 Task: Play online Dominion games.
Action: Mouse moved to (695, 531)
Screenshot: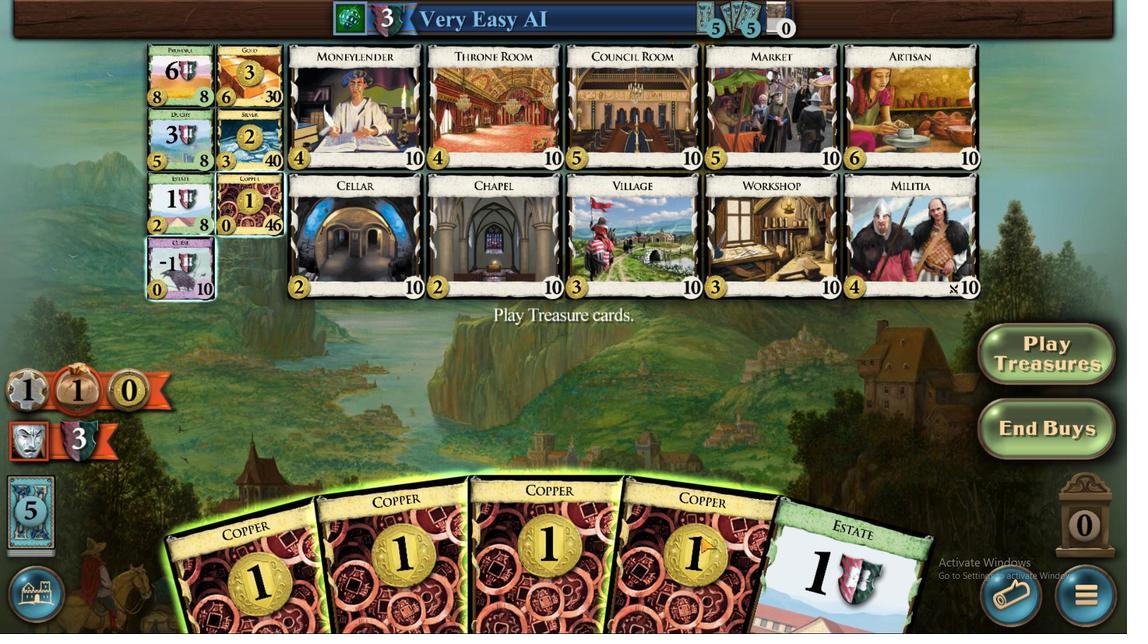 
Action: Mouse pressed left at (695, 531)
Screenshot: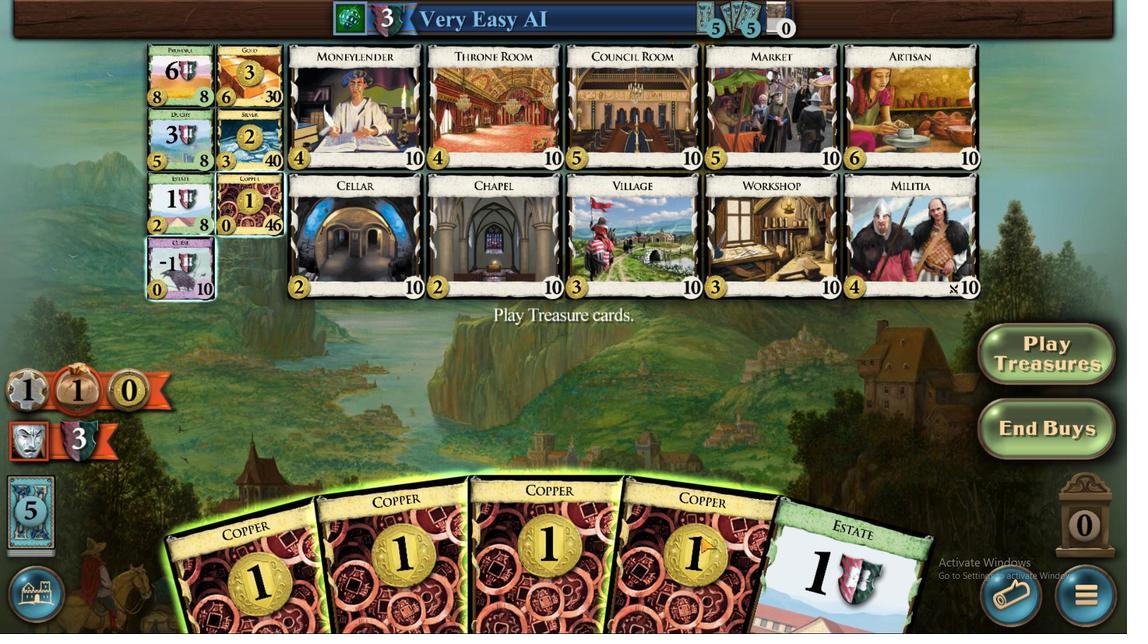 
Action: Mouse moved to (640, 531)
Screenshot: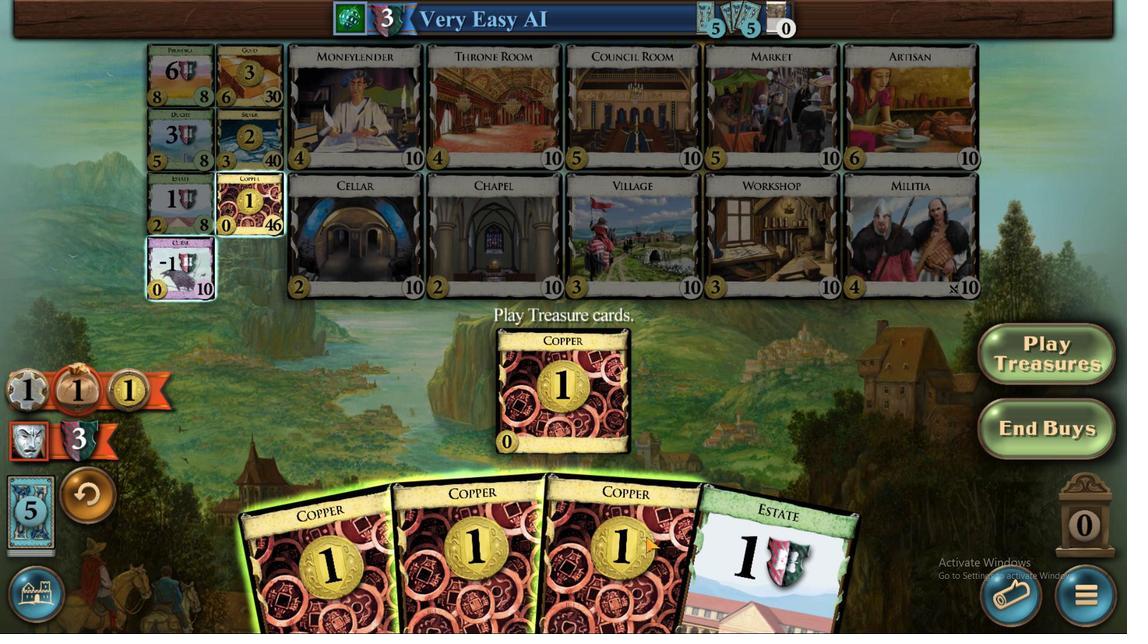 
Action: Mouse pressed left at (640, 531)
Screenshot: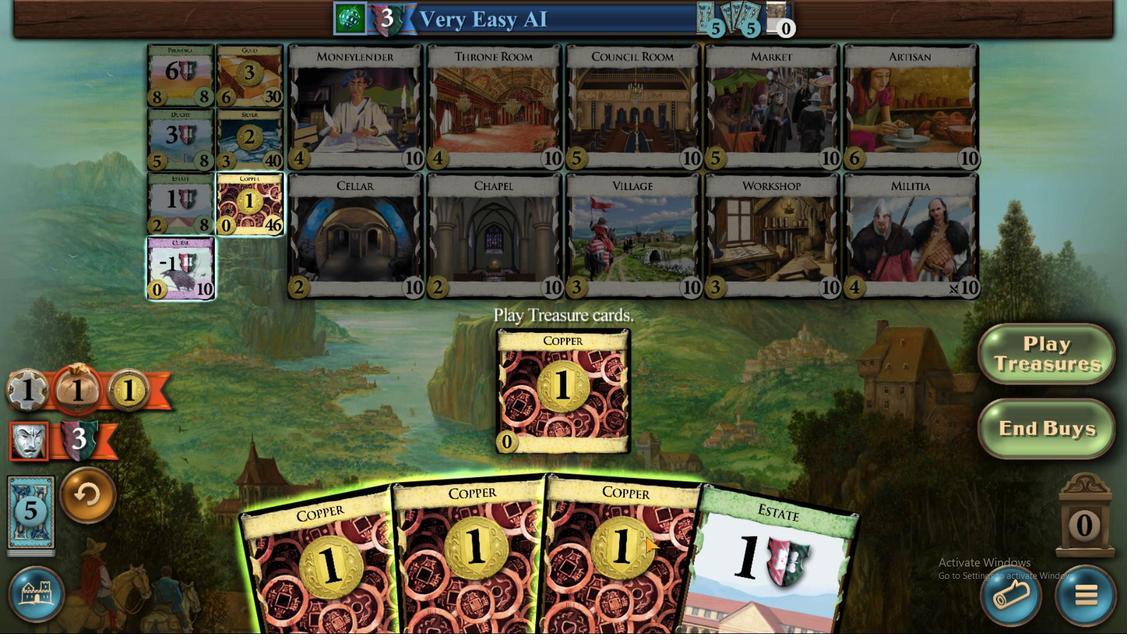 
Action: Mouse moved to (379, 244)
Screenshot: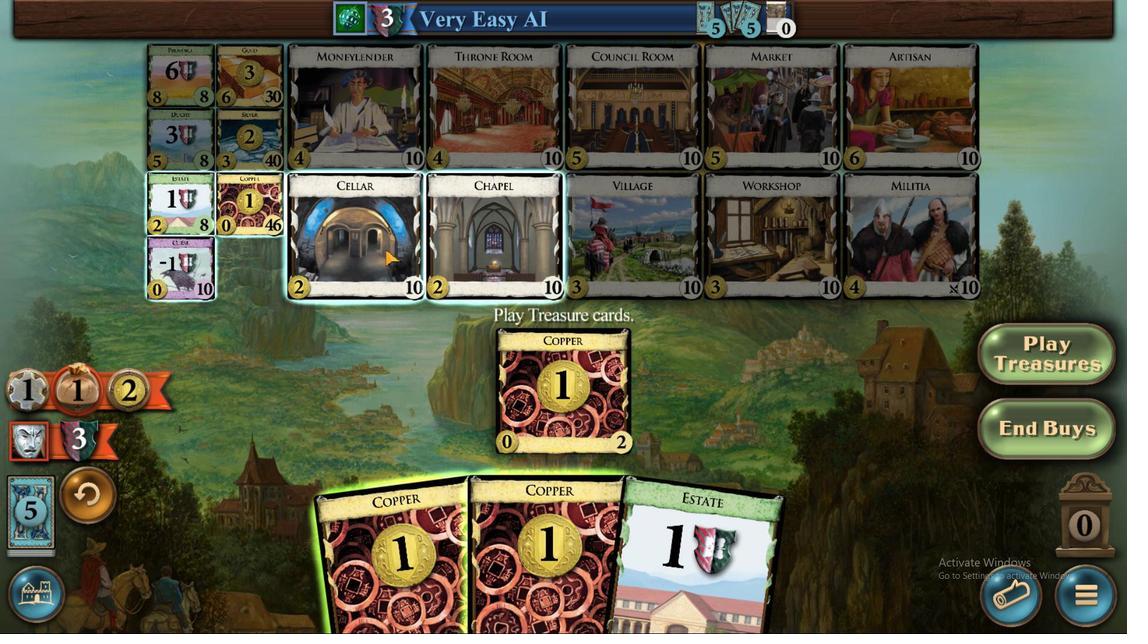 
Action: Mouse pressed left at (379, 244)
Screenshot: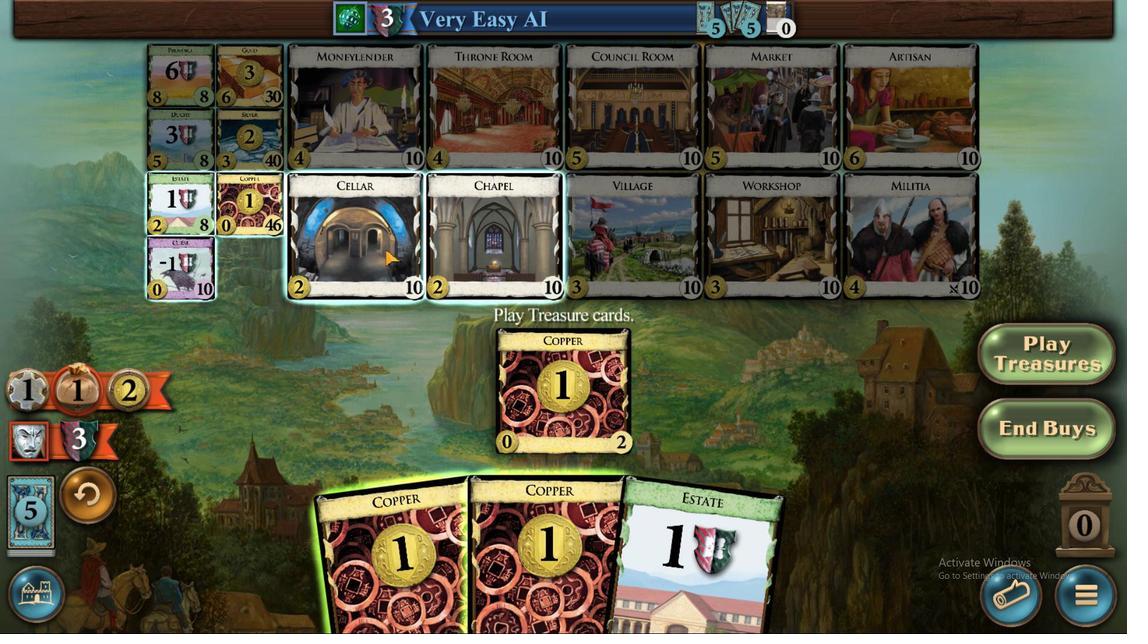 
Action: Mouse moved to (273, 351)
Screenshot: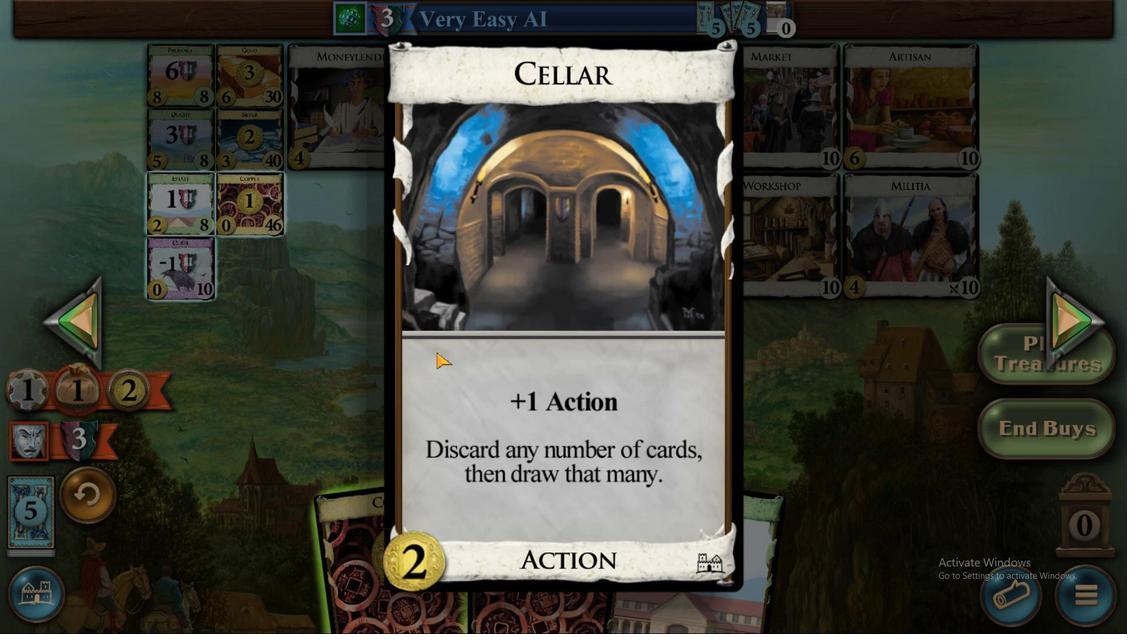 
Action: Mouse pressed left at (273, 351)
Screenshot: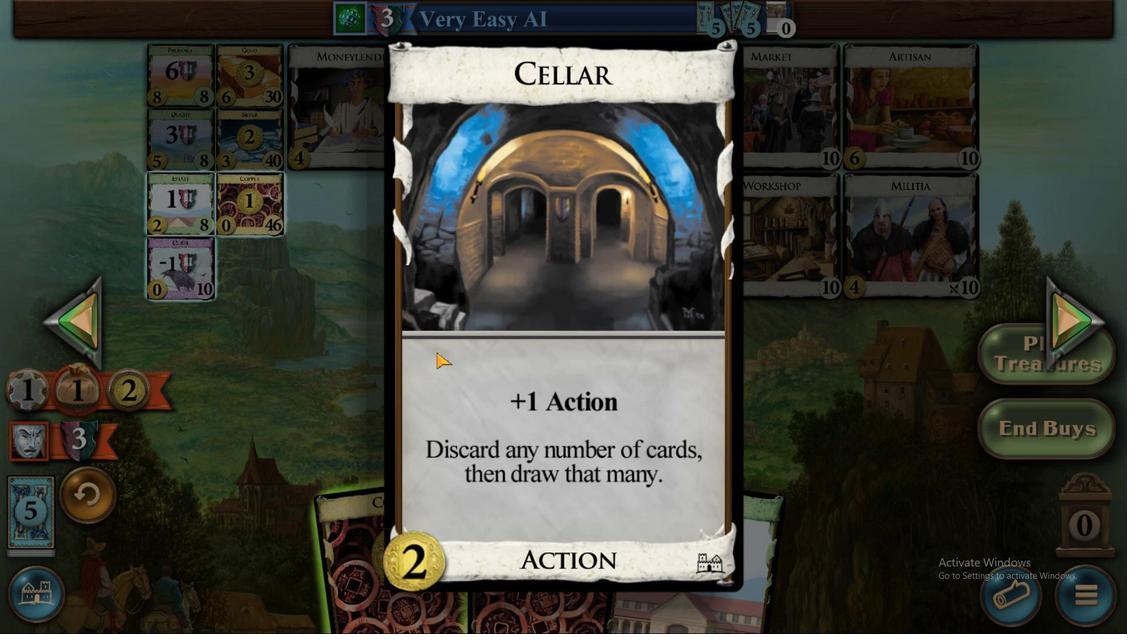 
Action: Mouse moved to (328, 240)
Screenshot: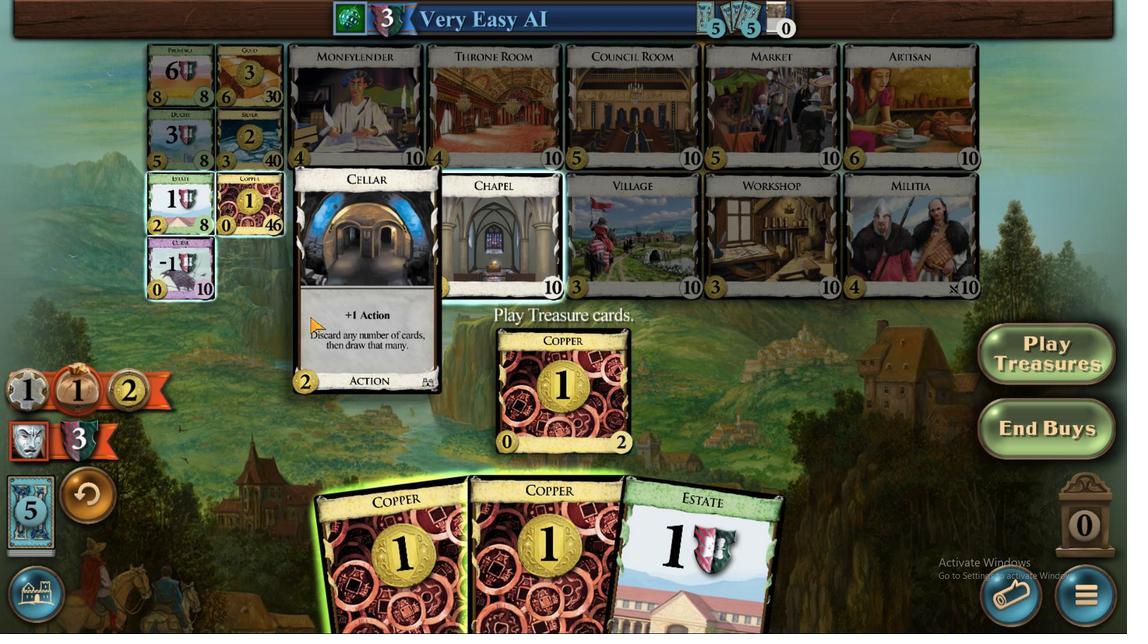 
Action: Mouse pressed left at (328, 240)
Screenshot: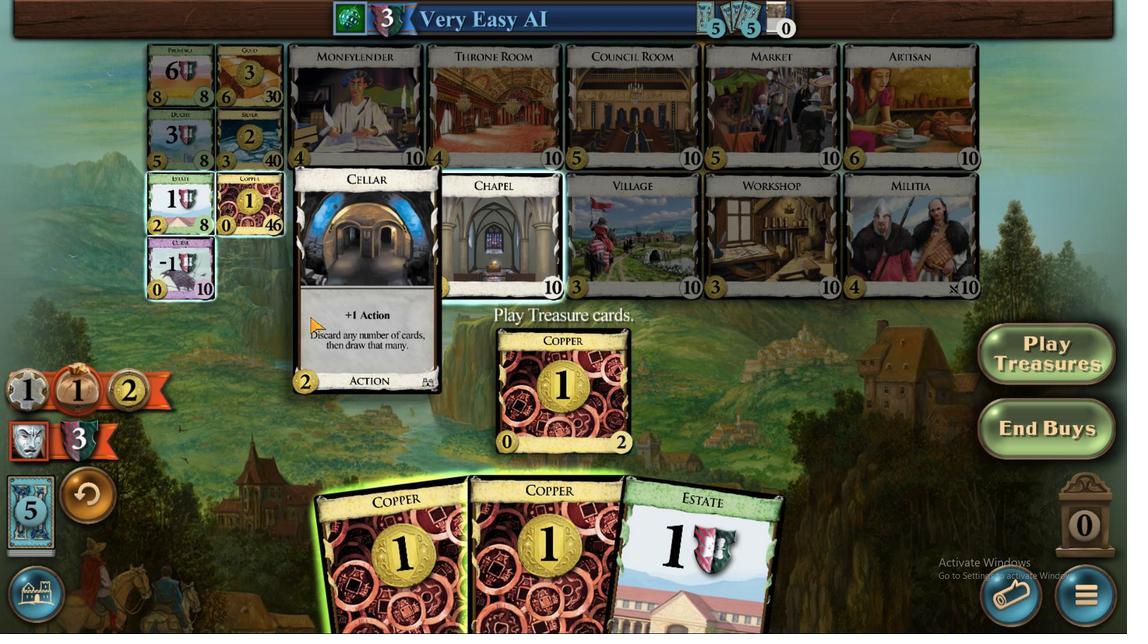 
Action: Mouse moved to (540, 524)
Screenshot: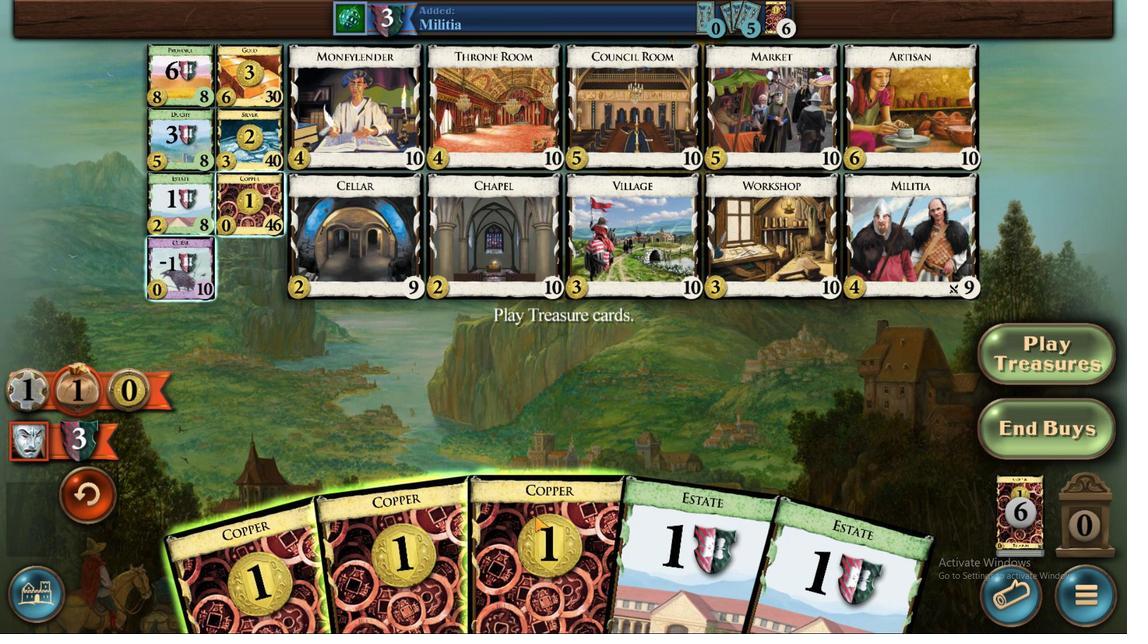
Action: Mouse pressed left at (540, 524)
Screenshot: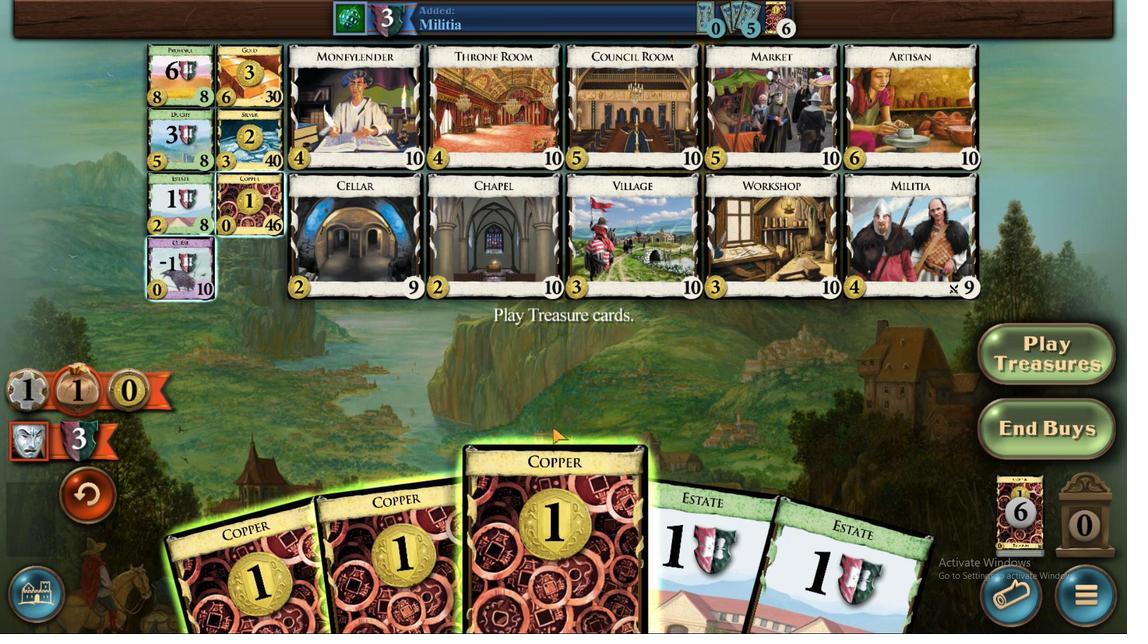 
Action: Mouse moved to (505, 520)
Screenshot: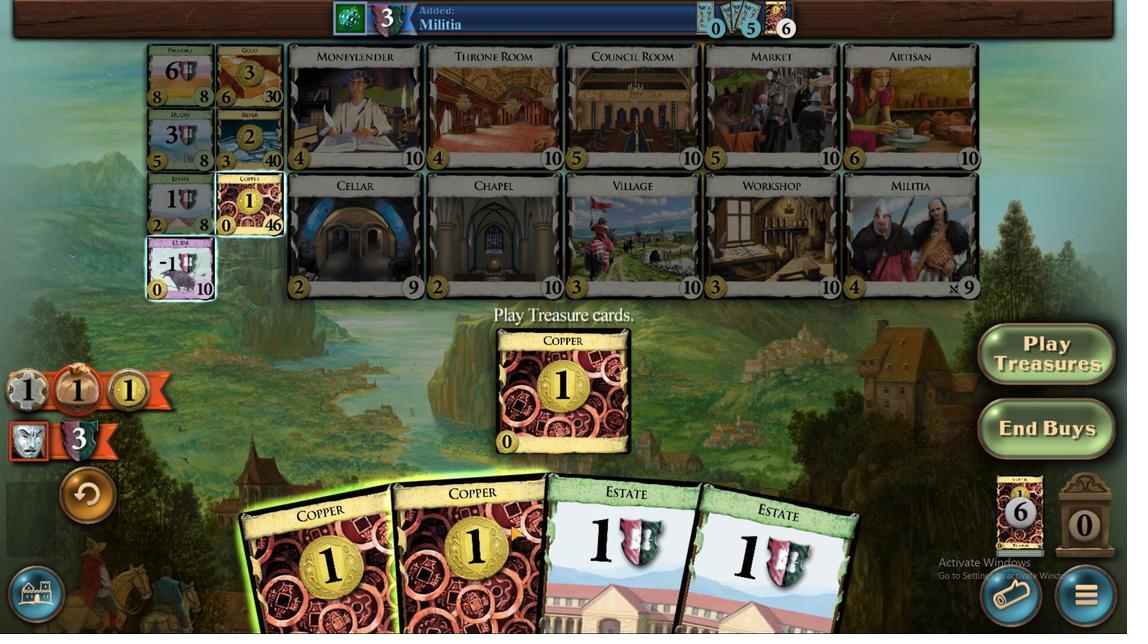 
Action: Mouse pressed left at (505, 520)
Screenshot: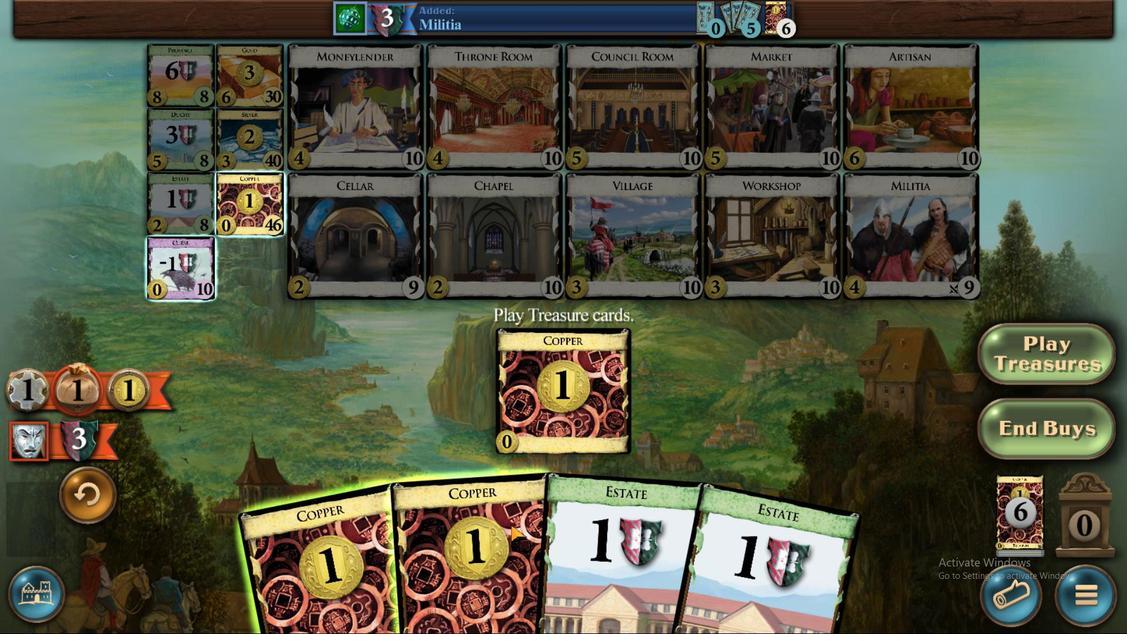 
Action: Mouse moved to (418, 493)
Screenshot: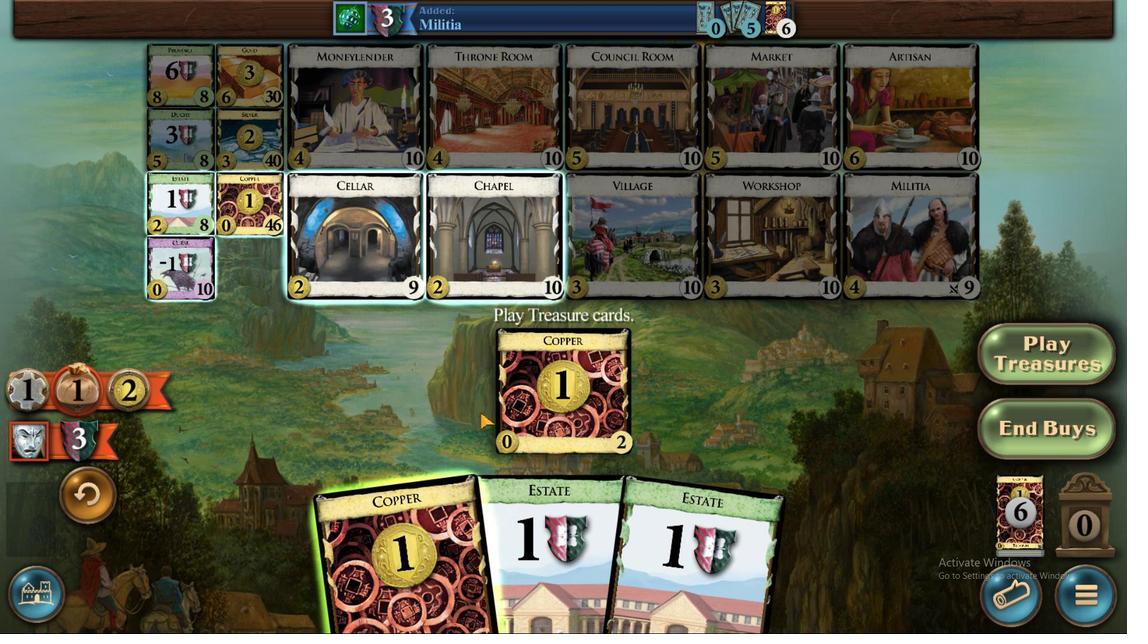 
Action: Mouse pressed left at (409, 509)
Screenshot: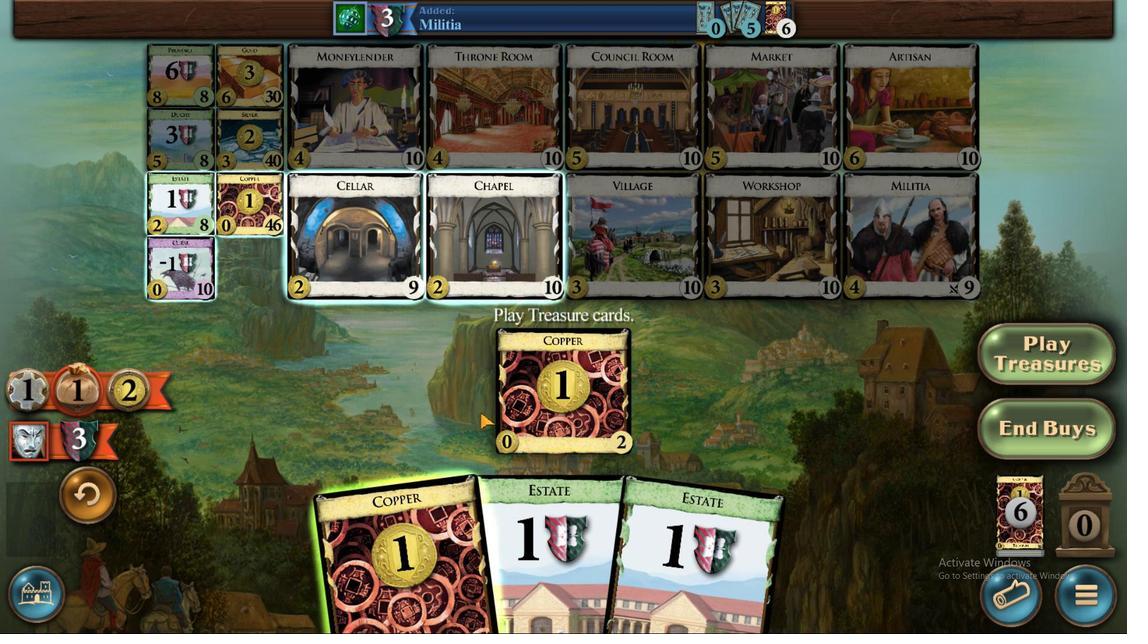 
Action: Mouse moved to (649, 244)
Screenshot: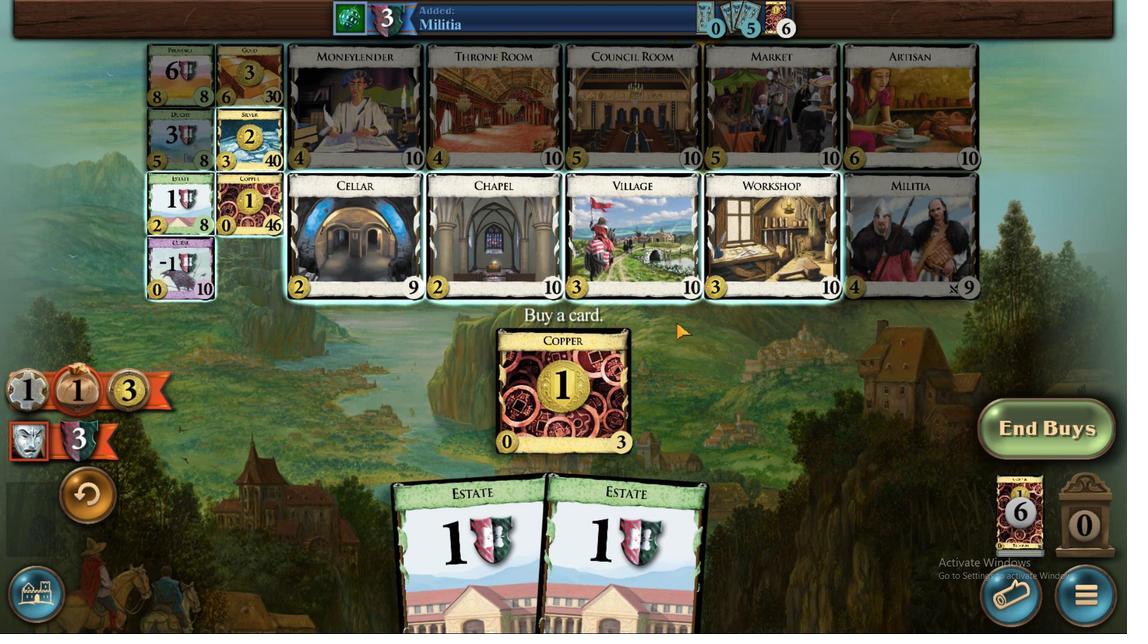
Action: Mouse pressed left at (649, 244)
Screenshot: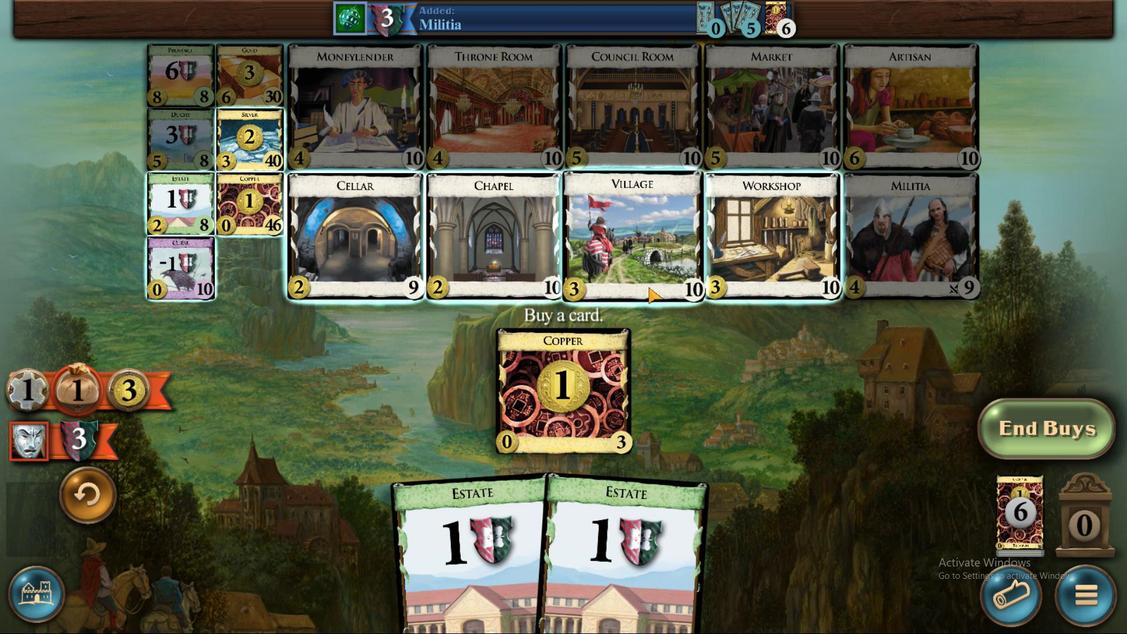 
Action: Mouse moved to (272, 554)
Screenshot: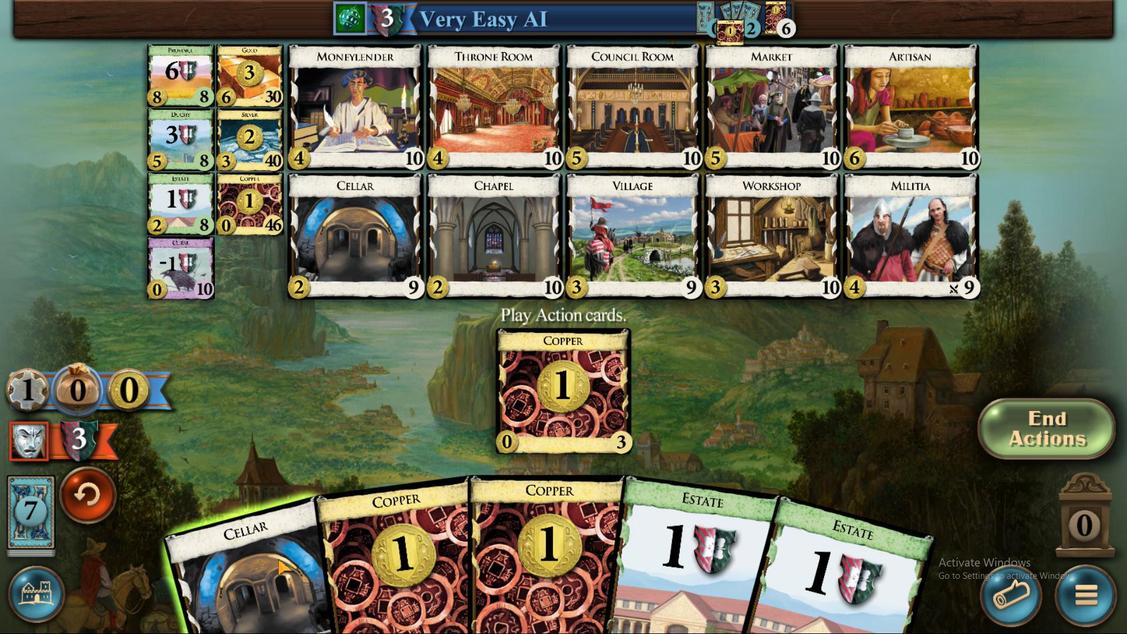 
Action: Mouse pressed left at (272, 554)
Screenshot: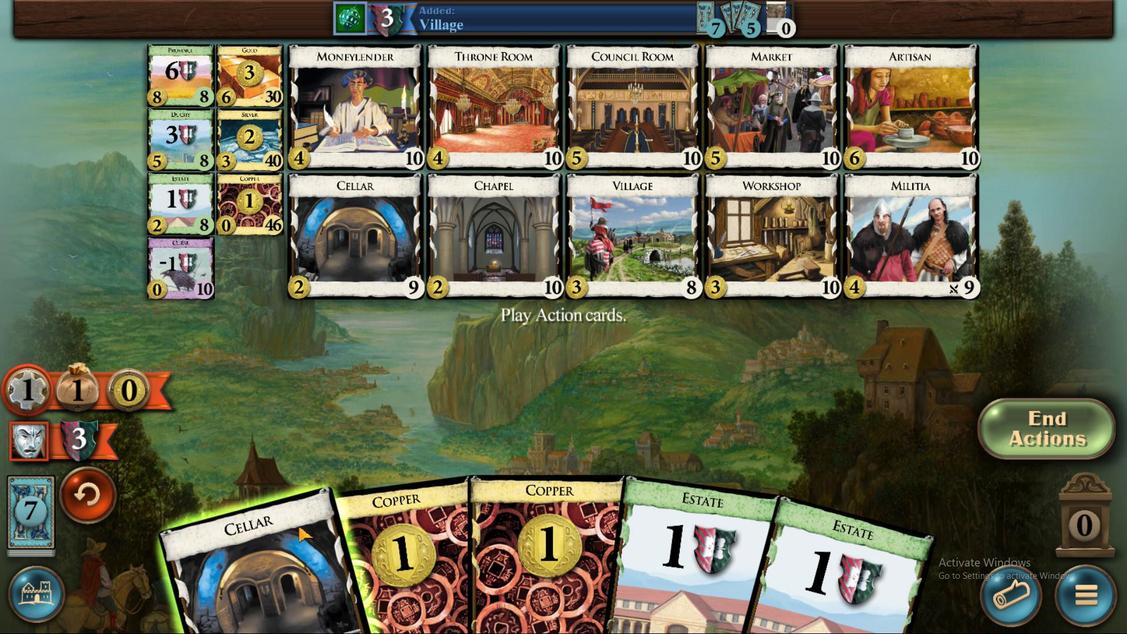 
Action: Mouse moved to (593, 538)
Screenshot: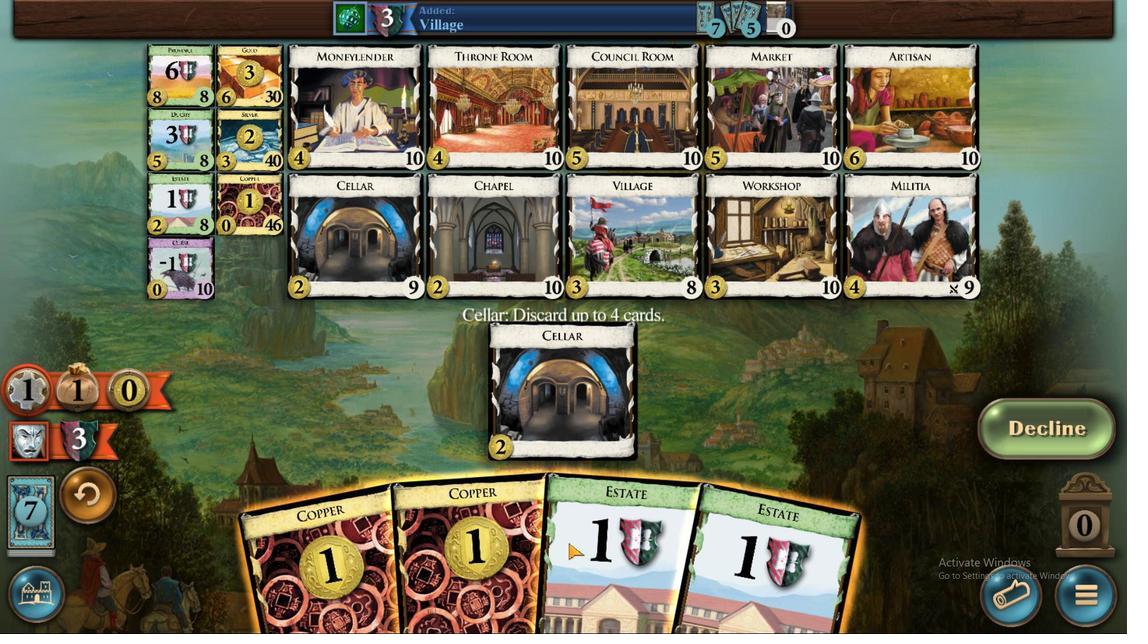 
Action: Mouse pressed left at (593, 538)
Screenshot: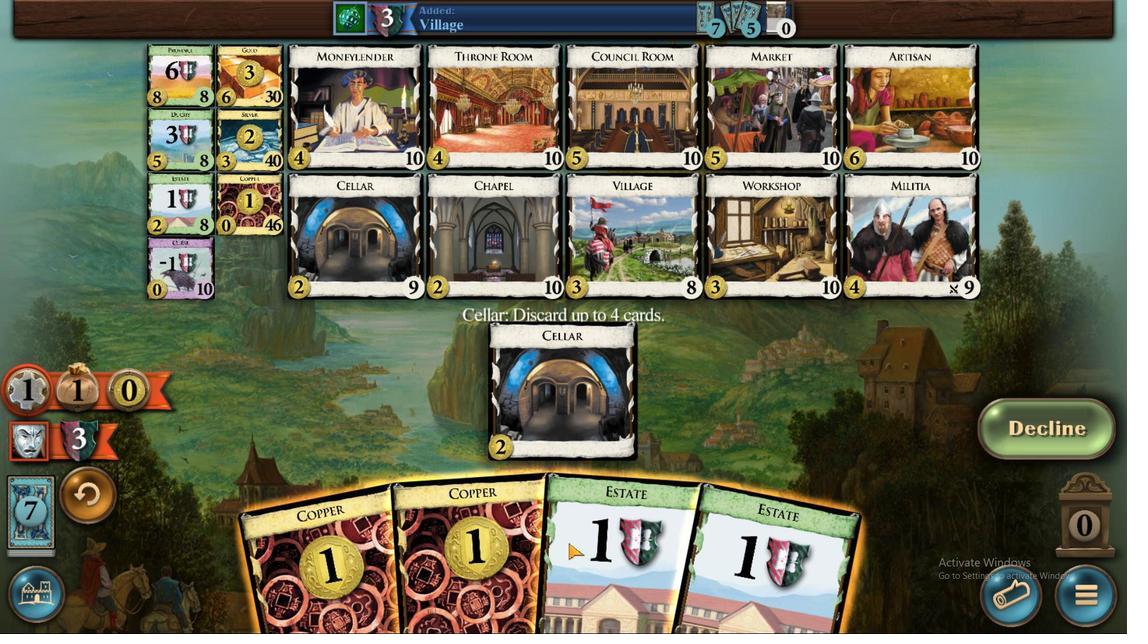 
Action: Mouse moved to (772, 552)
Screenshot: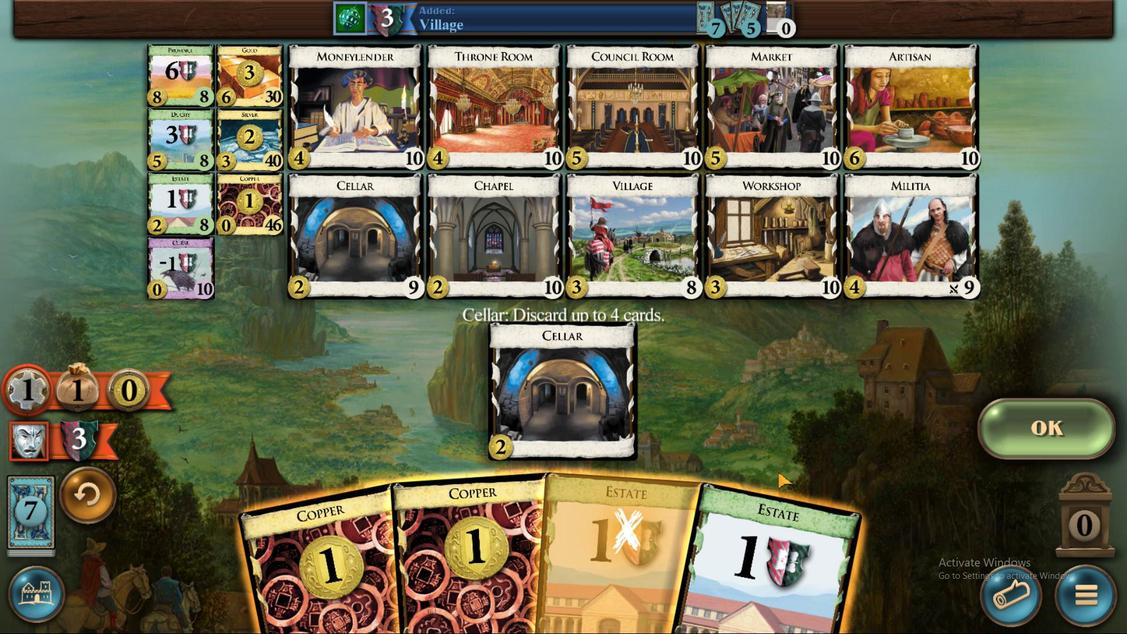 
Action: Mouse pressed left at (772, 568)
Screenshot: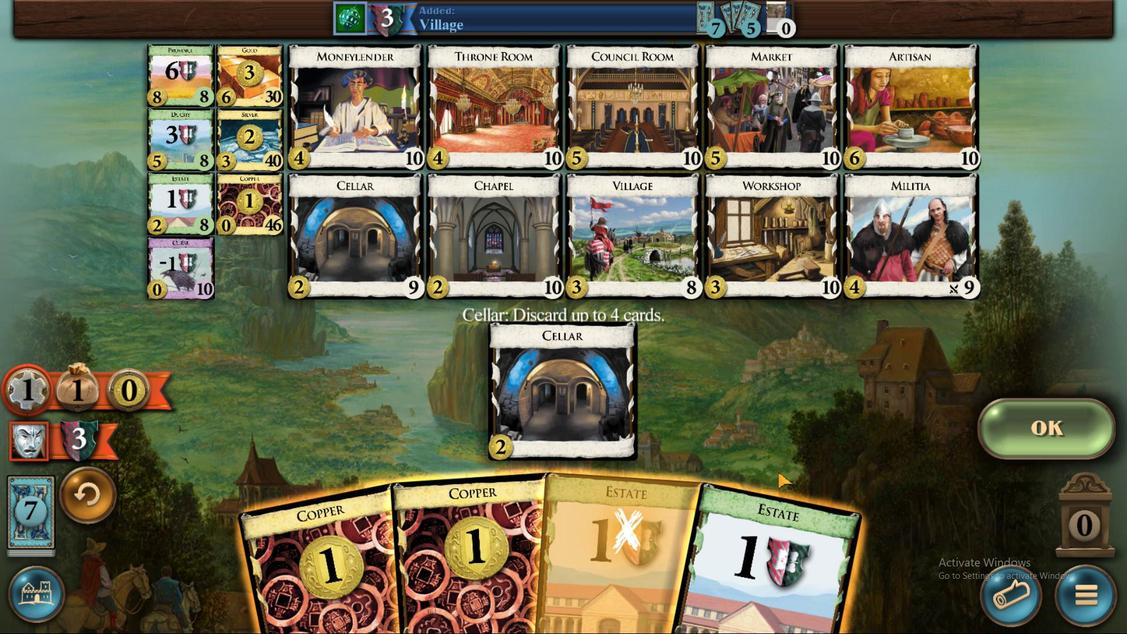 
Action: Mouse moved to (474, 581)
Screenshot: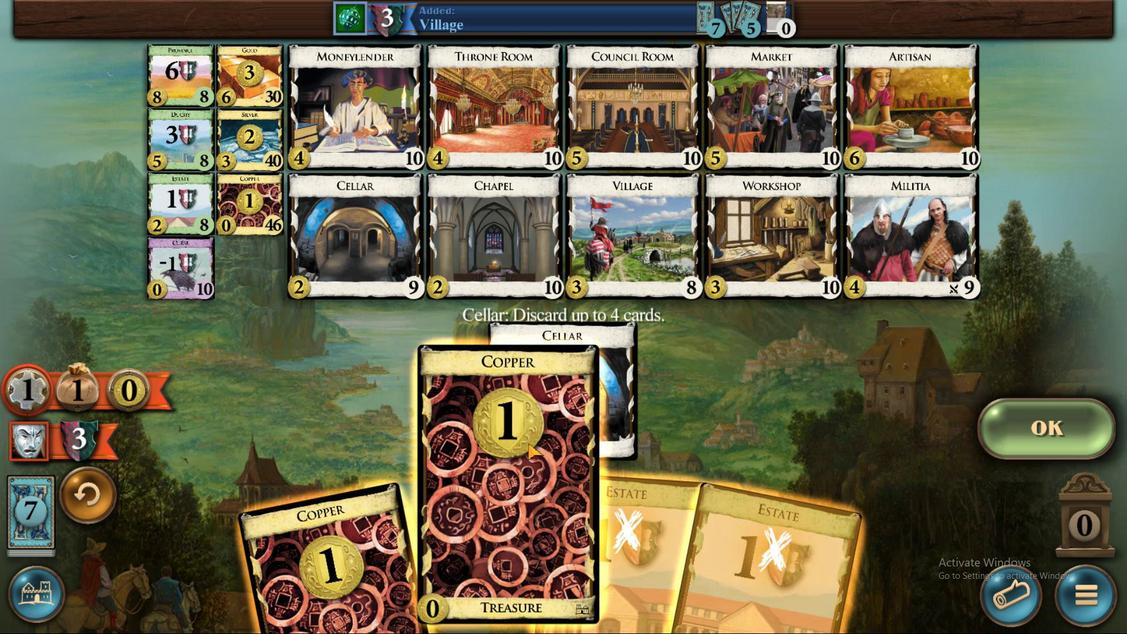 
Action: Mouse pressed left at (466, 599)
Screenshot: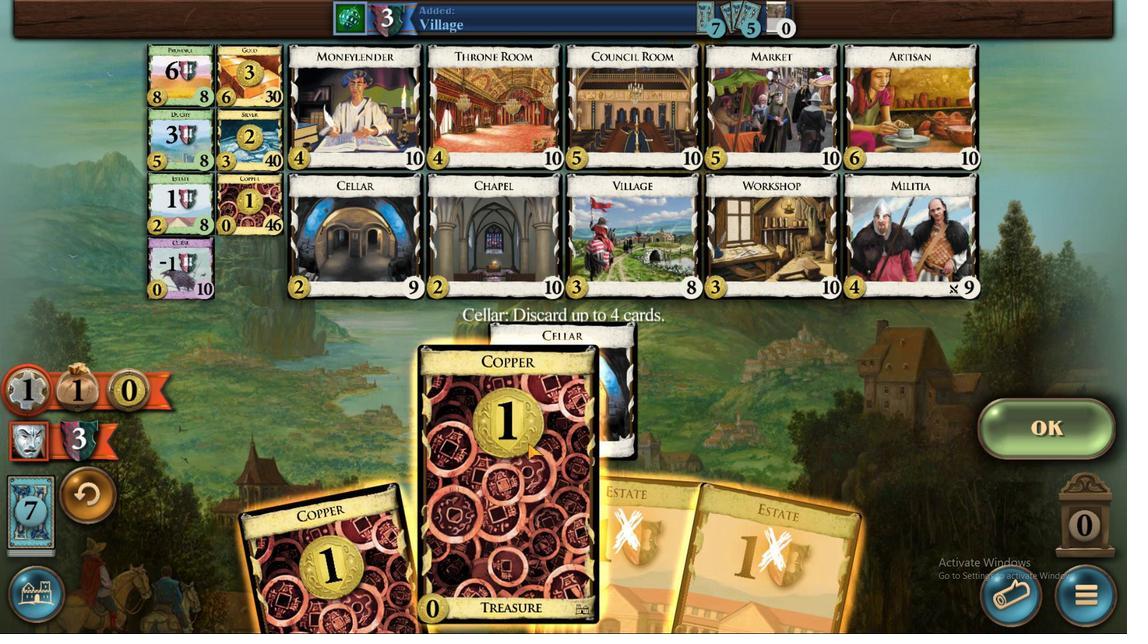 
Action: Mouse moved to (379, 563)
Screenshot: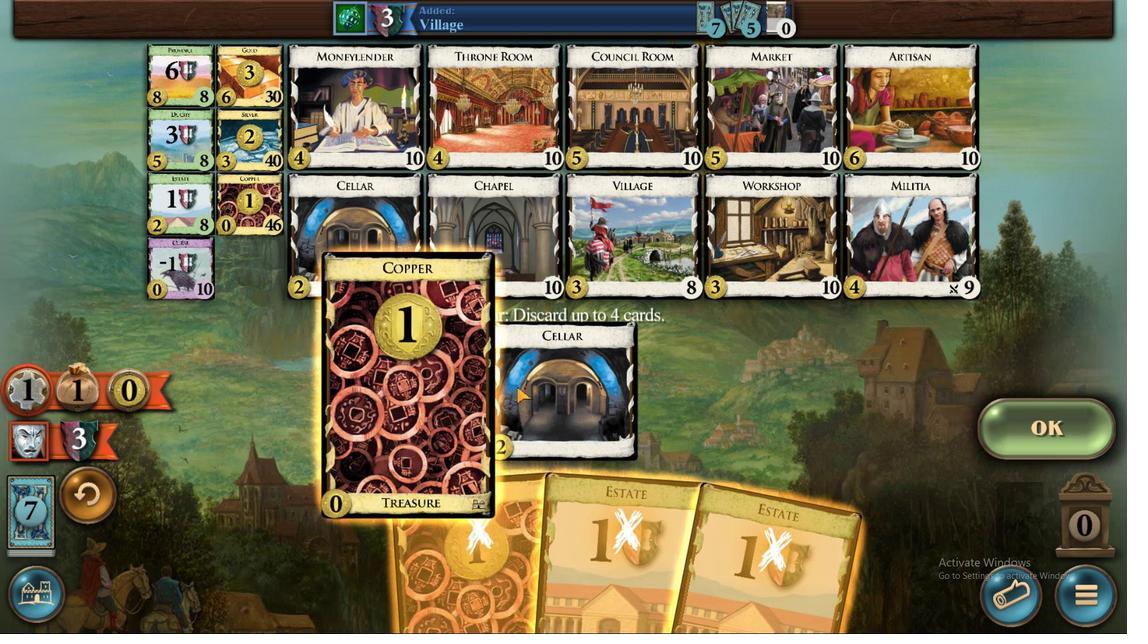 
Action: Mouse pressed left at (371, 581)
Screenshot: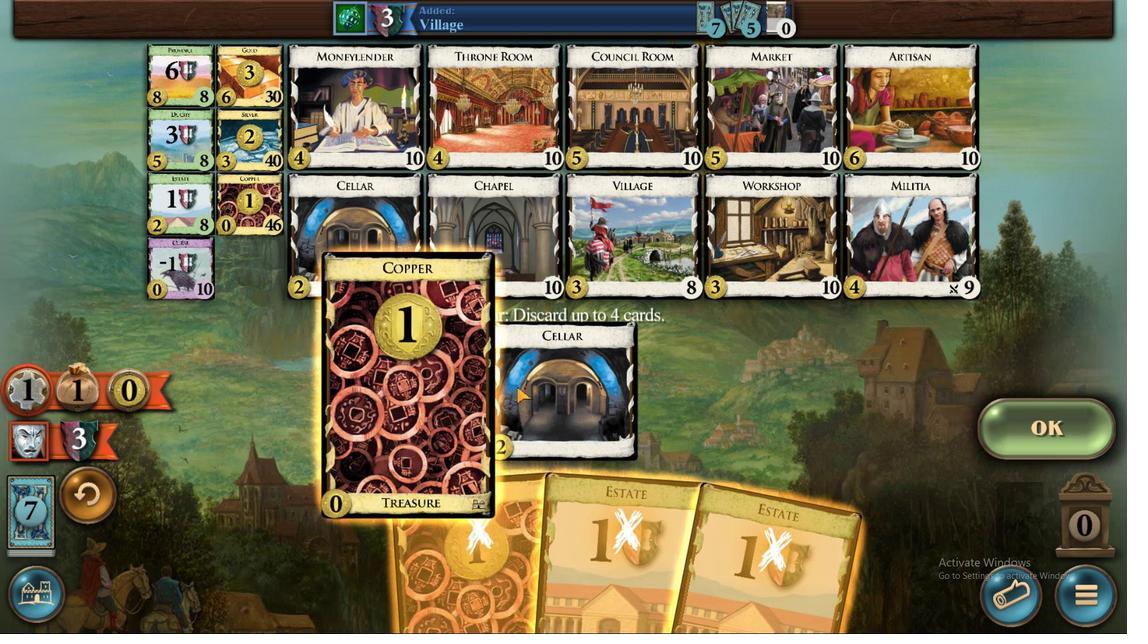
Action: Mouse moved to (995, 408)
Screenshot: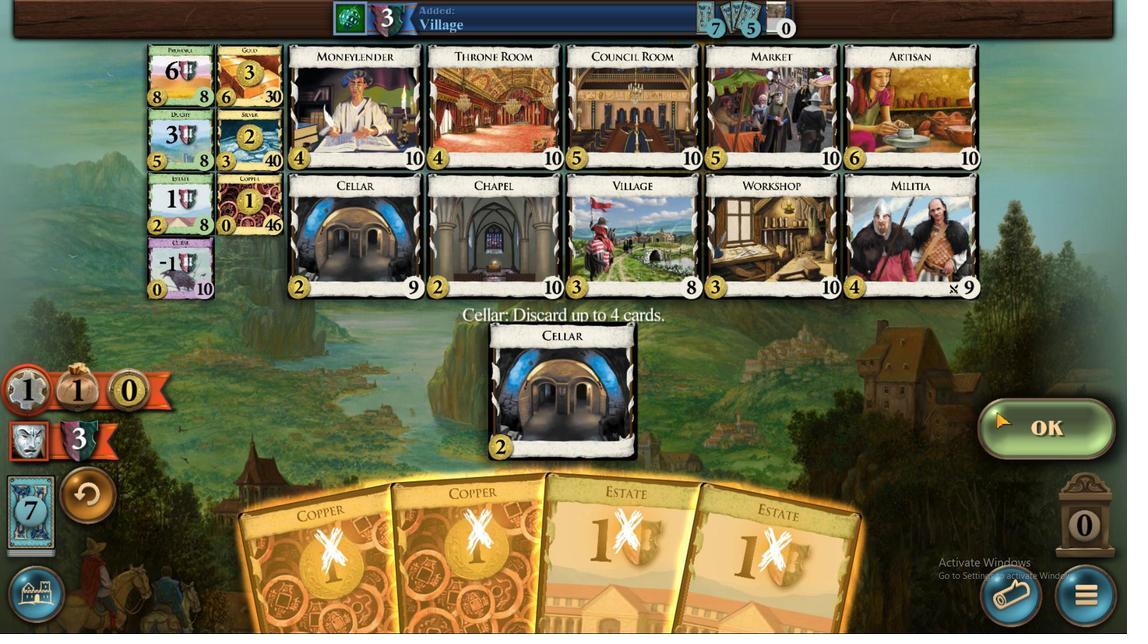 
Action: Mouse pressed left at (995, 408)
Screenshot: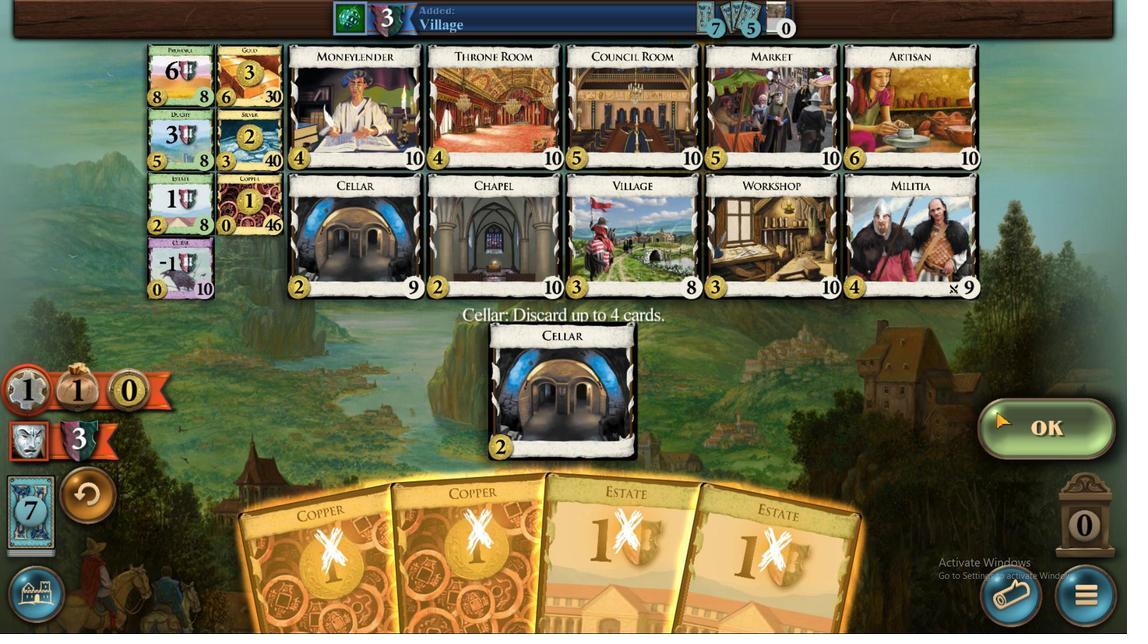 
Action: Mouse moved to (641, 510)
Screenshot: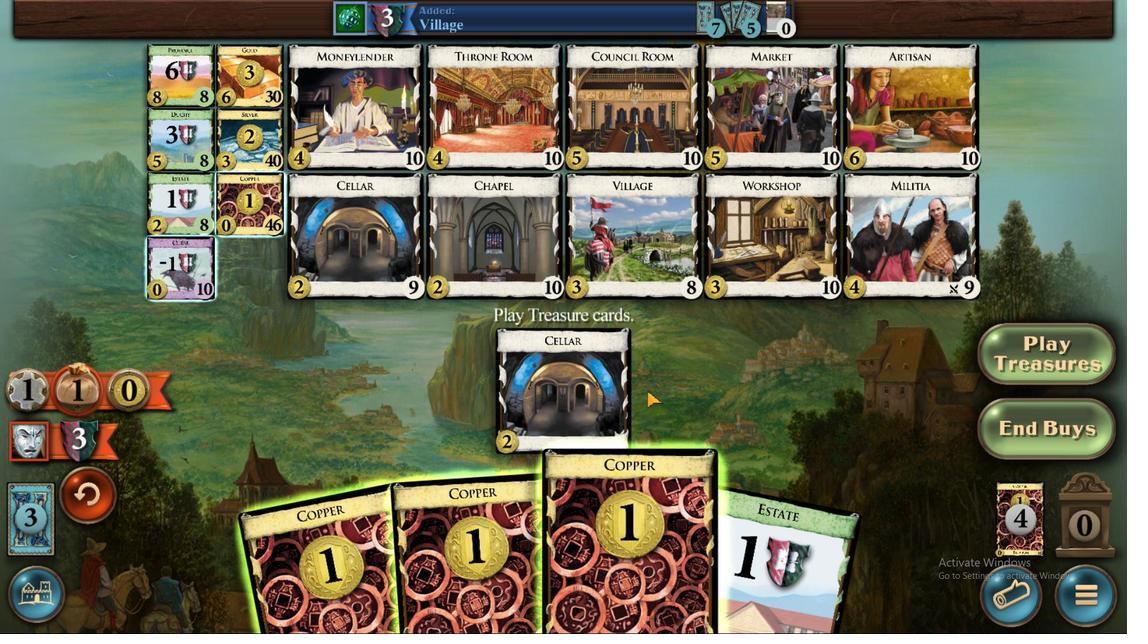 
Action: Mouse pressed left at (642, 516)
Screenshot: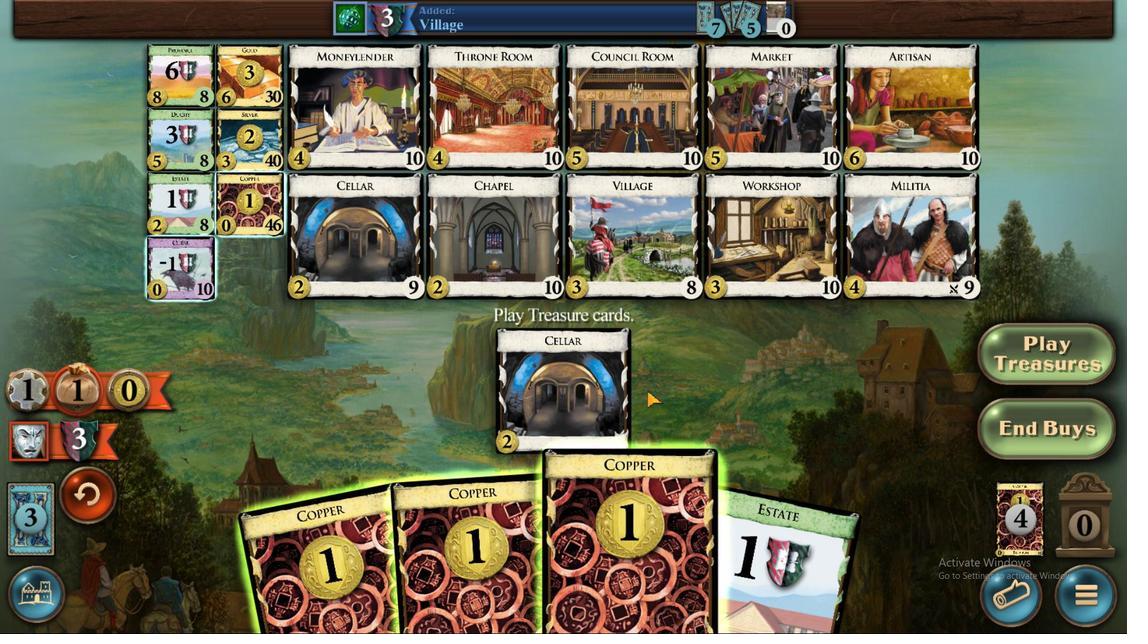 
Action: Mouse moved to (536, 518)
Screenshot: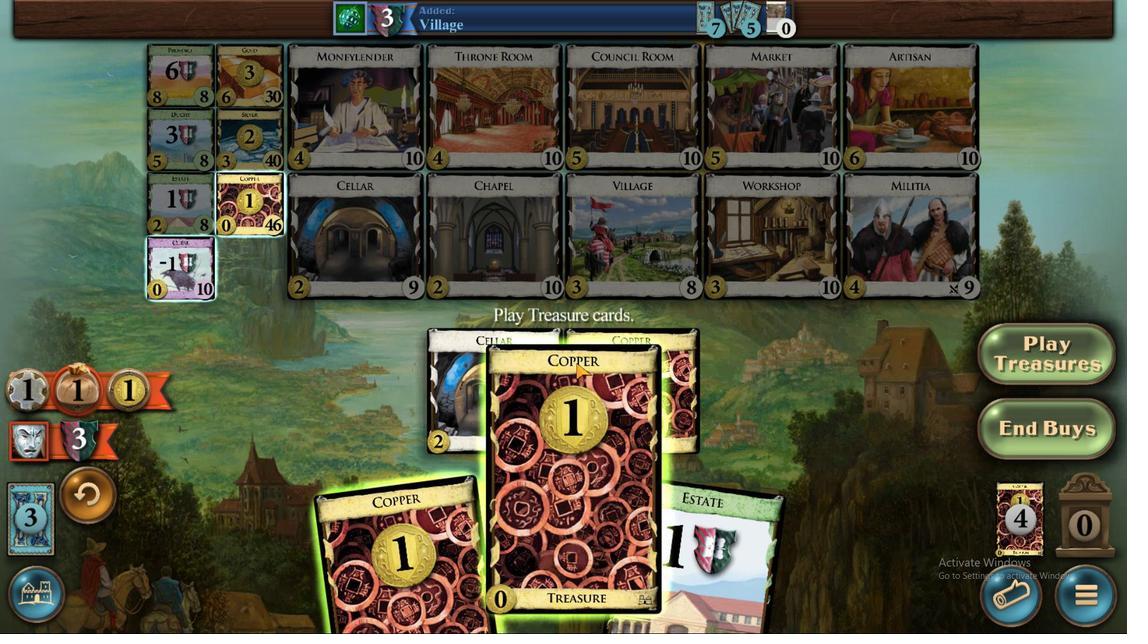 
Action: Mouse pressed left at (533, 527)
Screenshot: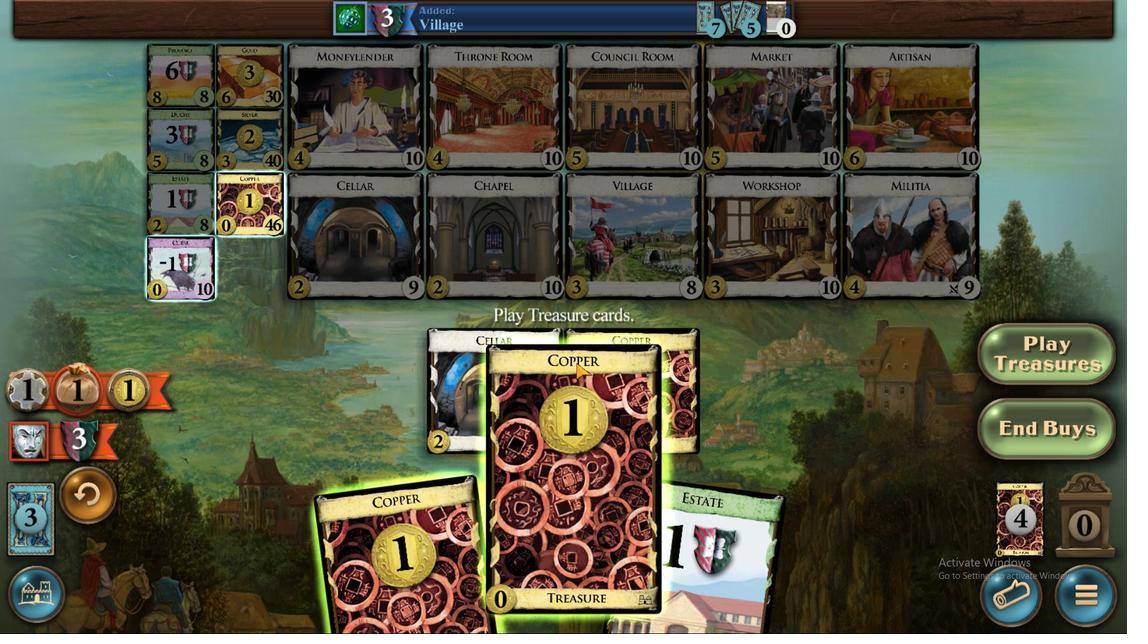 
Action: Mouse moved to (439, 534)
Screenshot: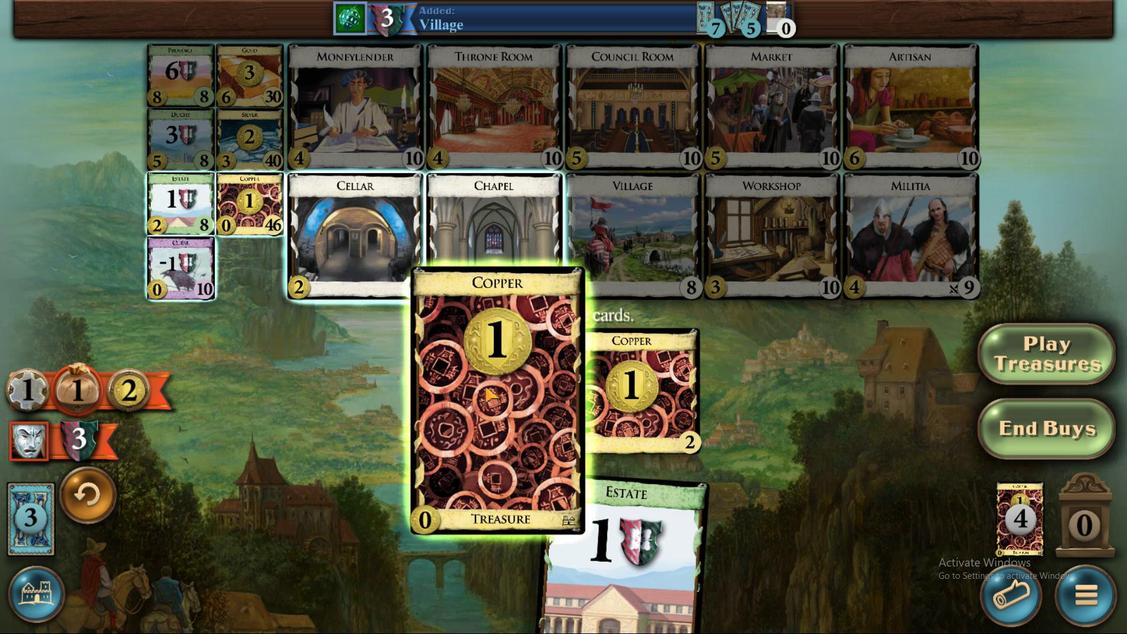 
Action: Mouse pressed left at (439, 534)
Screenshot: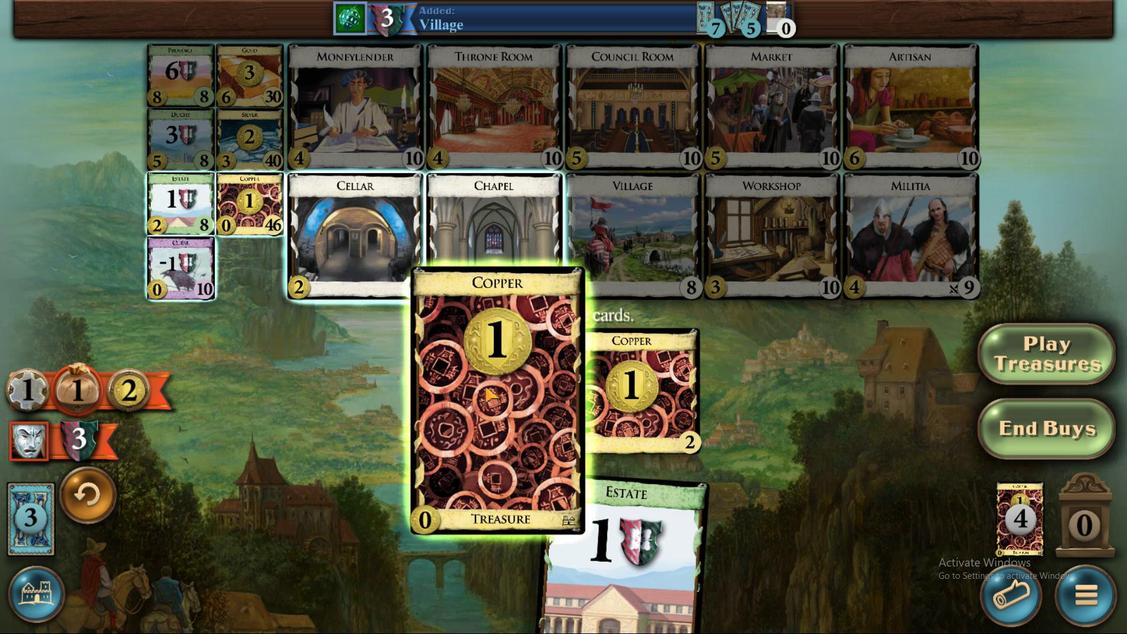 
Action: Mouse moved to (151, 204)
Screenshot: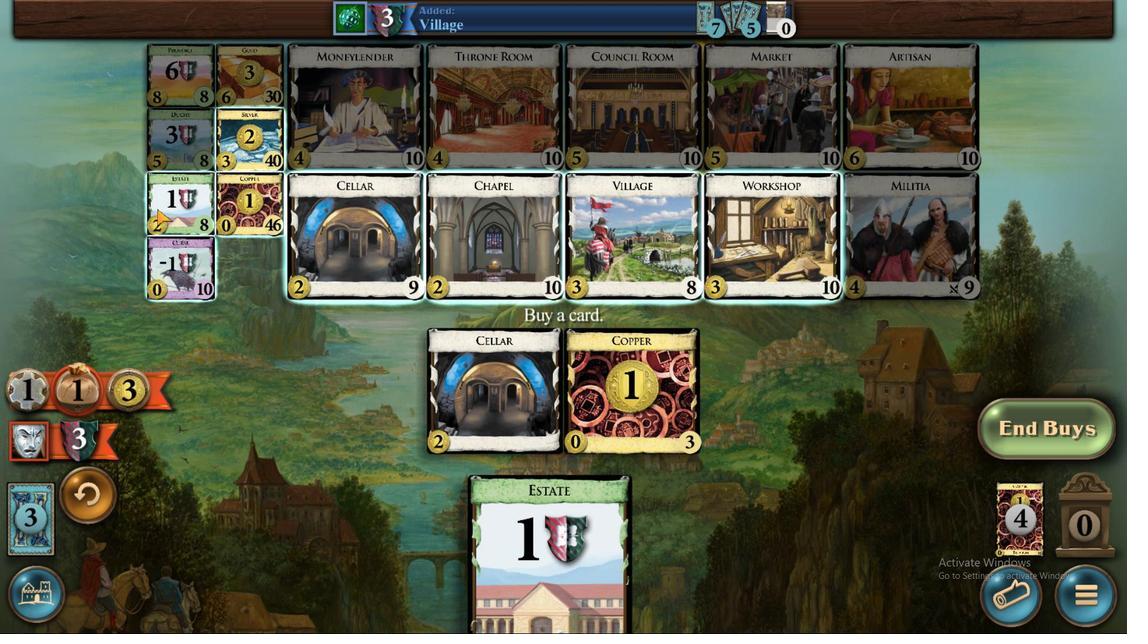 
Action: Mouse pressed left at (151, 204)
Screenshot: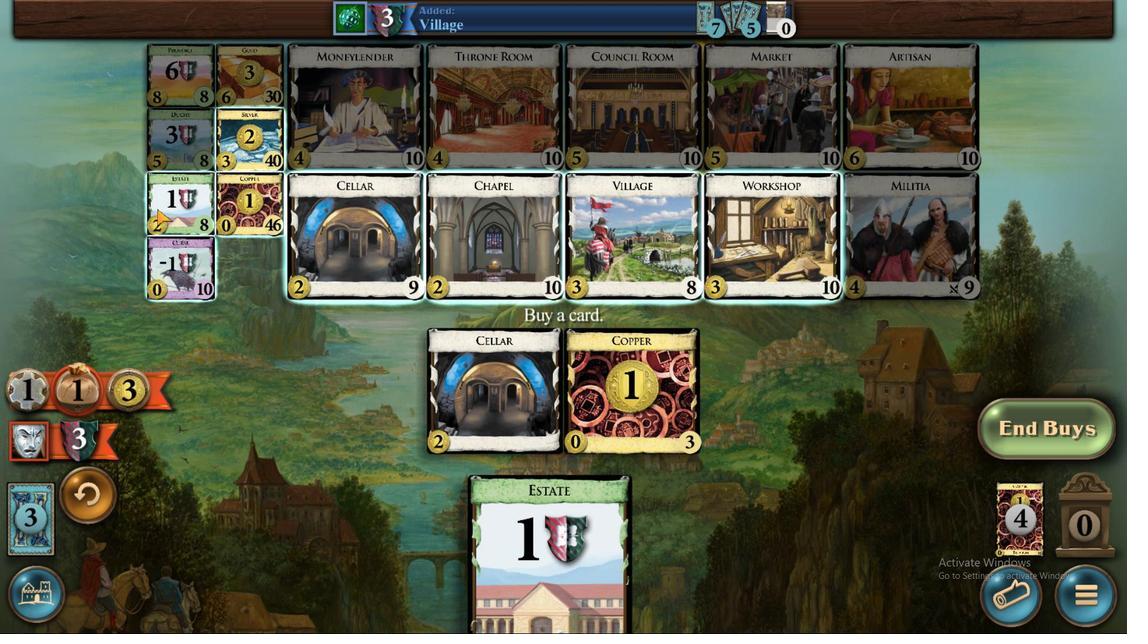 
Action: Mouse moved to (760, 592)
Screenshot: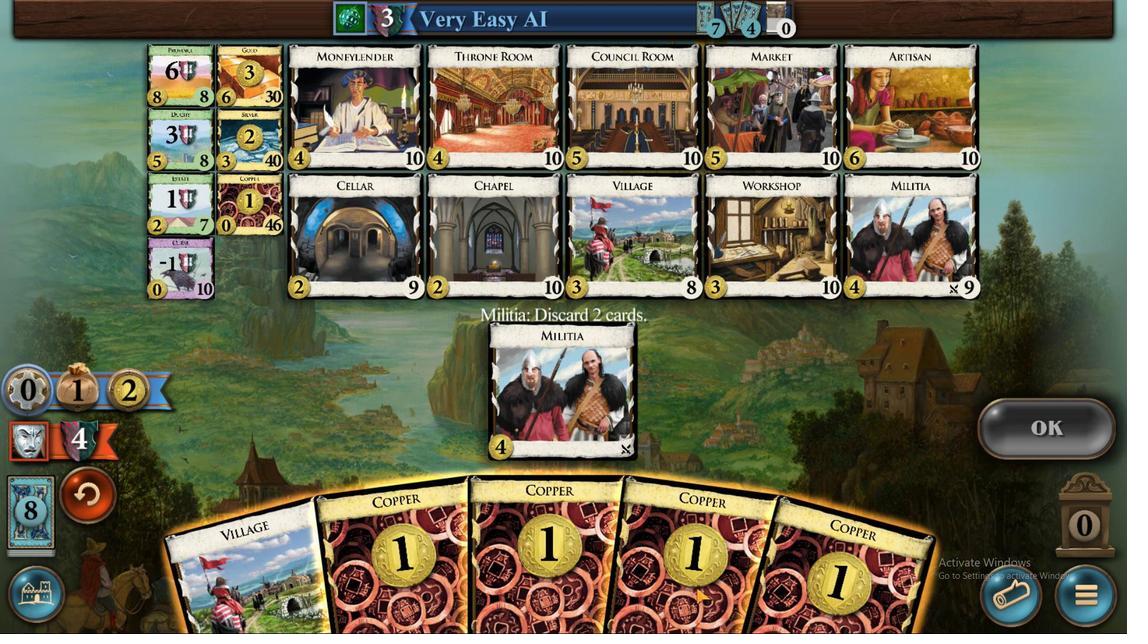 
Action: Mouse pressed left at (760, 592)
Screenshot: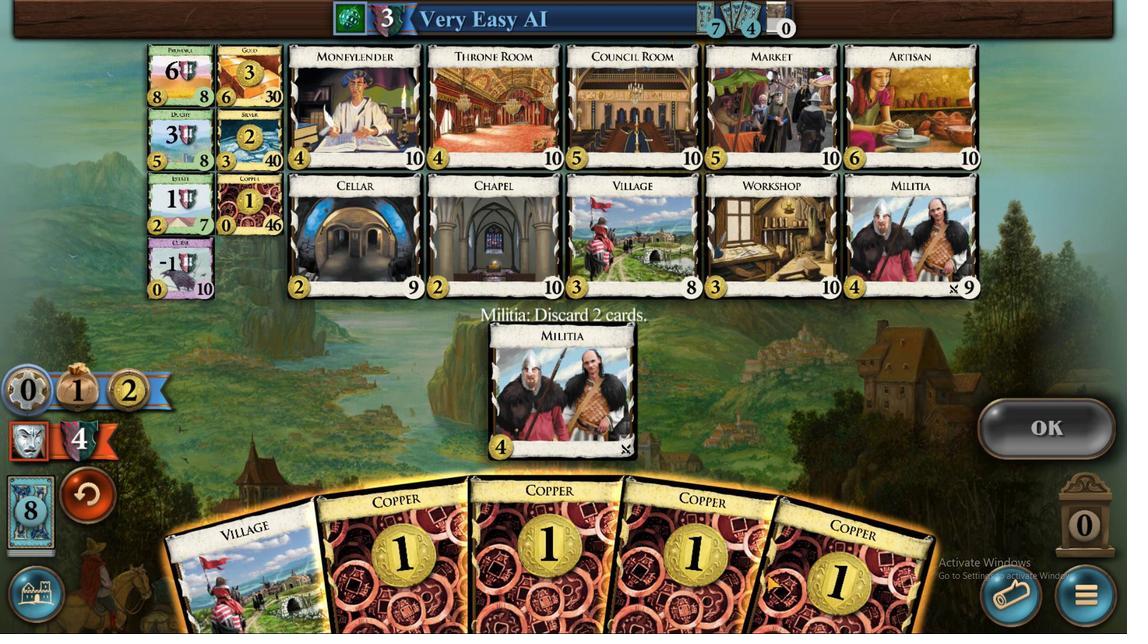 
Action: Mouse moved to (714, 569)
Screenshot: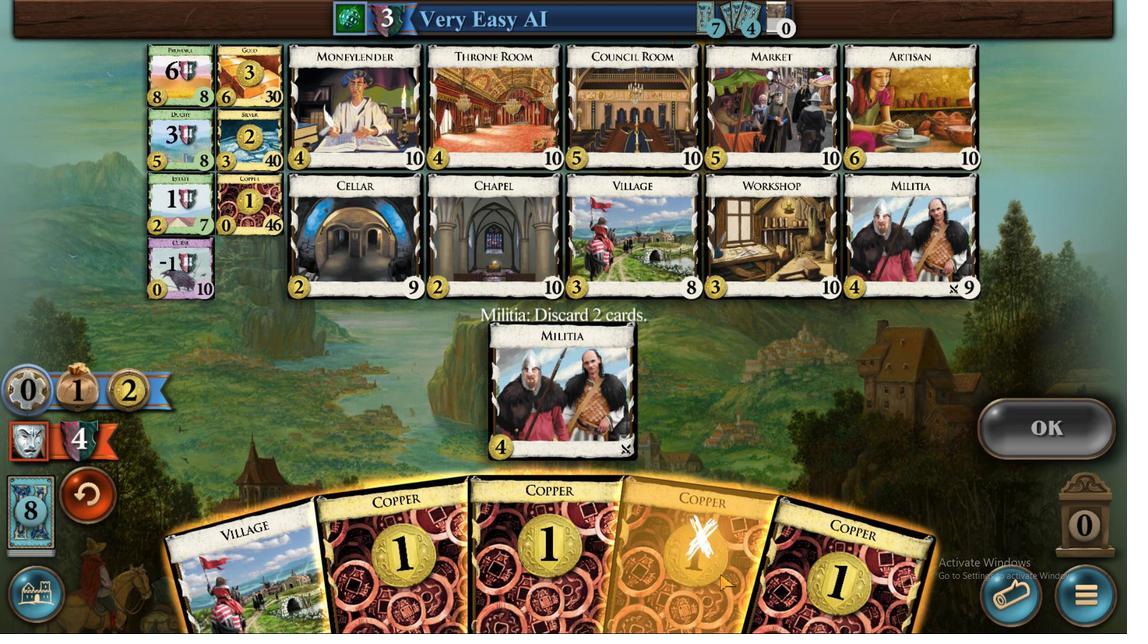 
Action: Mouse pressed left at (714, 569)
Screenshot: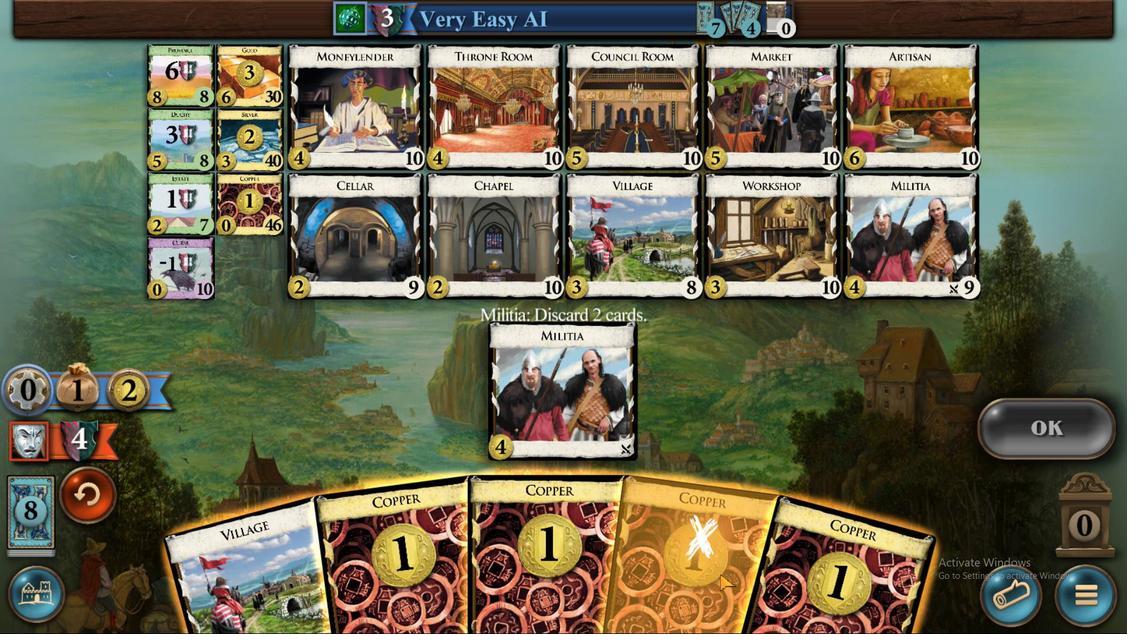 
Action: Mouse moved to (261, 581)
Screenshot: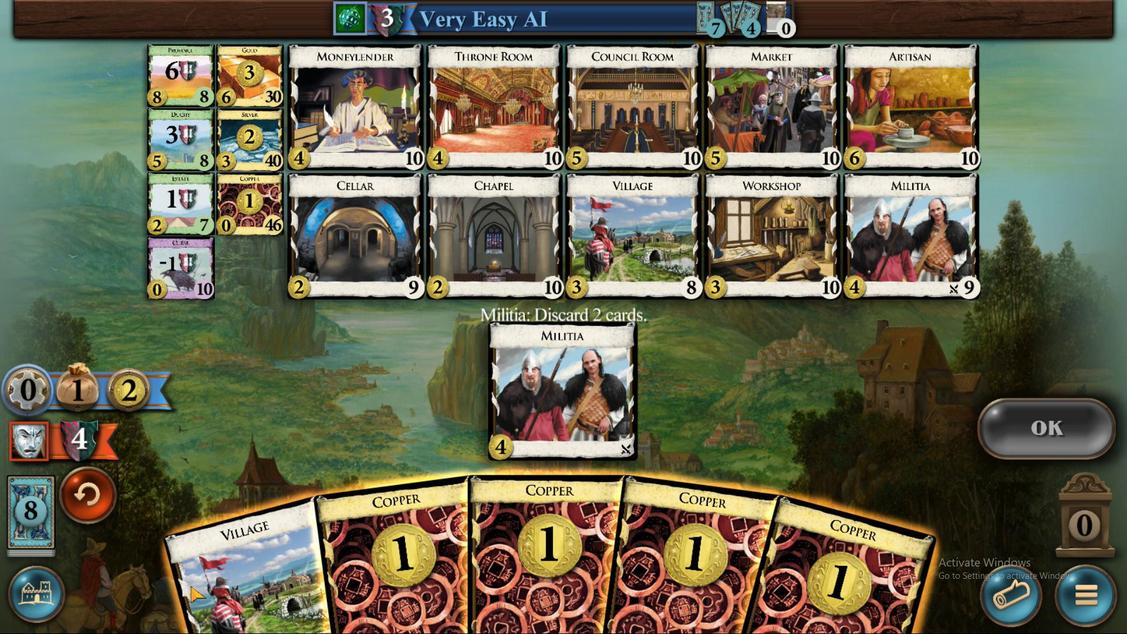 
Action: Mouse pressed left at (261, 581)
Screenshot: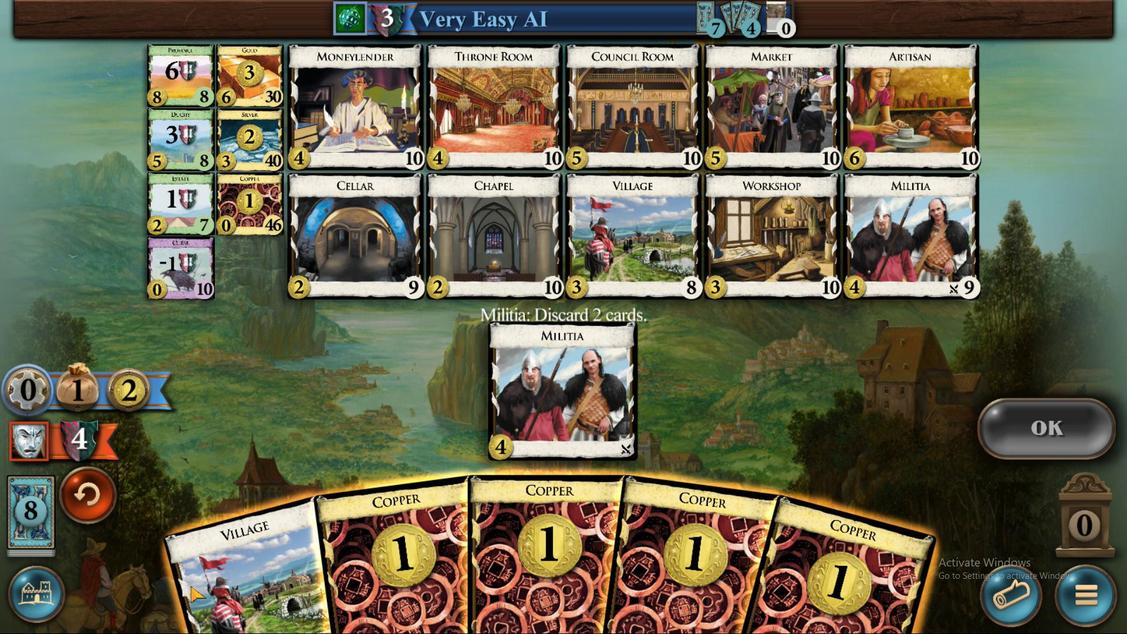
Action: Mouse moved to (739, 562)
Screenshot: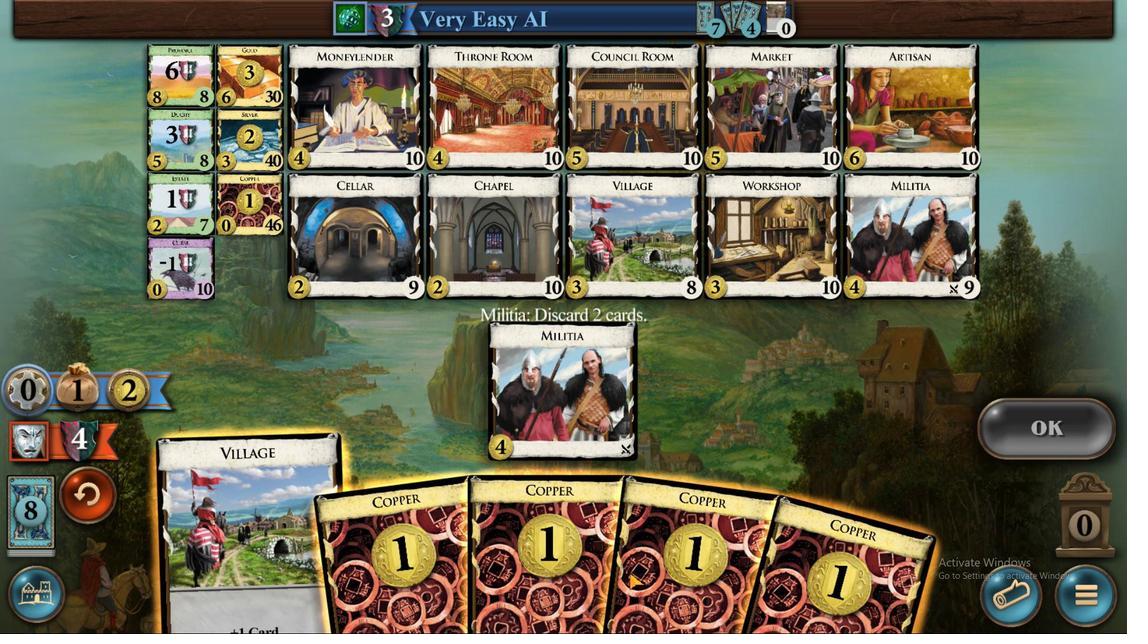 
Action: Mouse pressed left at (739, 562)
Screenshot: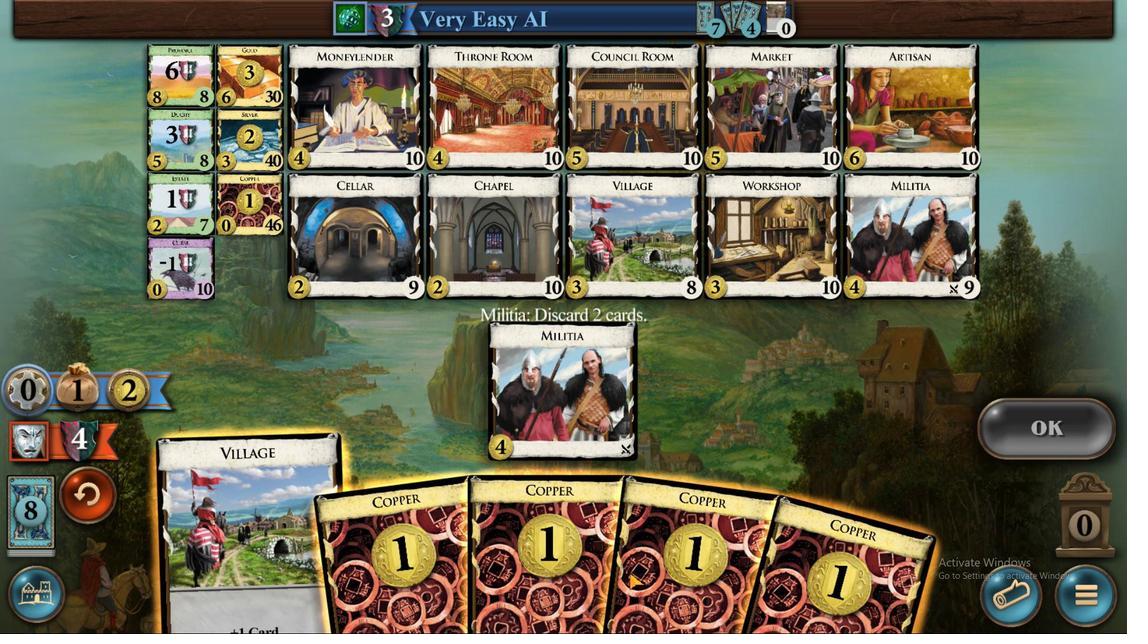 
Action: Mouse moved to (813, 549)
Screenshot: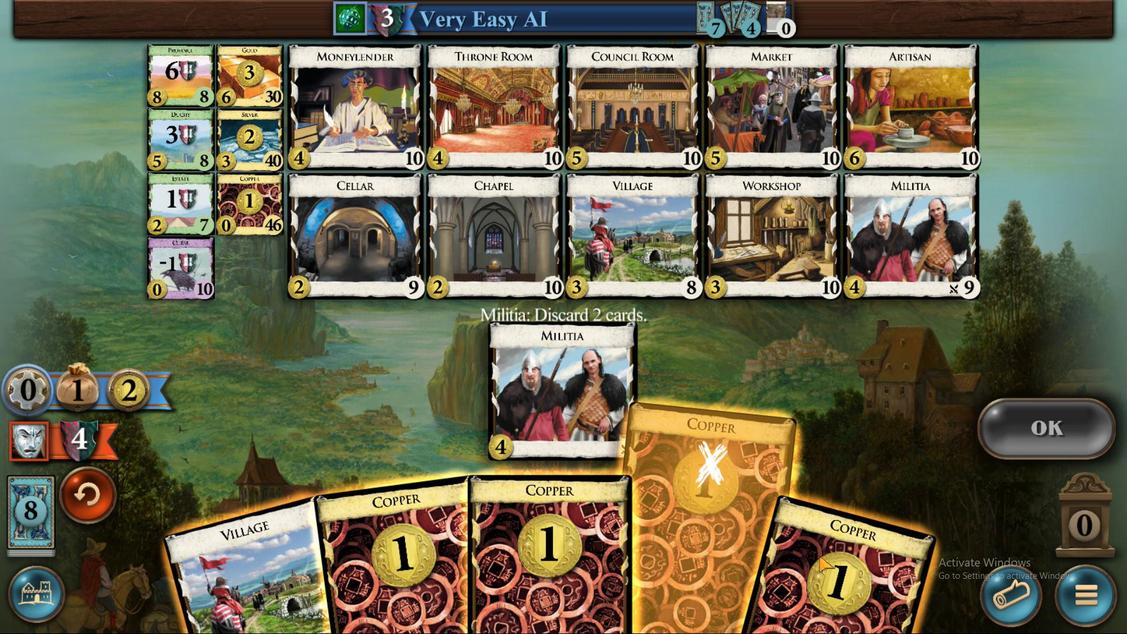 
Action: Mouse pressed left at (813, 551)
Screenshot: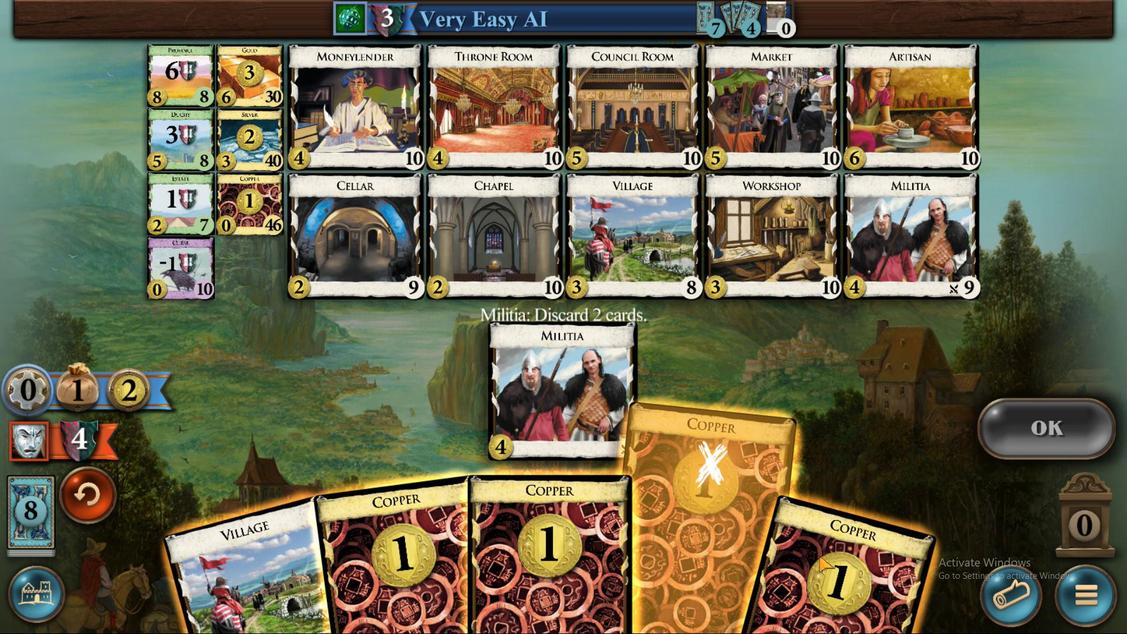 
Action: Mouse moved to (1042, 420)
Screenshot: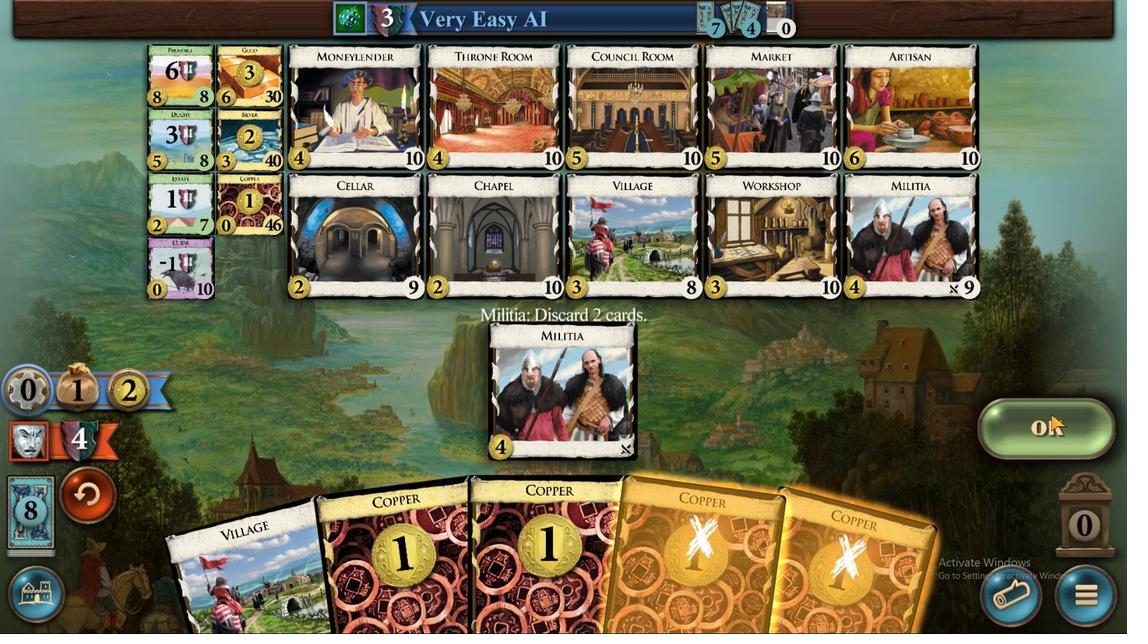 
Action: Mouse pressed left at (1042, 420)
Screenshot: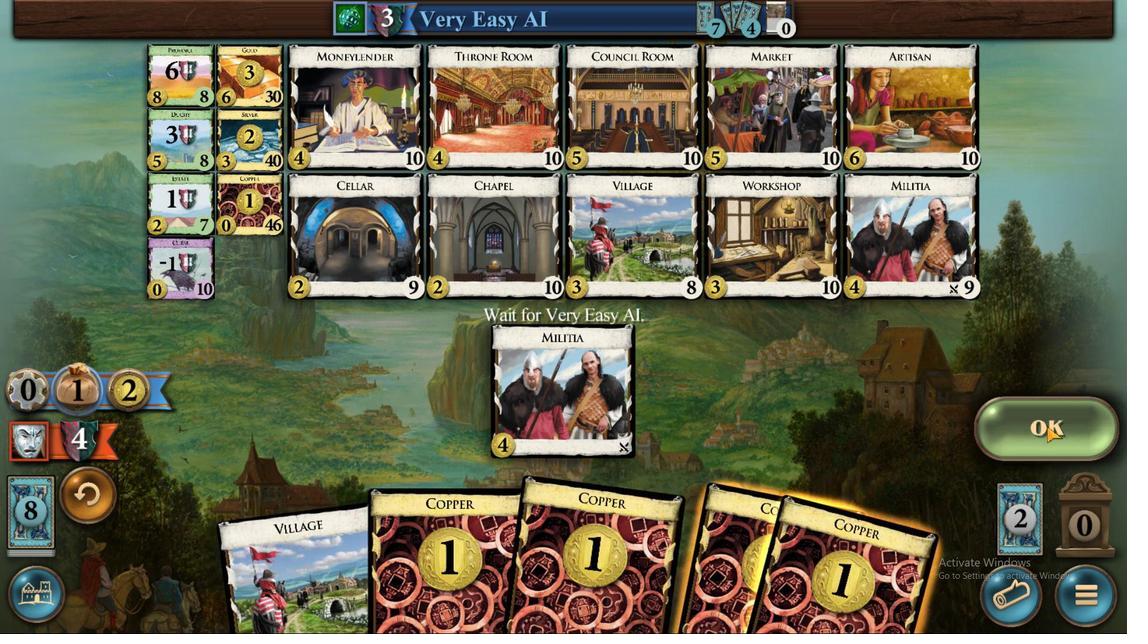 
Action: Mouse moved to (451, 559)
Screenshot: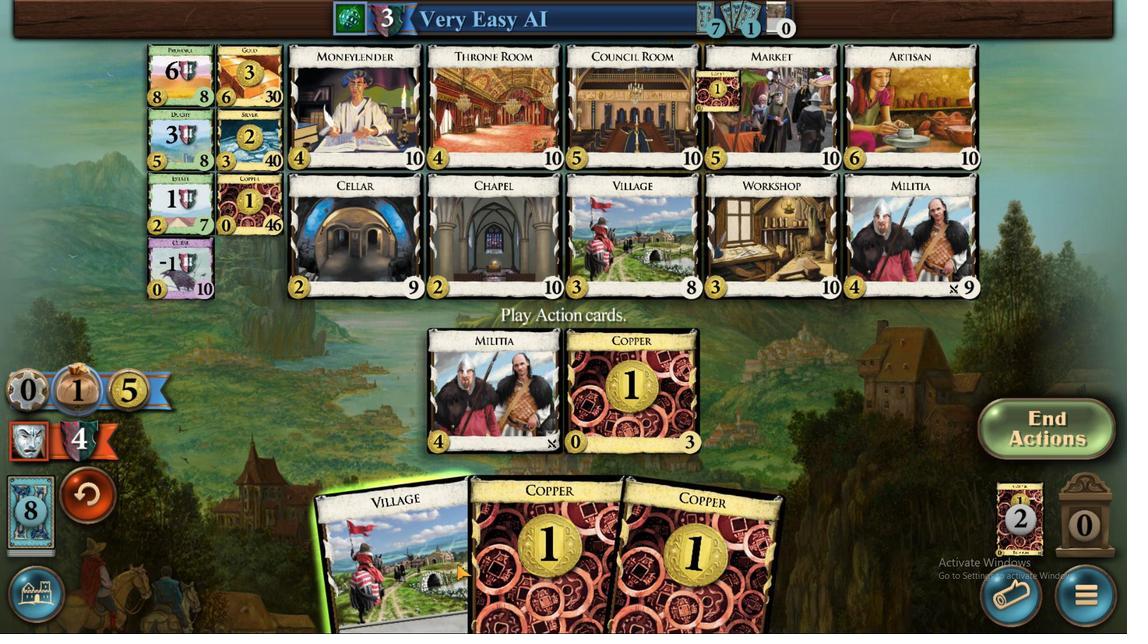 
Action: Mouse pressed left at (451, 559)
Screenshot: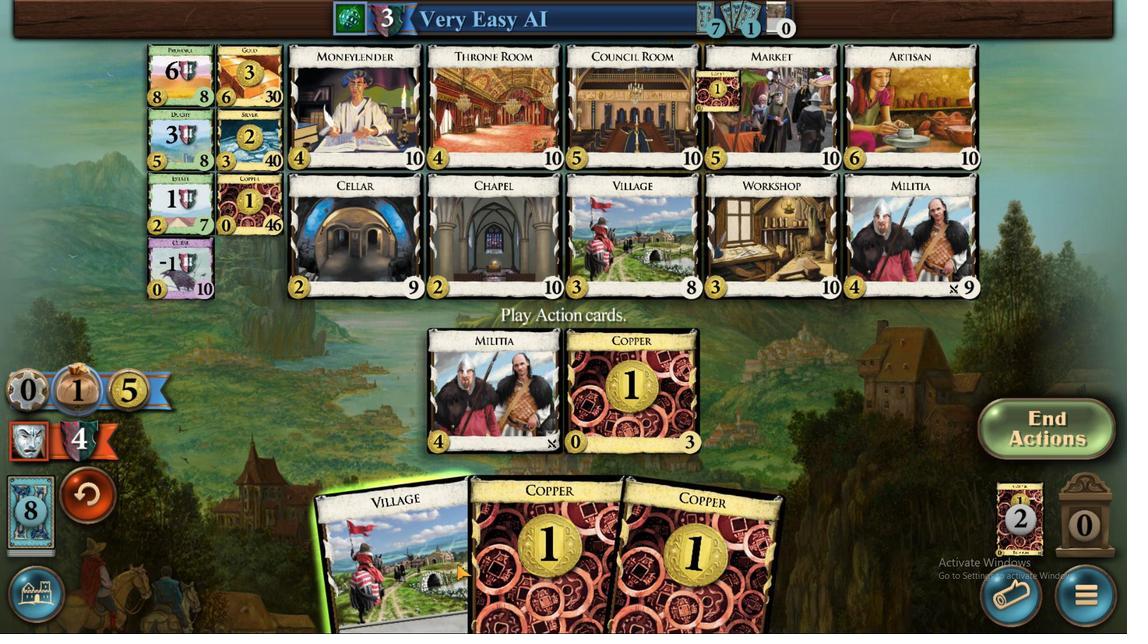 
Action: Mouse moved to (518, 524)
Screenshot: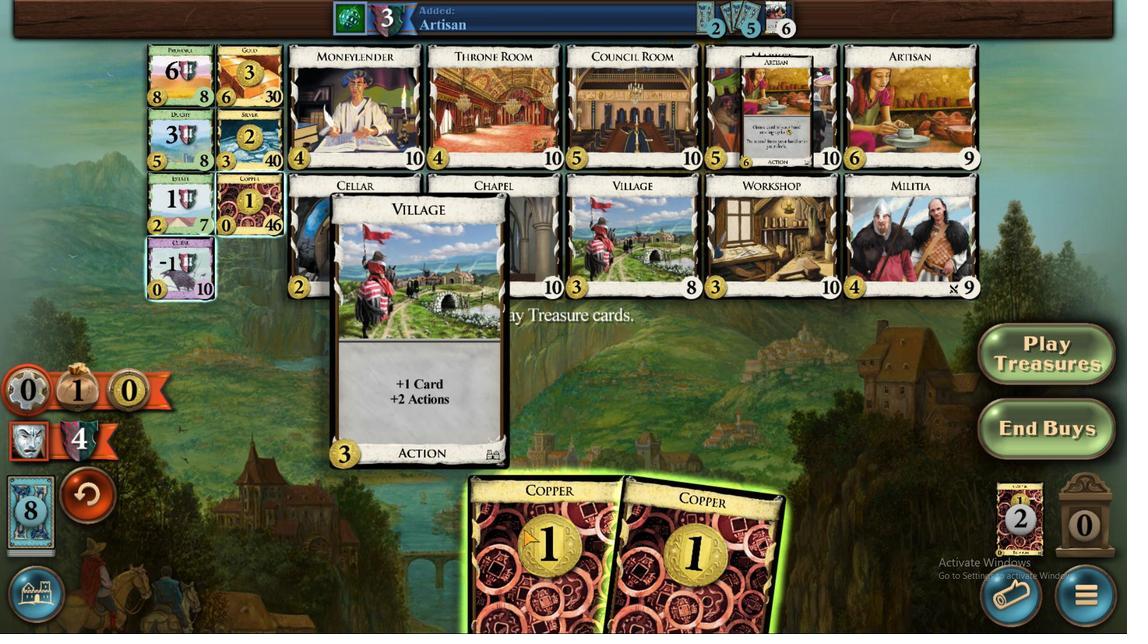 
Action: Mouse pressed left at (518, 524)
Screenshot: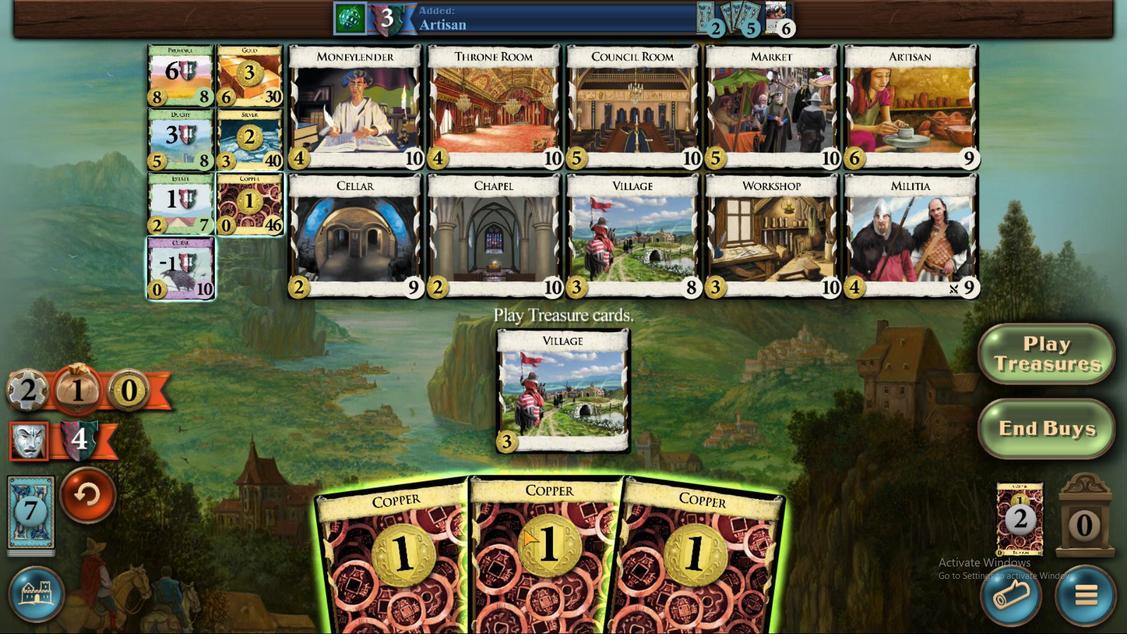 
Action: Mouse moved to (627, 539)
Screenshot: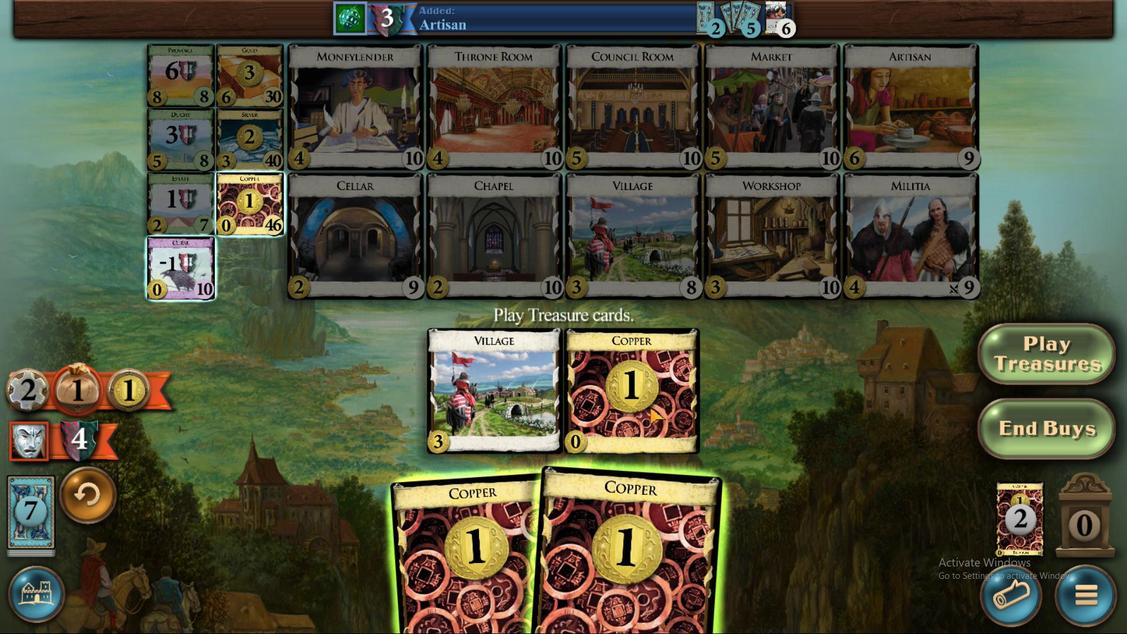 
Action: Mouse pressed left at (626, 540)
Screenshot: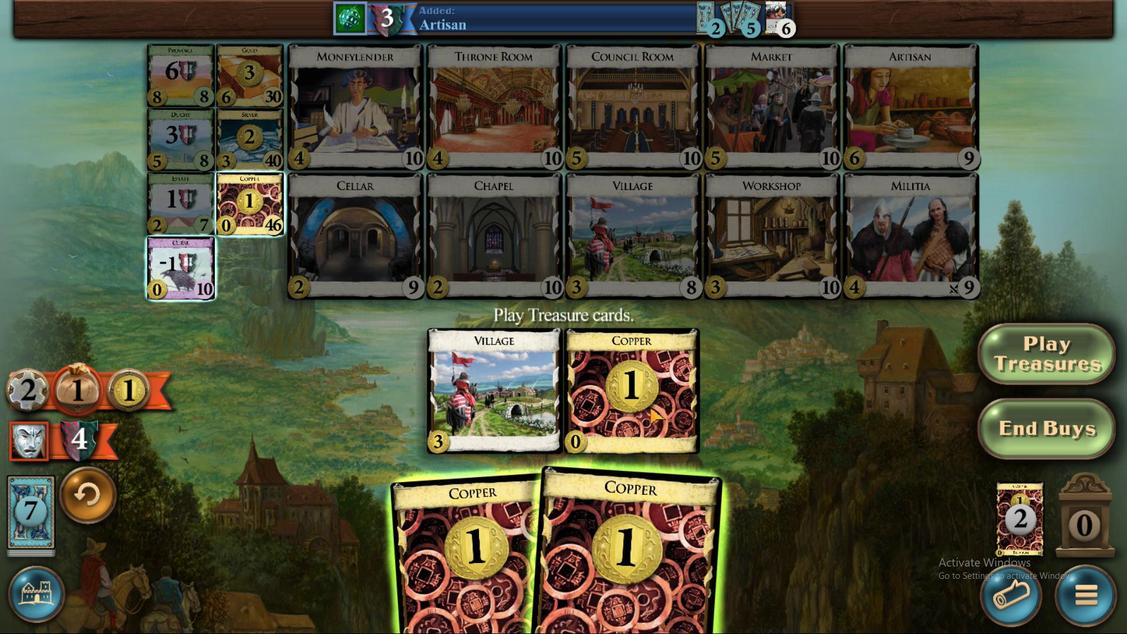 
Action: Mouse moved to (555, 537)
Screenshot: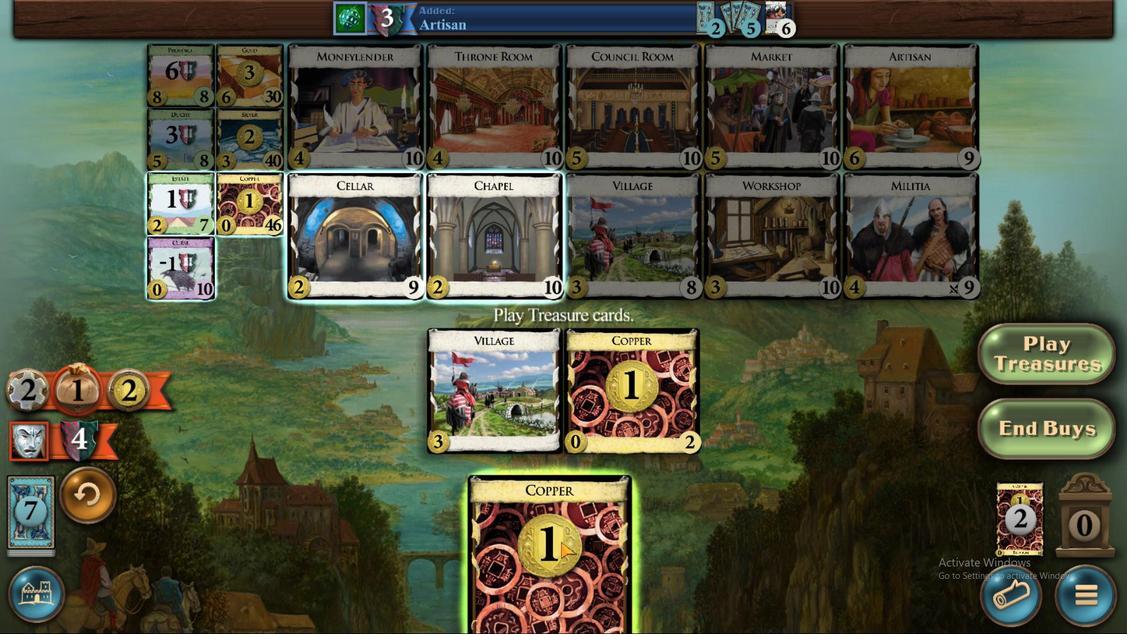 
Action: Mouse pressed left at (555, 537)
Screenshot: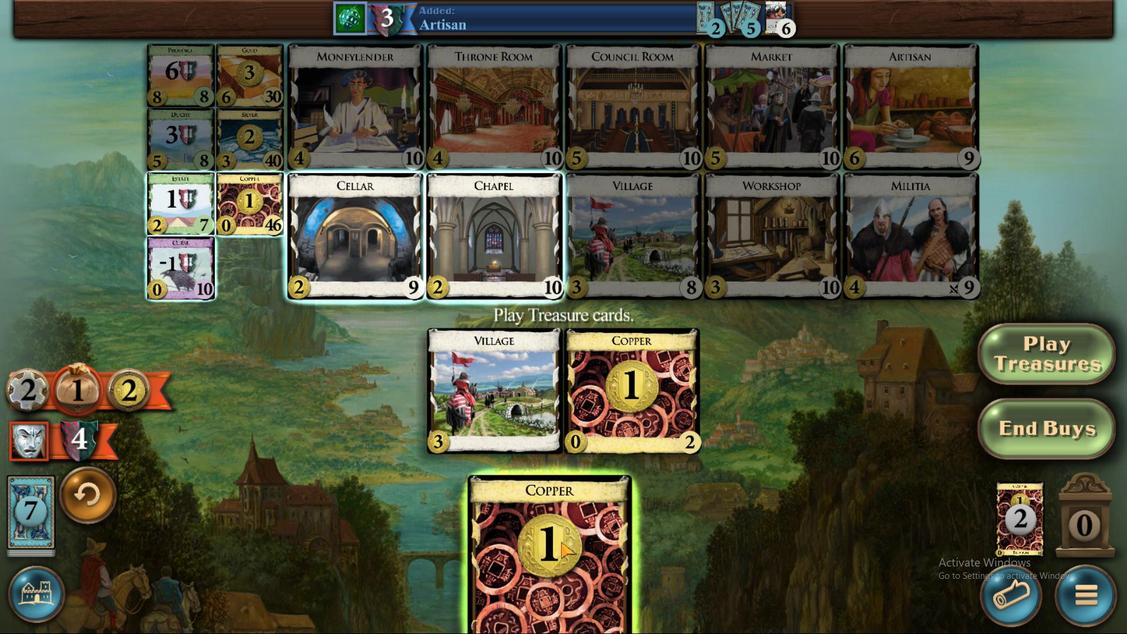 
Action: Mouse moved to (641, 250)
Screenshot: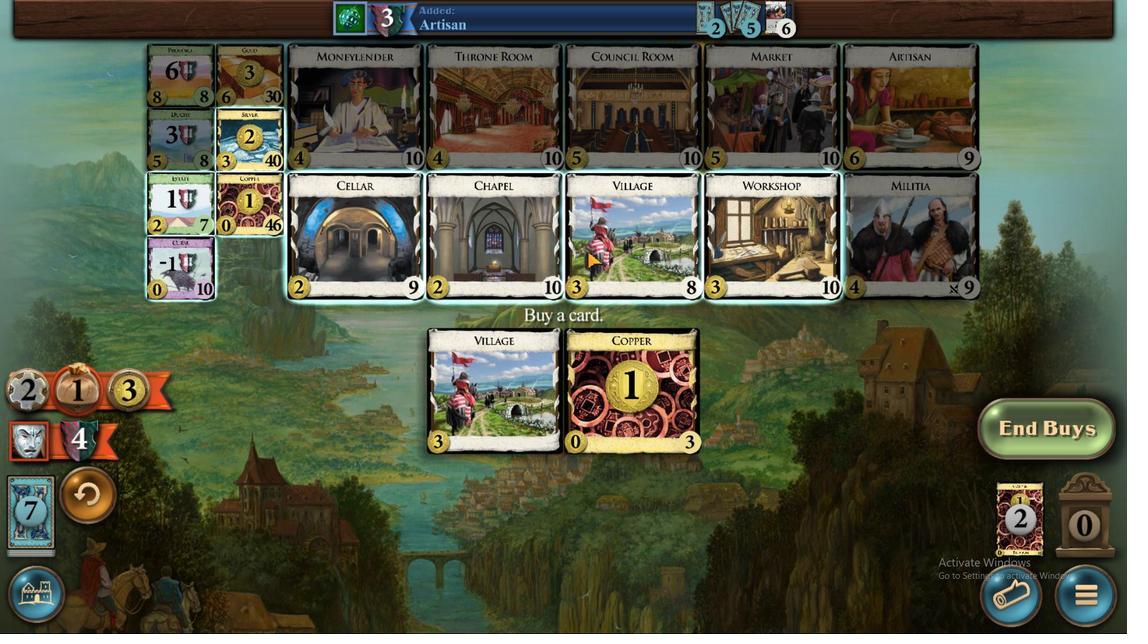 
Action: Mouse pressed left at (641, 250)
Screenshot: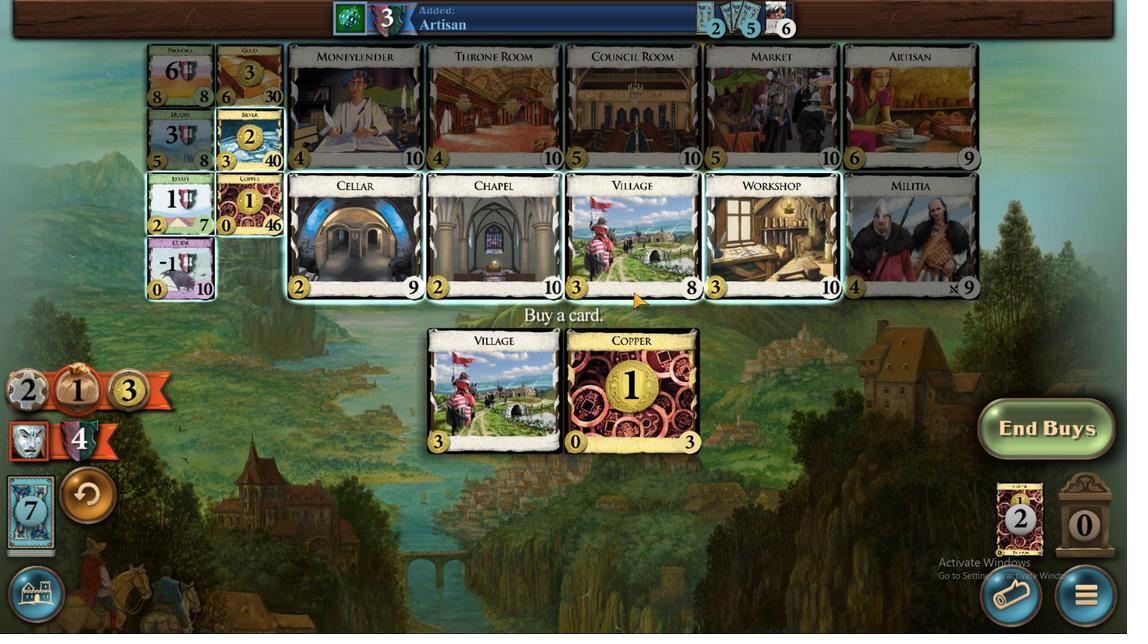 
Action: Mouse moved to (298, 547)
Screenshot: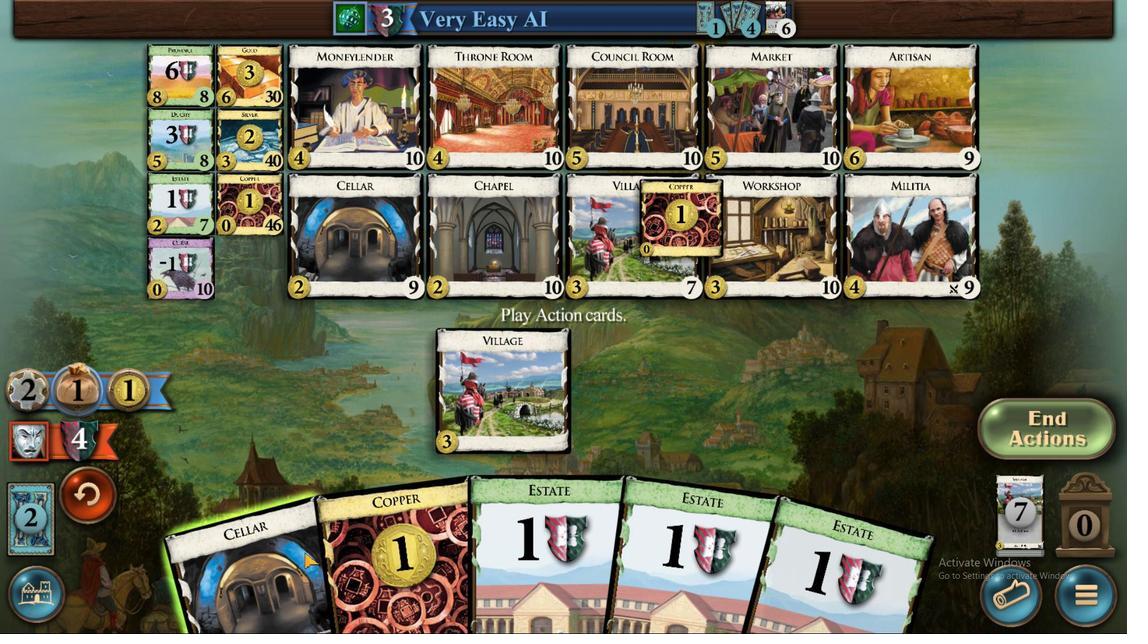
Action: Mouse pressed left at (298, 547)
Screenshot: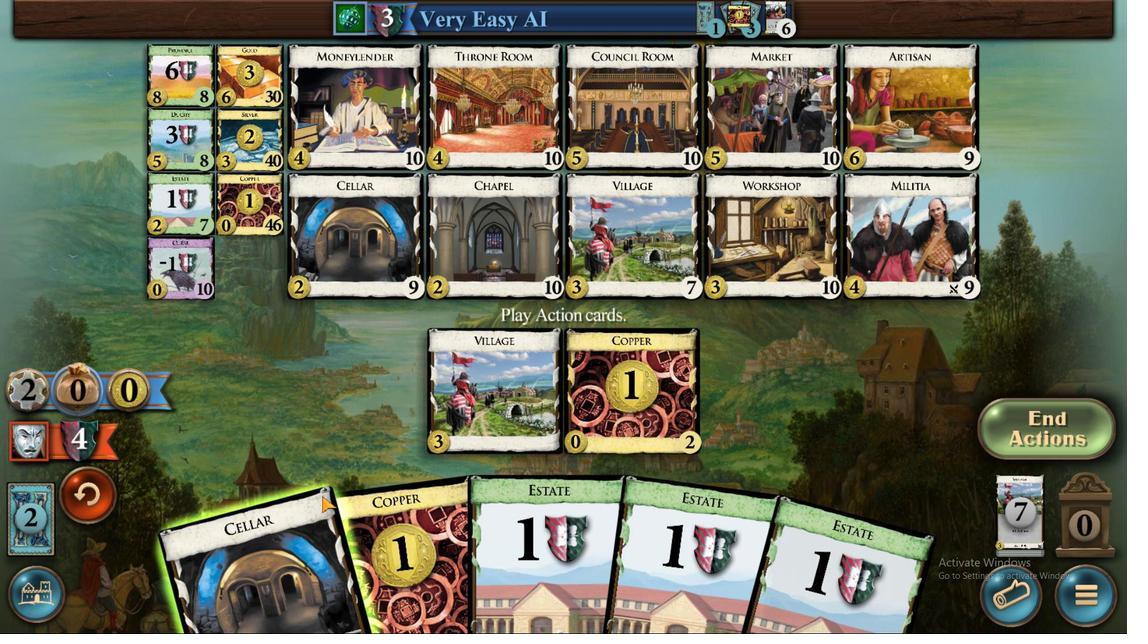 
Action: Mouse moved to (609, 507)
Screenshot: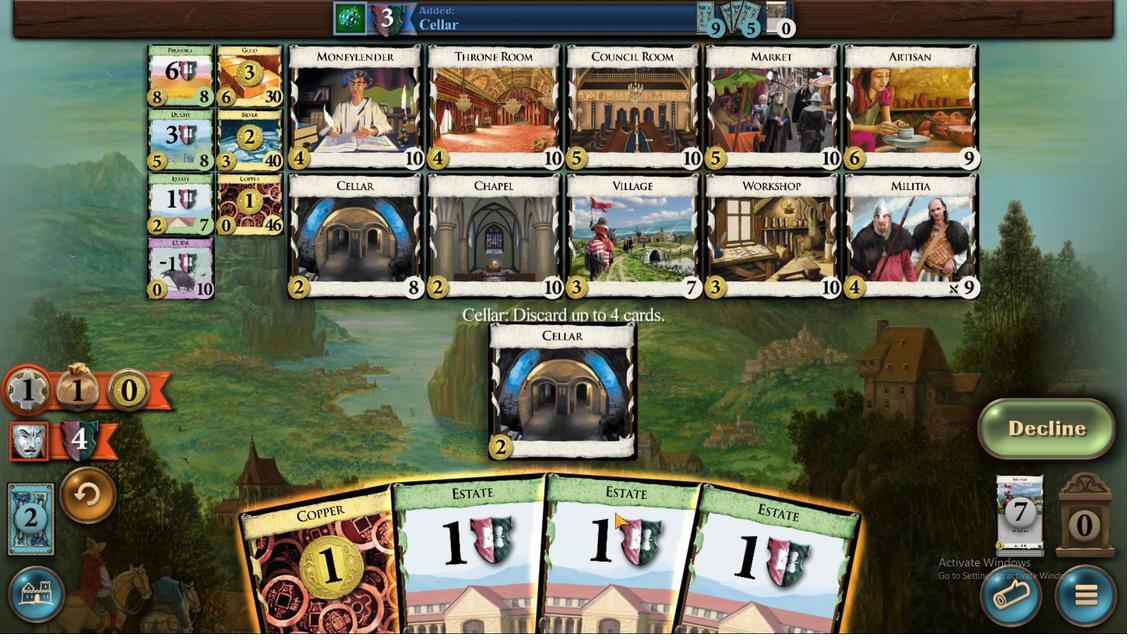 
Action: Mouse pressed left at (609, 507)
Screenshot: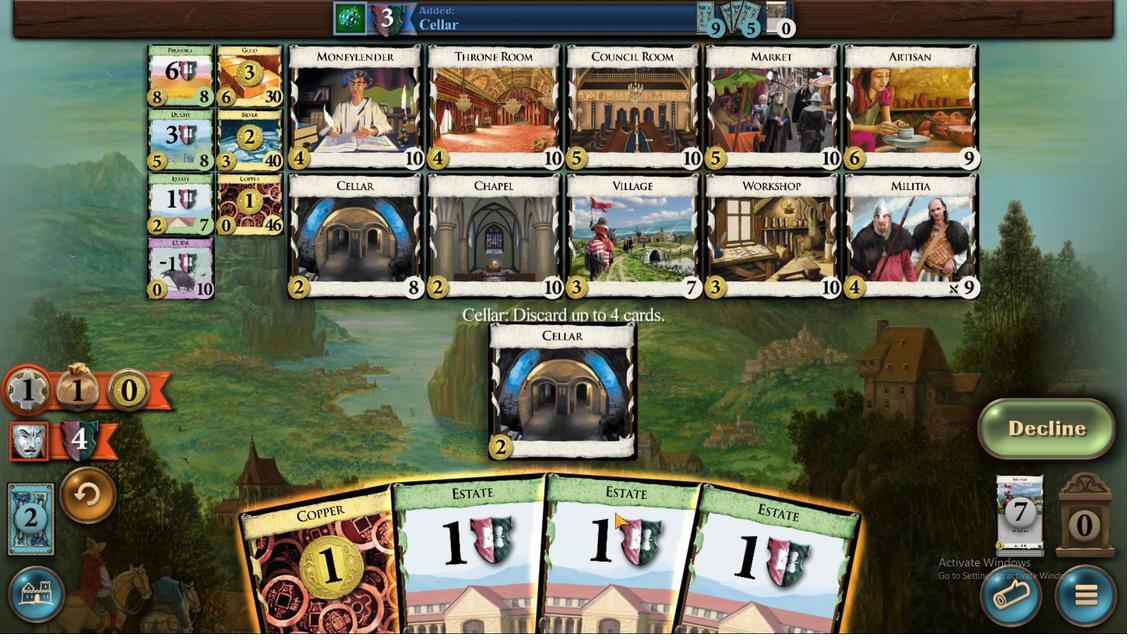 
Action: Mouse moved to (749, 574)
Screenshot: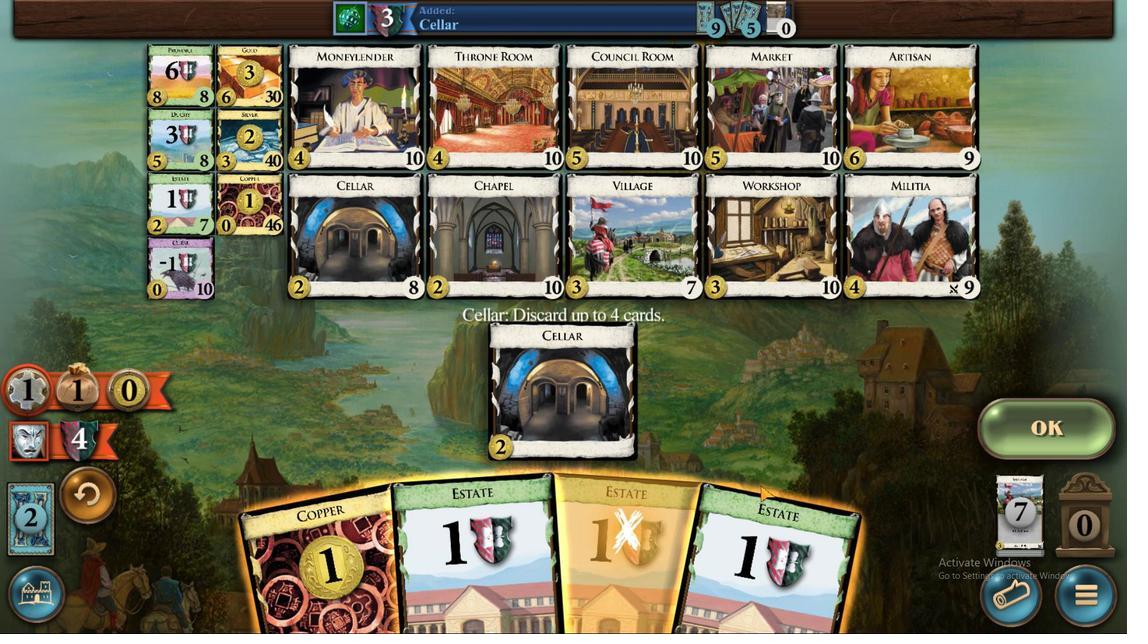 
Action: Mouse pressed left at (749, 577)
Screenshot: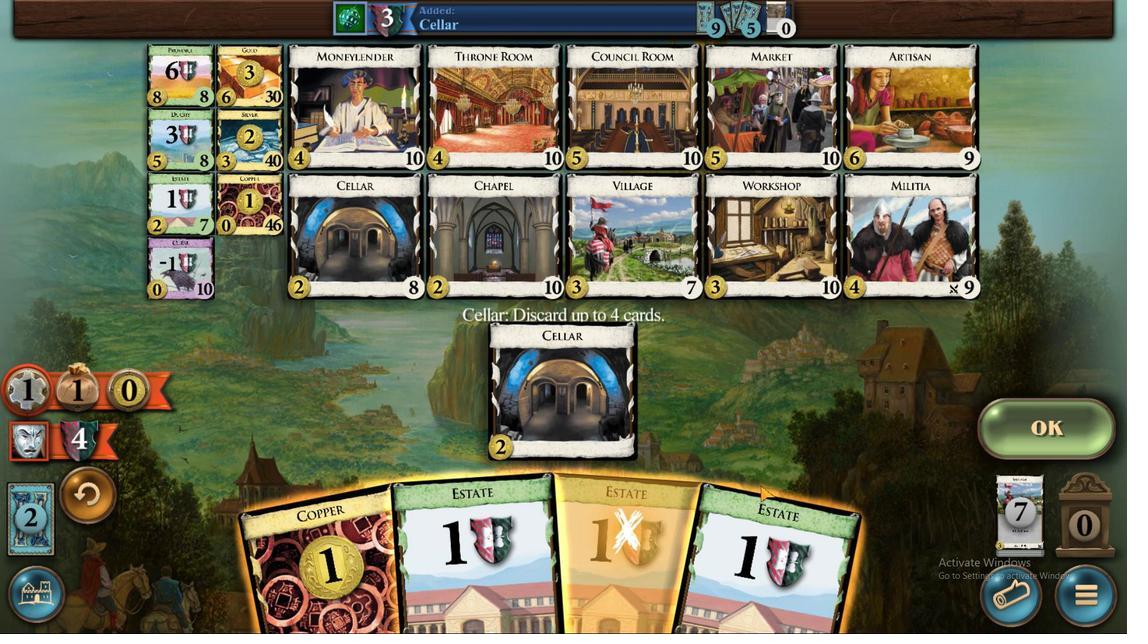 
Action: Mouse moved to (480, 560)
Screenshot: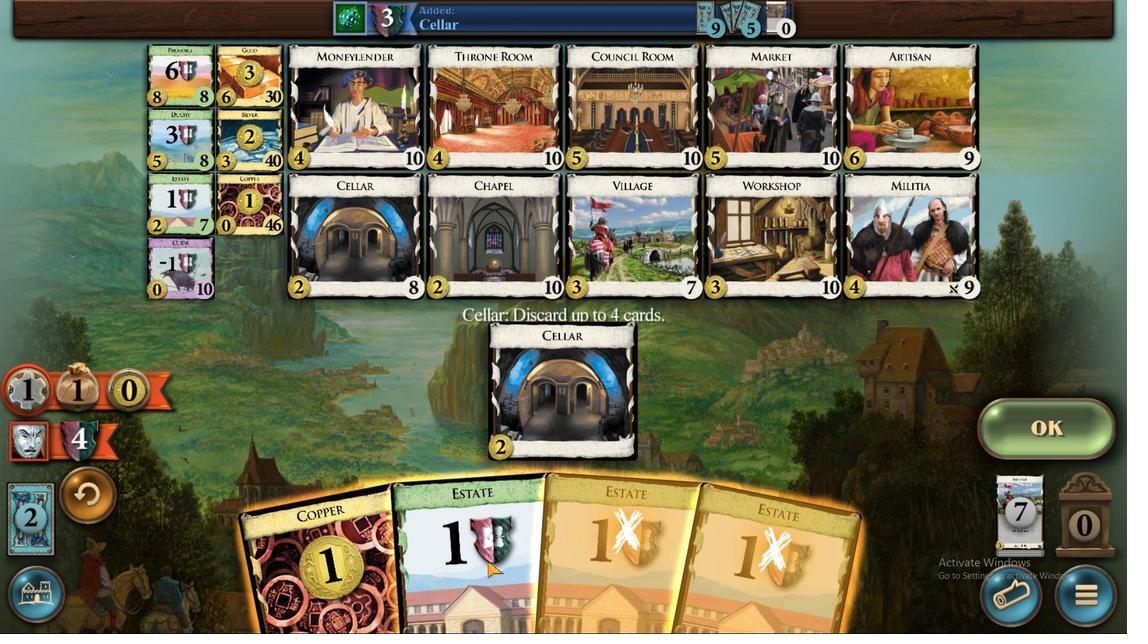 
Action: Mouse pressed left at (480, 560)
Screenshot: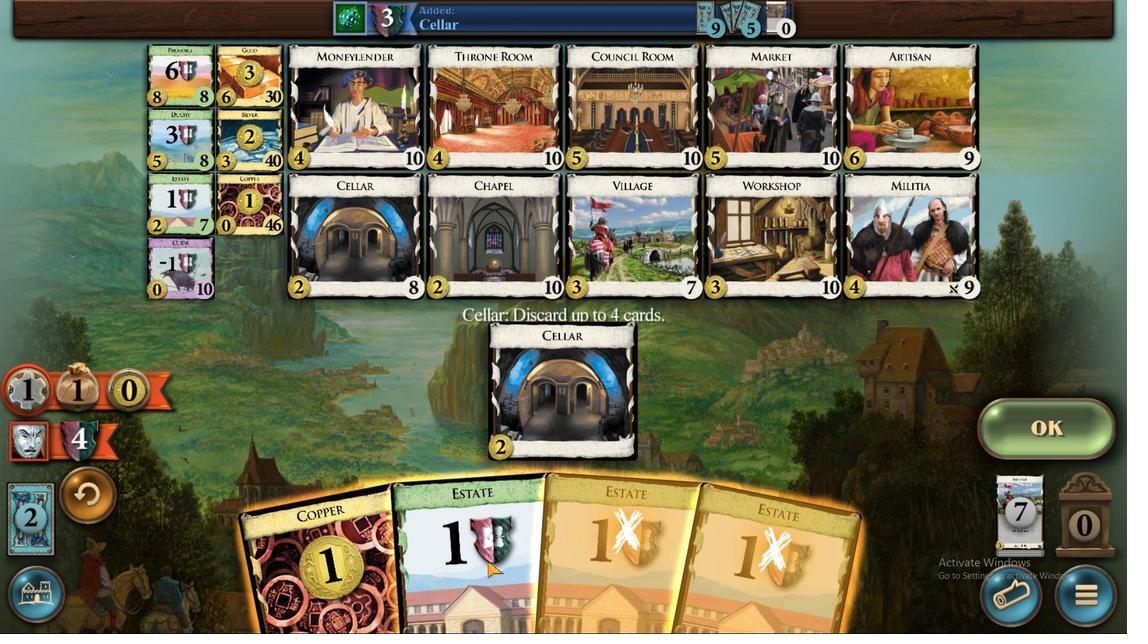 
Action: Mouse moved to (268, 571)
Screenshot: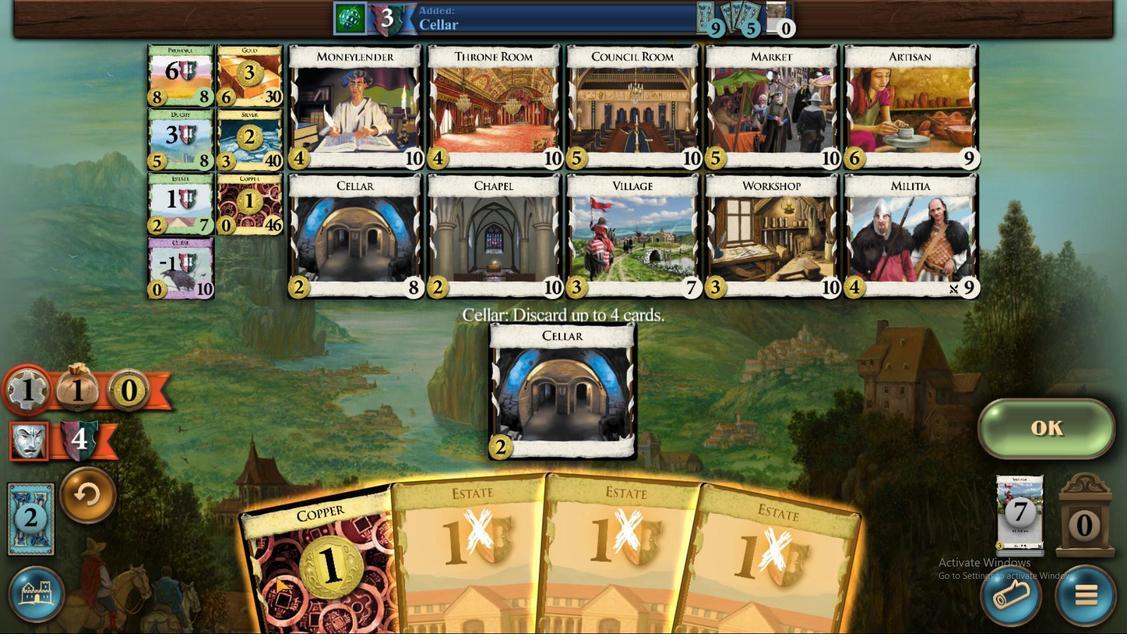 
Action: Mouse pressed left at (267, 573)
Screenshot: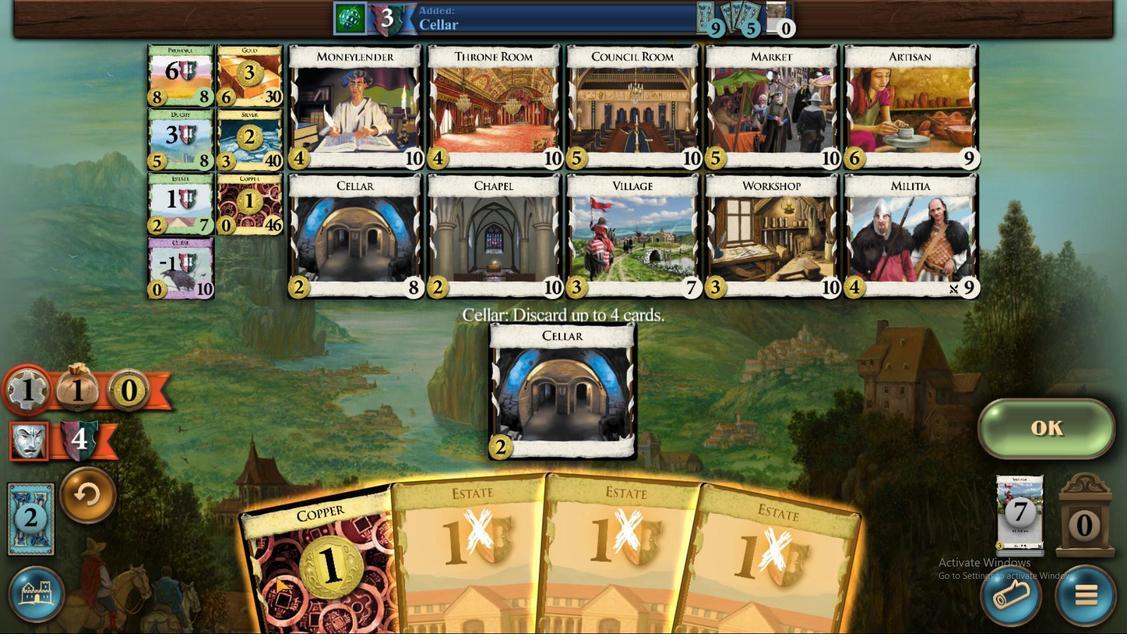 
Action: Mouse moved to (1048, 432)
Screenshot: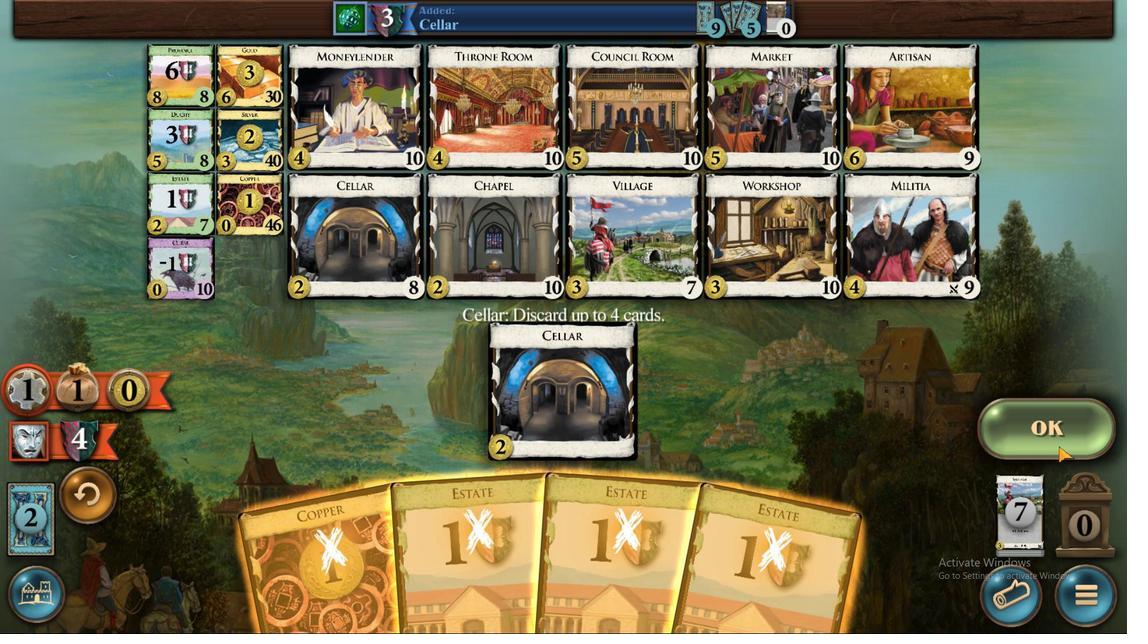 
Action: Mouse pressed left at (1048, 432)
Screenshot: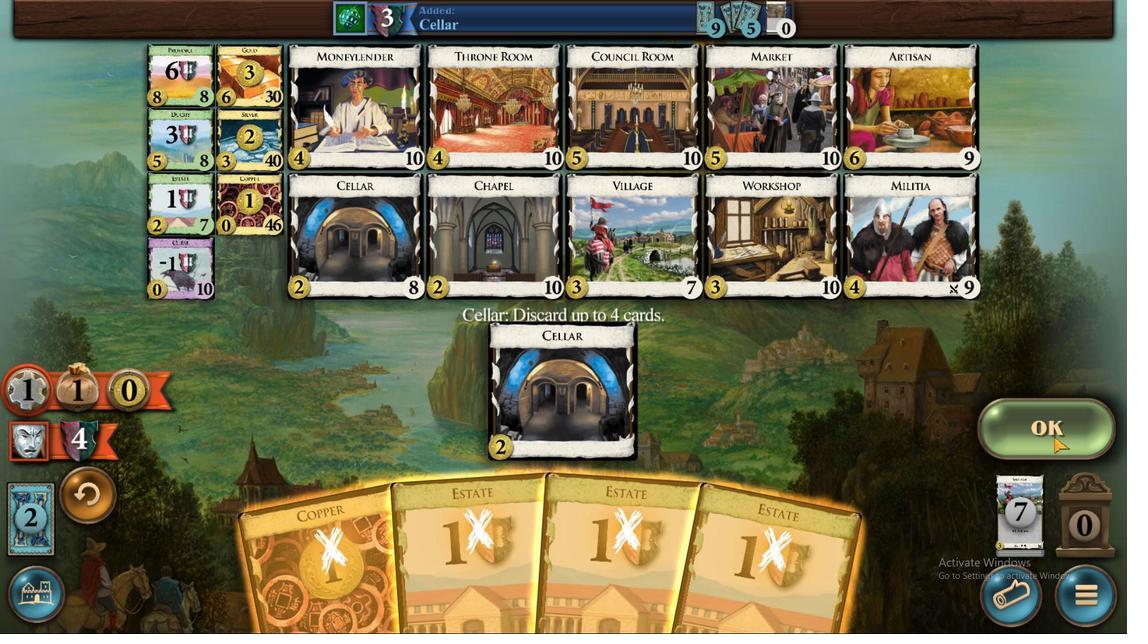 
Action: Mouse moved to (658, 568)
Screenshot: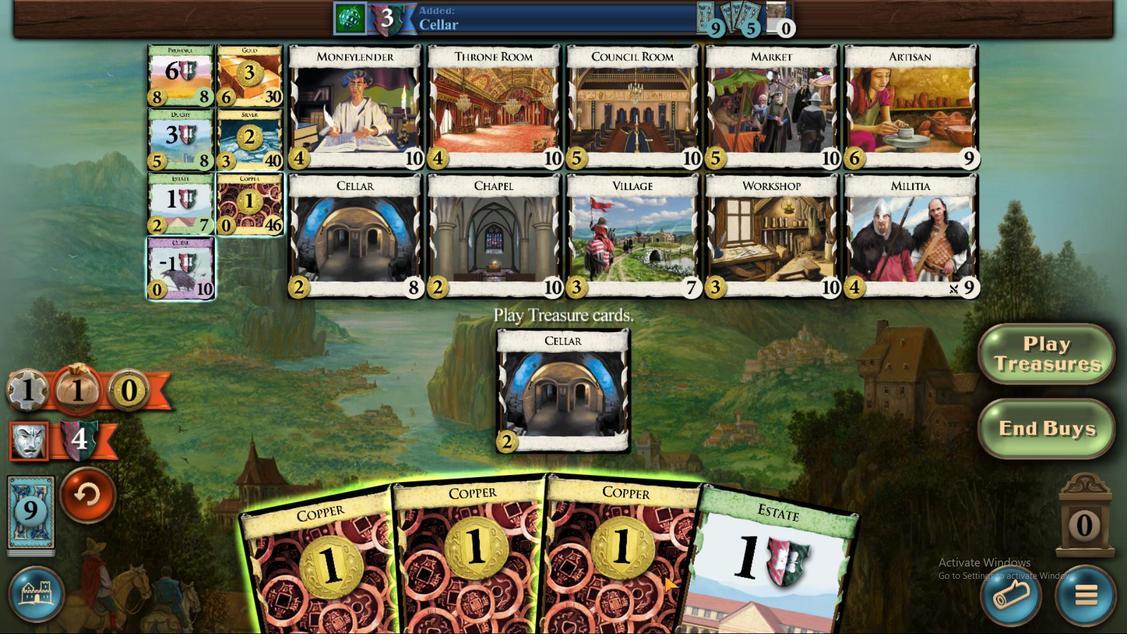 
Action: Mouse pressed left at (658, 568)
Screenshot: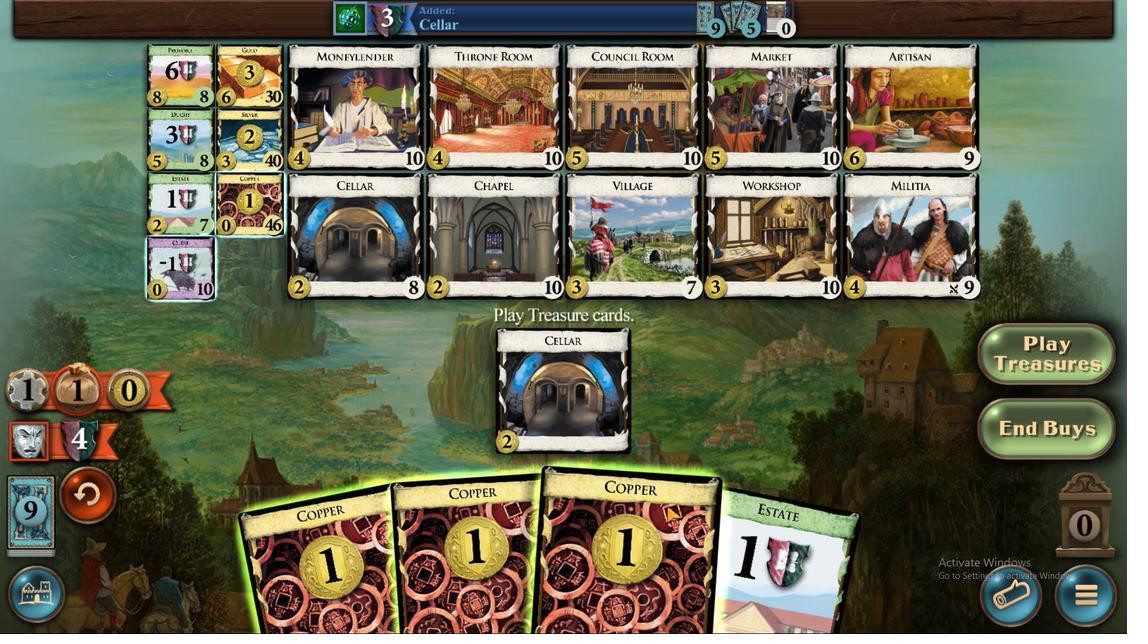 
Action: Mouse moved to (583, 551)
Screenshot: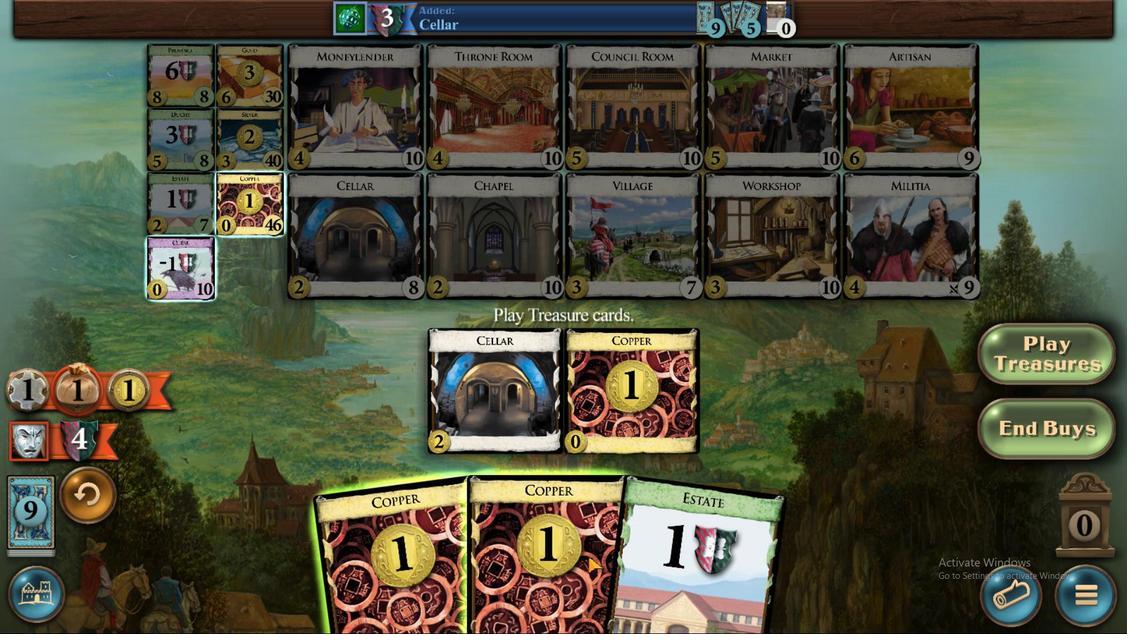 
Action: Mouse pressed left at (583, 551)
Screenshot: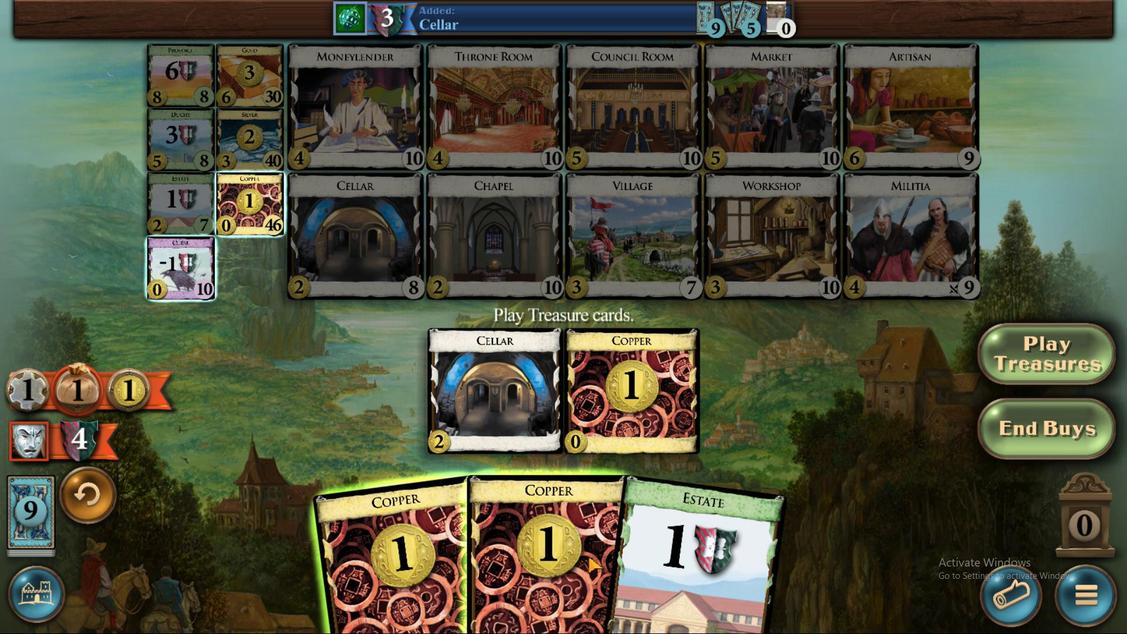
Action: Mouse moved to (500, 530)
Screenshot: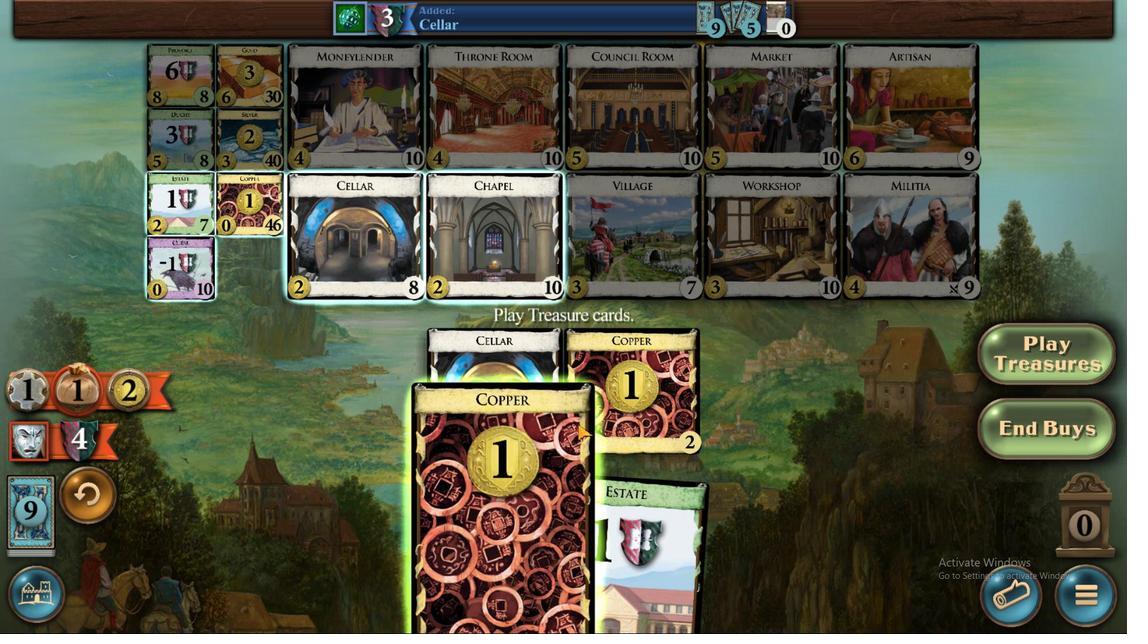 
Action: Mouse pressed left at (499, 531)
Screenshot: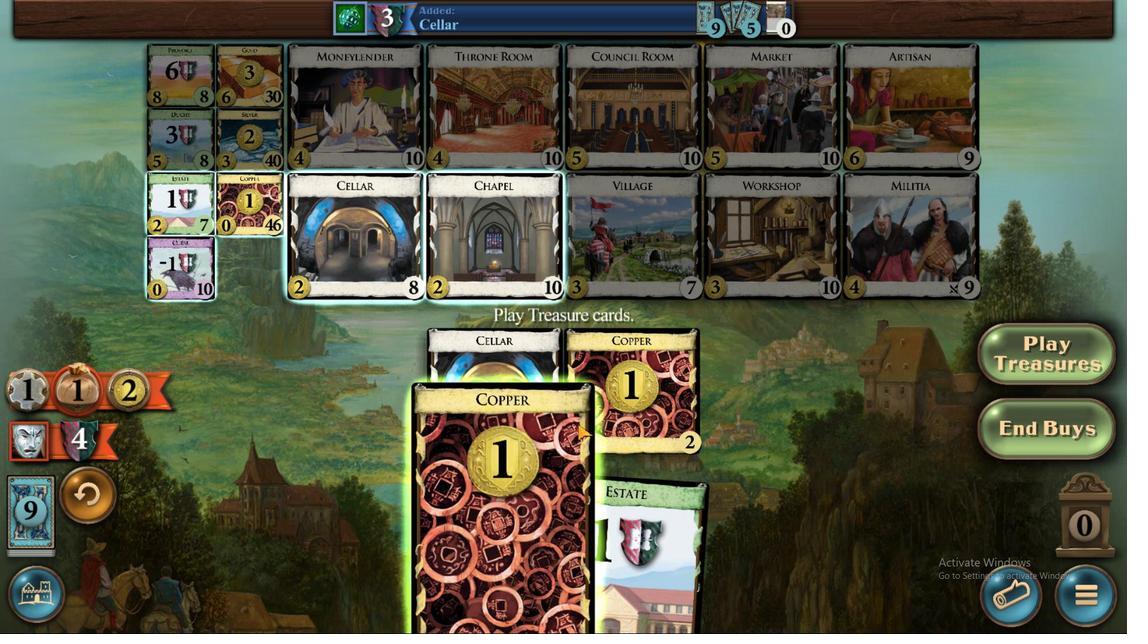 
Action: Mouse moved to (661, 227)
Screenshot: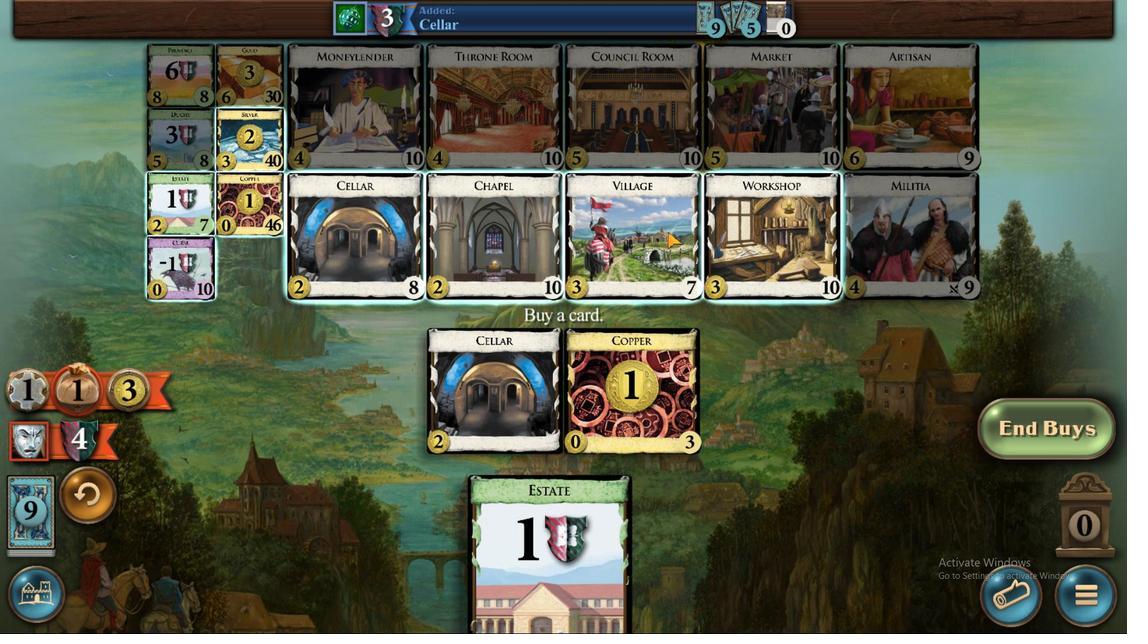 
Action: Mouse pressed left at (661, 227)
Screenshot: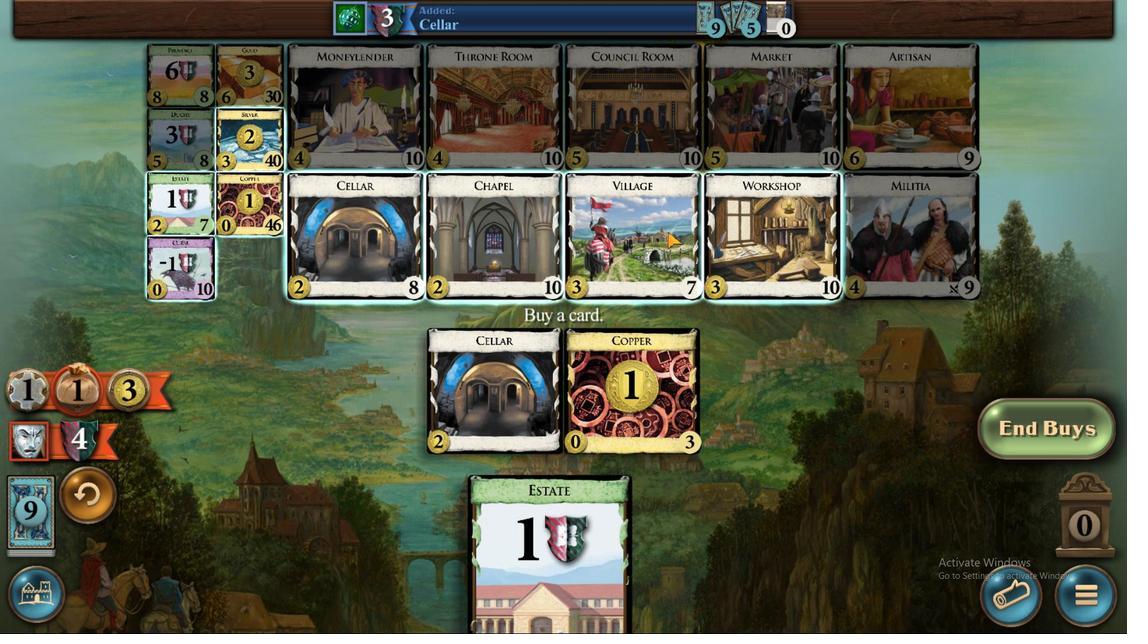
Action: Mouse moved to (688, 523)
Screenshot: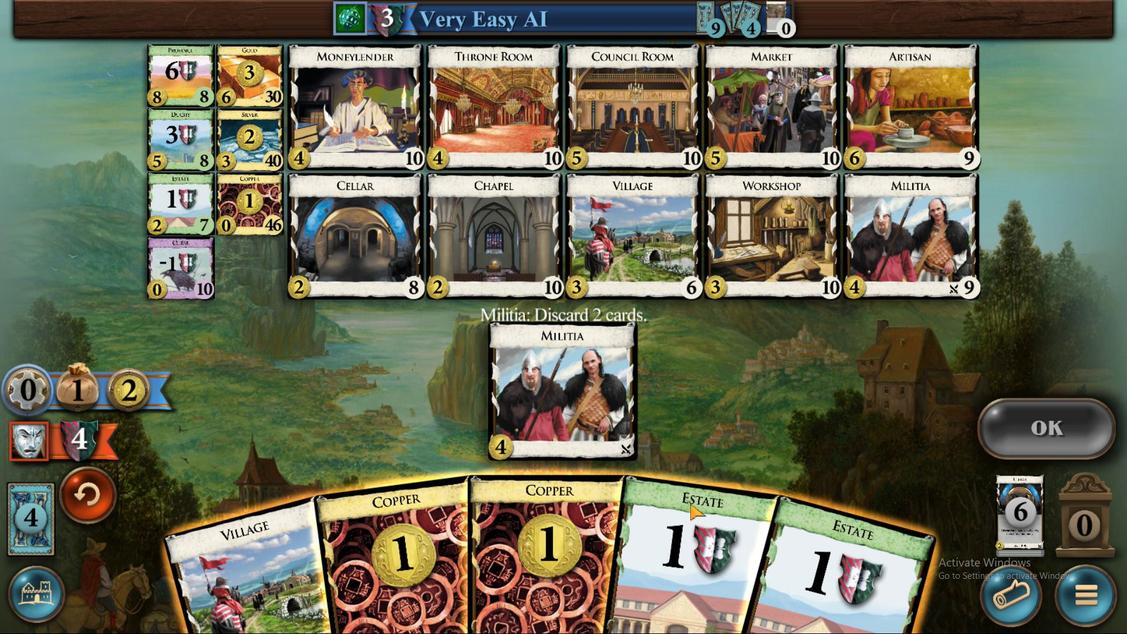 
Action: Mouse pressed left at (688, 523)
Screenshot: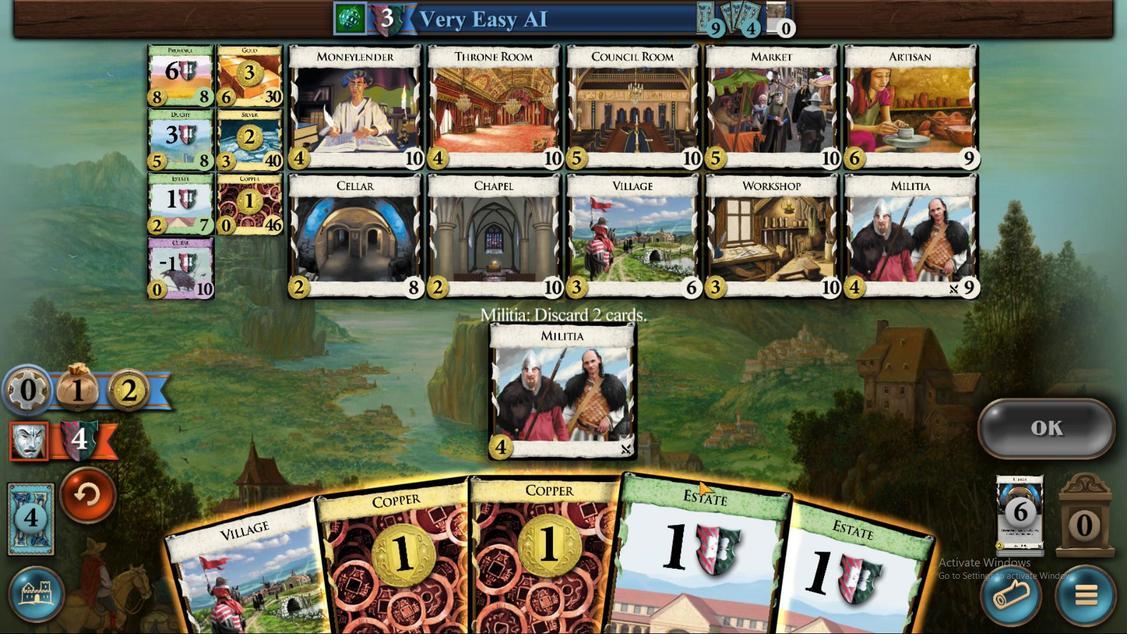 
Action: Mouse moved to (802, 550)
Screenshot: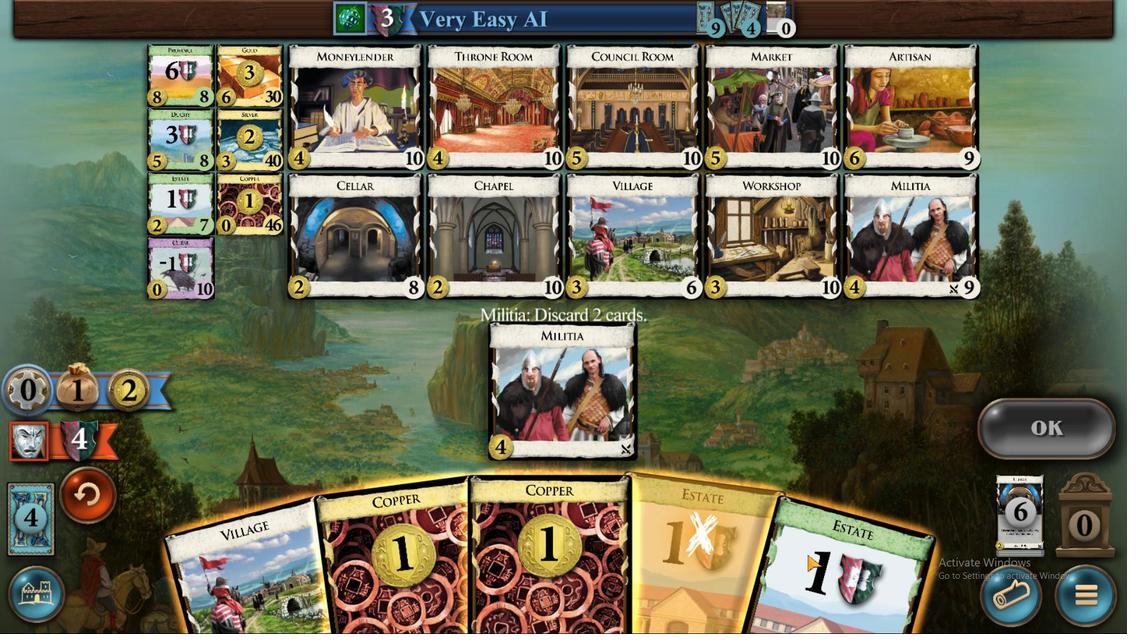 
Action: Mouse pressed left at (802, 550)
Screenshot: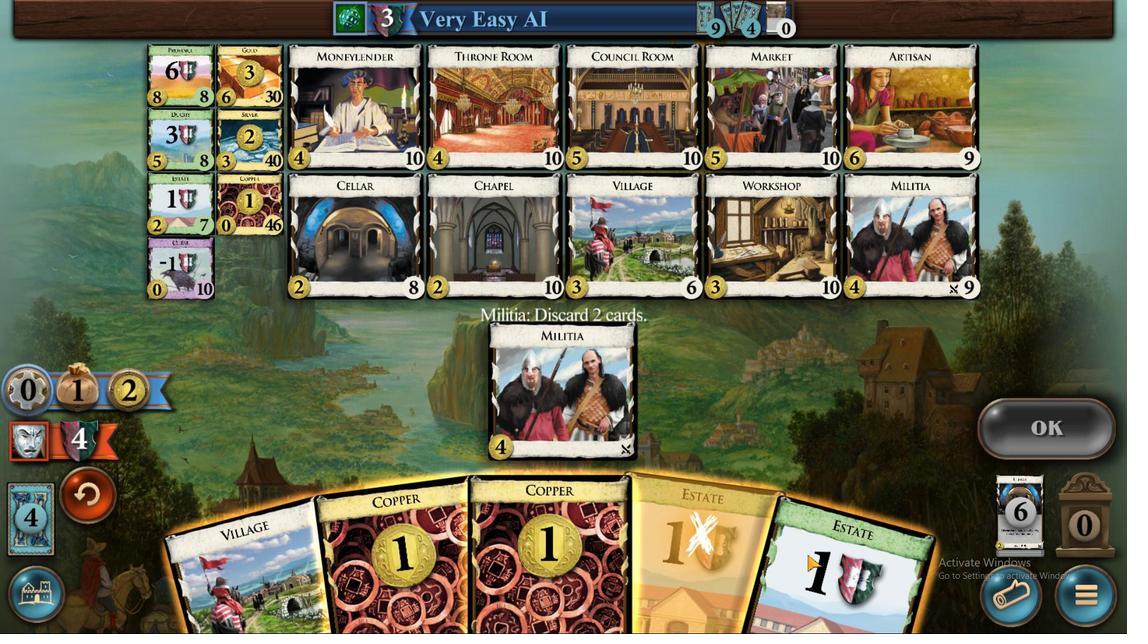 
Action: Mouse moved to (1057, 428)
Screenshot: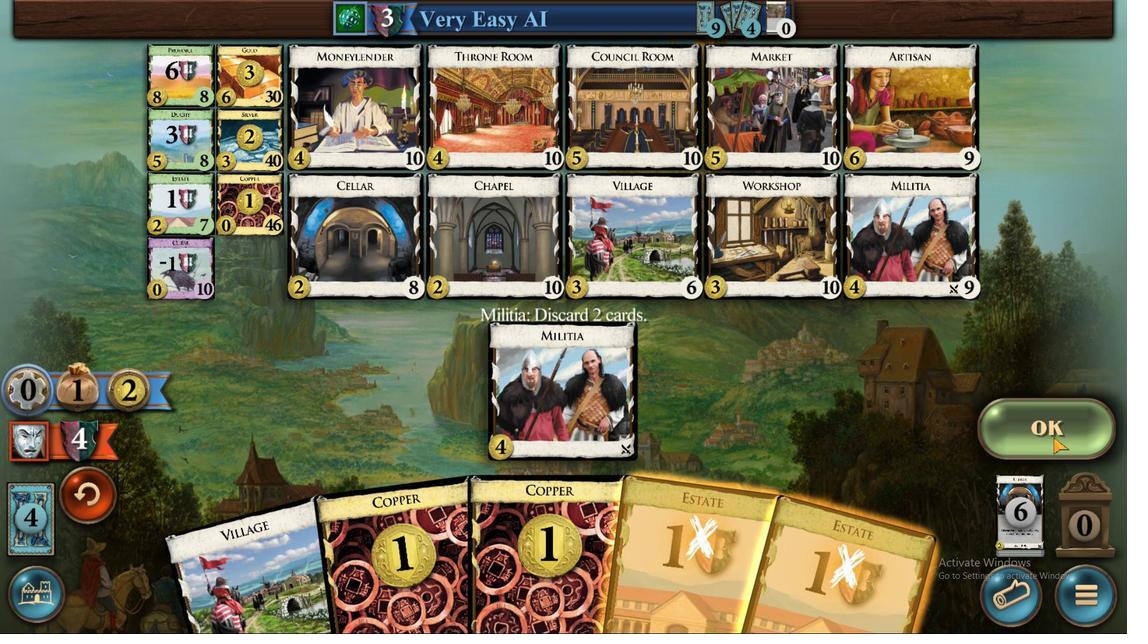 
Action: Mouse pressed left at (1057, 428)
Screenshot: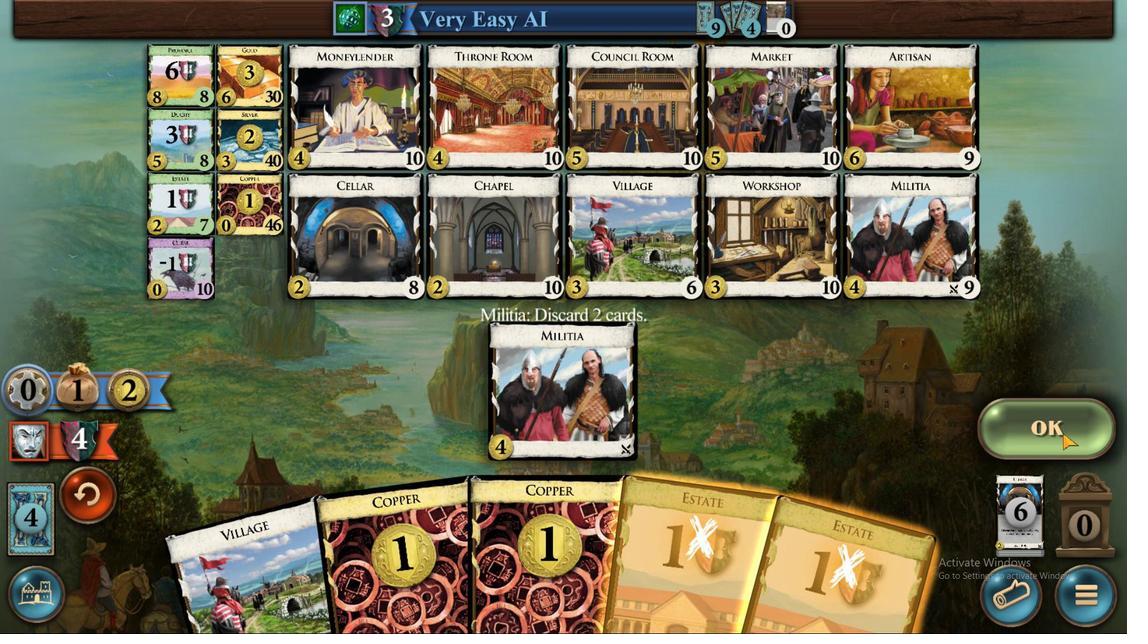 
Action: Mouse moved to (393, 561)
Screenshot: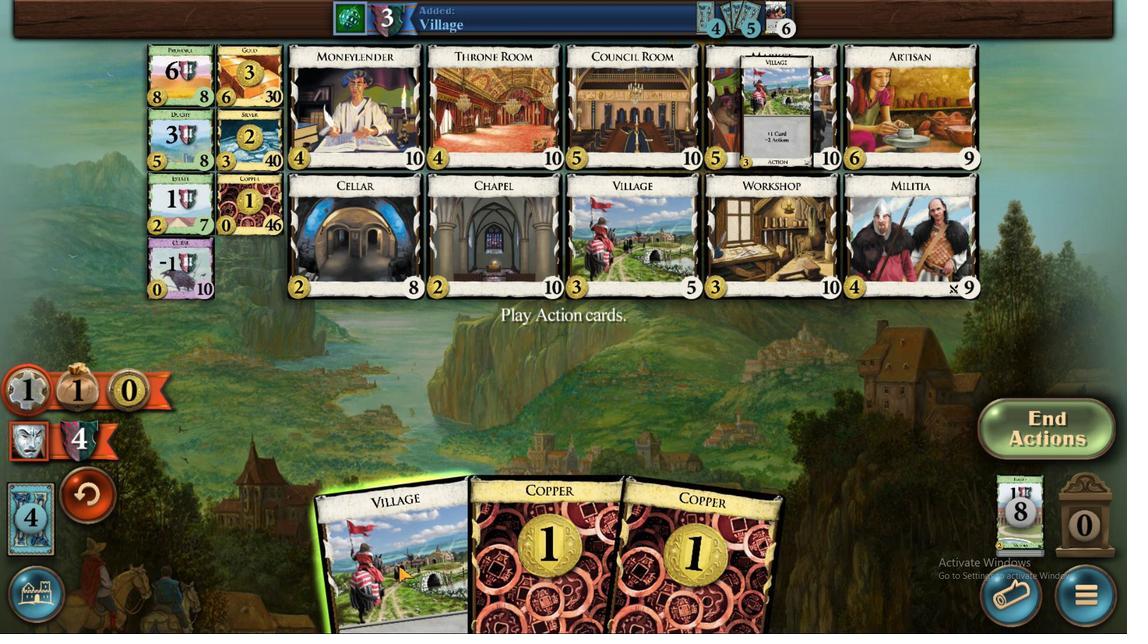 
Action: Mouse pressed left at (393, 561)
Screenshot: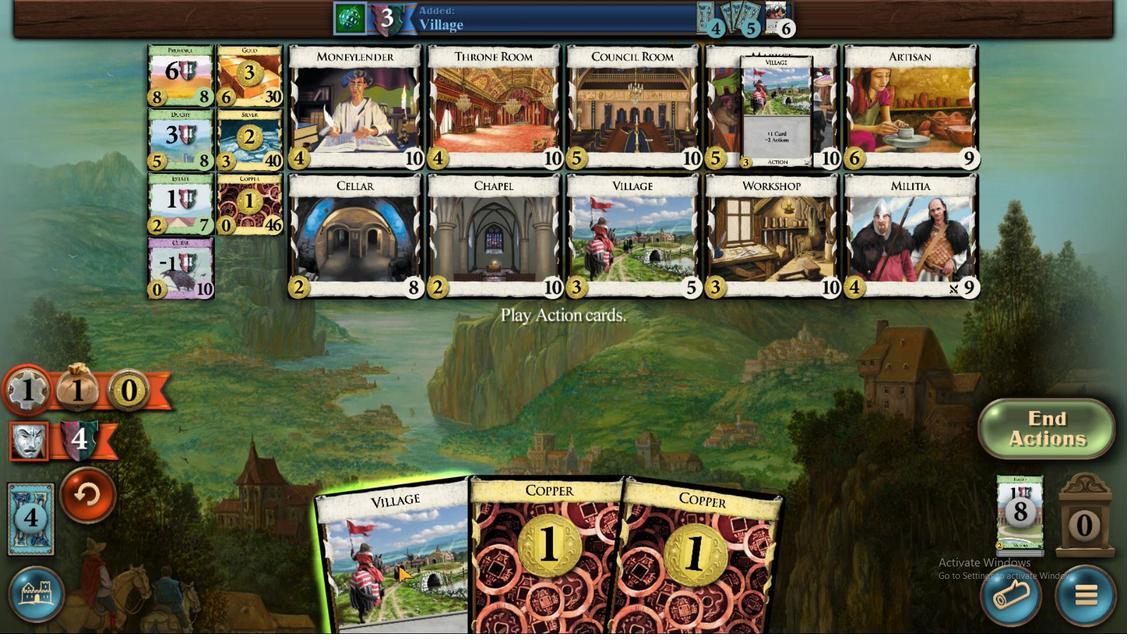 
Action: Mouse moved to (570, 513)
Screenshot: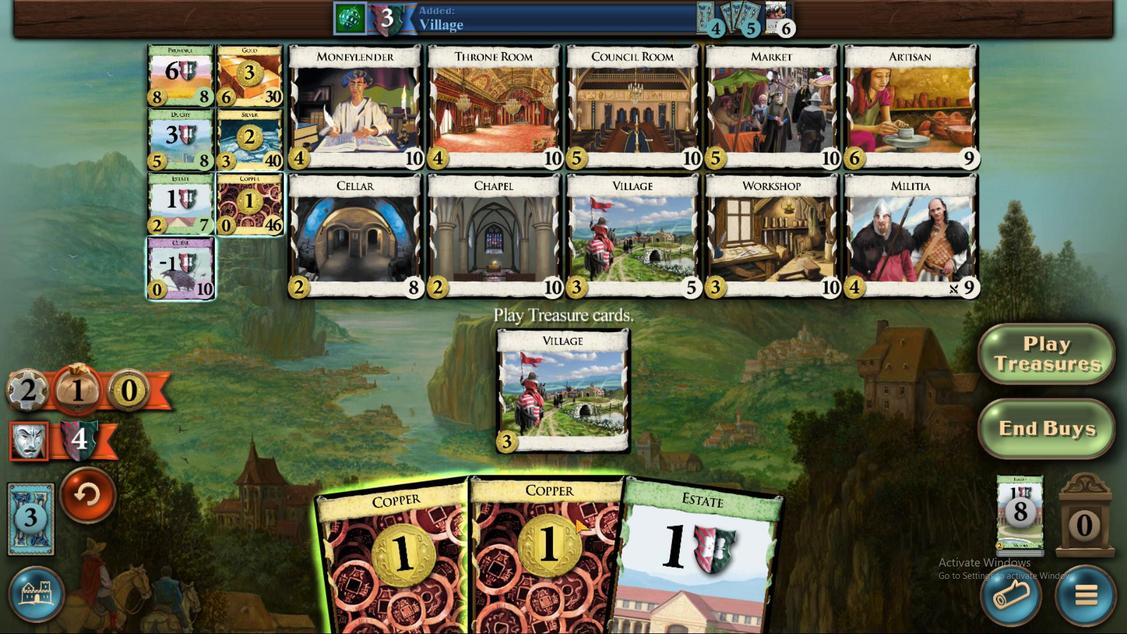 
Action: Mouse pressed left at (570, 513)
Screenshot: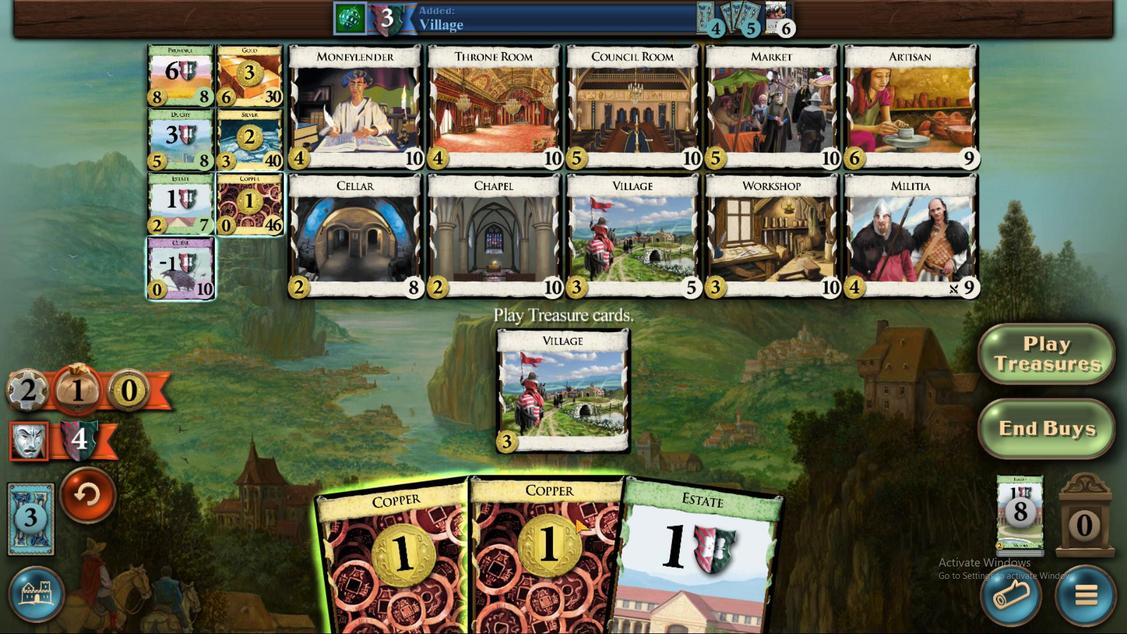 
Action: Mouse moved to (466, 550)
Screenshot: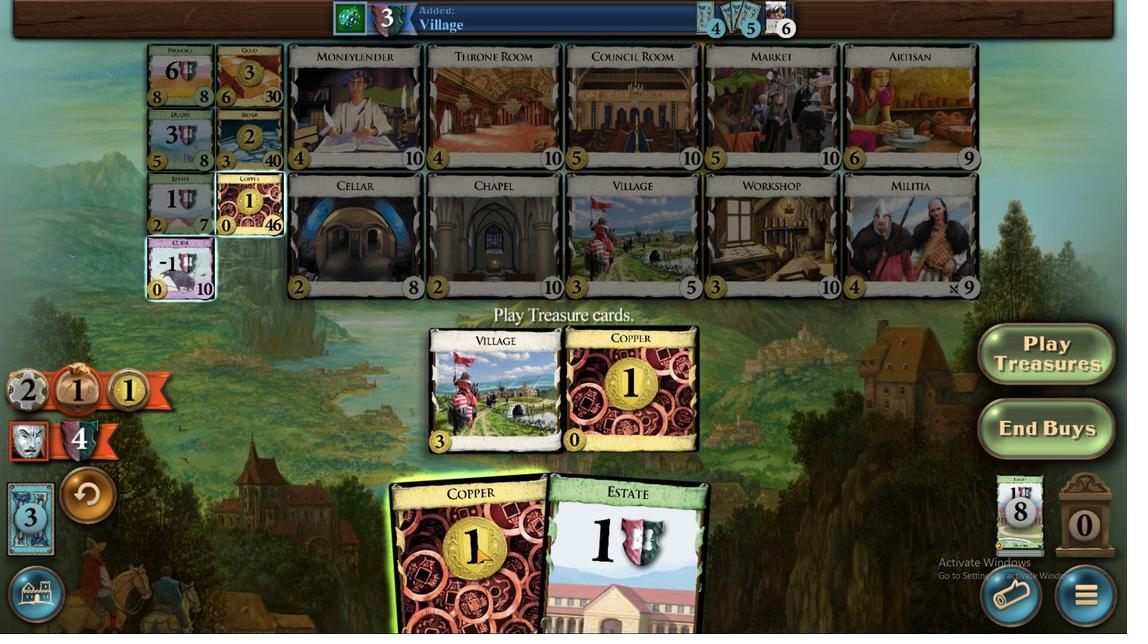 
Action: Mouse pressed left at (466, 550)
Screenshot: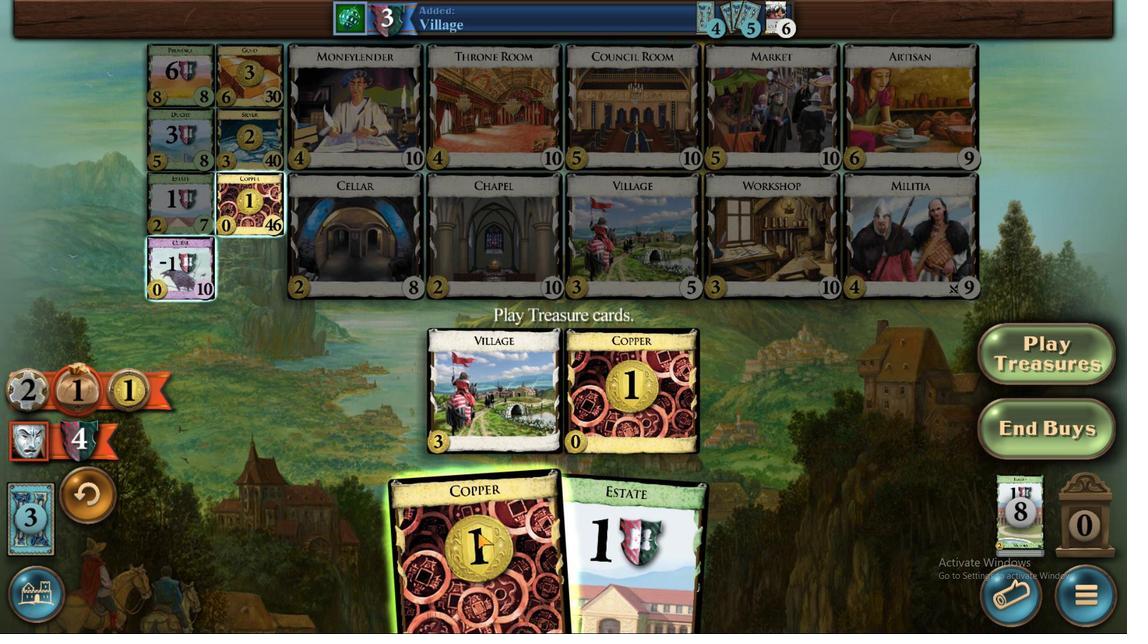 
Action: Mouse moved to (199, 196)
Screenshot: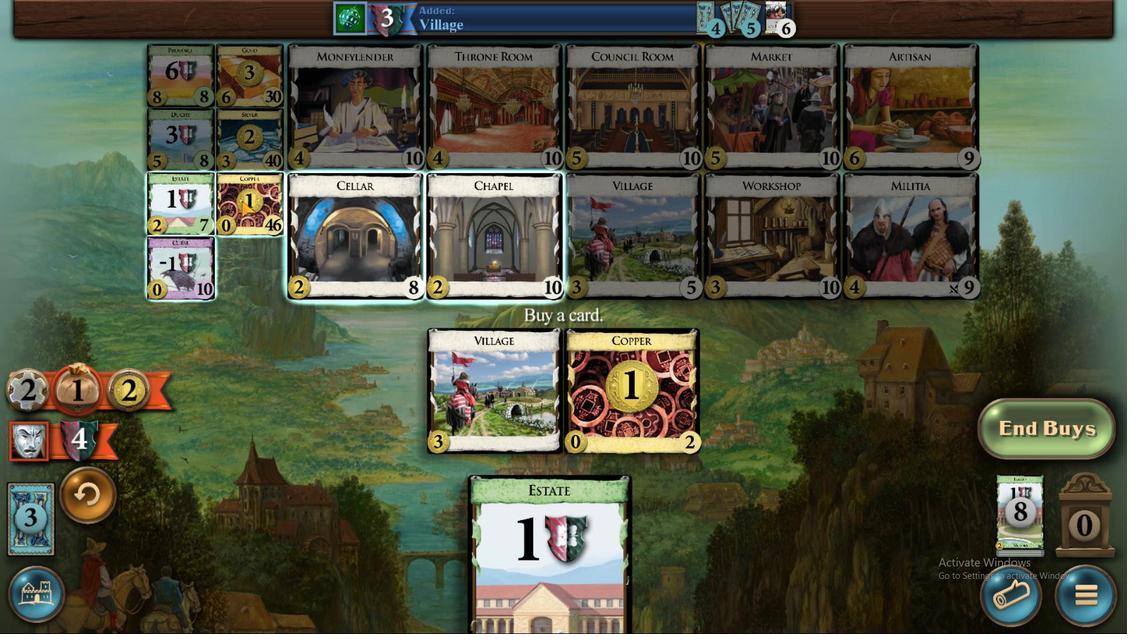 
Action: Mouse pressed left at (199, 196)
Screenshot: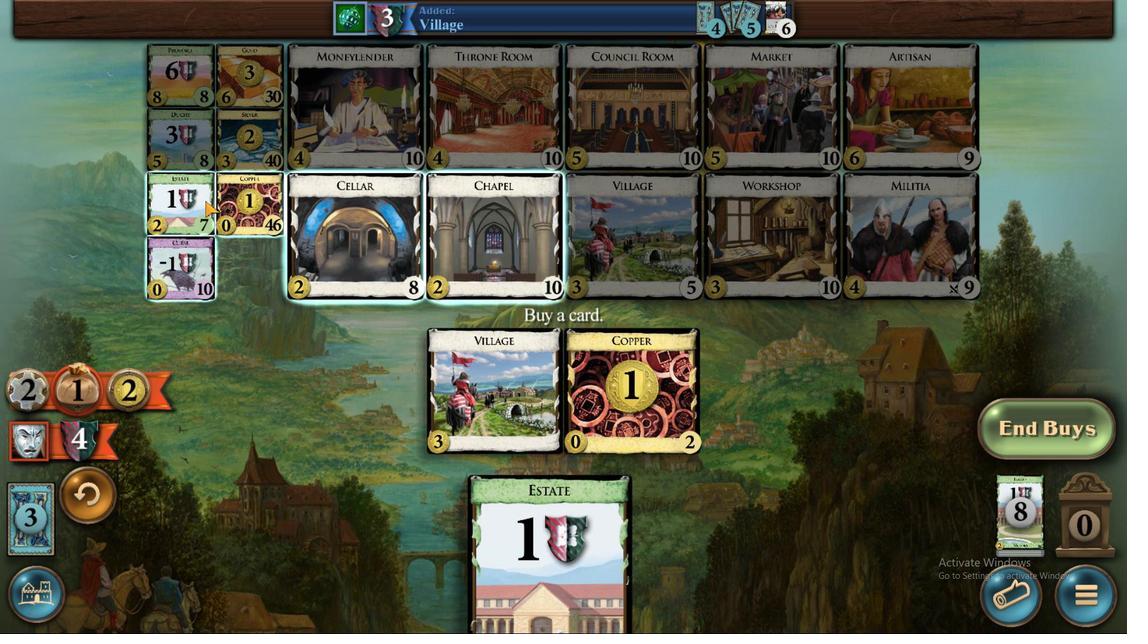 
Action: Mouse moved to (352, 571)
Screenshot: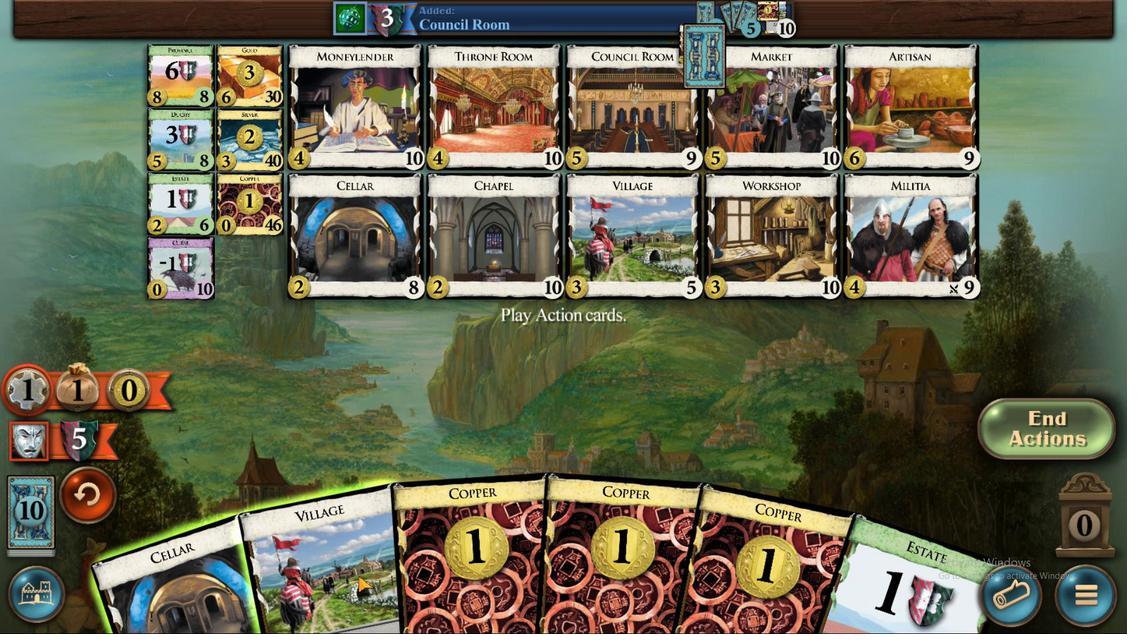 
Action: Mouse pressed left at (352, 571)
Screenshot: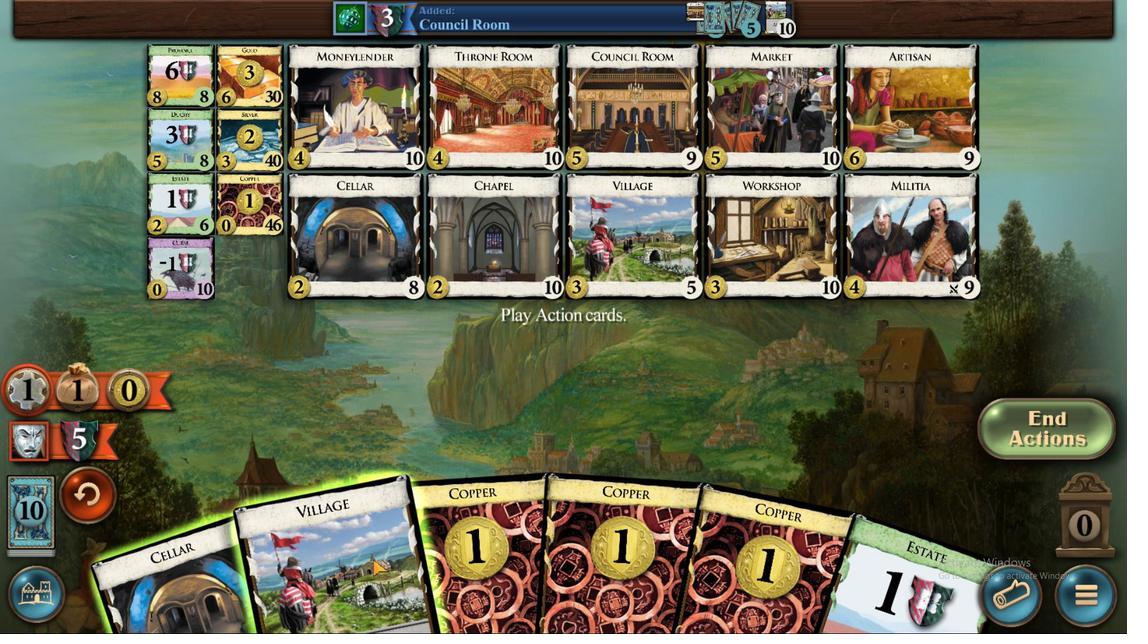 
Action: Mouse moved to (1065, 435)
Screenshot: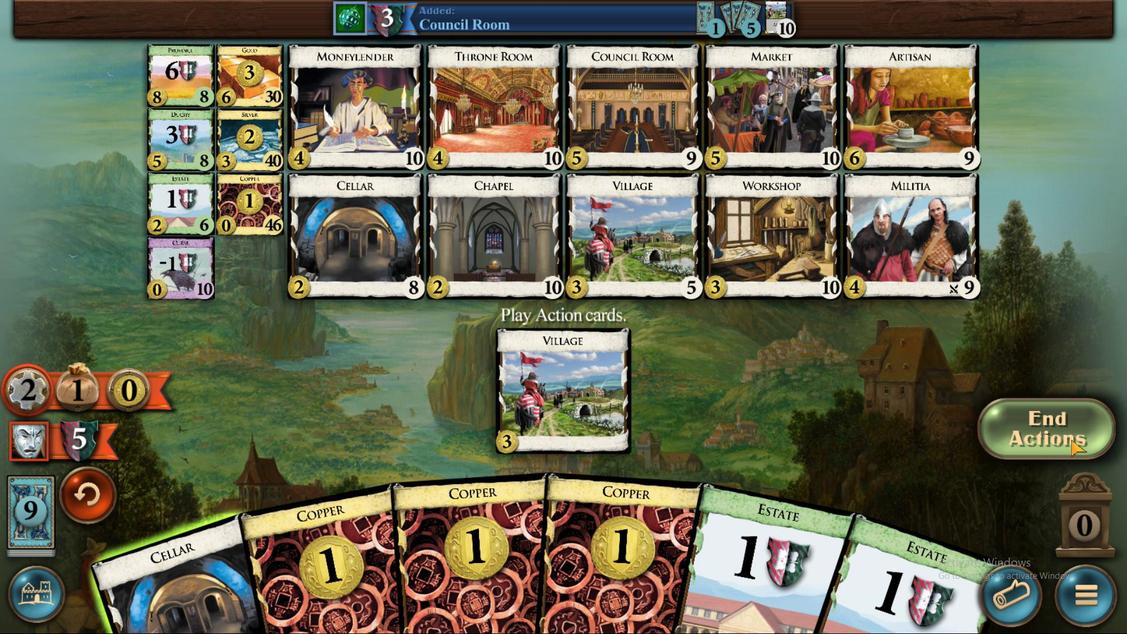 
Action: Mouse pressed left at (1065, 435)
Screenshot: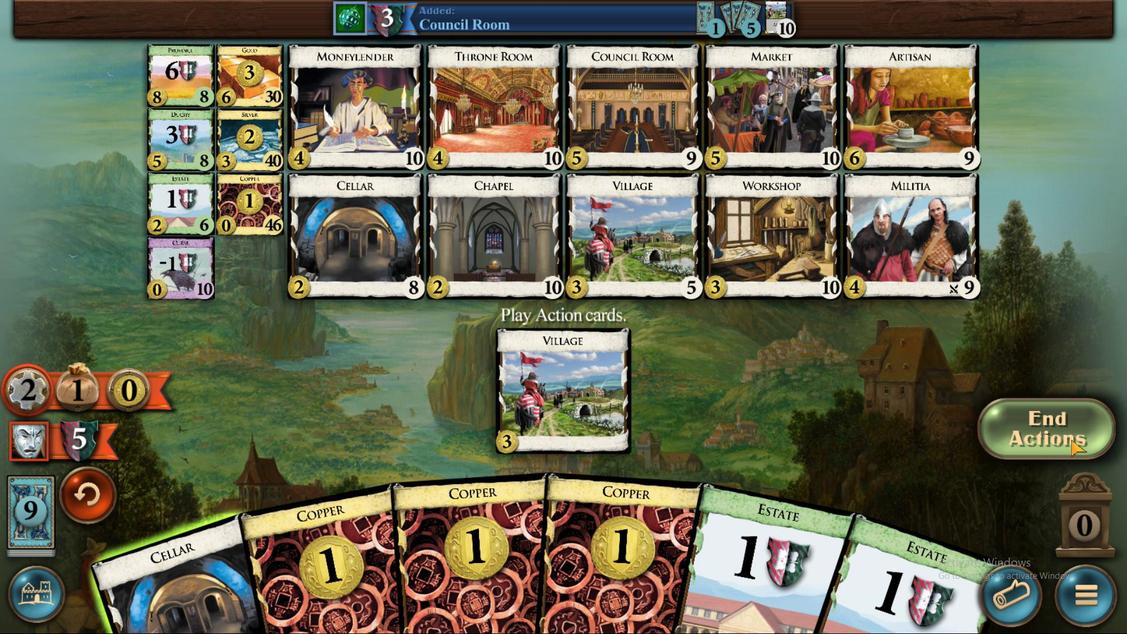 
Action: Mouse moved to (310, 572)
Screenshot: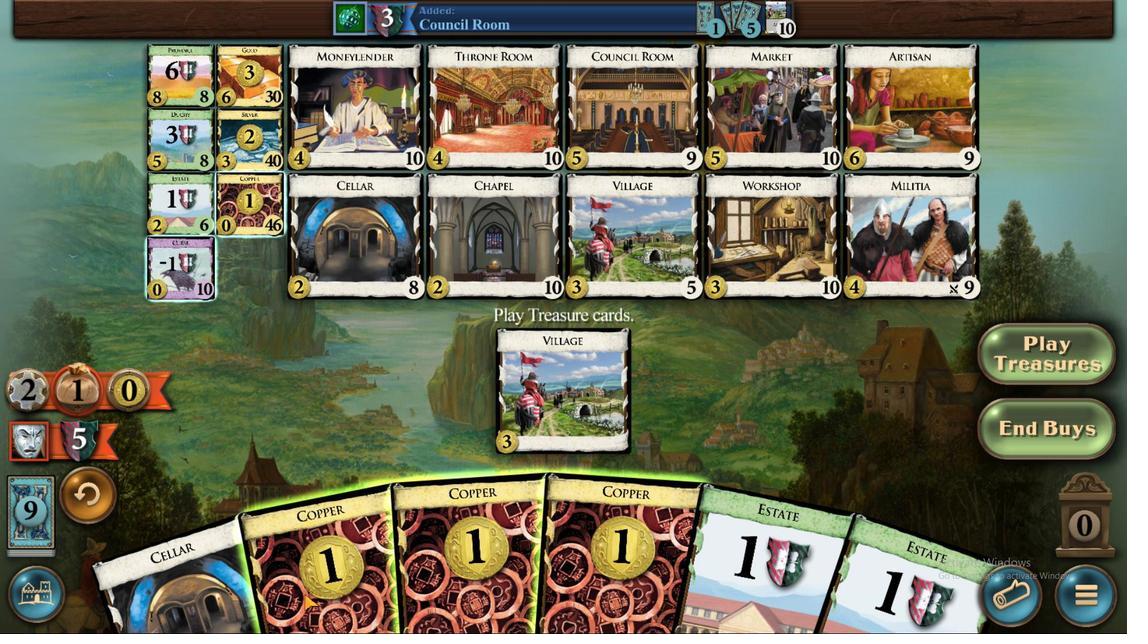 
Action: Mouse pressed left at (304, 583)
Screenshot: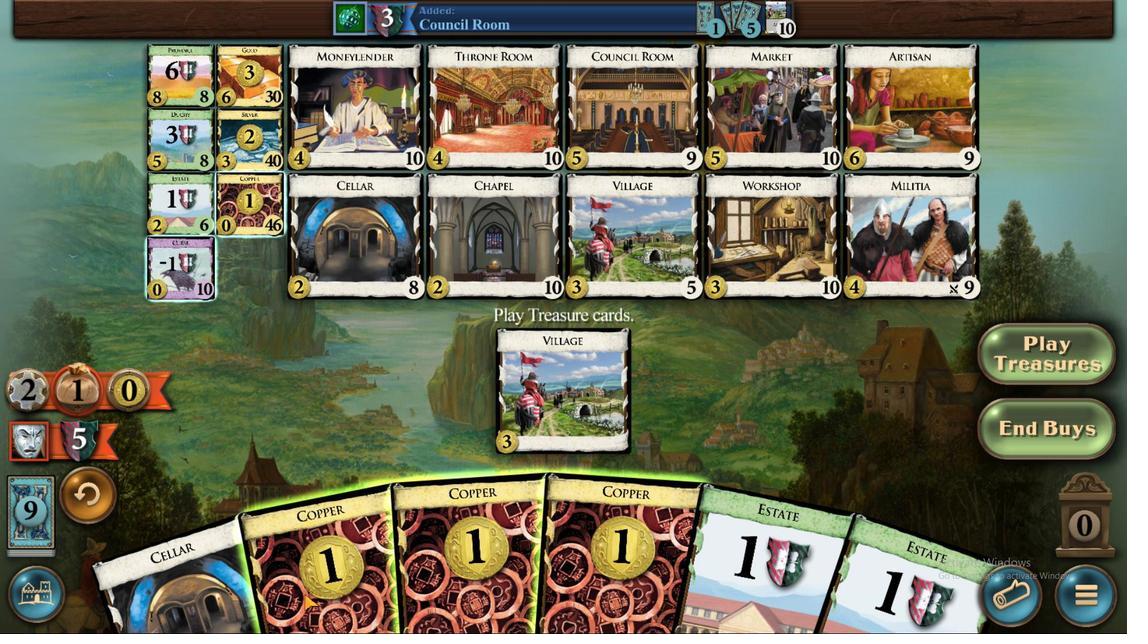 
Action: Mouse moved to (430, 532)
Screenshot: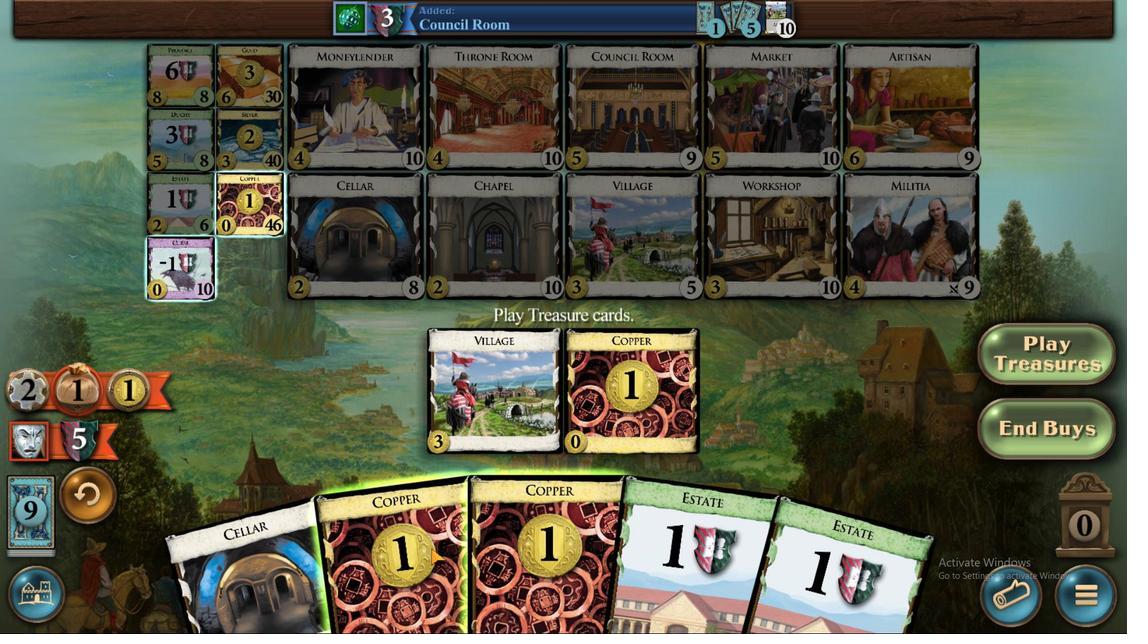 
Action: Mouse pressed left at (425, 540)
Screenshot: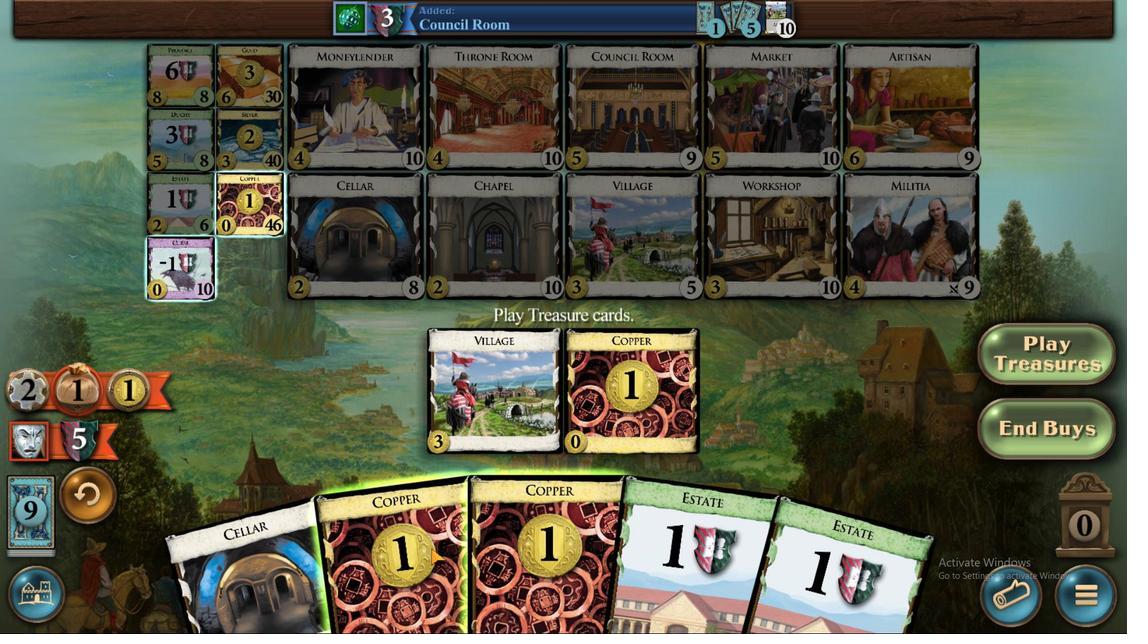 
Action: Mouse moved to (480, 547)
Screenshot: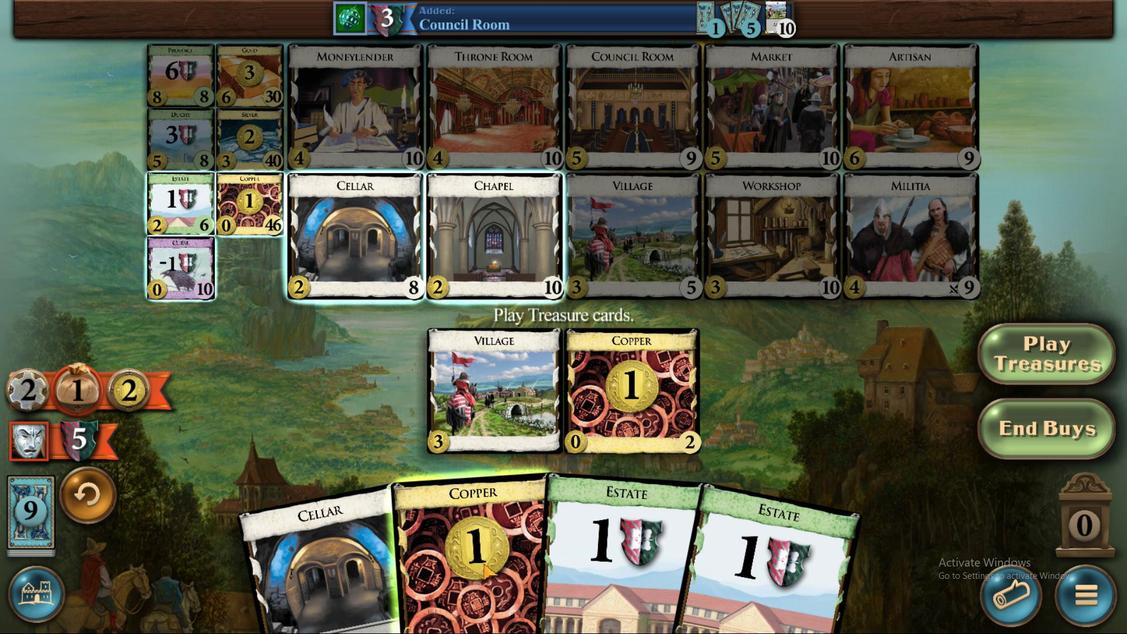 
Action: Mouse pressed left at (472, 565)
Screenshot: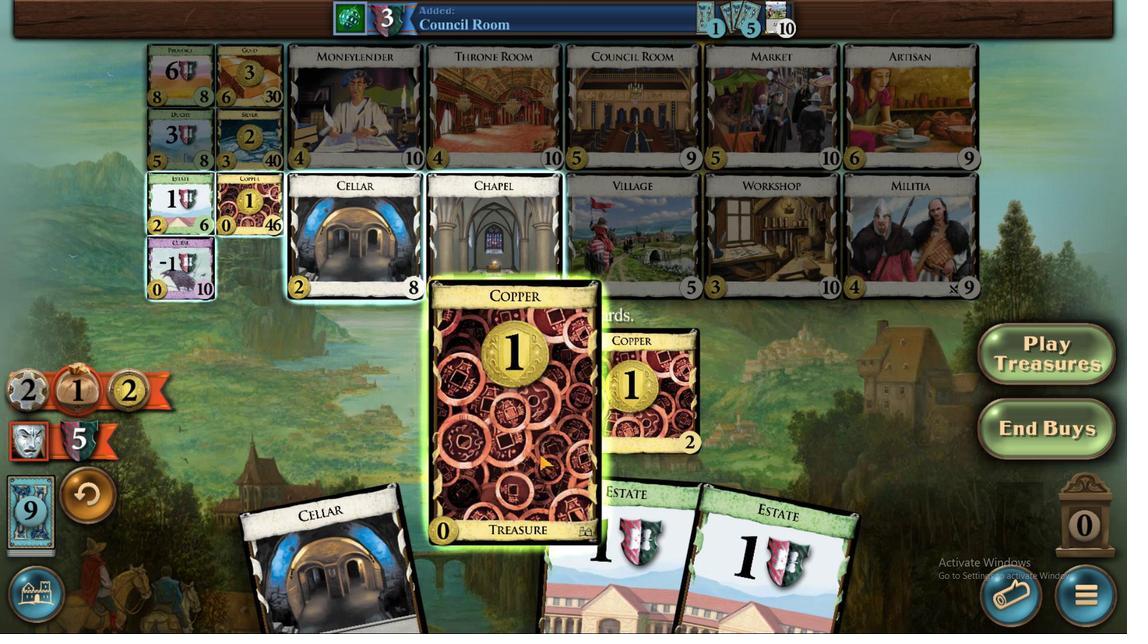 
Action: Mouse moved to (534, 449)
Screenshot: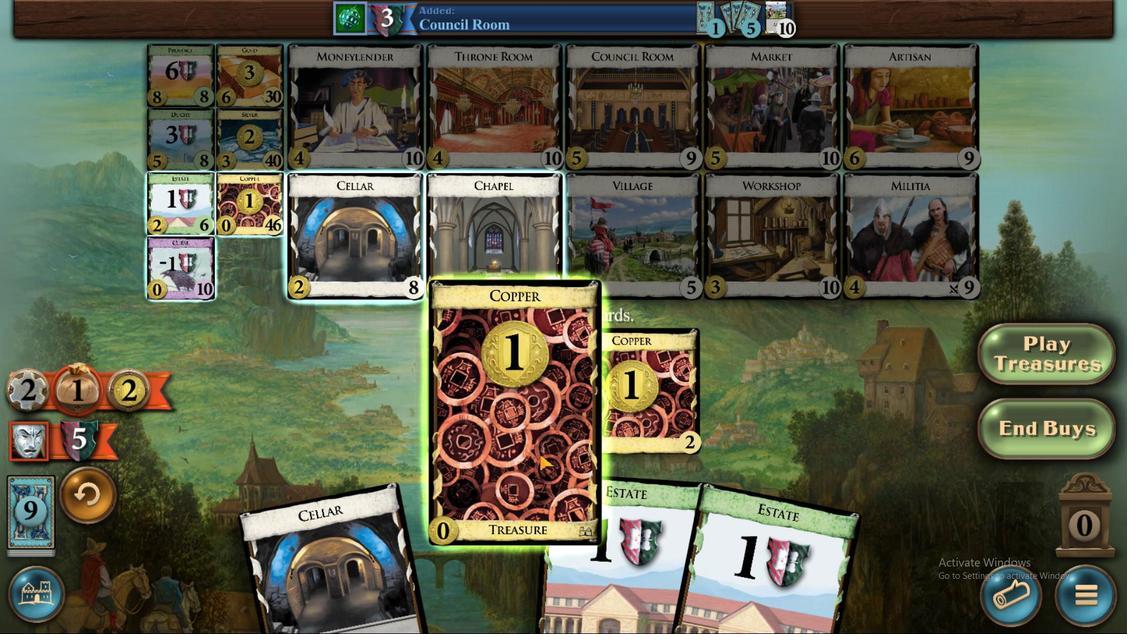 
Action: Mouse pressed left at (534, 449)
Screenshot: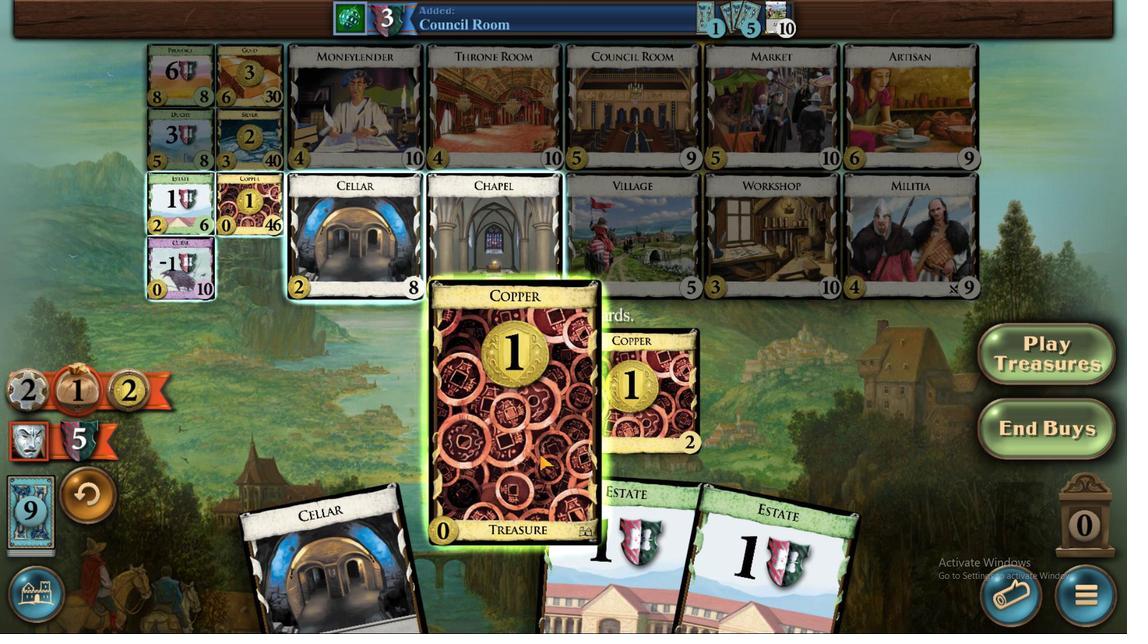 
Action: Mouse moved to (302, 145)
Screenshot: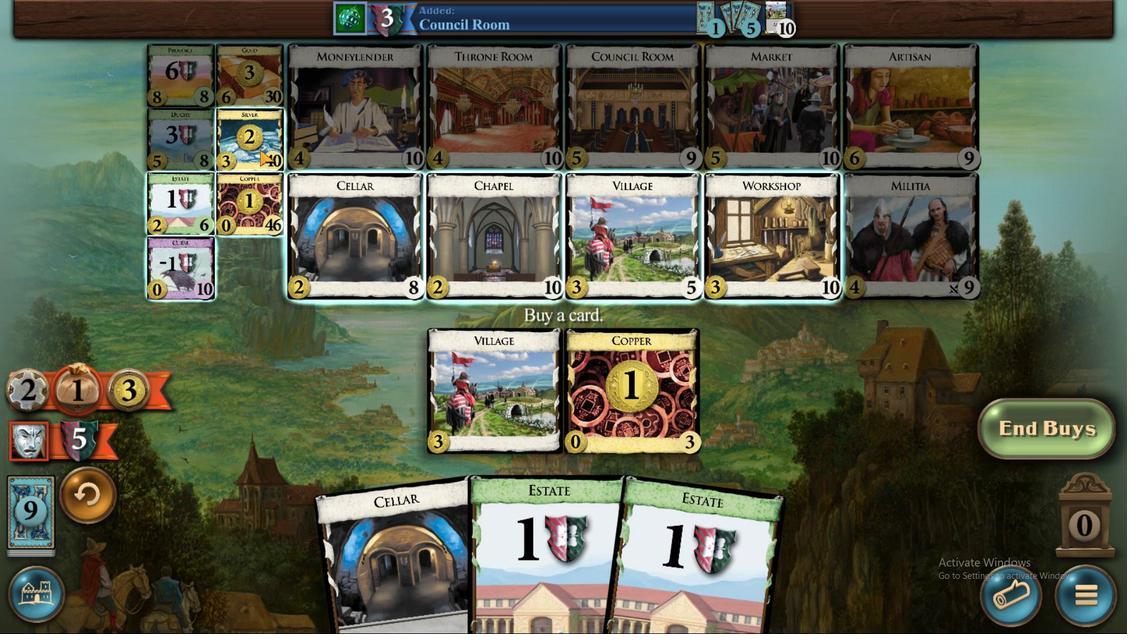 
Action: Mouse pressed left at (265, 145)
Screenshot: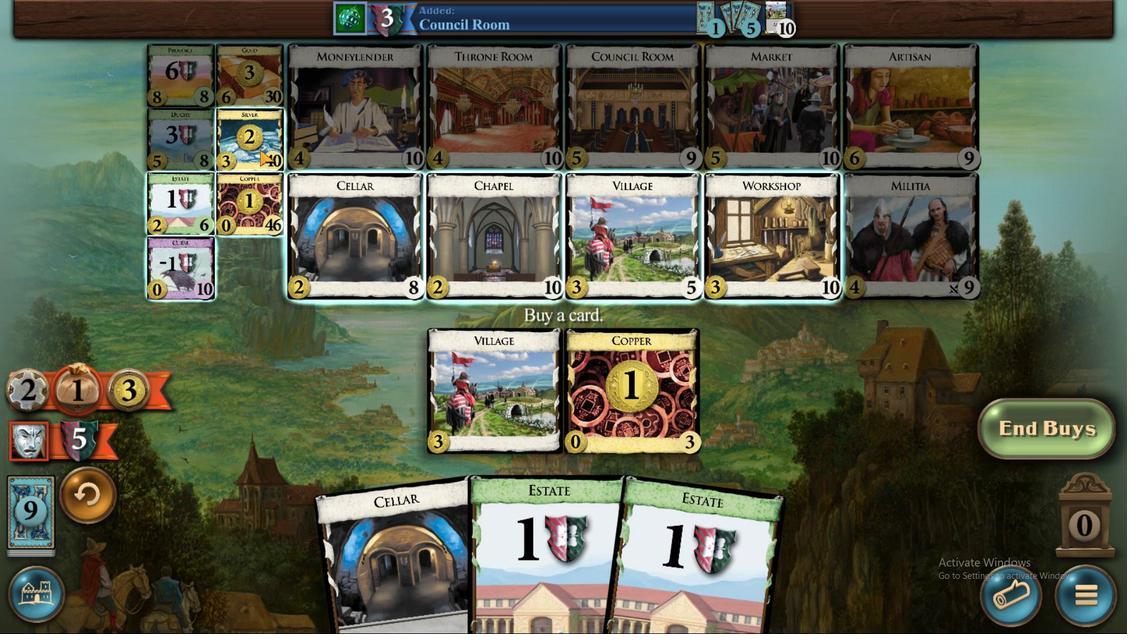 
Action: Mouse moved to (403, 563)
Screenshot: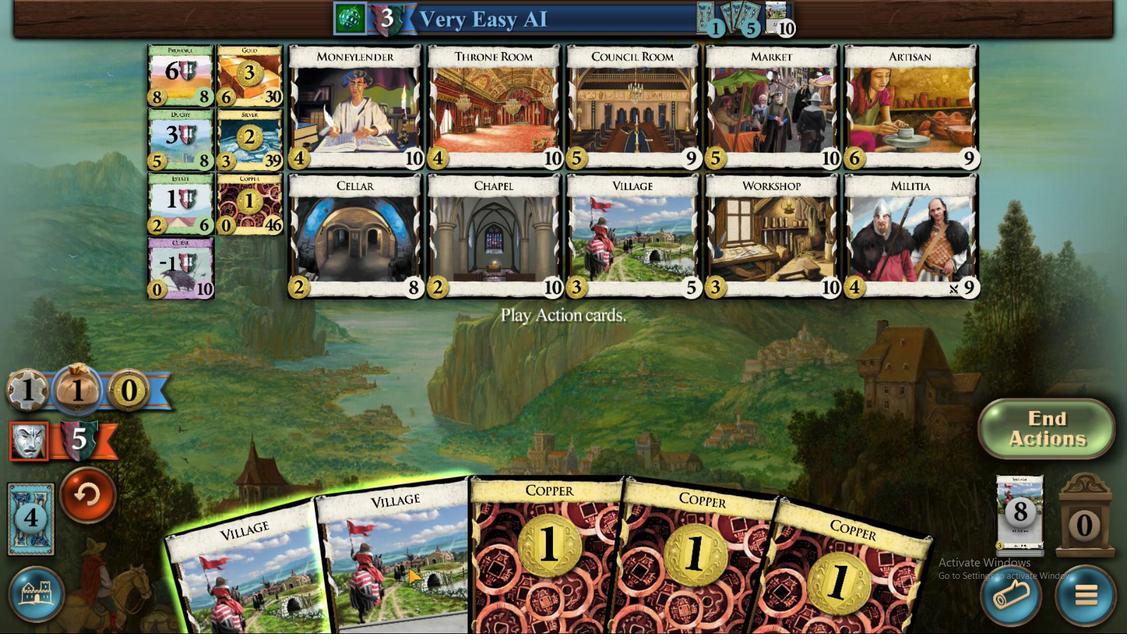 
Action: Mouse pressed left at (403, 563)
Screenshot: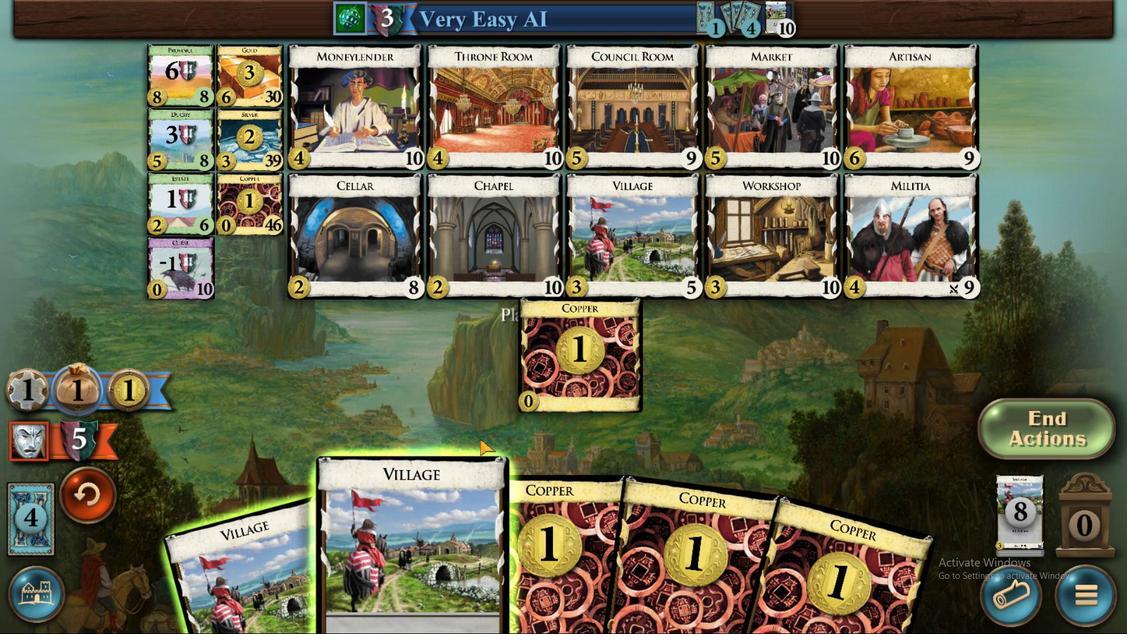 
Action: Mouse moved to (291, 607)
Screenshot: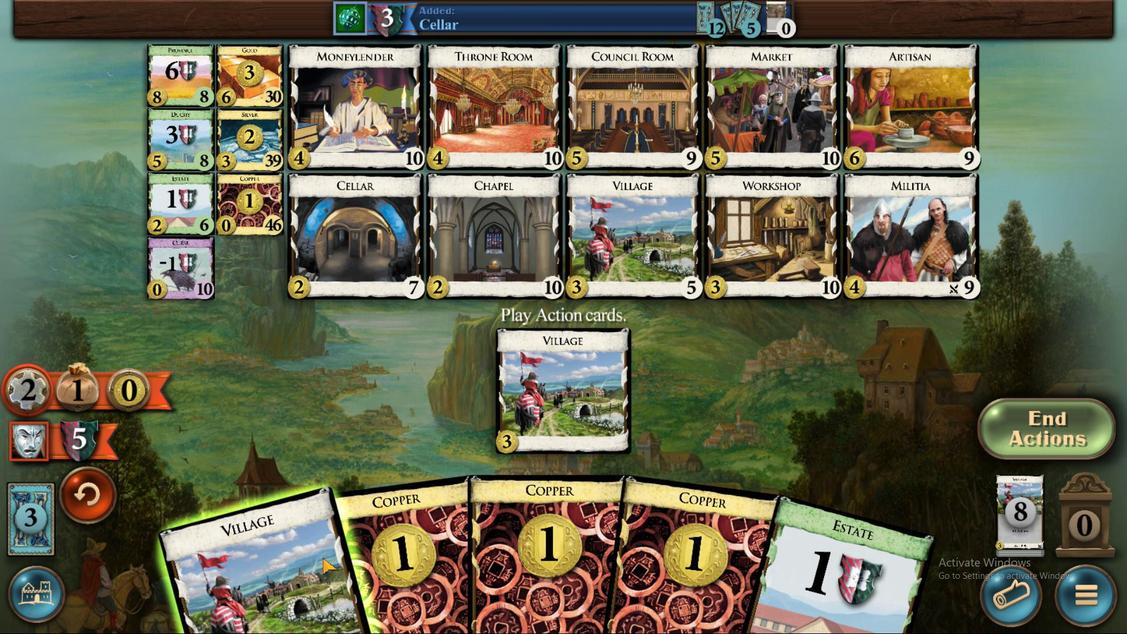 
Action: Mouse pressed left at (291, 609)
Screenshot: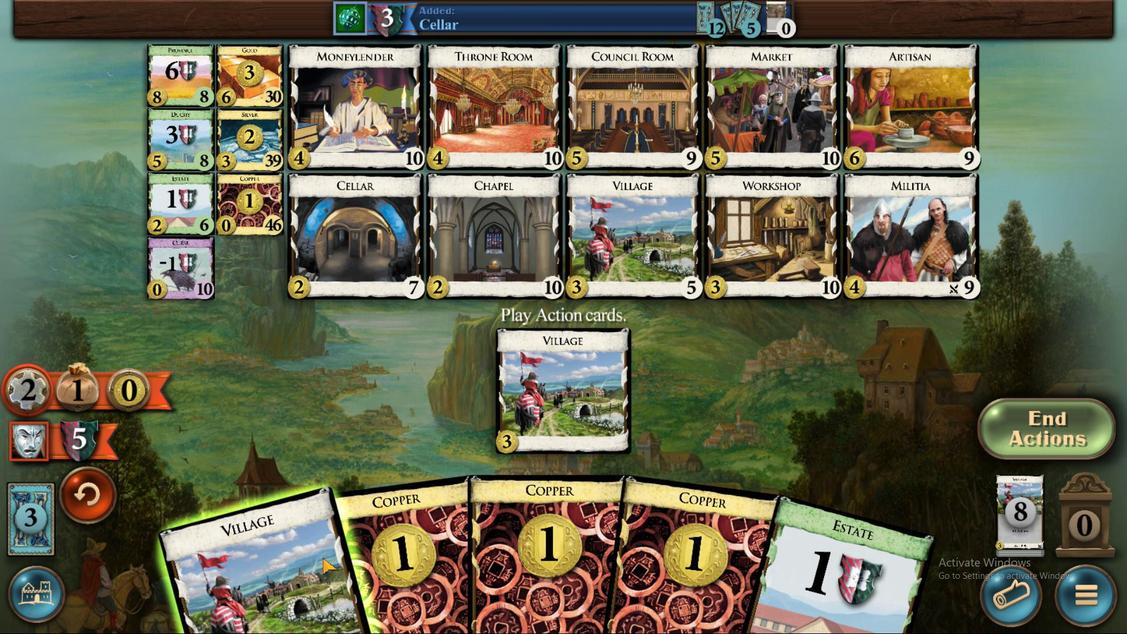 
Action: Mouse moved to (402, 585)
Screenshot: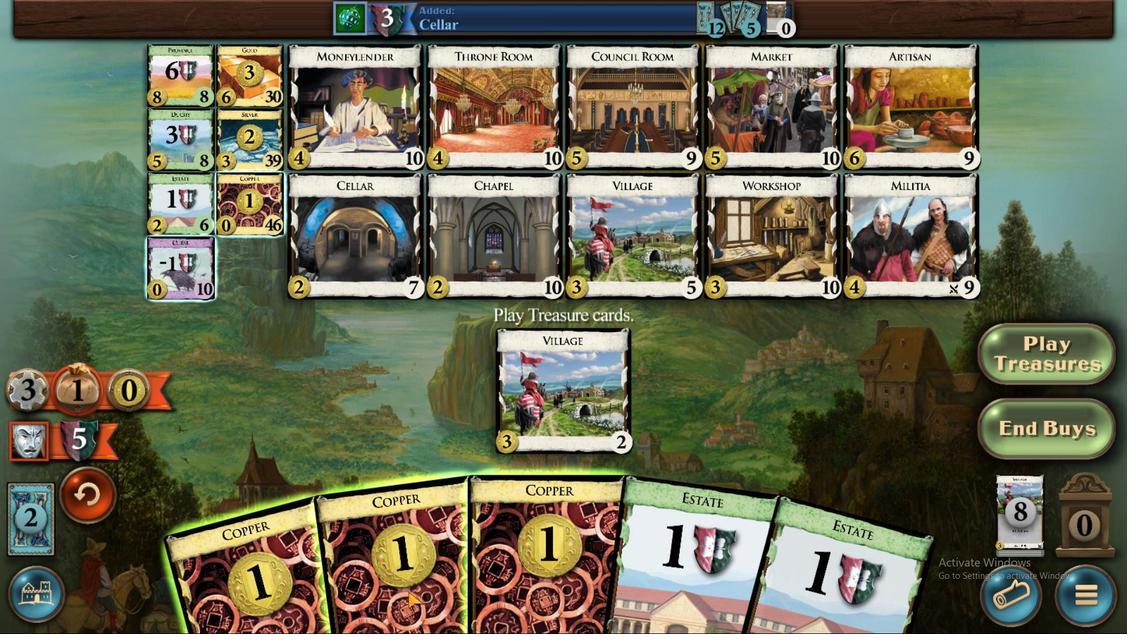 
Action: Mouse pressed left at (402, 585)
Screenshot: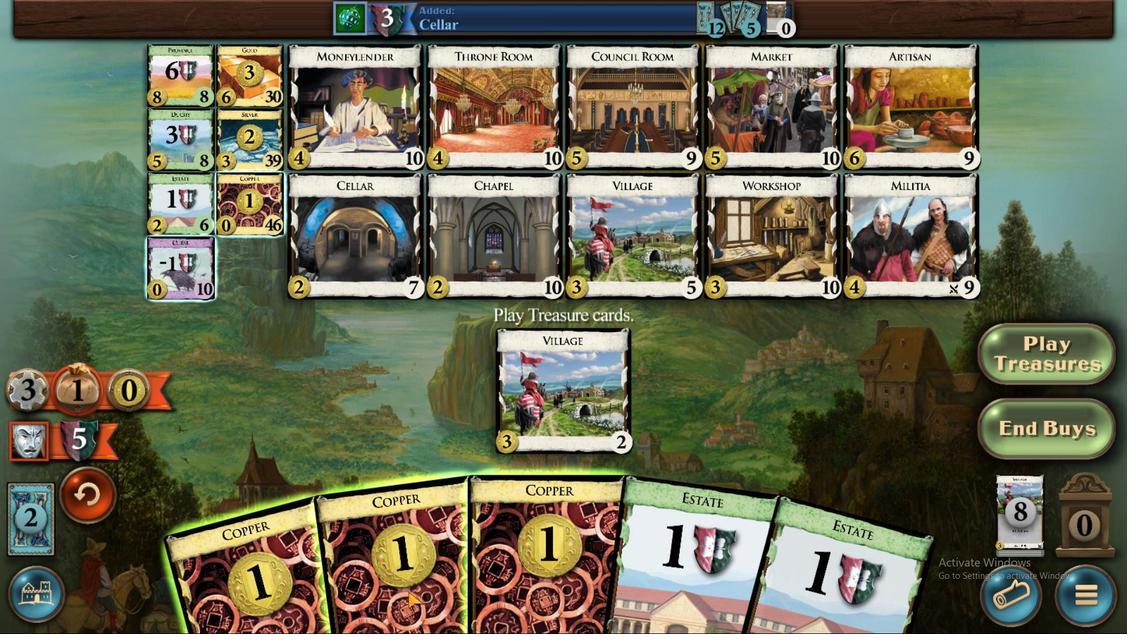 
Action: Mouse moved to (481, 564)
Screenshot: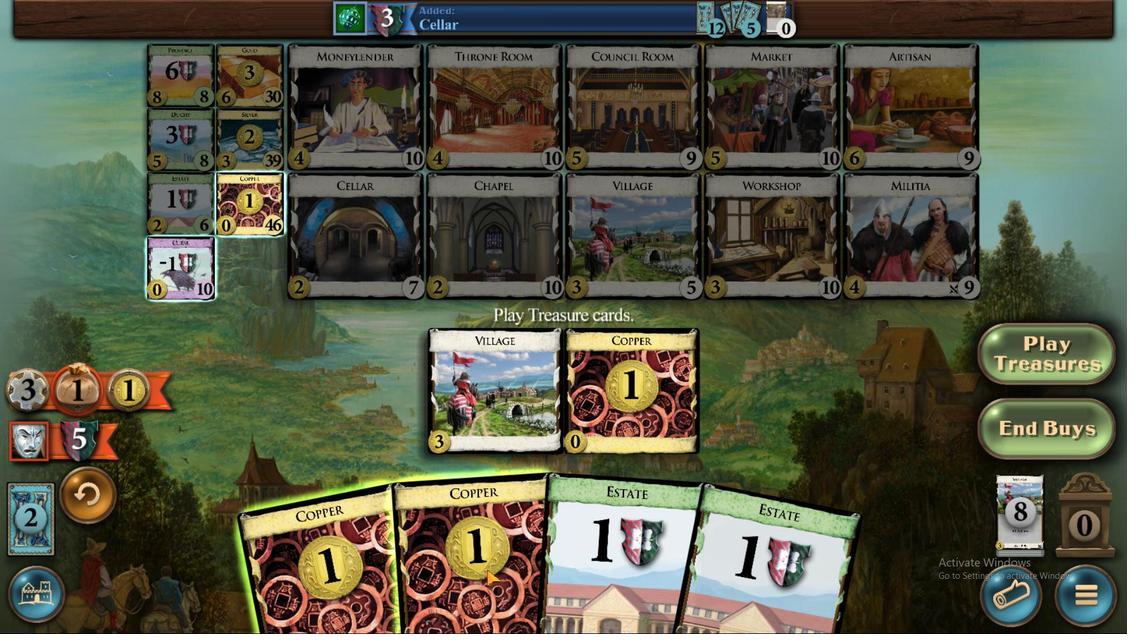
Action: Mouse pressed left at (481, 564)
Screenshot: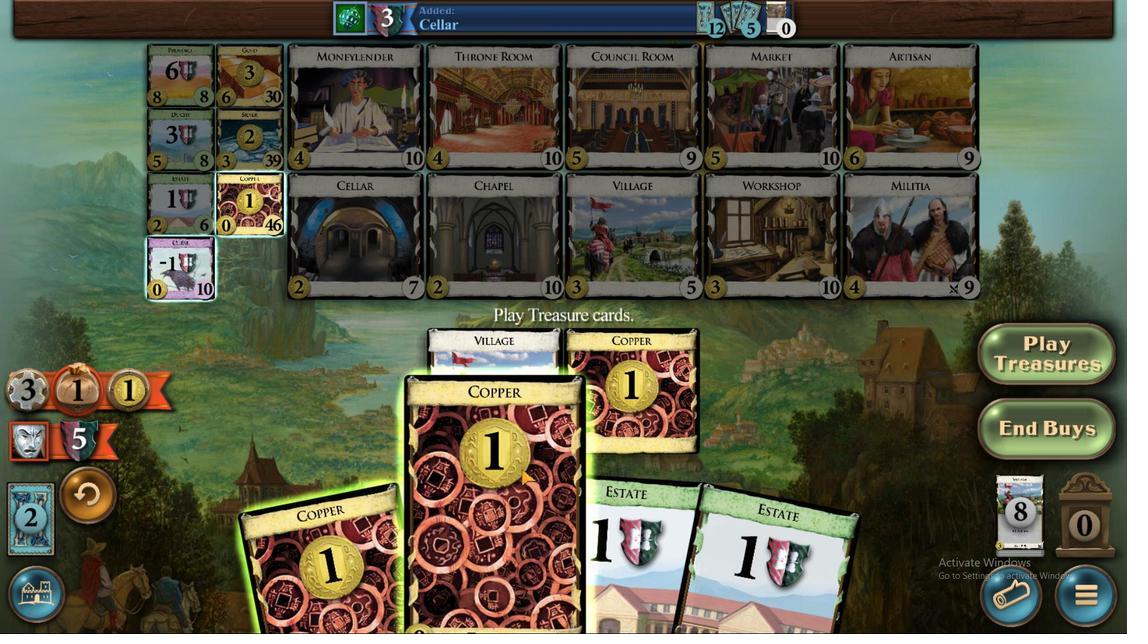 
Action: Mouse moved to (440, 500)
Screenshot: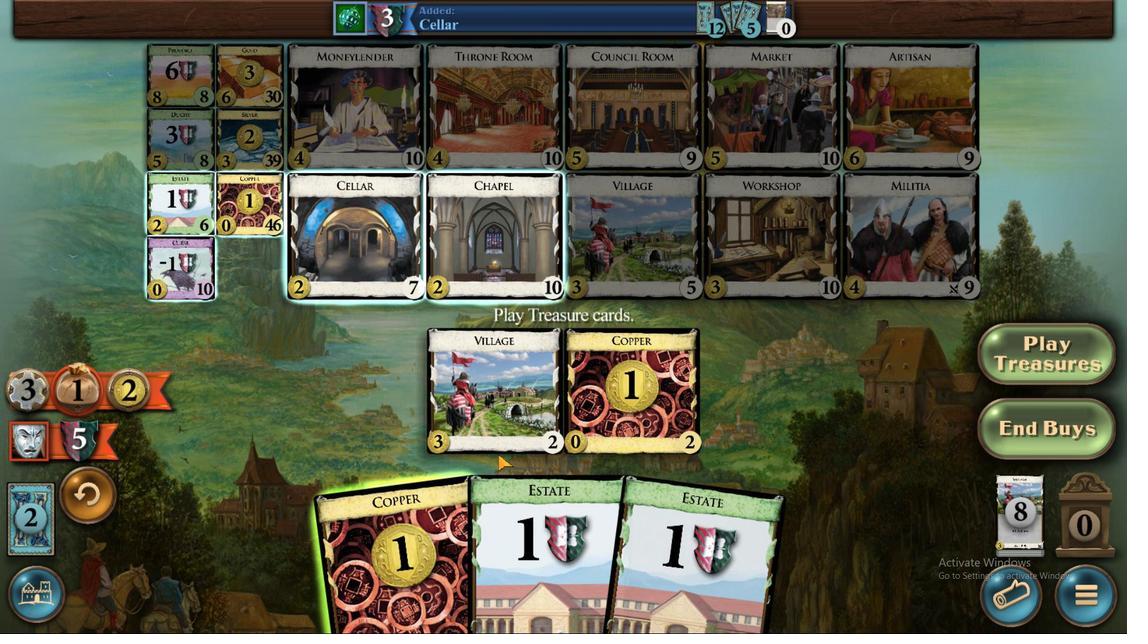
Action: Mouse pressed left at (396, 571)
Screenshot: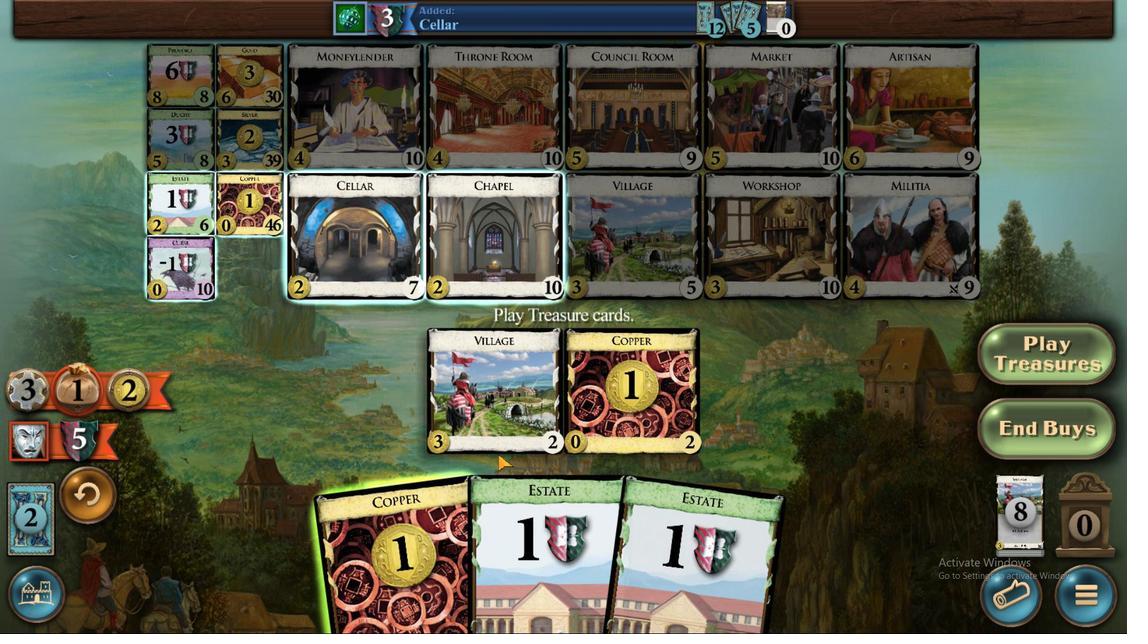 
Action: Mouse moved to (637, 227)
Screenshot: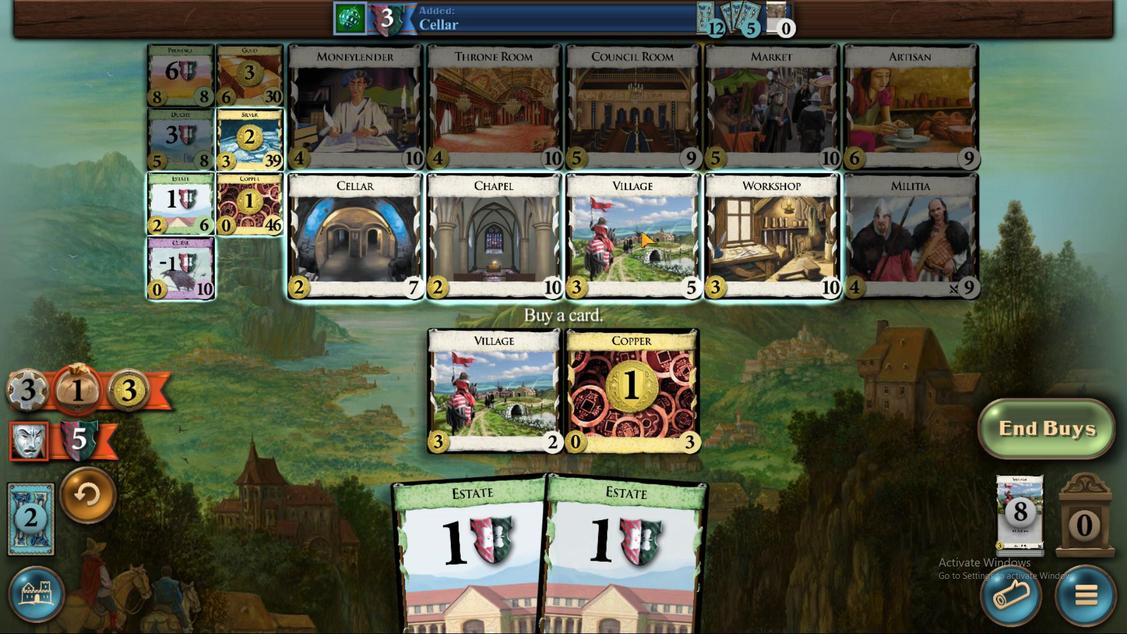 
Action: Mouse pressed left at (637, 227)
Screenshot: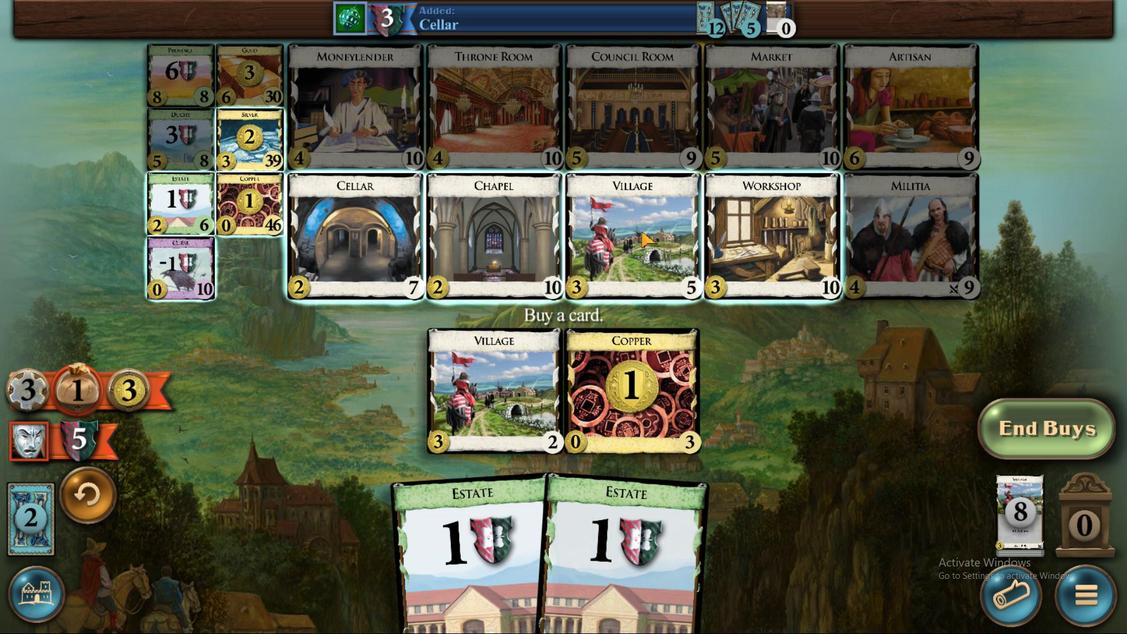 
Action: Mouse moved to (187, 556)
Screenshot: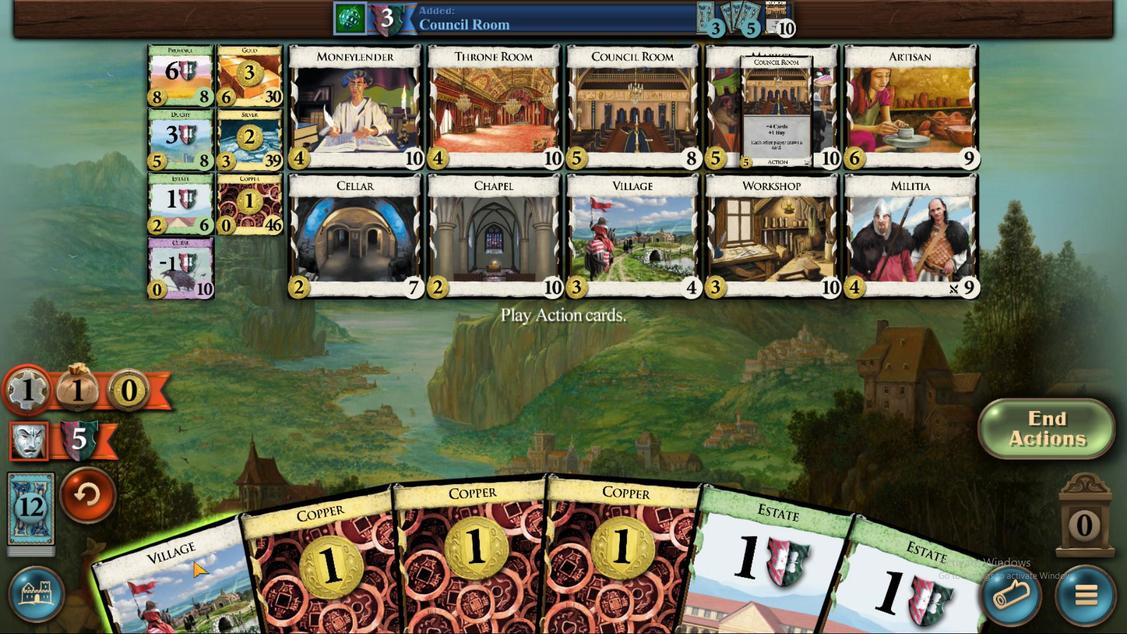 
Action: Mouse pressed left at (187, 556)
Screenshot: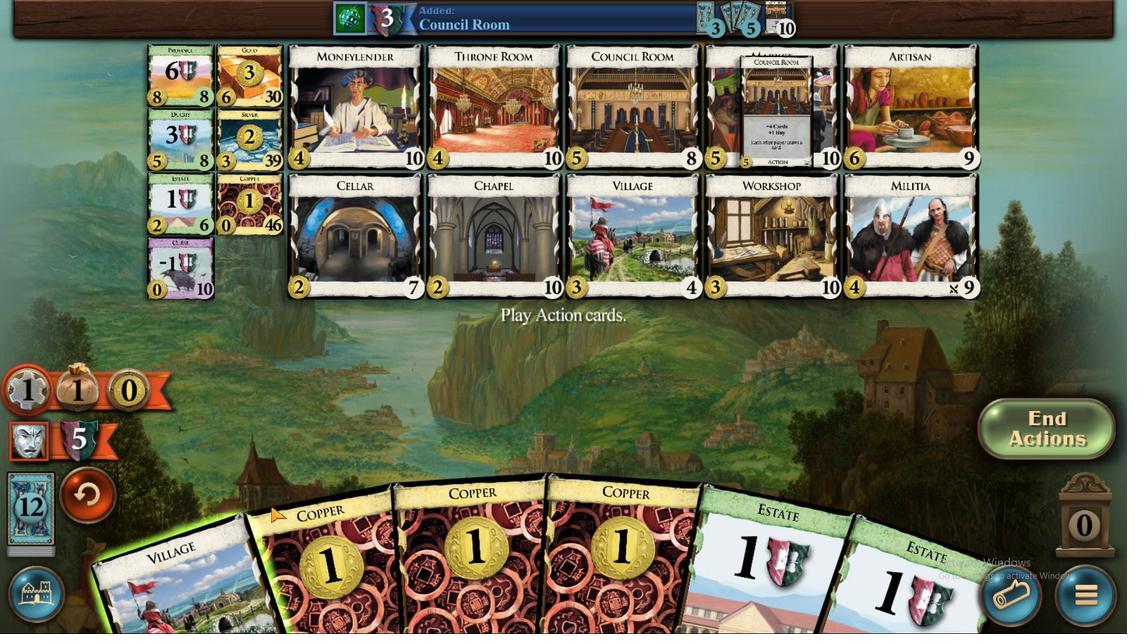 
Action: Mouse moved to (1051, 426)
Screenshot: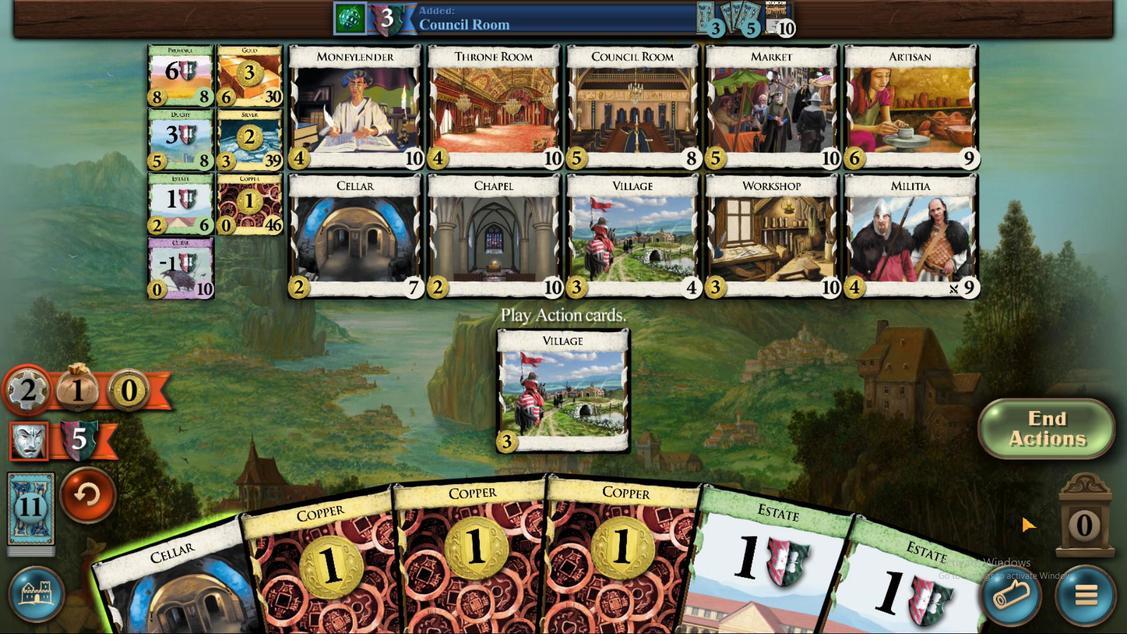 
Action: Mouse pressed left at (1051, 426)
Screenshot: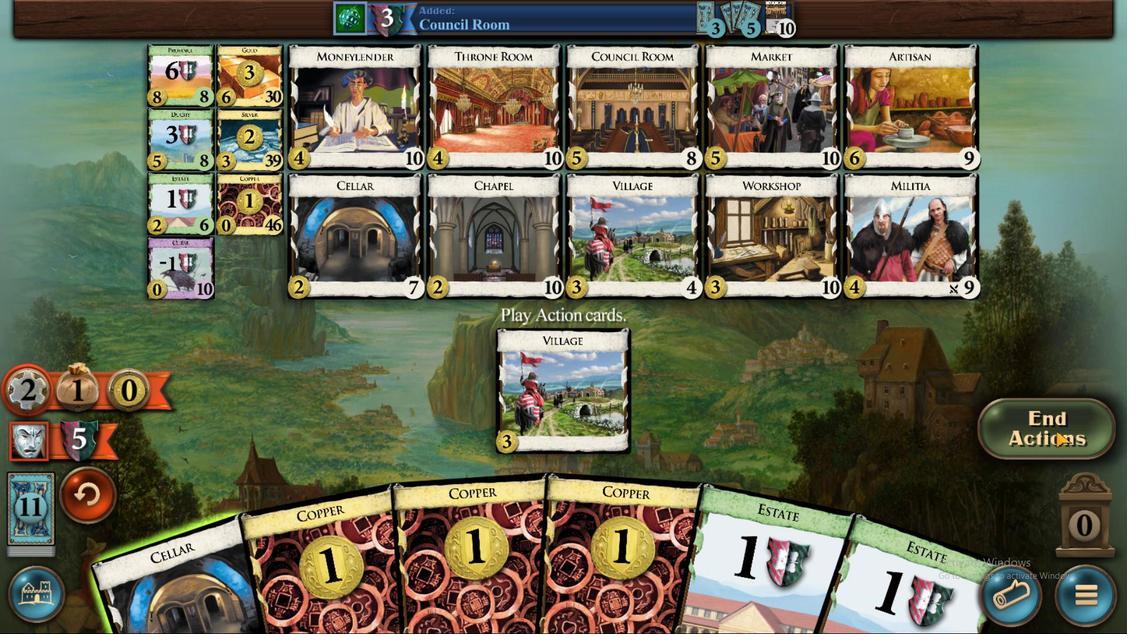 
Action: Mouse moved to (618, 540)
Screenshot: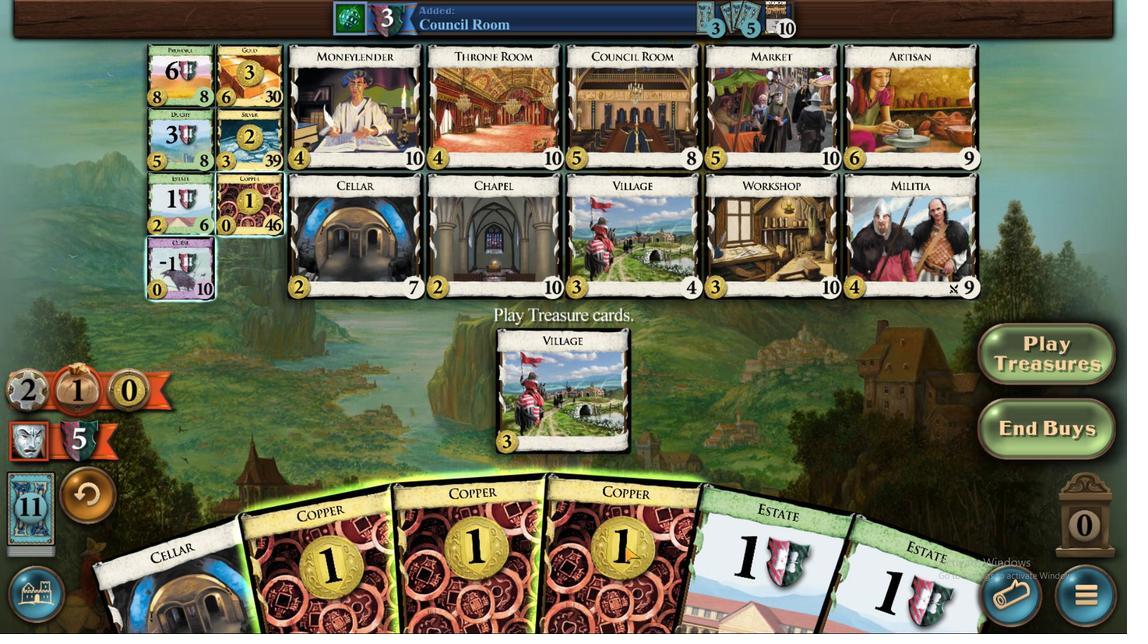 
Action: Mouse pressed left at (618, 540)
Screenshot: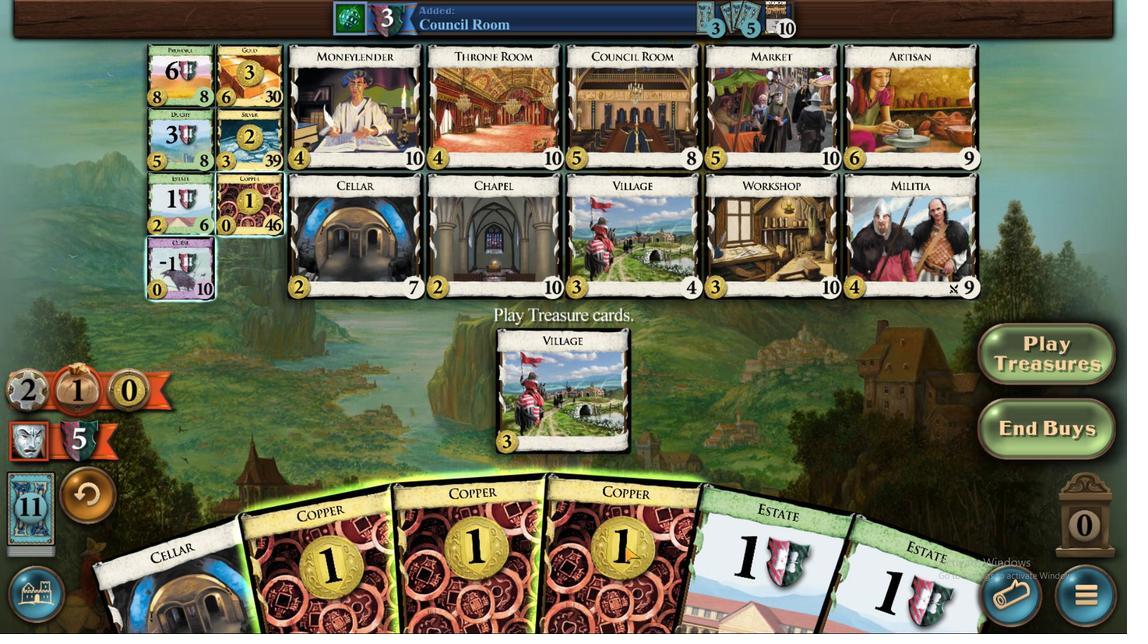 
Action: Mouse moved to (536, 551)
Screenshot: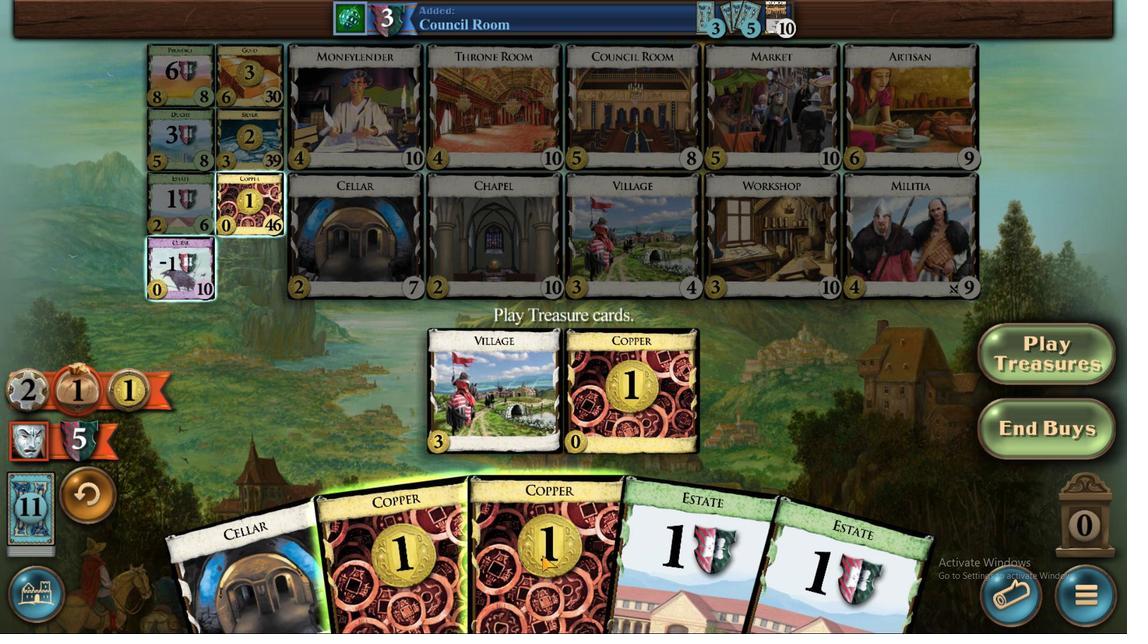 
Action: Mouse pressed left at (536, 551)
Screenshot: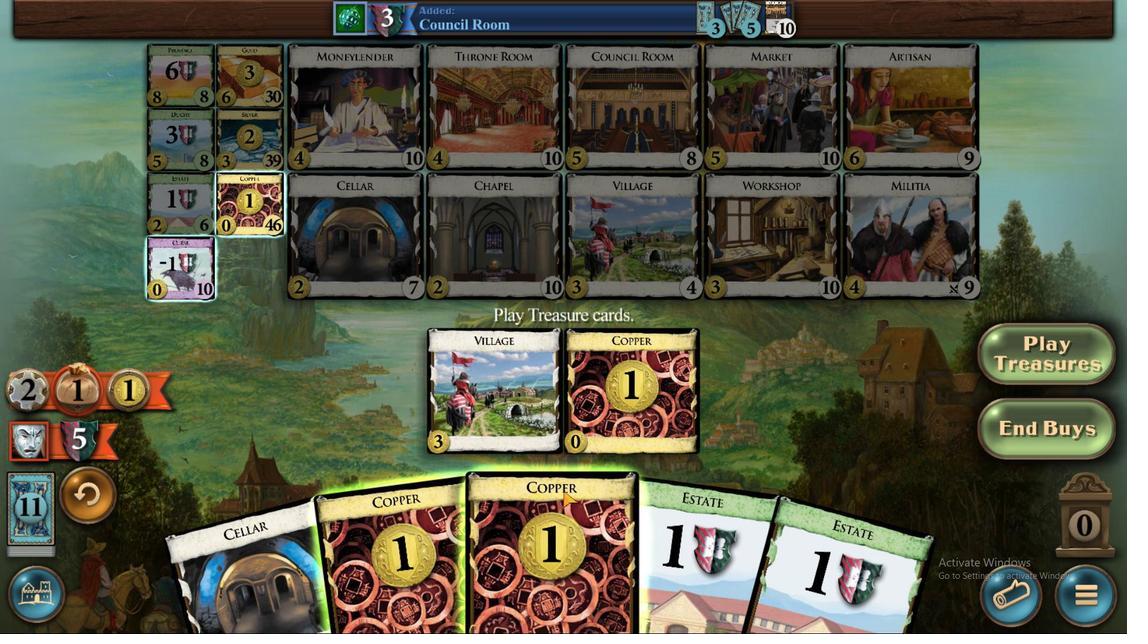 
Action: Mouse moved to (452, 568)
Screenshot: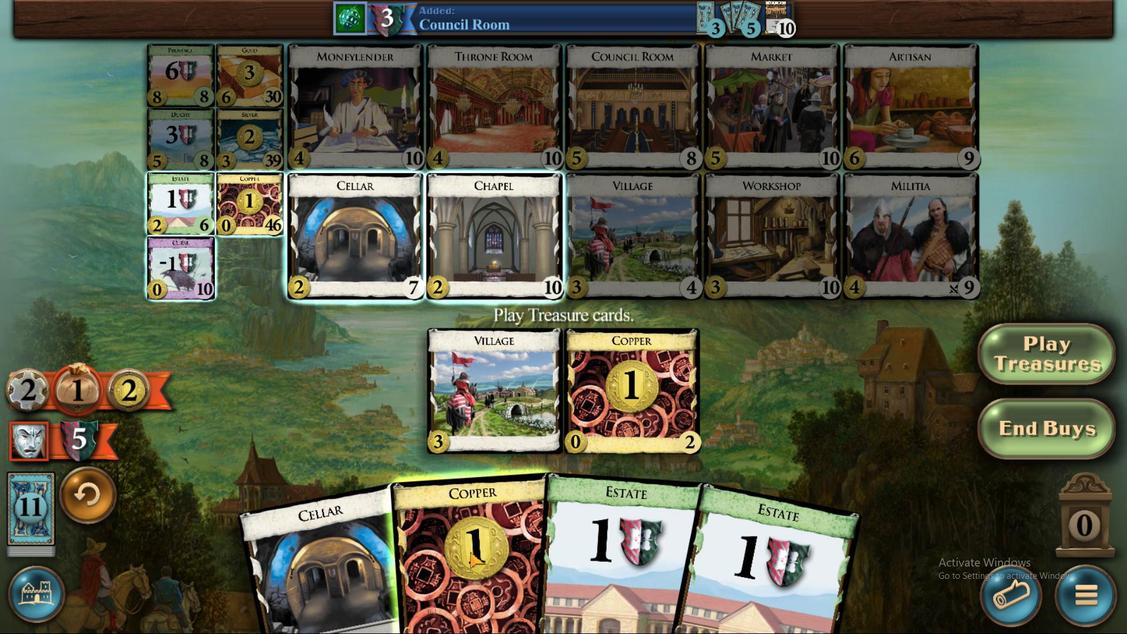 
Action: Mouse pressed left at (452, 568)
Screenshot: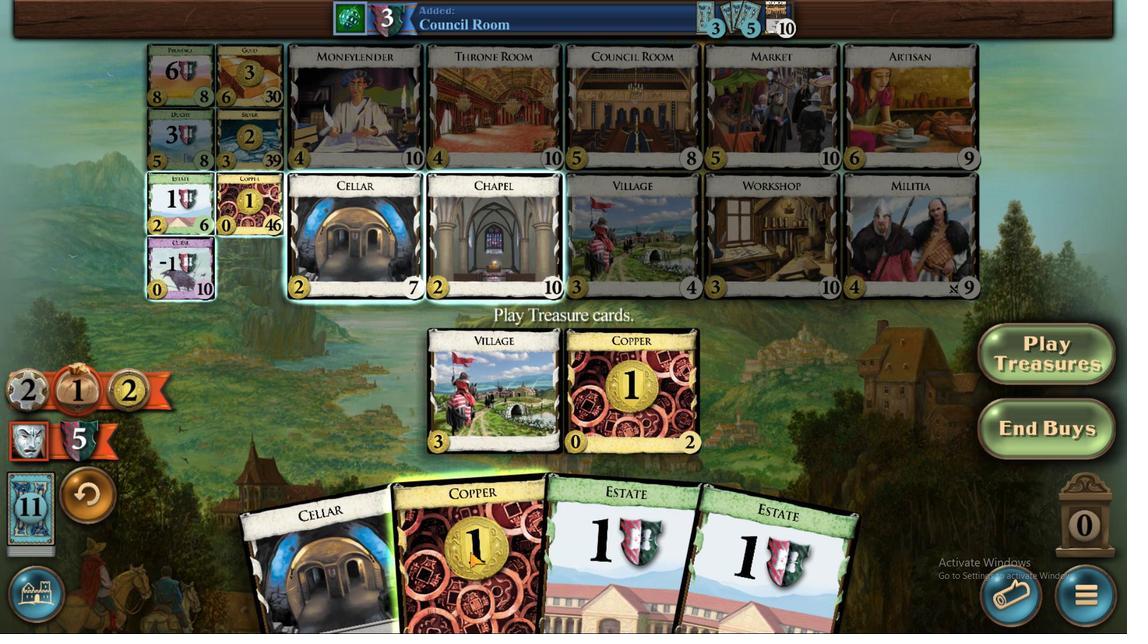 
Action: Mouse moved to (647, 230)
Screenshot: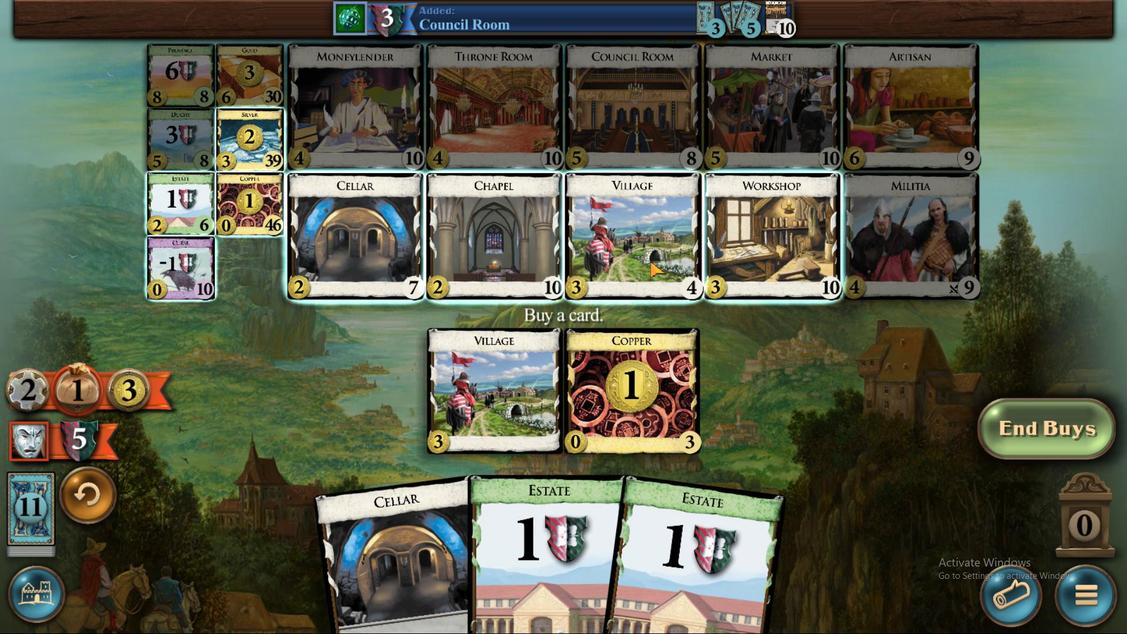 
Action: Mouse pressed left at (647, 230)
Screenshot: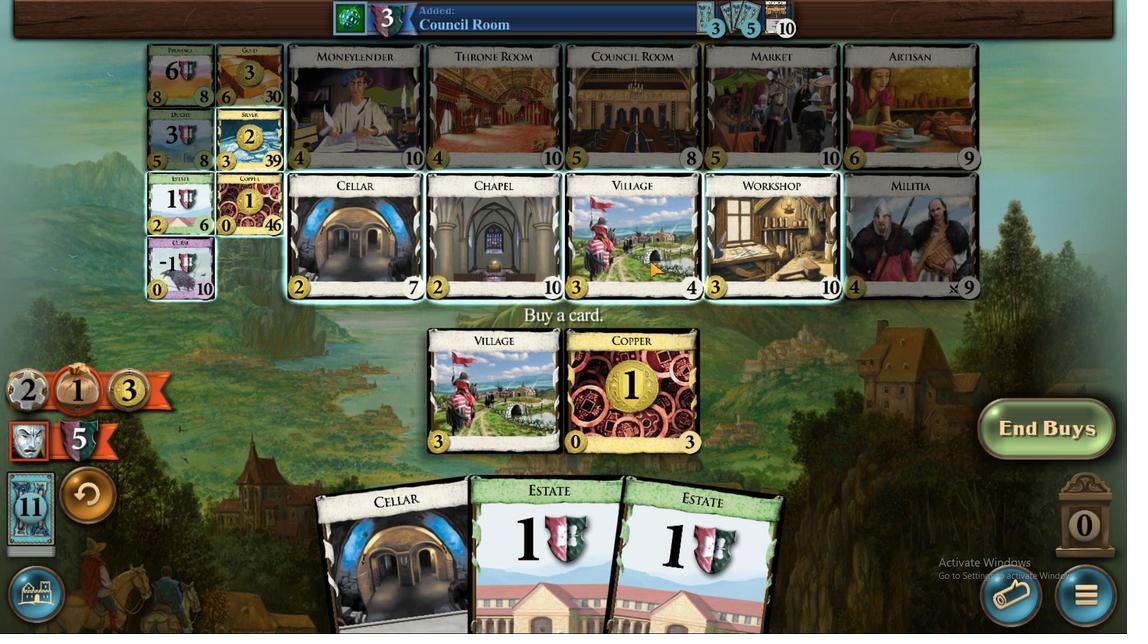 
Action: Mouse moved to (942, 128)
Screenshot: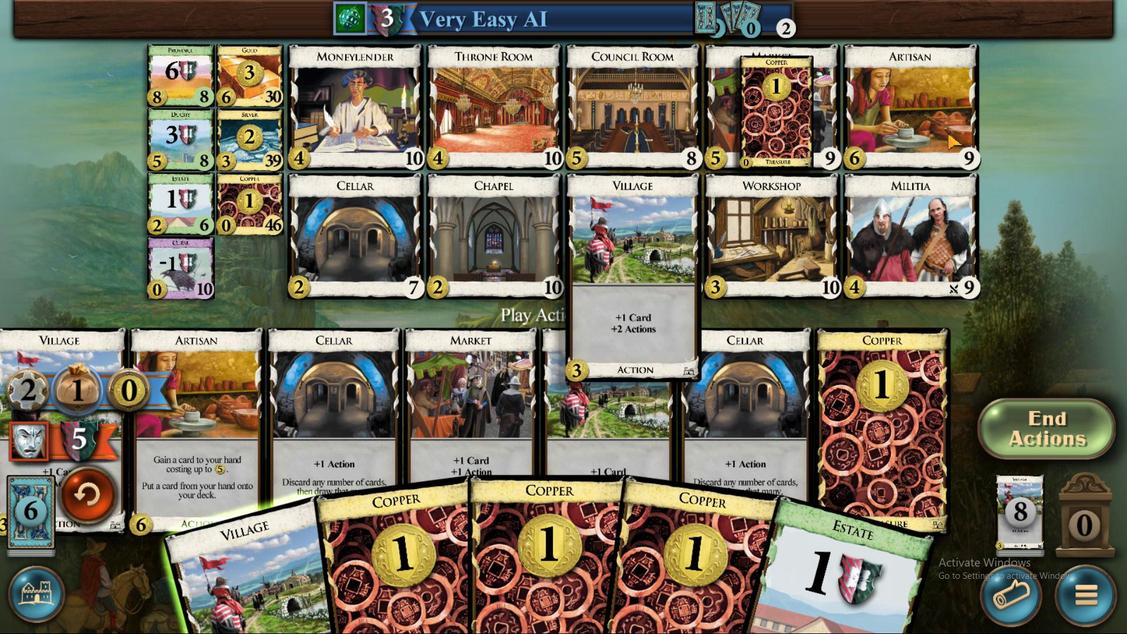 
Action: Mouse pressed left at (942, 128)
Screenshot: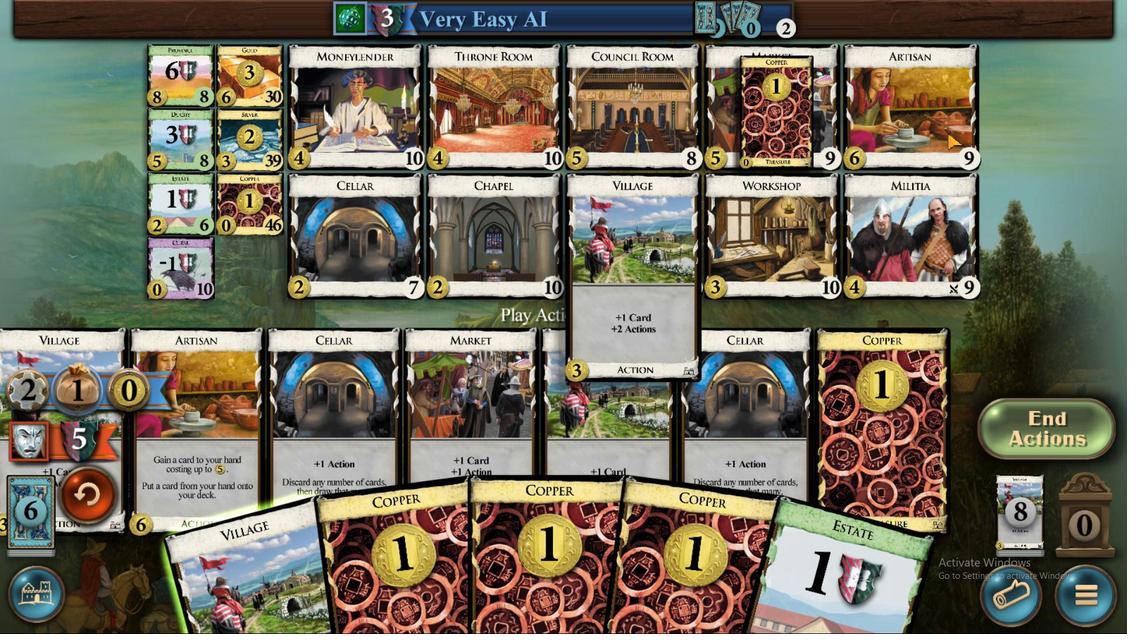 
Action: Mouse moved to (928, 233)
Screenshot: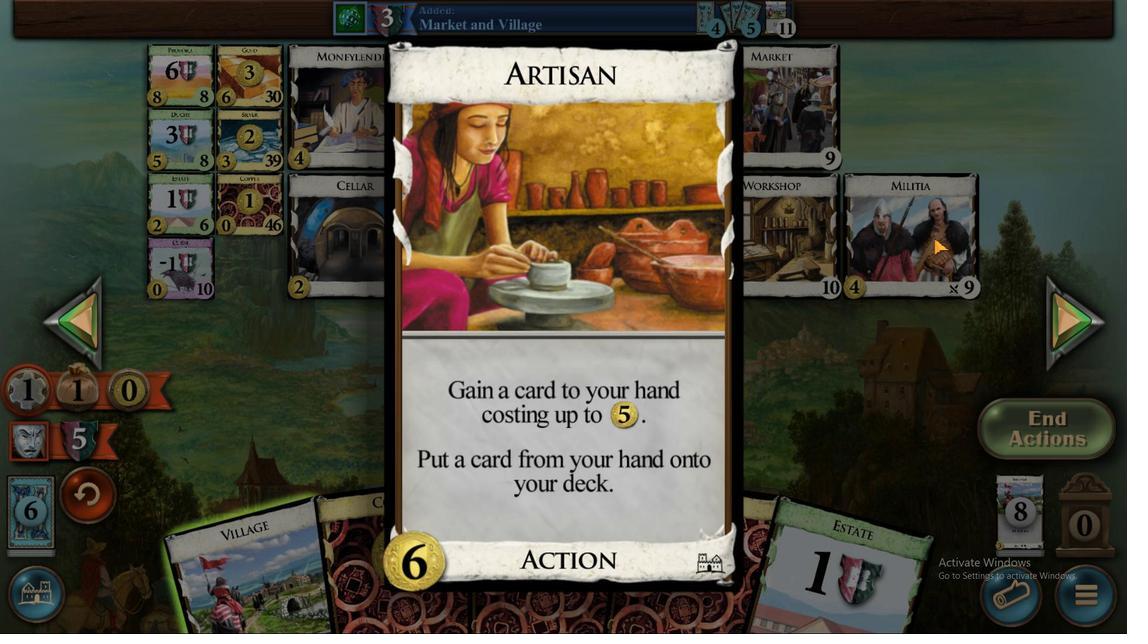 
Action: Mouse pressed left at (928, 233)
Screenshot: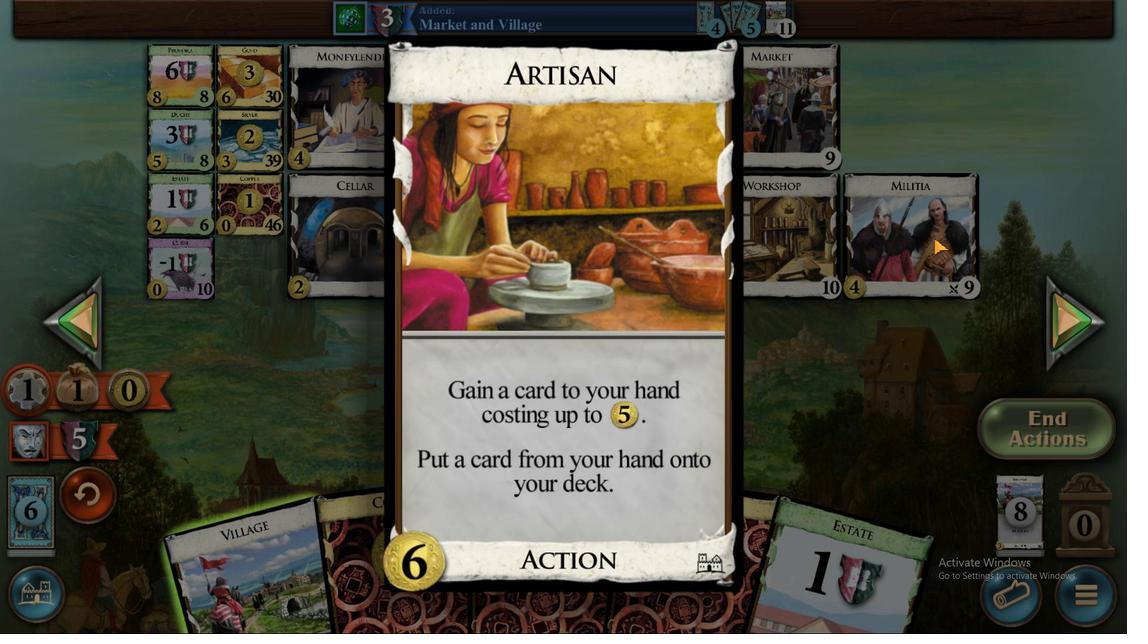 
Action: Mouse moved to (283, 543)
Screenshot: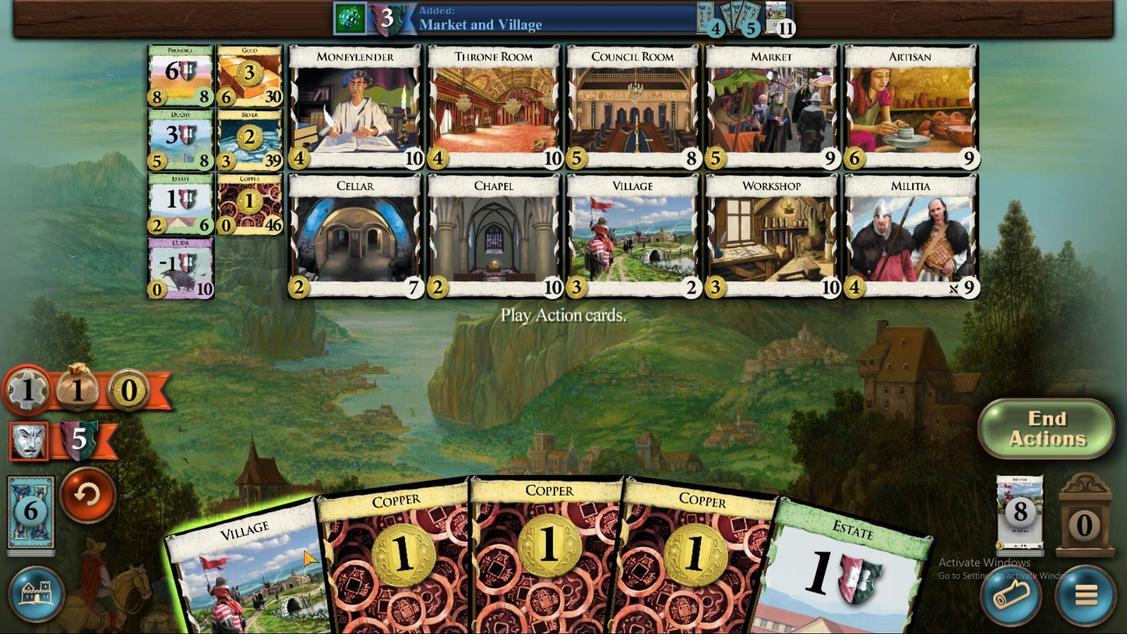 
Action: Mouse pressed left at (280, 546)
Screenshot: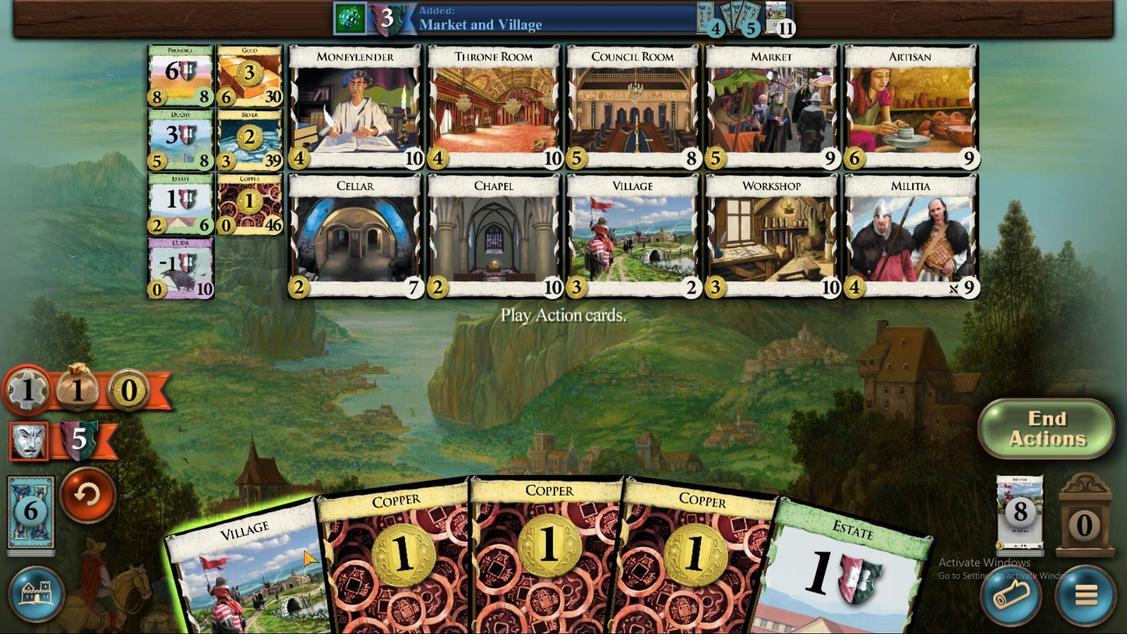 
Action: Mouse moved to (258, 553)
Screenshot: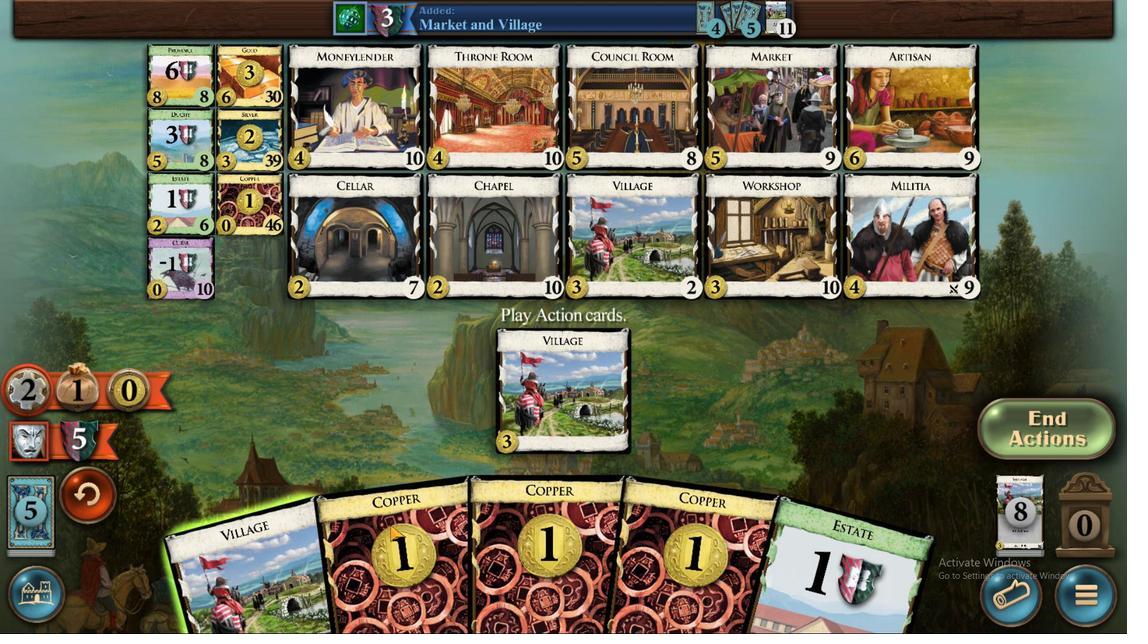 
Action: Mouse pressed left at (258, 553)
Screenshot: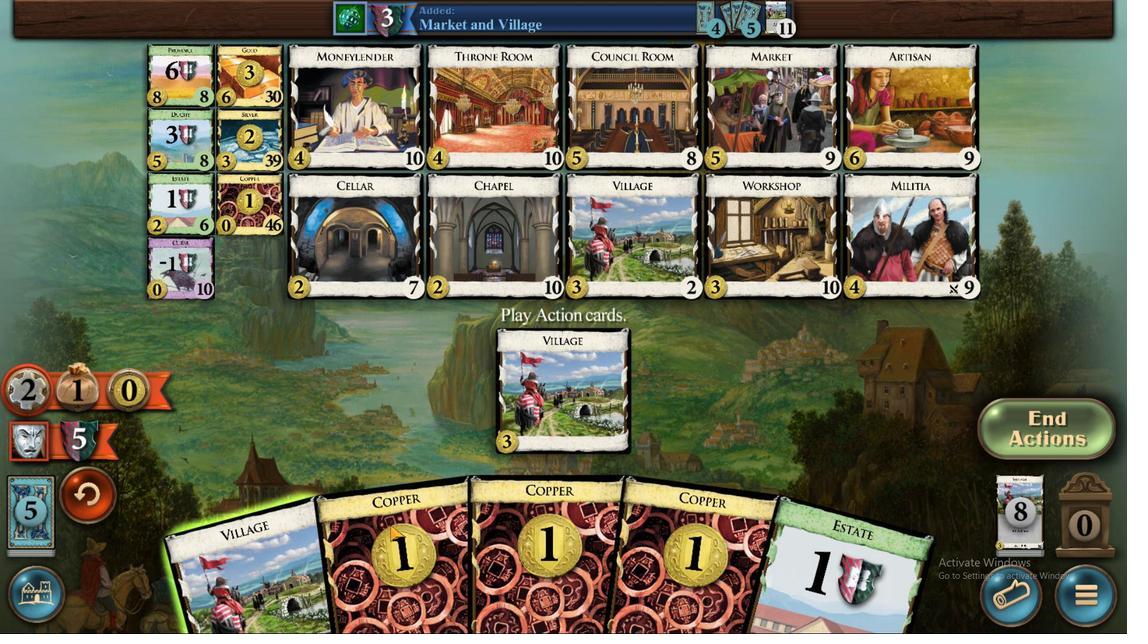 
Action: Mouse moved to (301, 526)
Screenshot: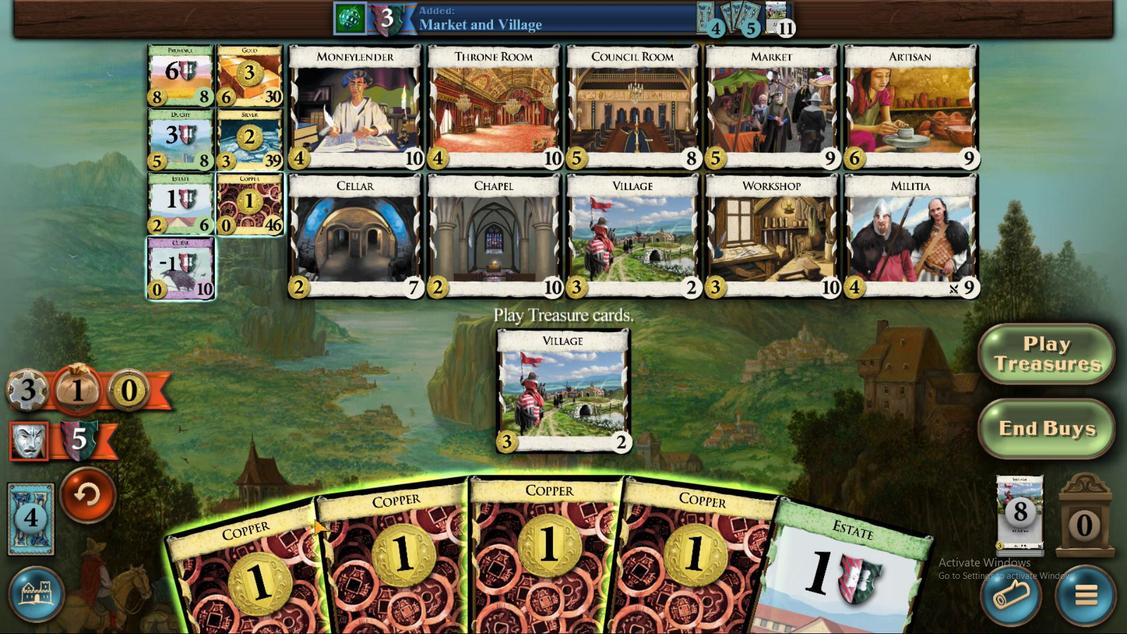 
Action: Mouse pressed left at (301, 526)
Screenshot: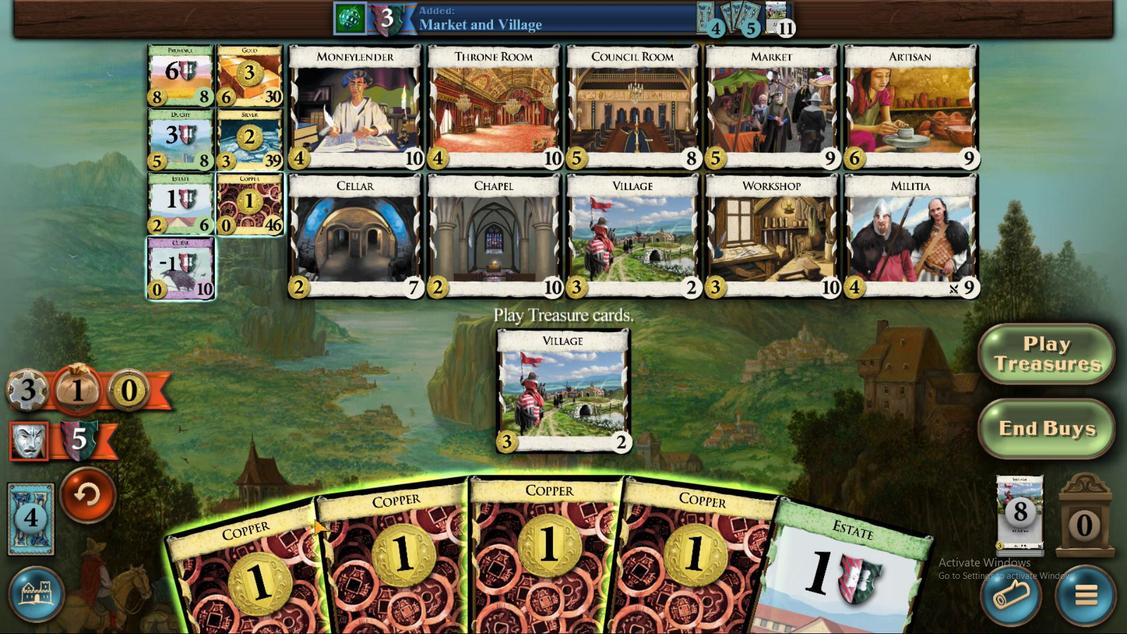 
Action: Mouse moved to (363, 504)
Screenshot: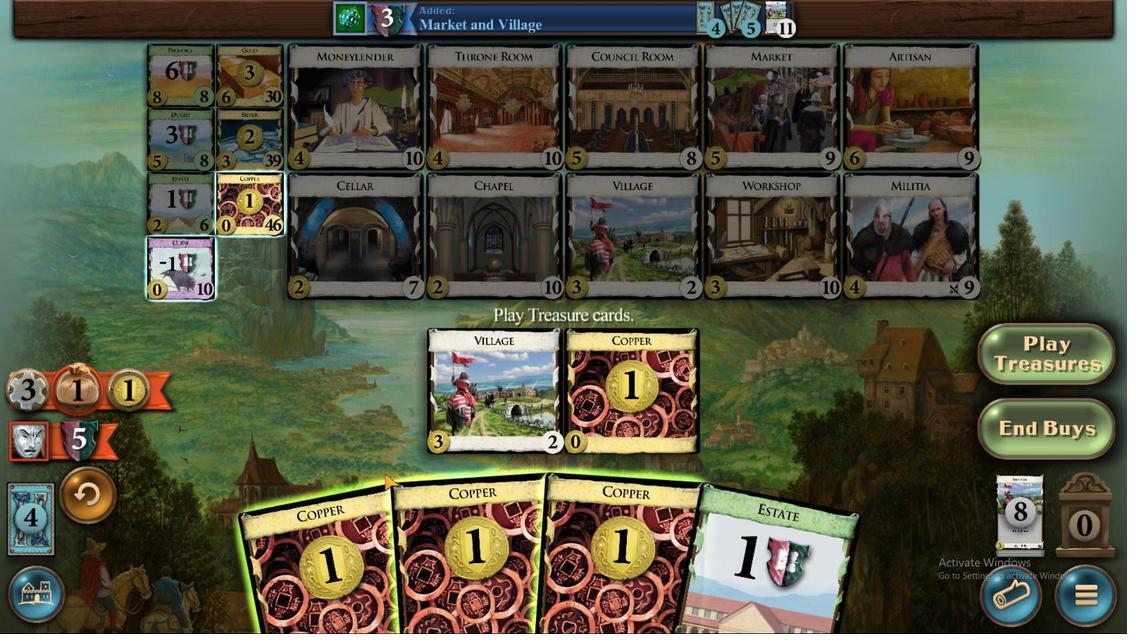 
Action: Mouse pressed left at (363, 504)
Screenshot: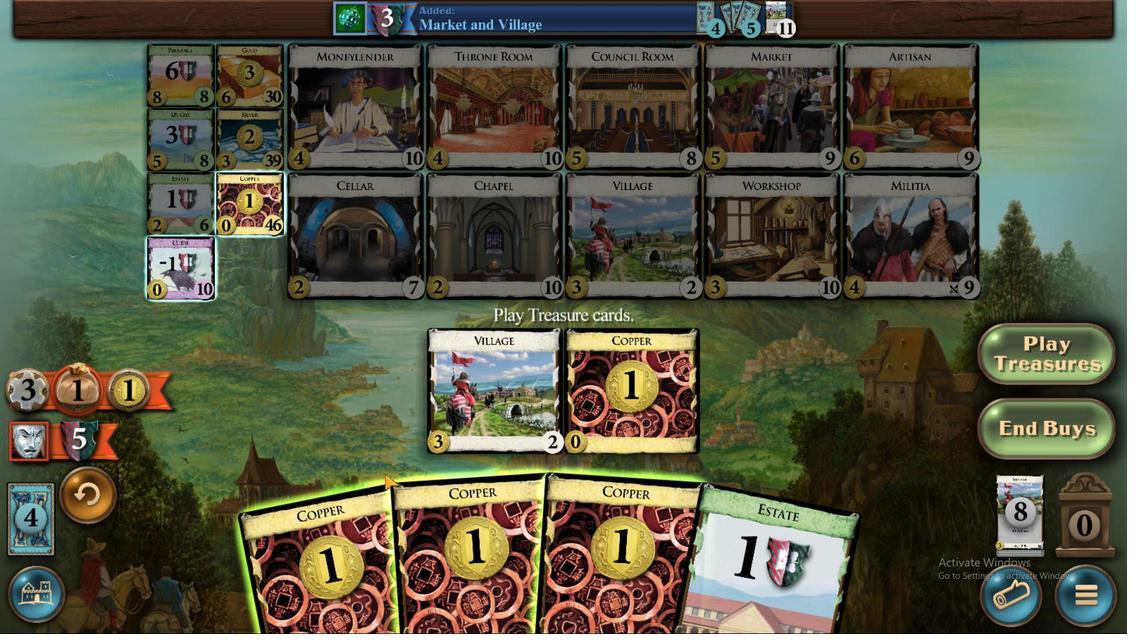
Action: Mouse moved to (420, 517)
Screenshot: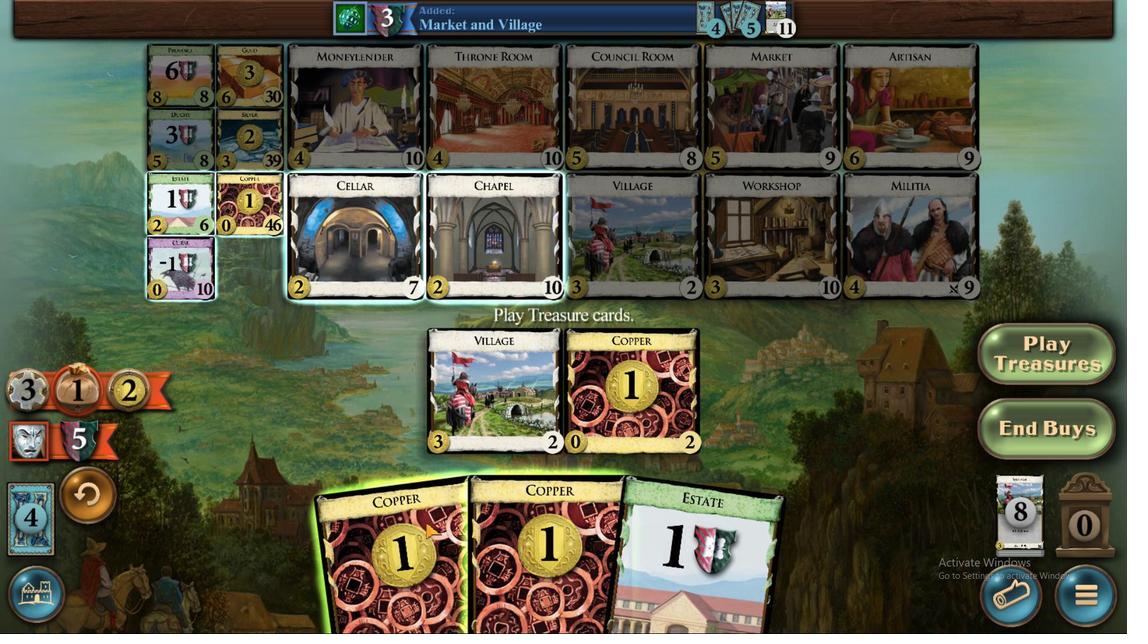 
Action: Mouse pressed left at (420, 517)
Screenshot: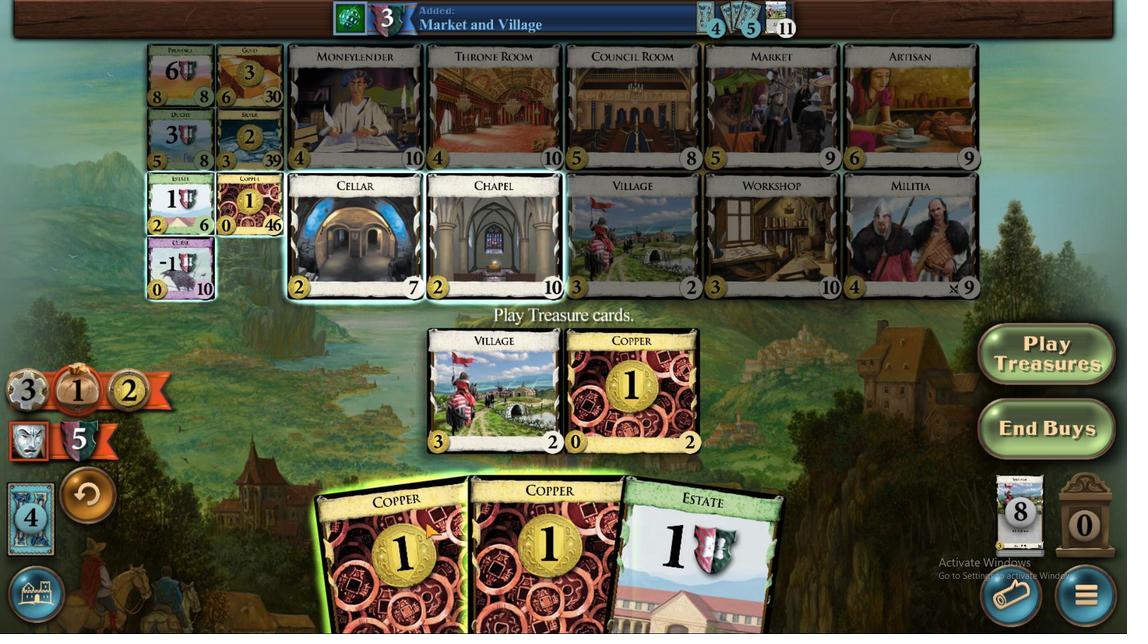 
Action: Mouse moved to (470, 547)
Screenshot: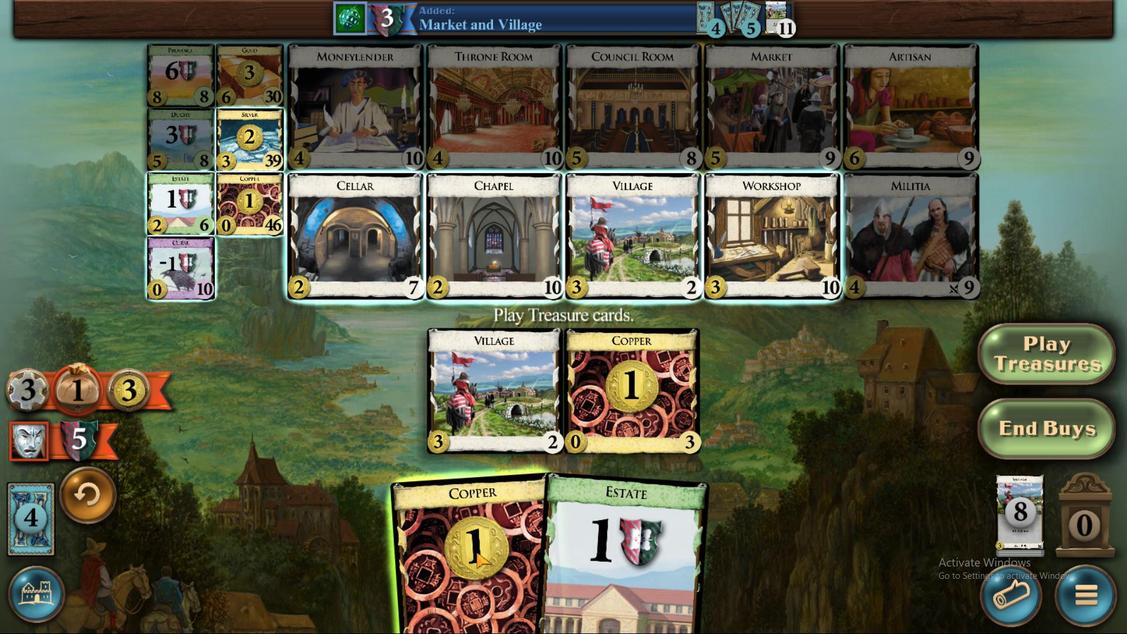 
Action: Mouse pressed left at (470, 547)
Screenshot: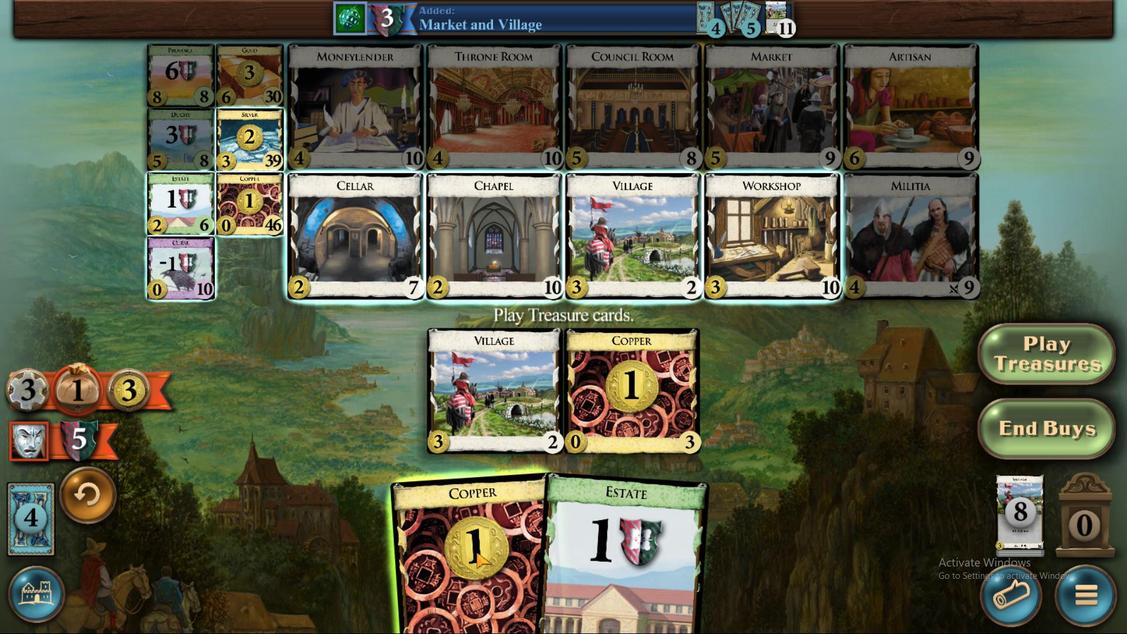 
Action: Mouse moved to (505, 124)
Screenshot: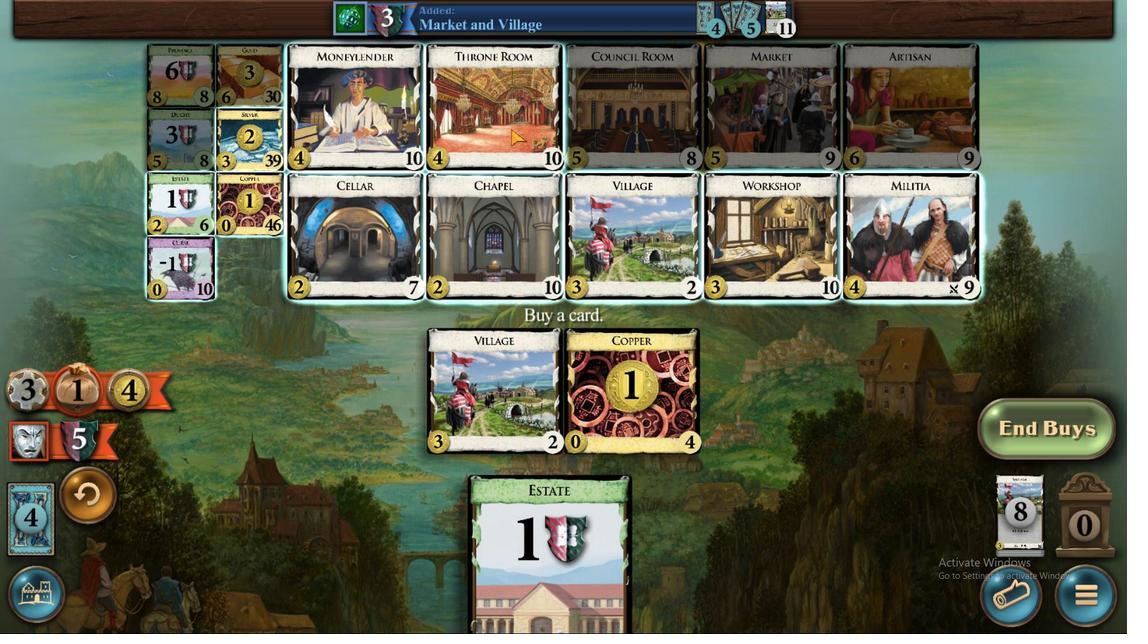 
Action: Mouse pressed left at (505, 124)
Screenshot: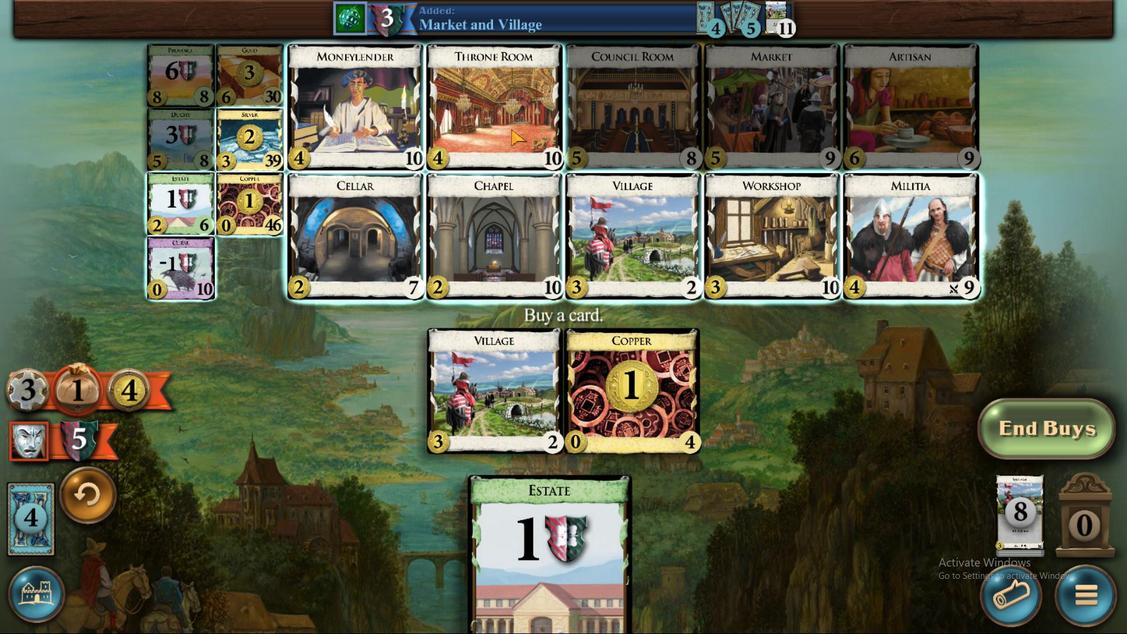 
Action: Mouse moved to (321, 542)
Screenshot: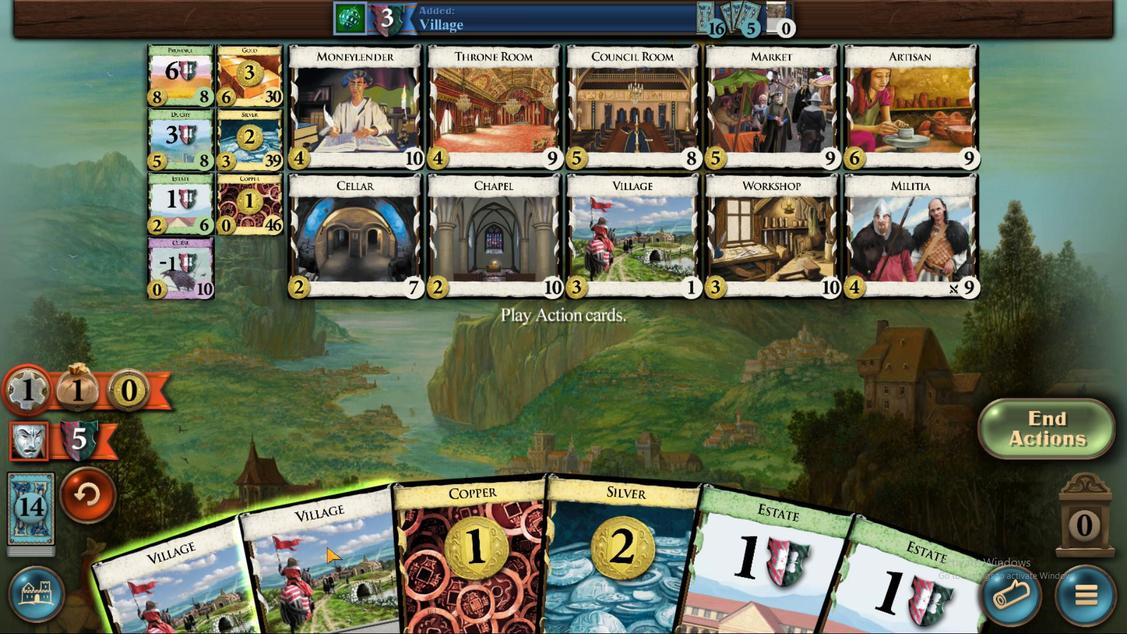 
Action: Mouse pressed left at (321, 542)
Screenshot: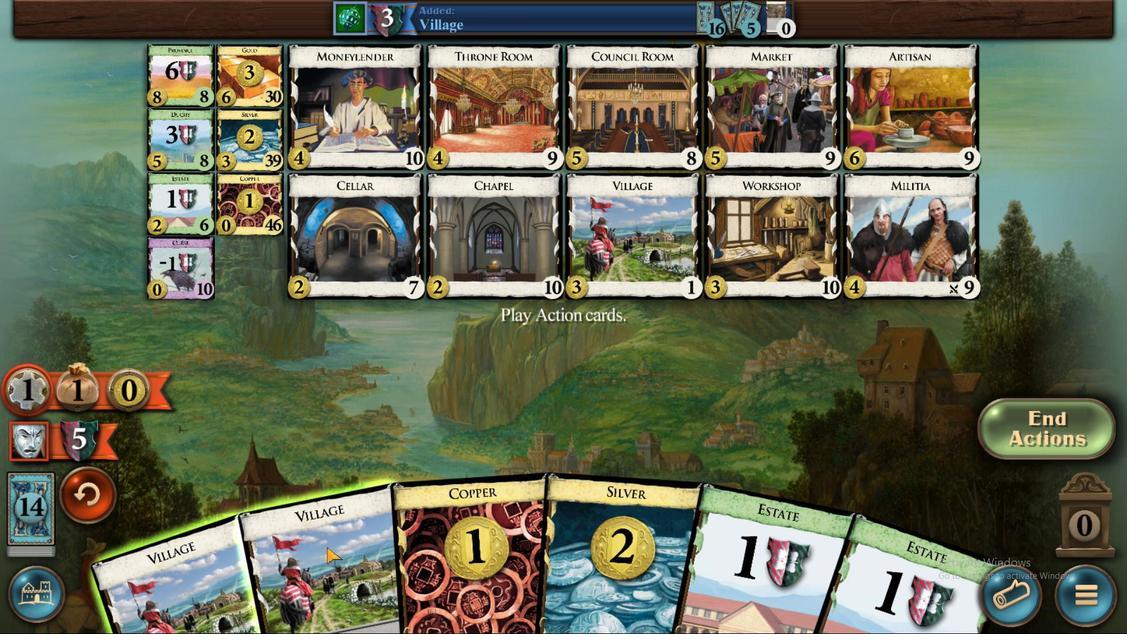 
Action: Mouse moved to (226, 557)
Screenshot: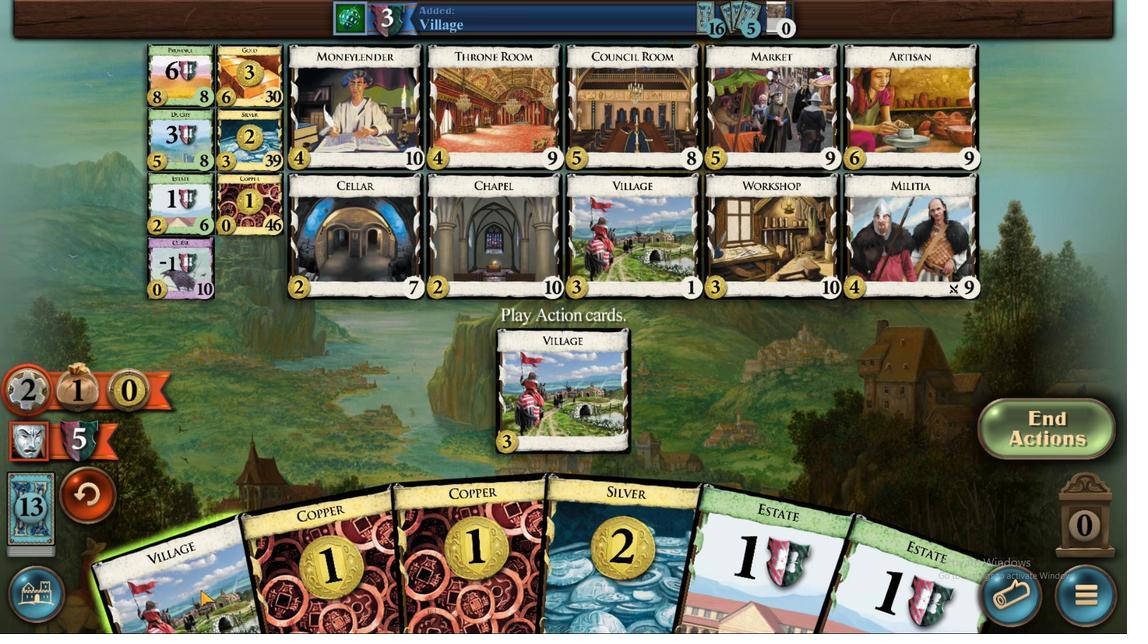 
Action: Mouse pressed left at (193, 585)
Screenshot: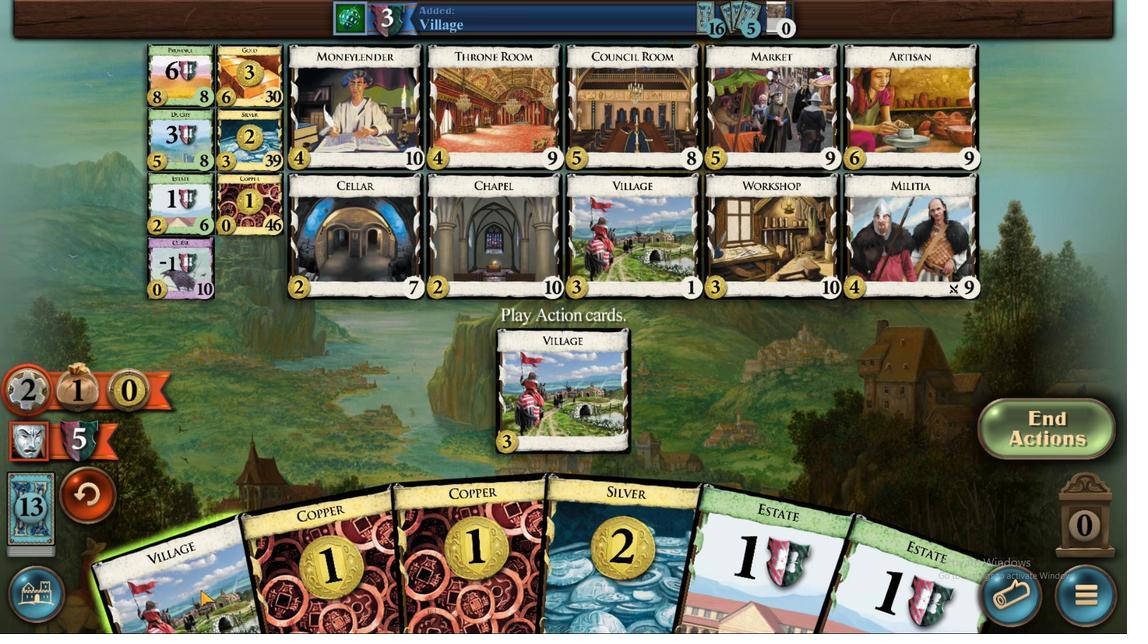 
Action: Mouse moved to (602, 554)
Screenshot: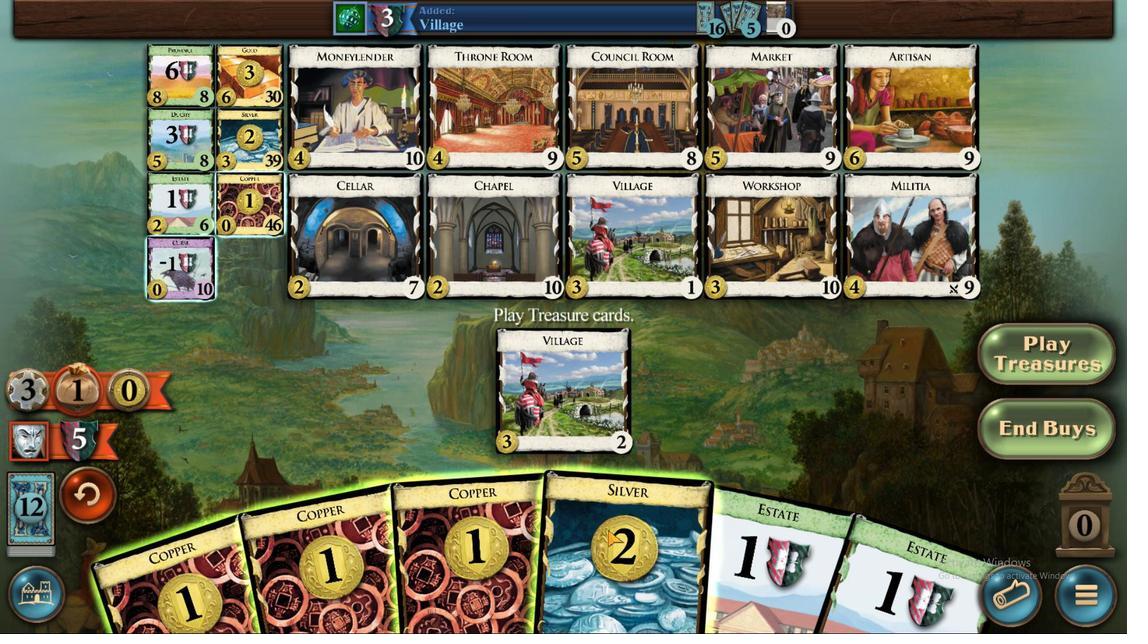 
Action: Mouse pressed left at (602, 554)
Screenshot: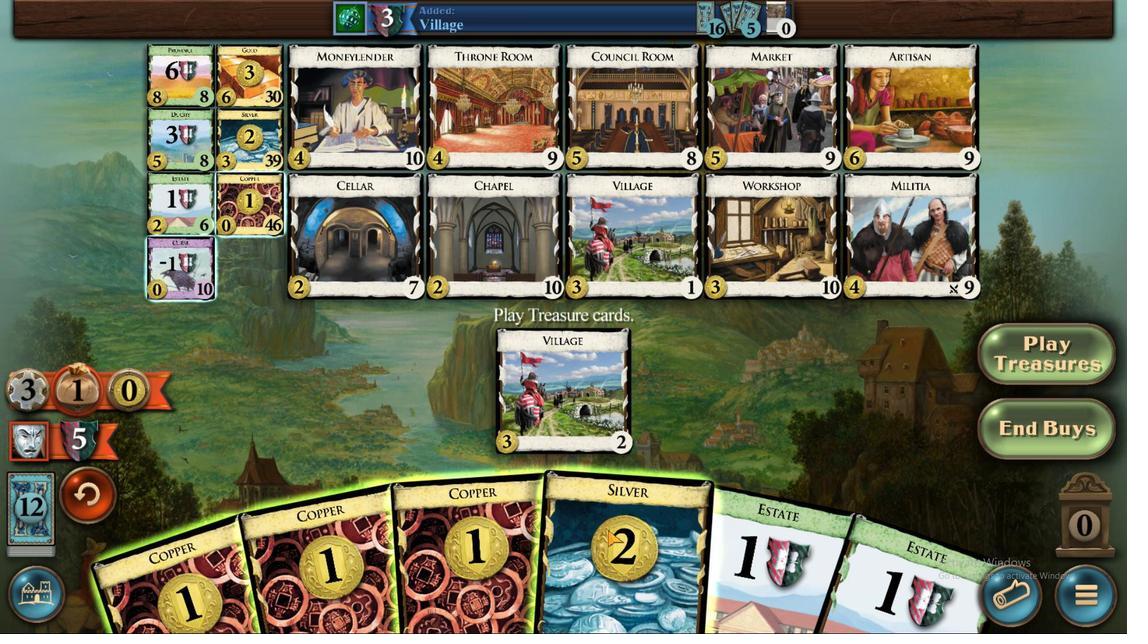 
Action: Mouse moved to (533, 529)
Screenshot: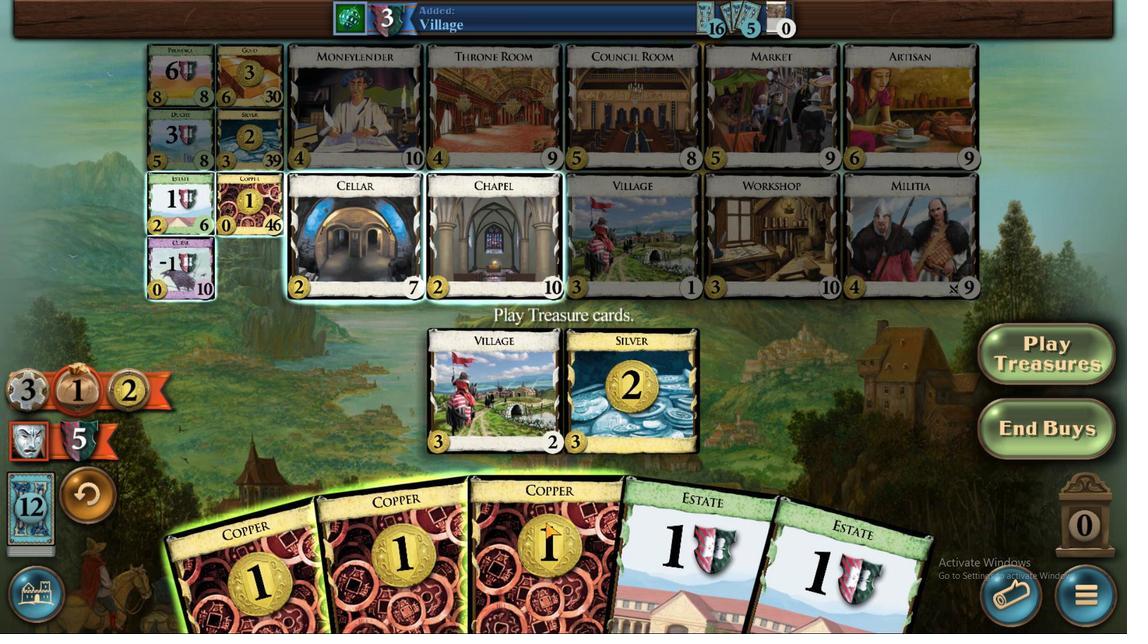 
Action: Mouse pressed left at (533, 529)
Screenshot: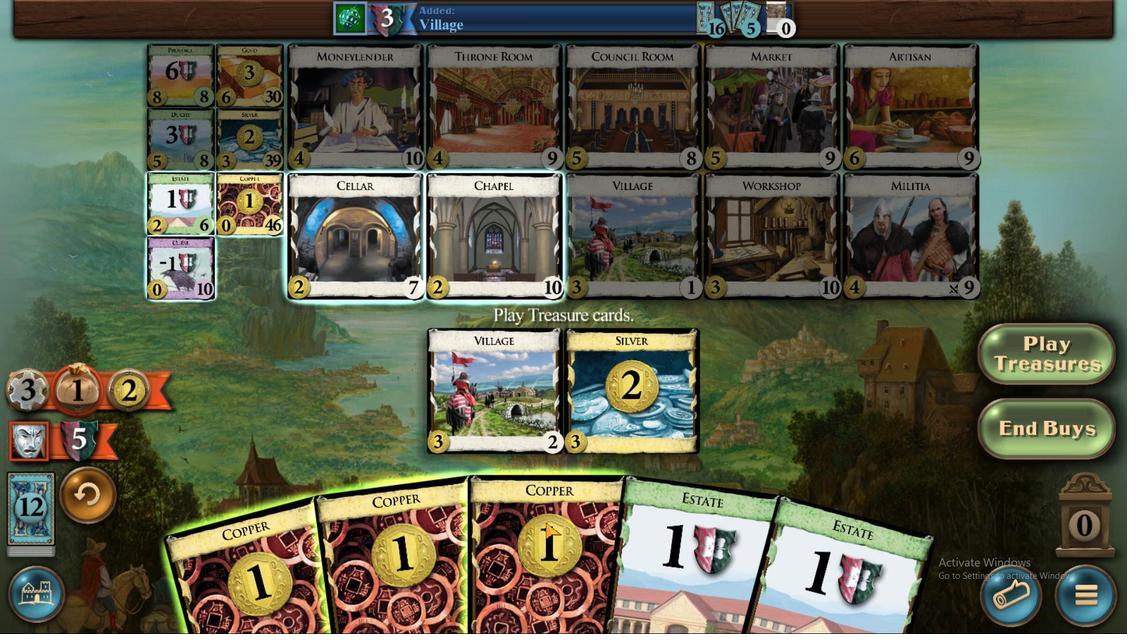 
Action: Mouse moved to (491, 544)
Screenshot: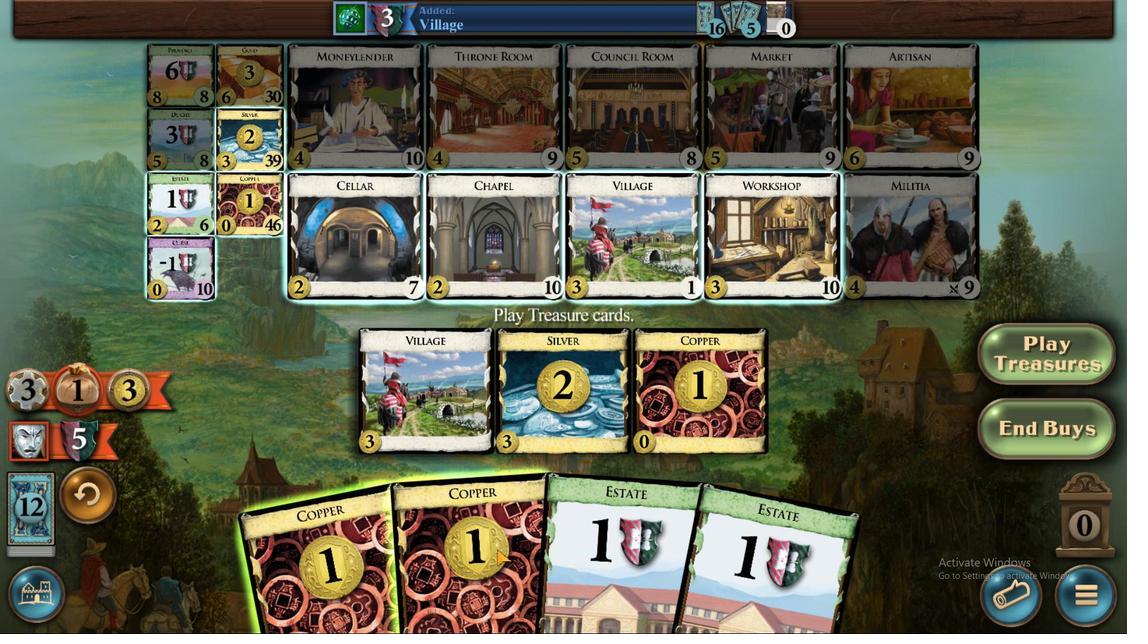 
Action: Mouse pressed left at (491, 544)
Screenshot: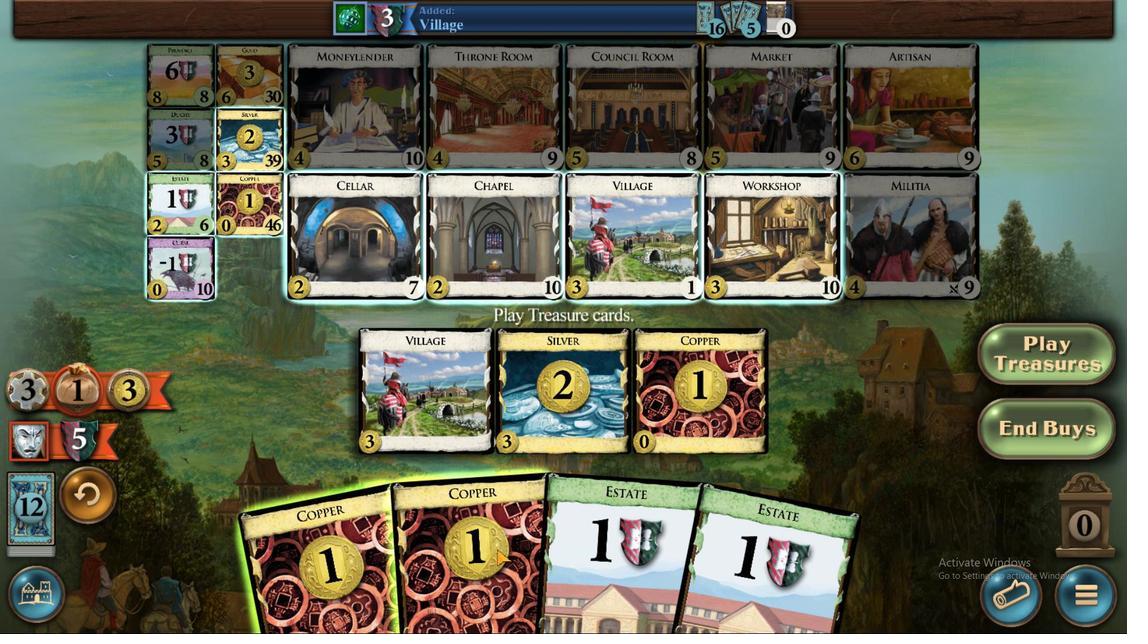 
Action: Mouse moved to (429, 561)
Screenshot: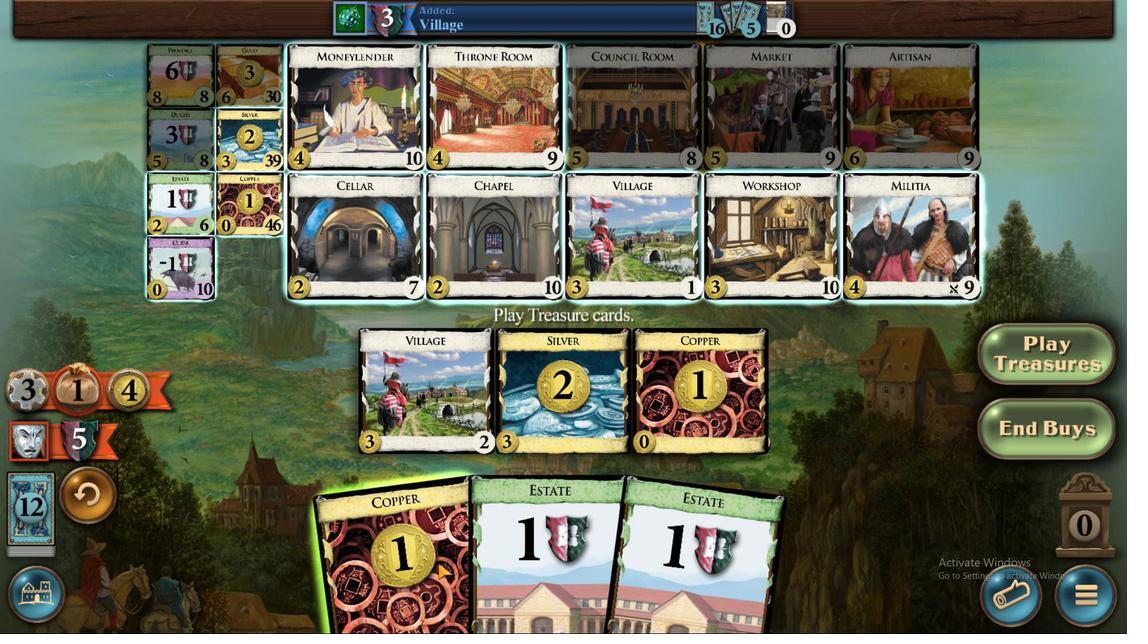 
Action: Mouse pressed left at (429, 561)
Screenshot: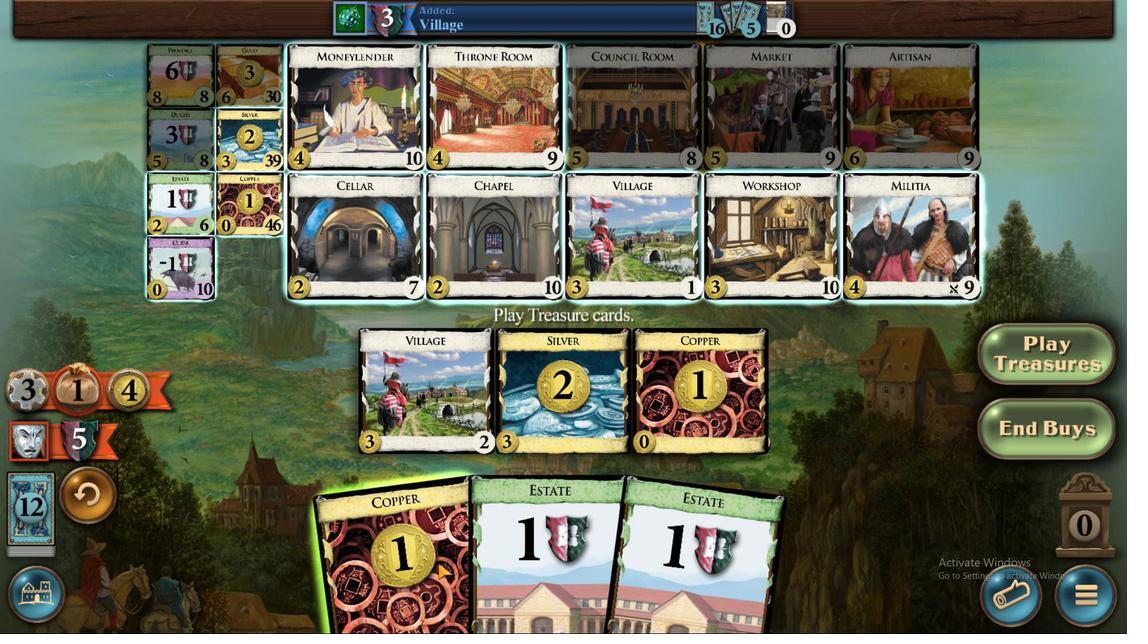 
Action: Mouse moved to (738, 122)
Screenshot: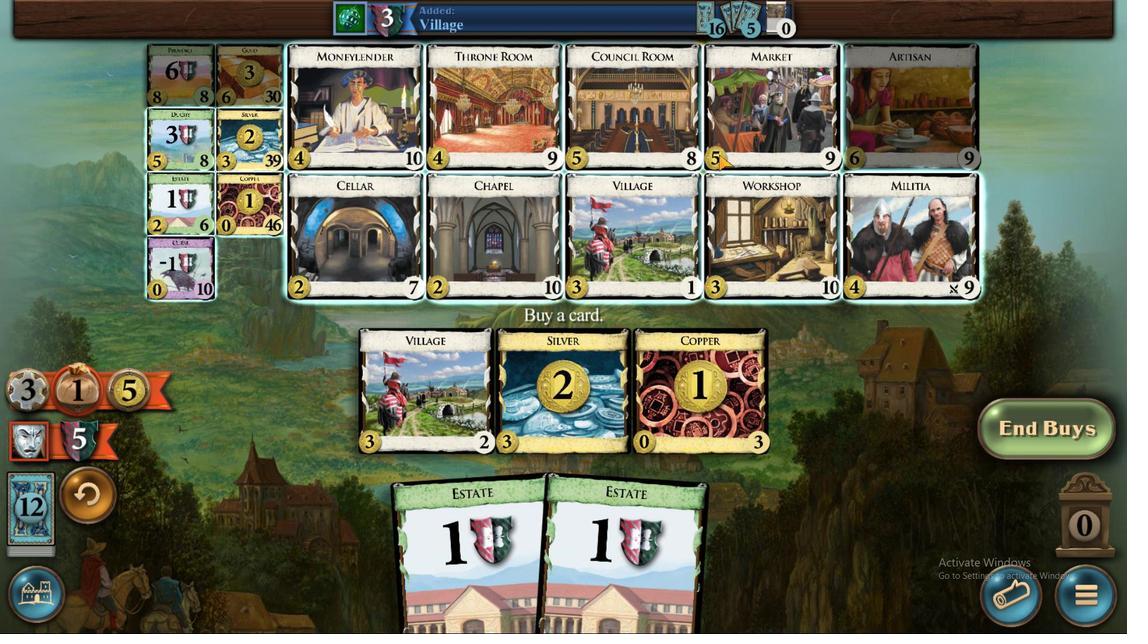 
Action: Mouse pressed left at (738, 122)
Screenshot: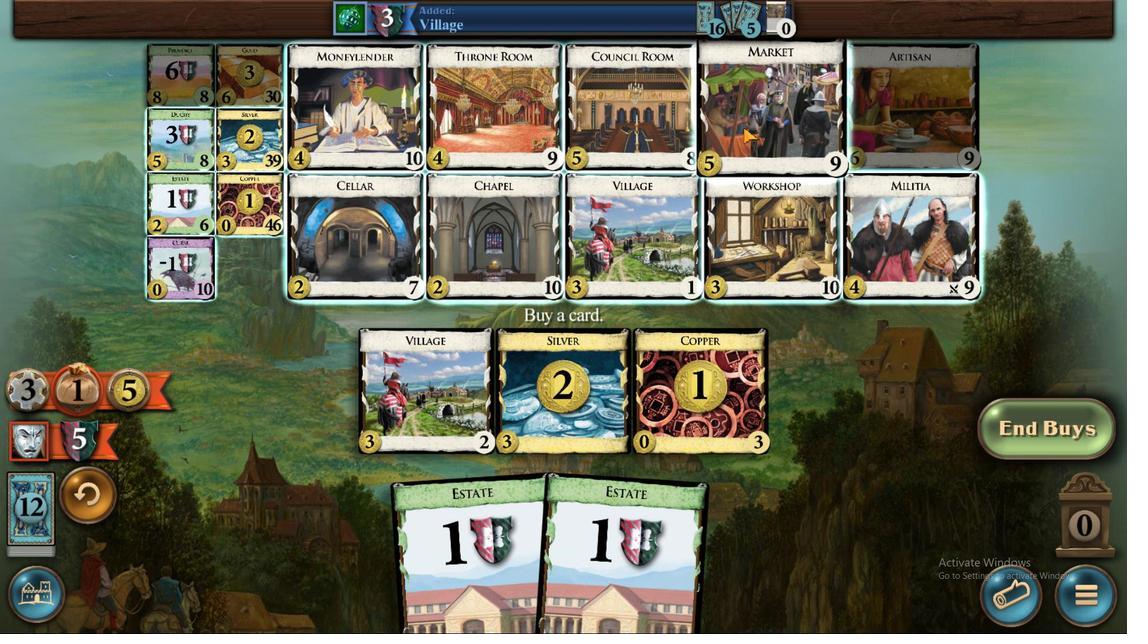 
Action: Mouse moved to (789, 247)
Screenshot: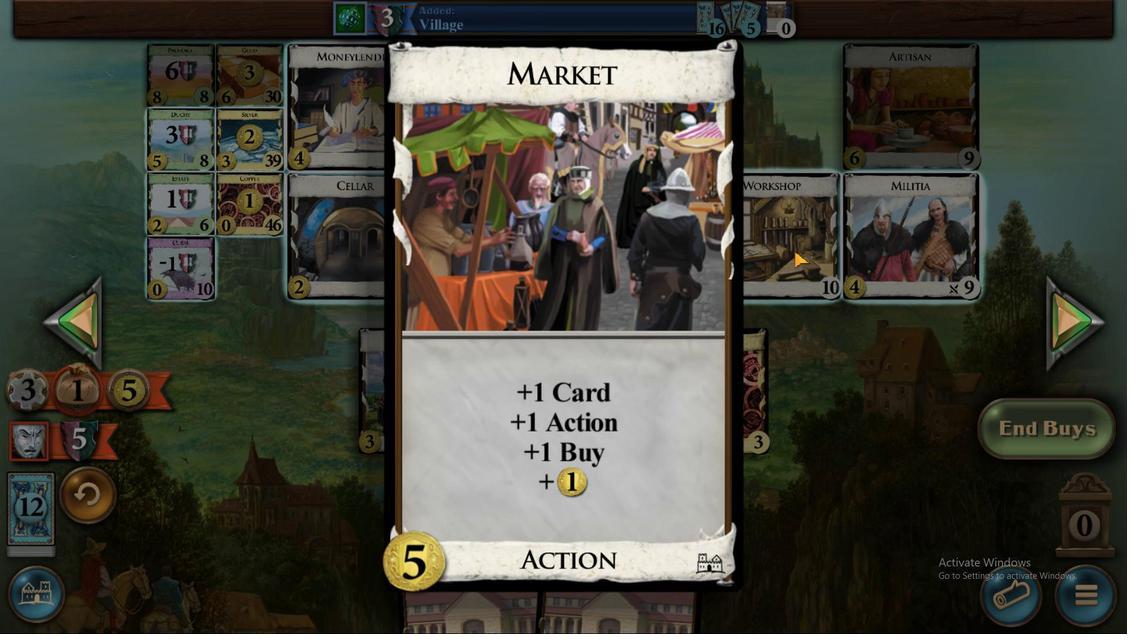 
Action: Mouse pressed left at (789, 247)
Screenshot: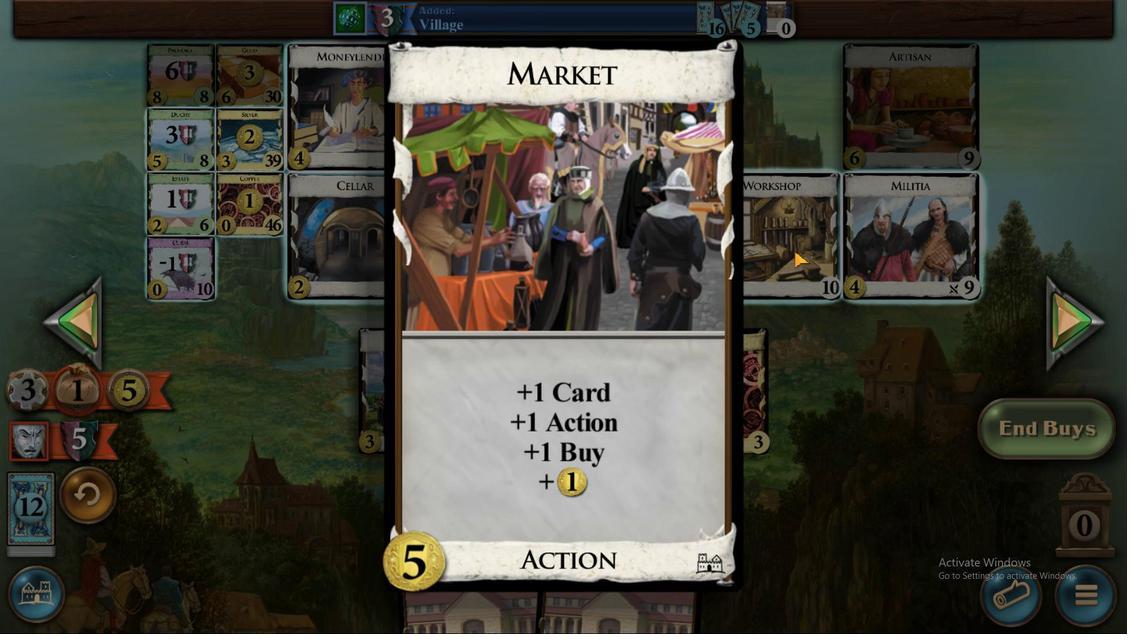 
Action: Mouse moved to (777, 81)
Screenshot: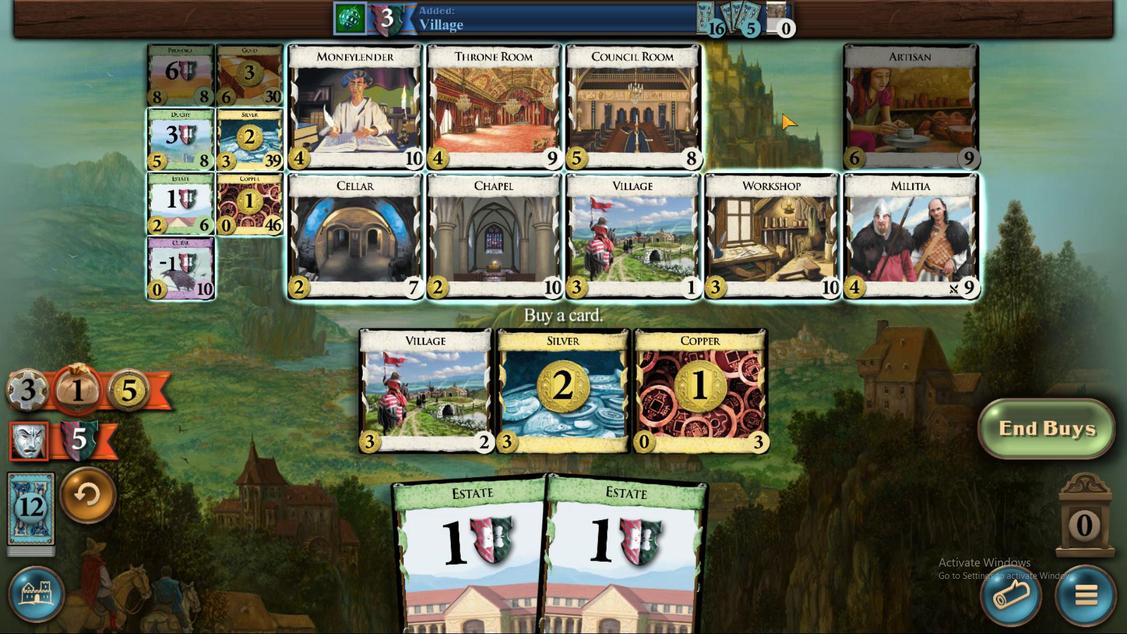 
Action: Mouse pressed left at (777, 81)
Screenshot: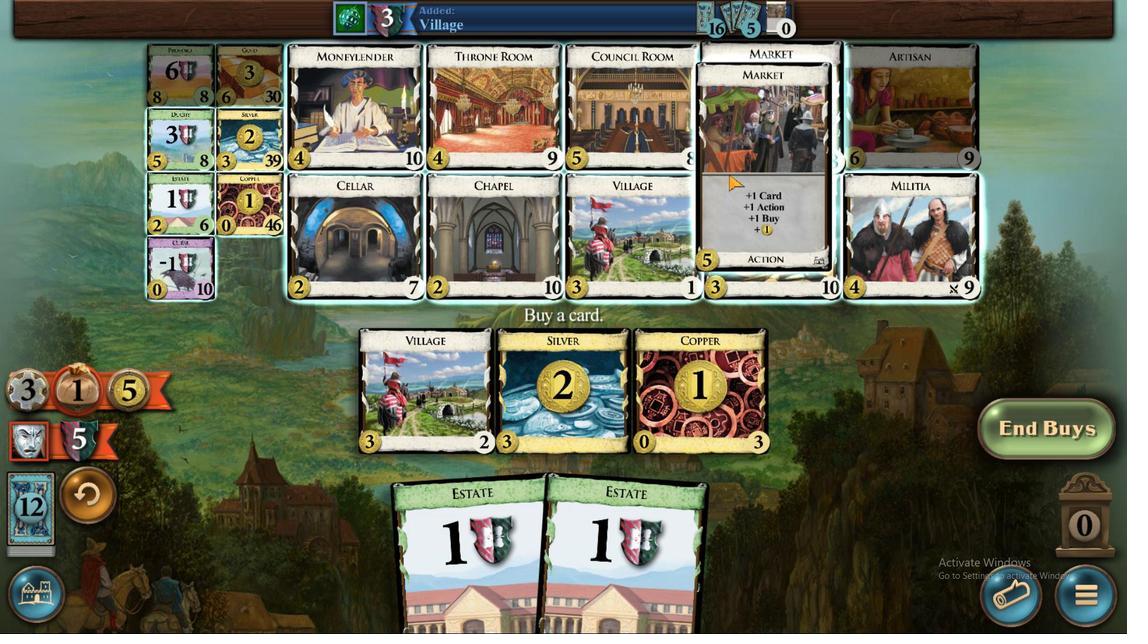 
Action: Mouse moved to (229, 557)
Screenshot: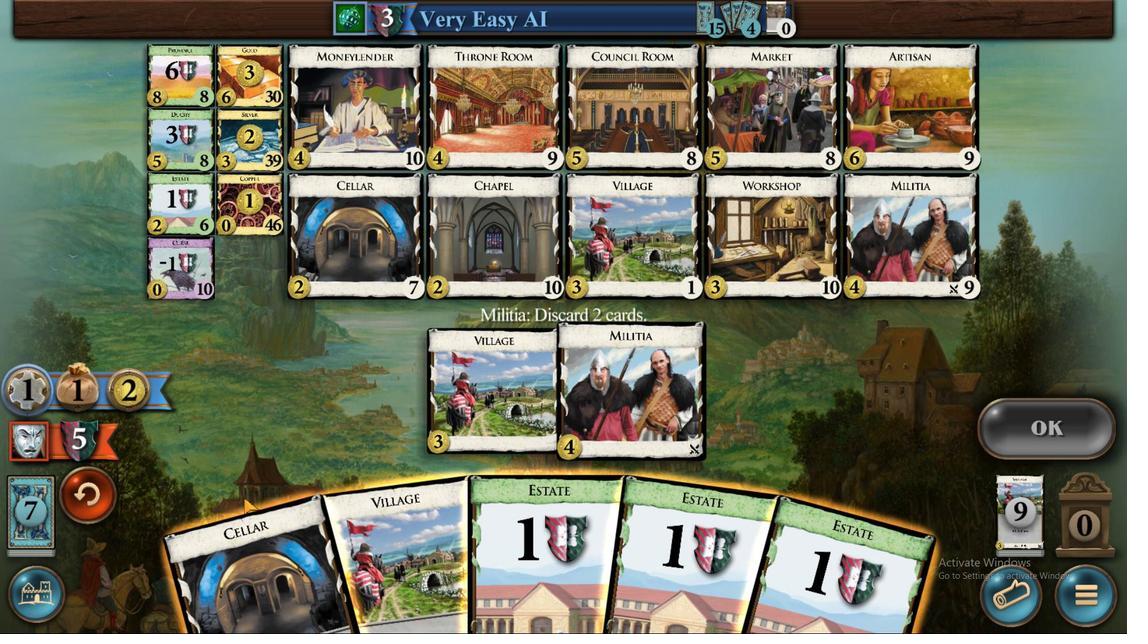 
Action: Mouse pressed left at (229, 557)
Screenshot: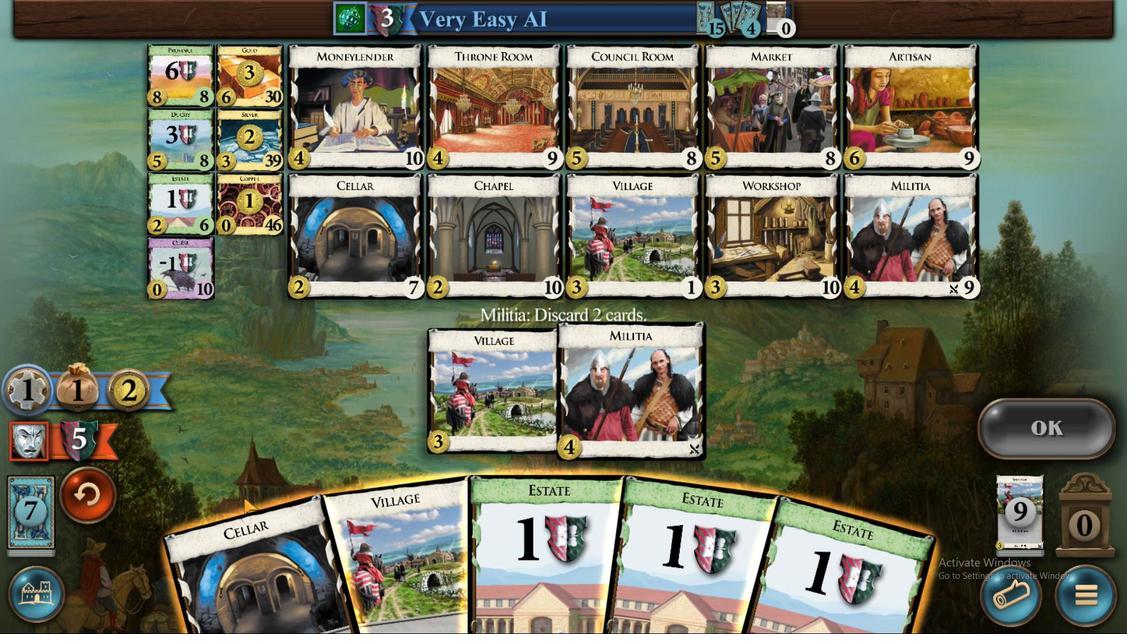 
Action: Mouse moved to (526, 497)
Screenshot: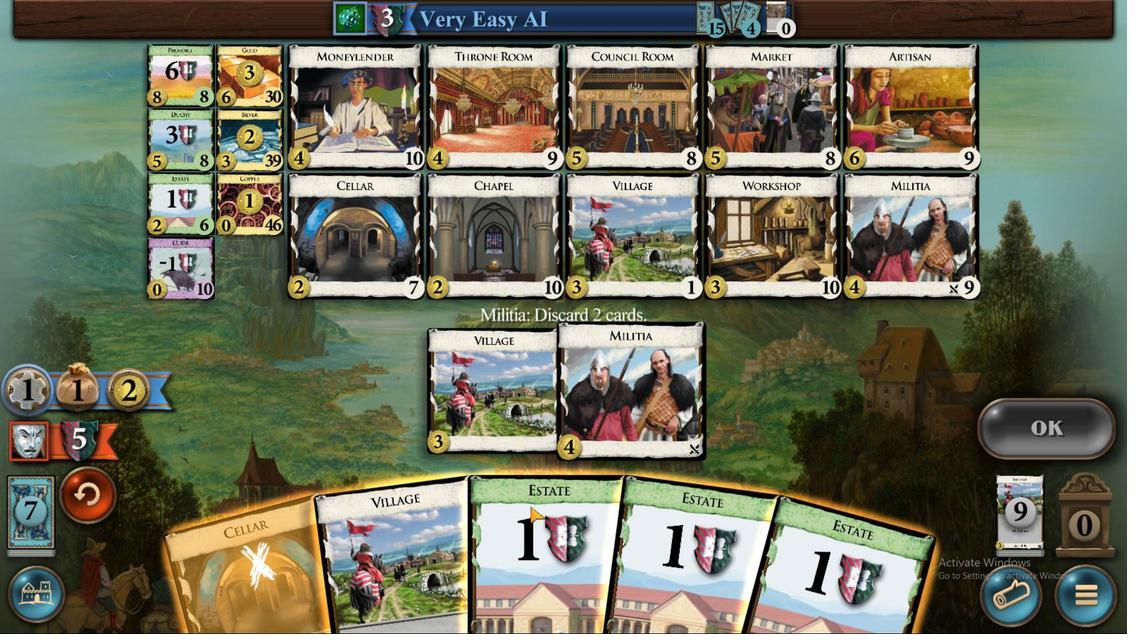 
Action: Mouse pressed left at (525, 501)
Screenshot: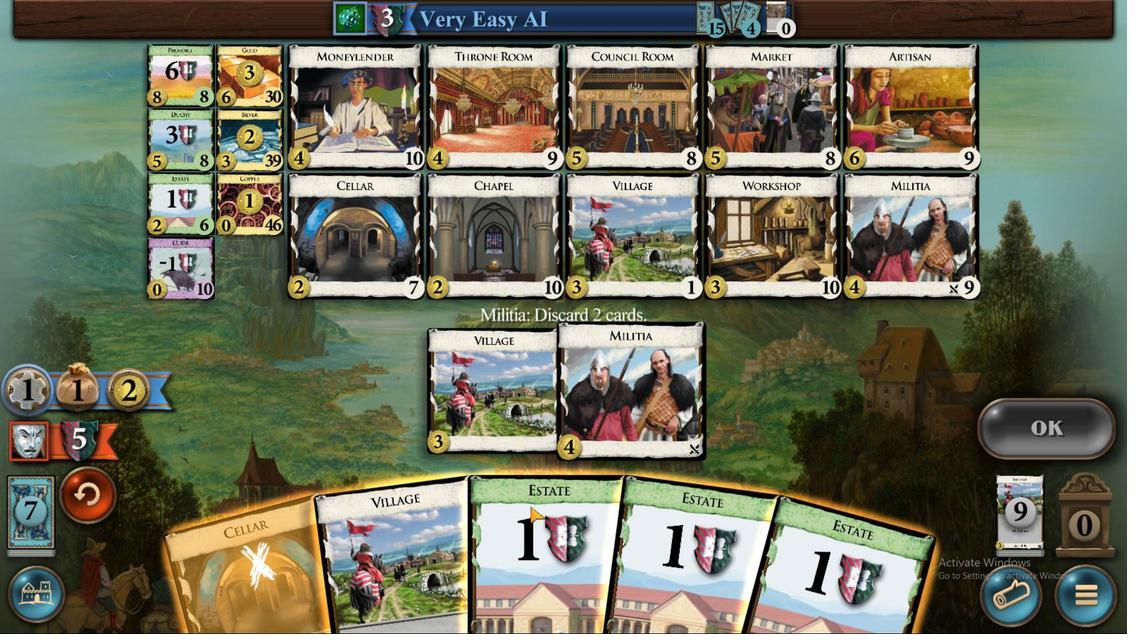
Action: Mouse moved to (1022, 416)
Screenshot: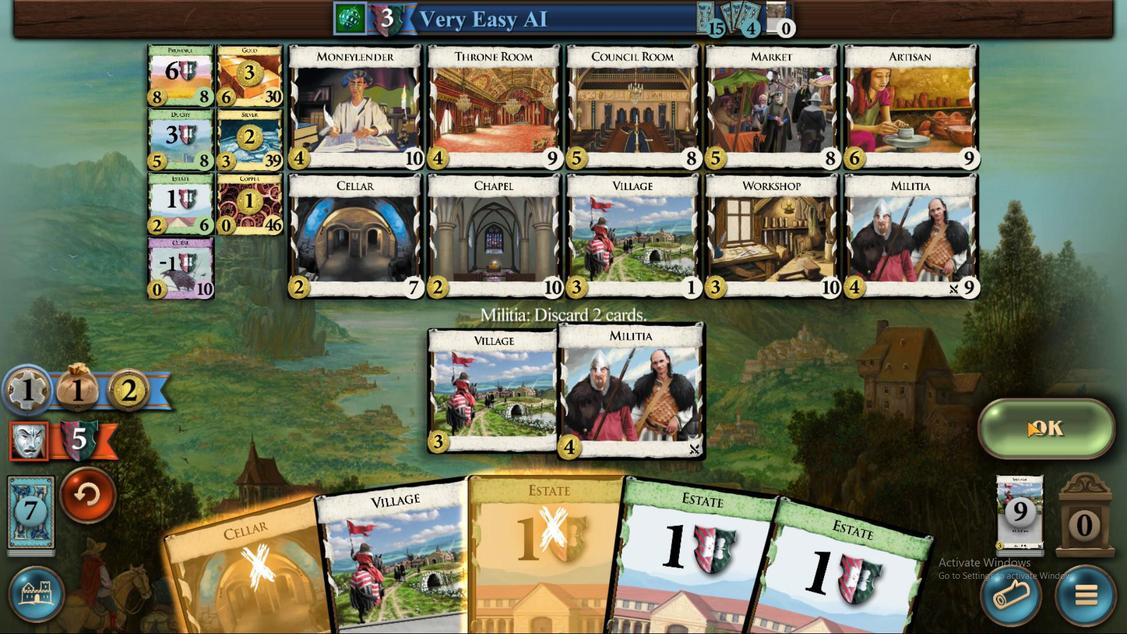 
Action: Mouse pressed left at (1022, 416)
Screenshot: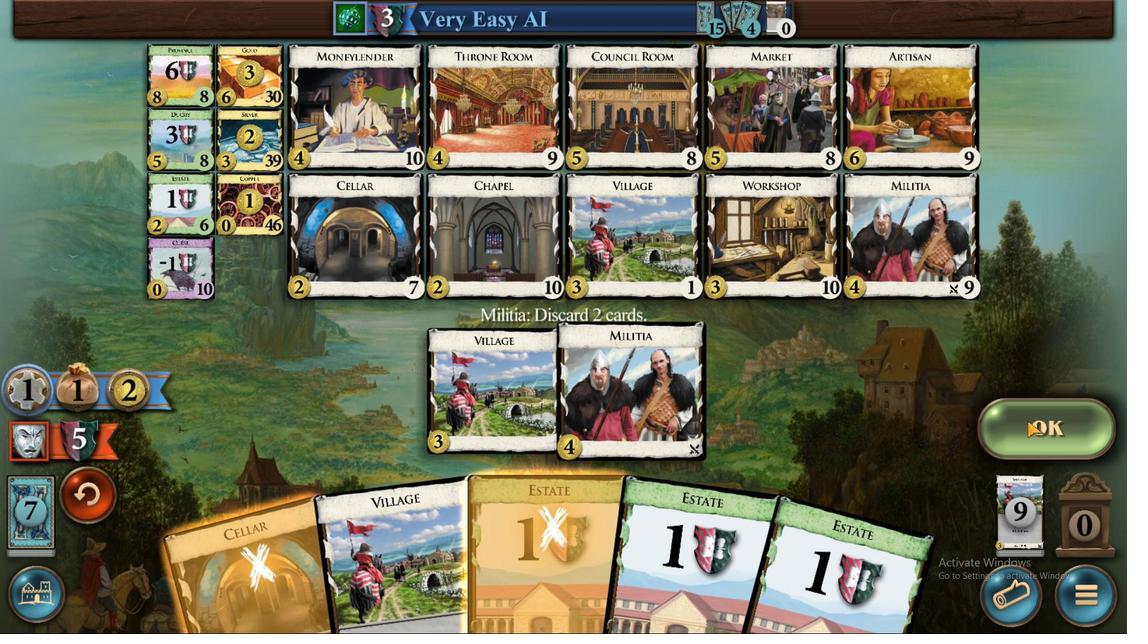 
Action: Mouse moved to (415, 562)
Screenshot: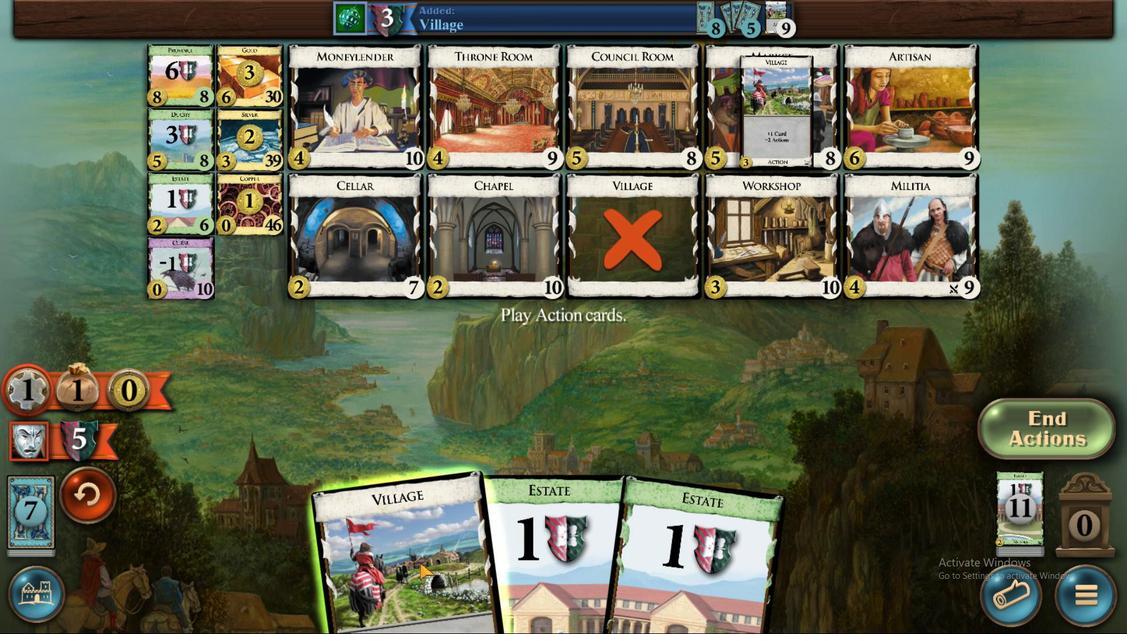 
Action: Mouse pressed left at (415, 562)
Screenshot: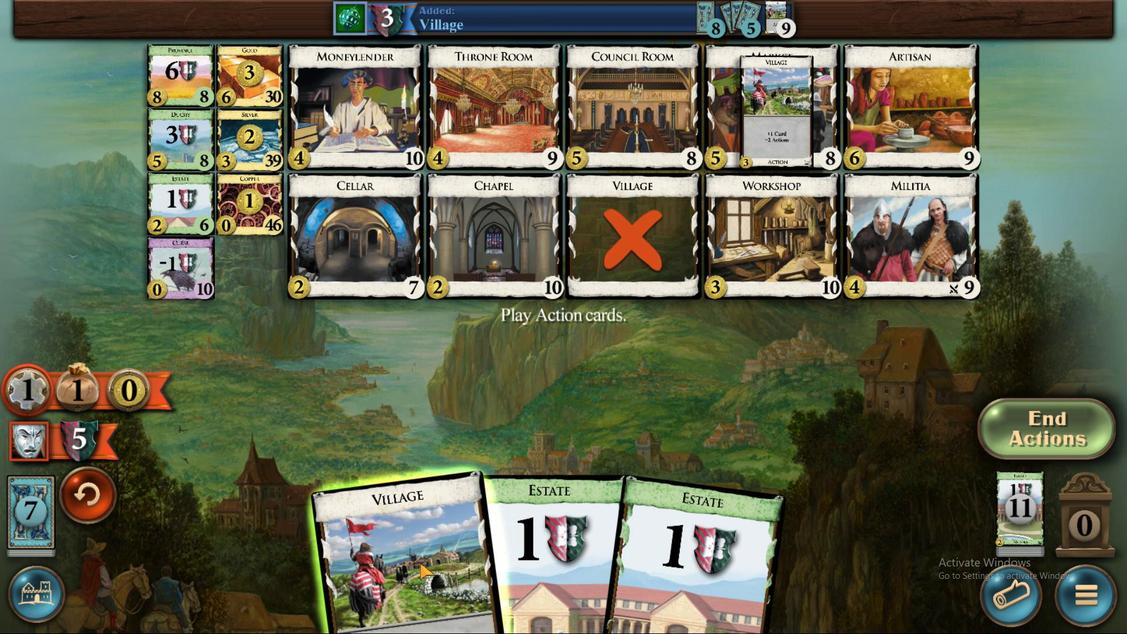 
Action: Mouse moved to (325, 585)
Screenshot: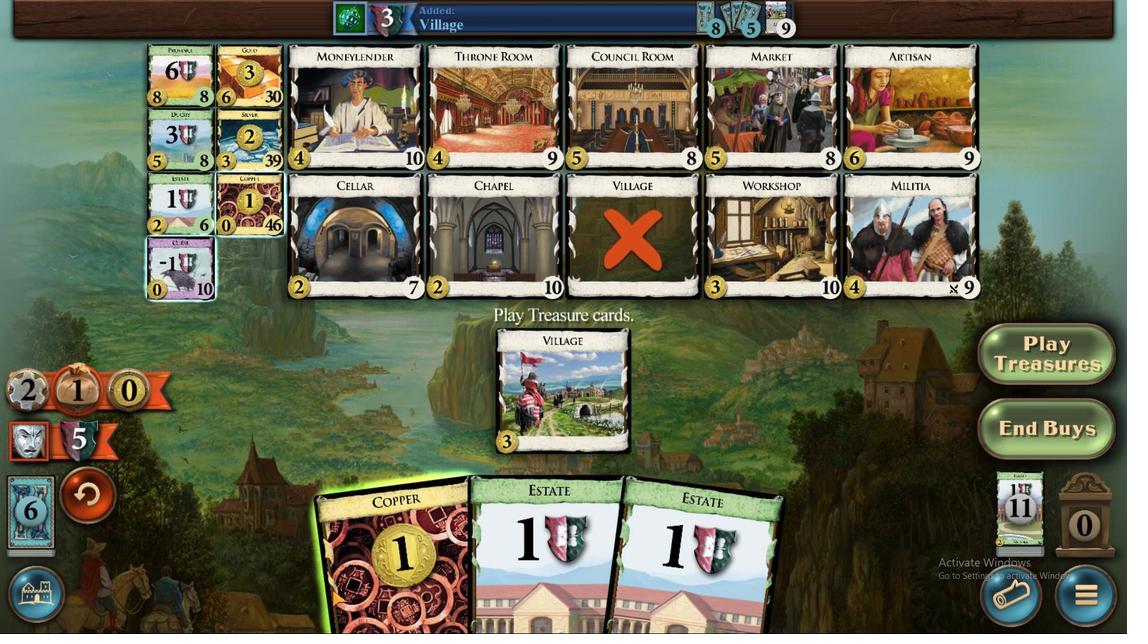 
Action: Mouse pressed left at (325, 585)
Screenshot: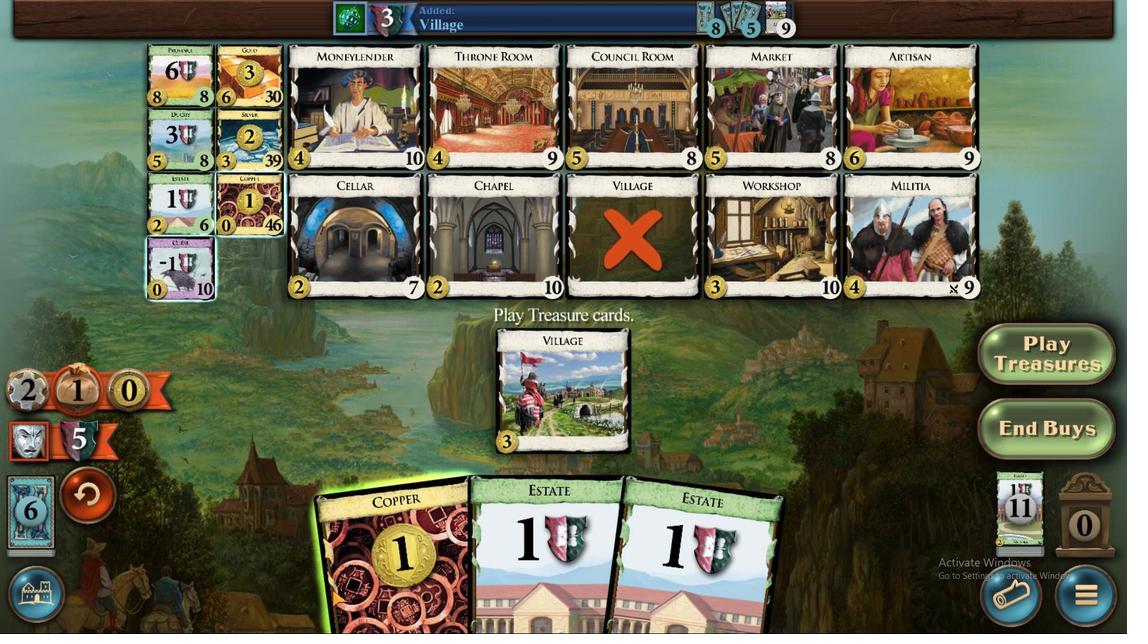 
Action: Mouse moved to (239, 194)
Screenshot: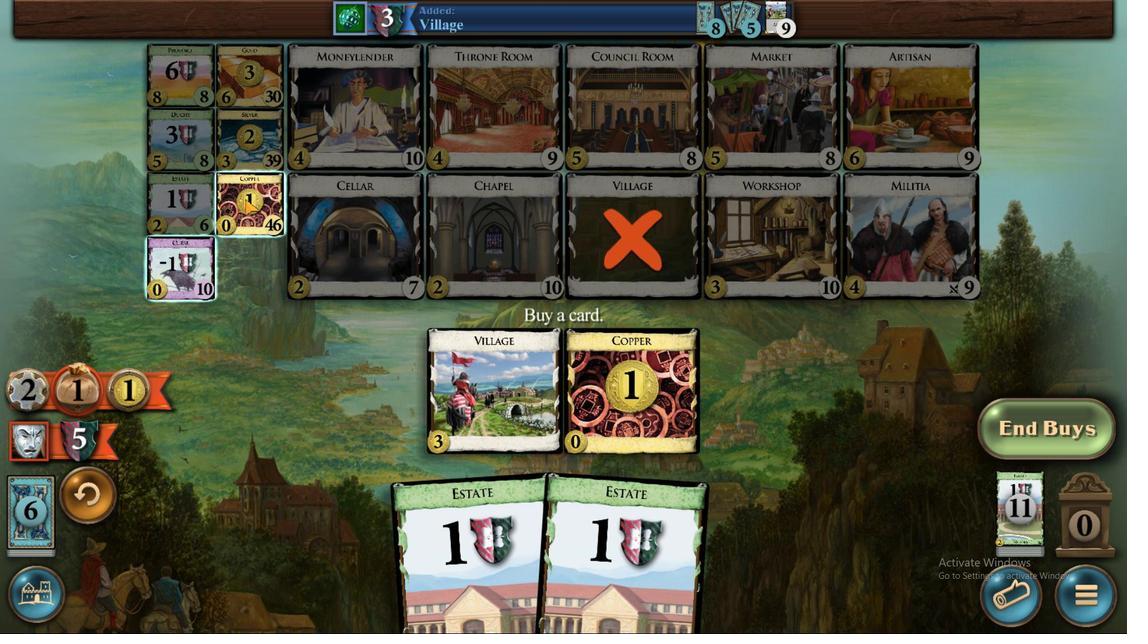 
Action: Mouse pressed left at (239, 194)
Screenshot: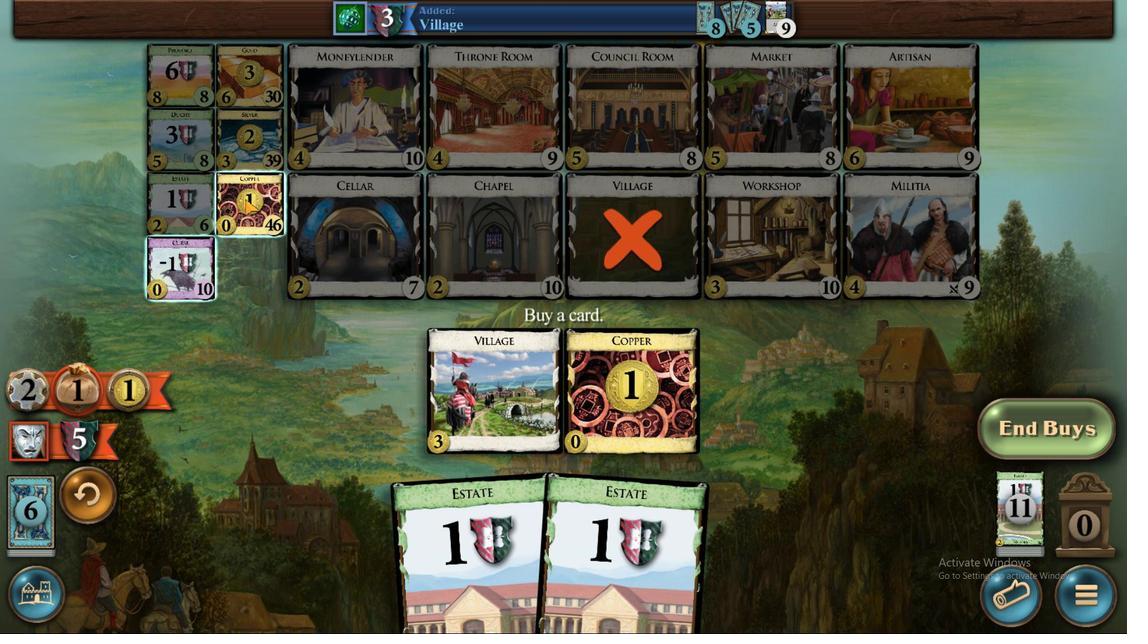 
Action: Mouse moved to (410, 560)
Screenshot: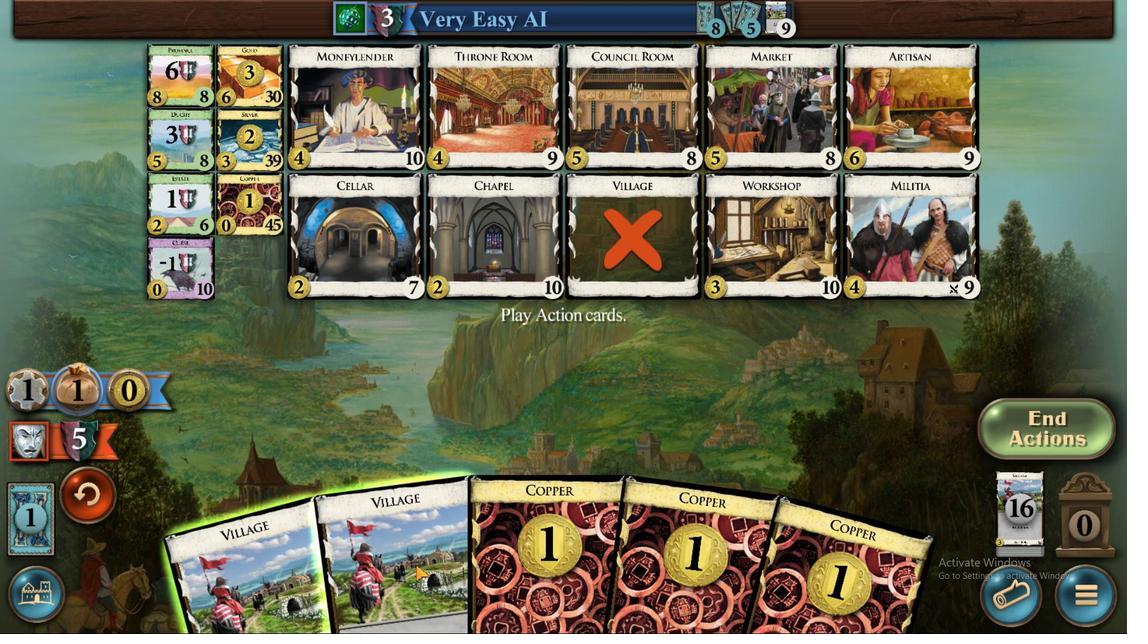 
Action: Mouse pressed left at (410, 560)
Screenshot: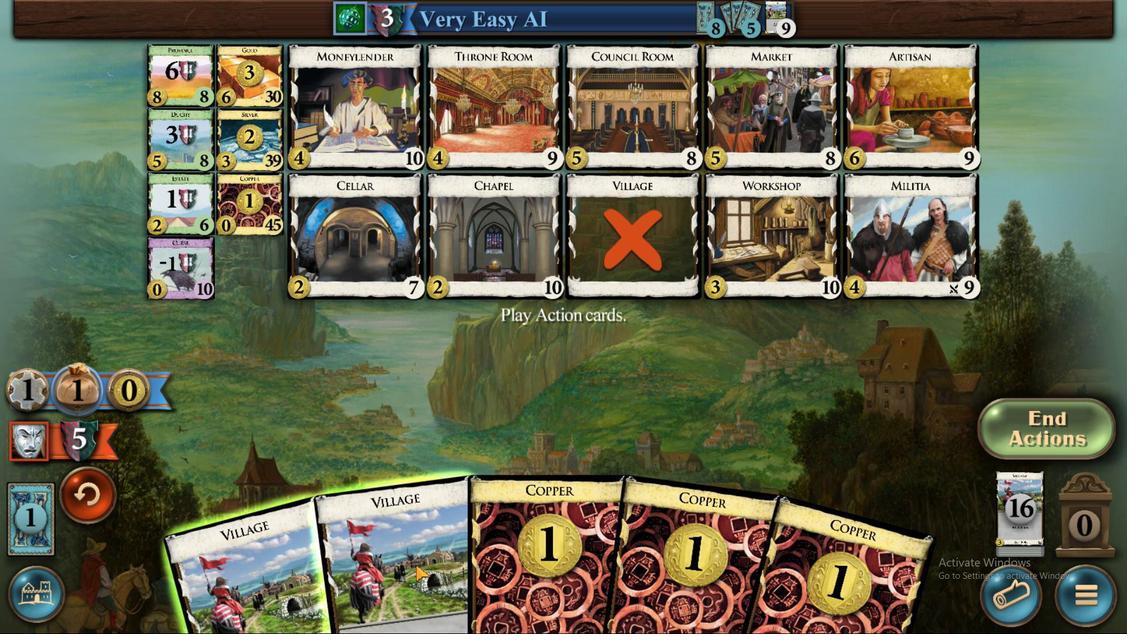 
Action: Mouse moved to (337, 557)
Screenshot: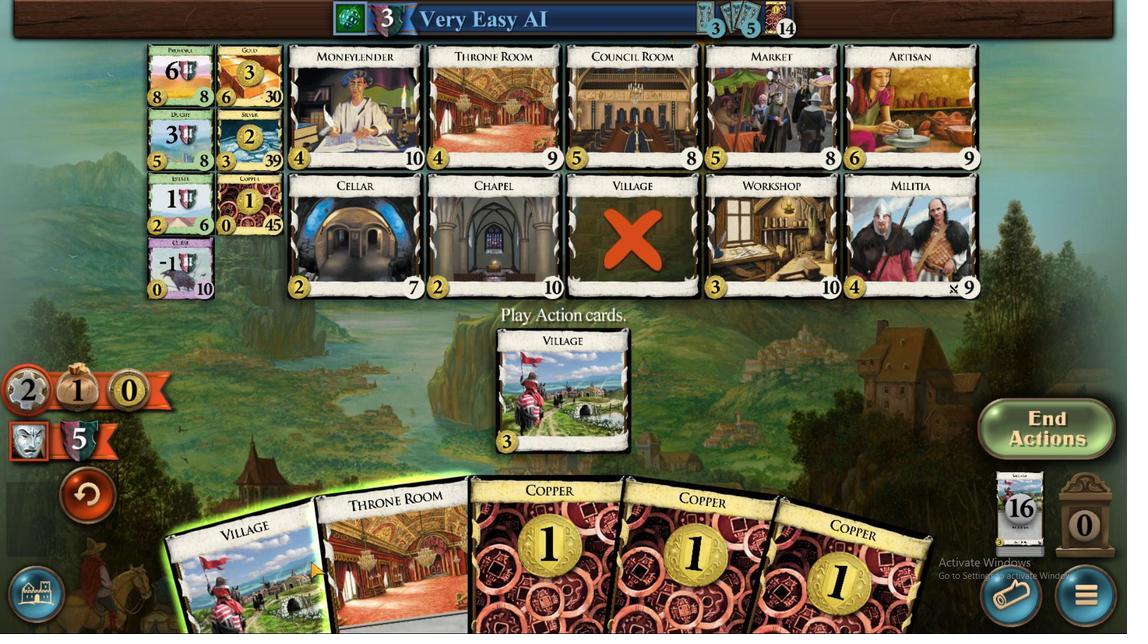 
Action: Mouse pressed left at (337, 557)
Screenshot: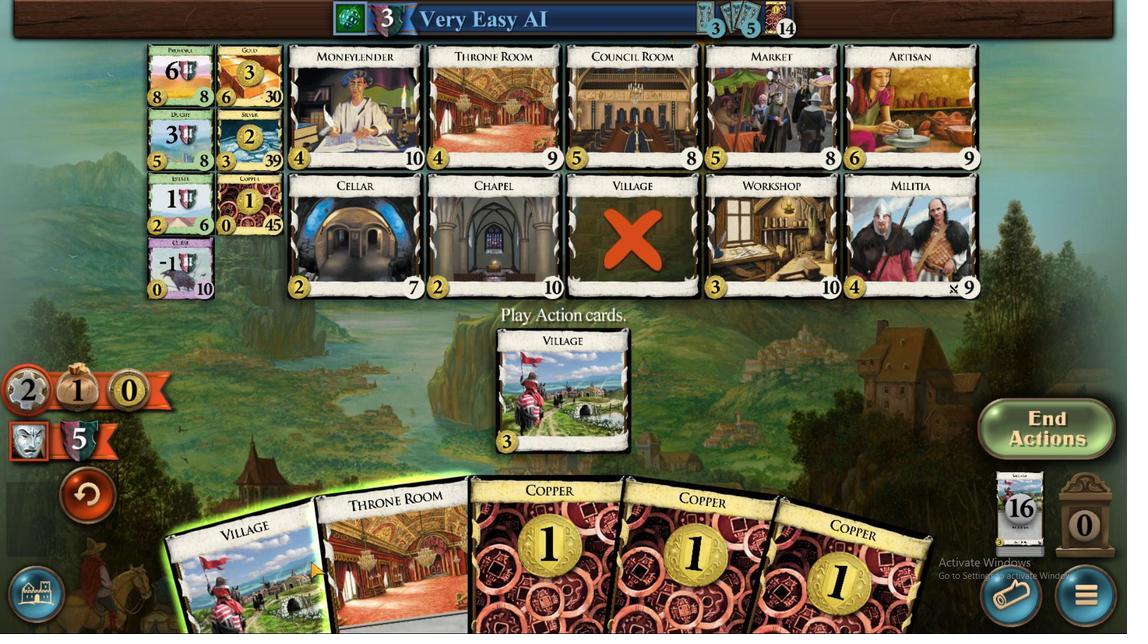 
Action: Mouse moved to (343, 483)
Screenshot: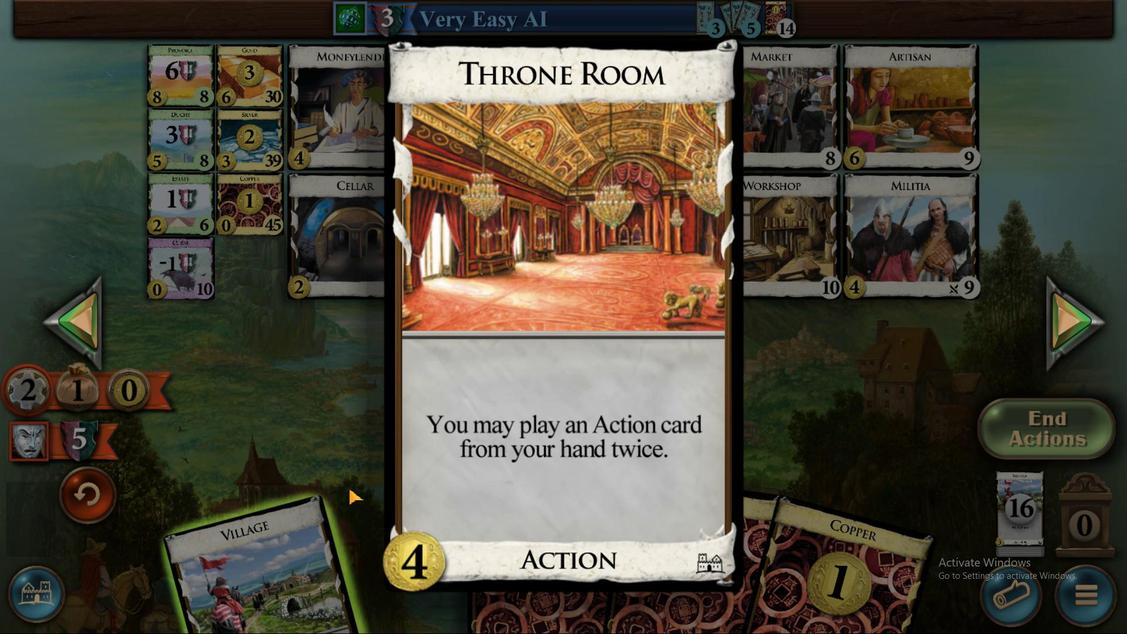 
Action: Mouse pressed left at (343, 483)
Screenshot: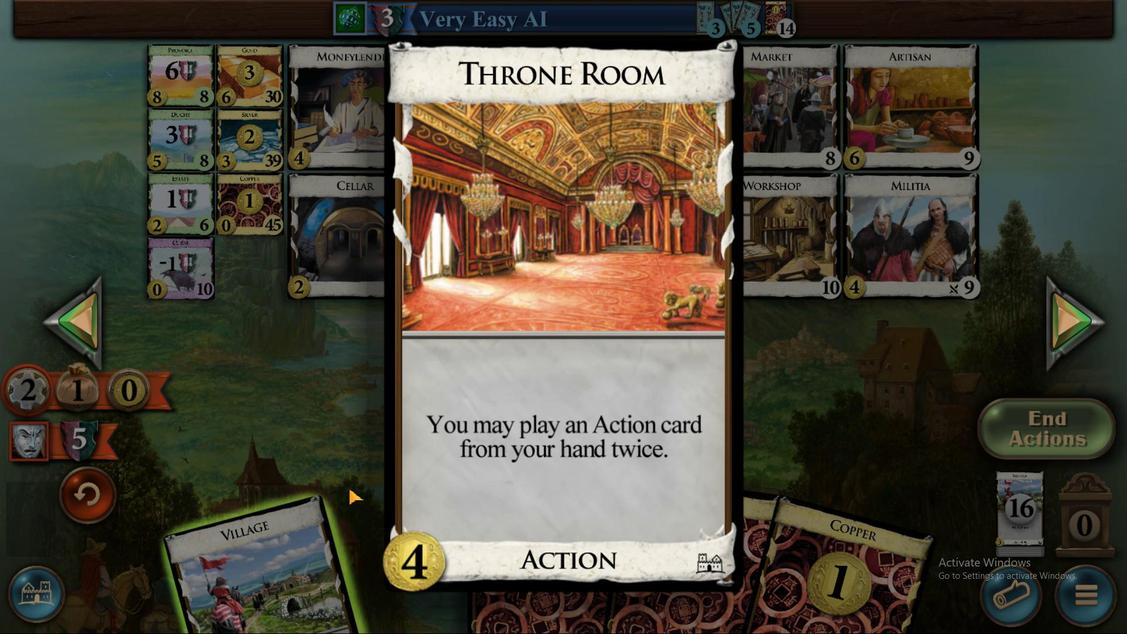 
Action: Mouse moved to (258, 567)
Screenshot: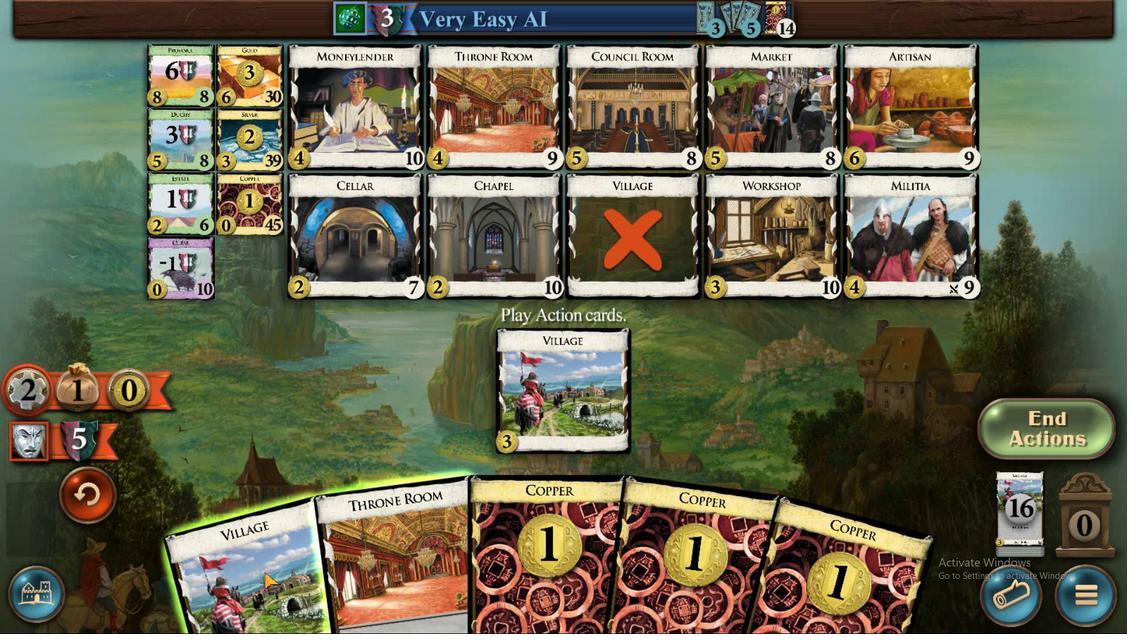 
Action: Mouse pressed left at (258, 567)
Screenshot: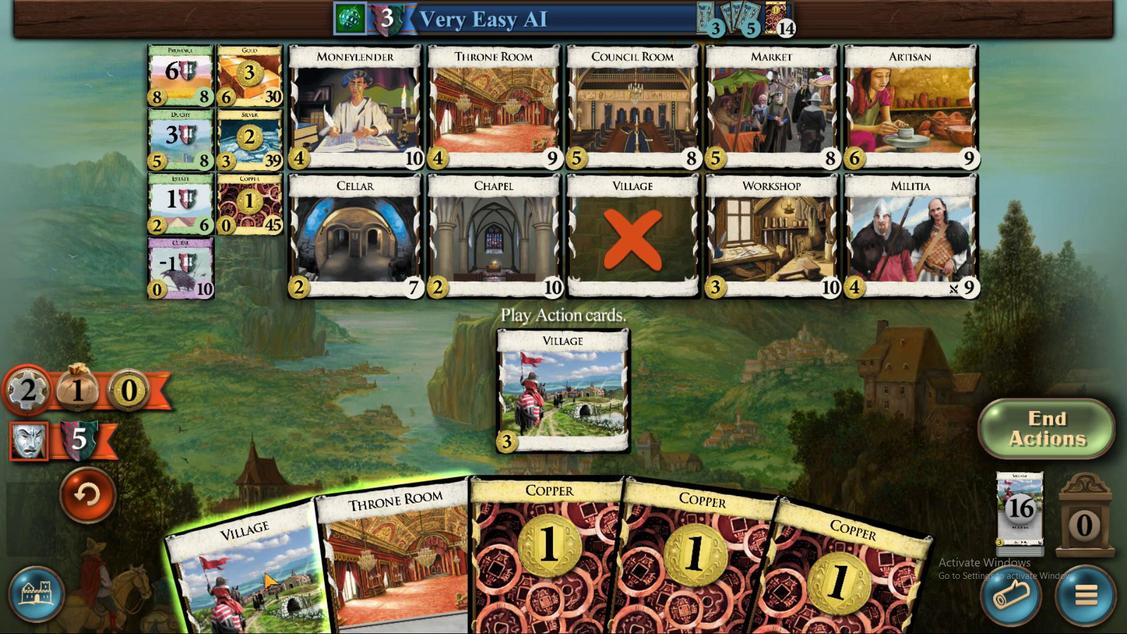 
Action: Mouse moved to (386, 553)
Screenshot: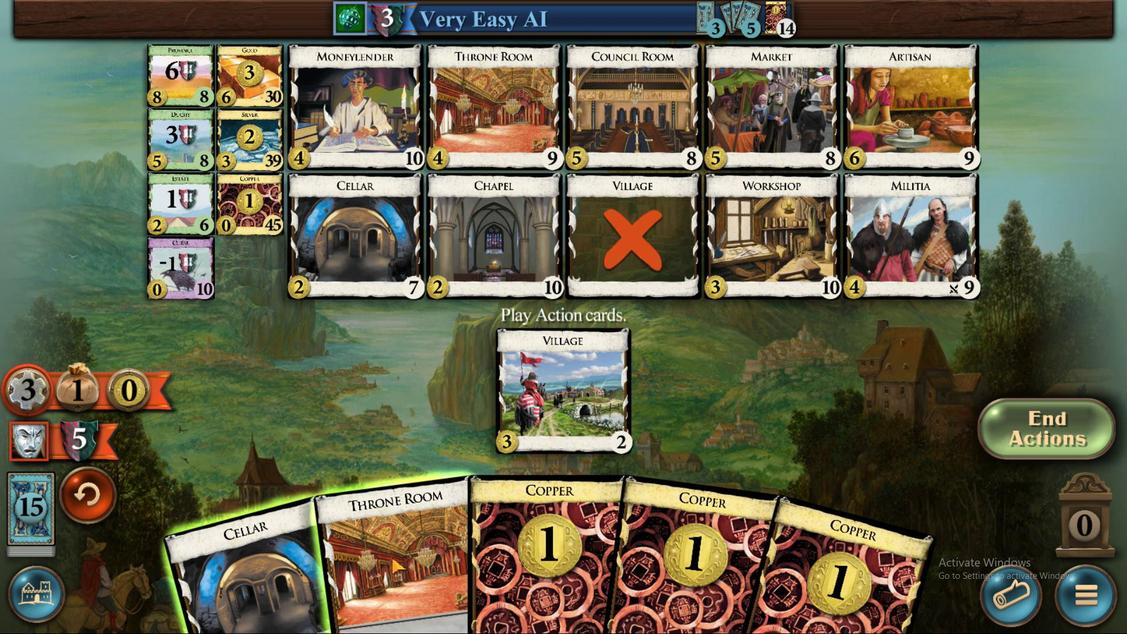 
Action: Mouse pressed left at (386, 553)
Screenshot: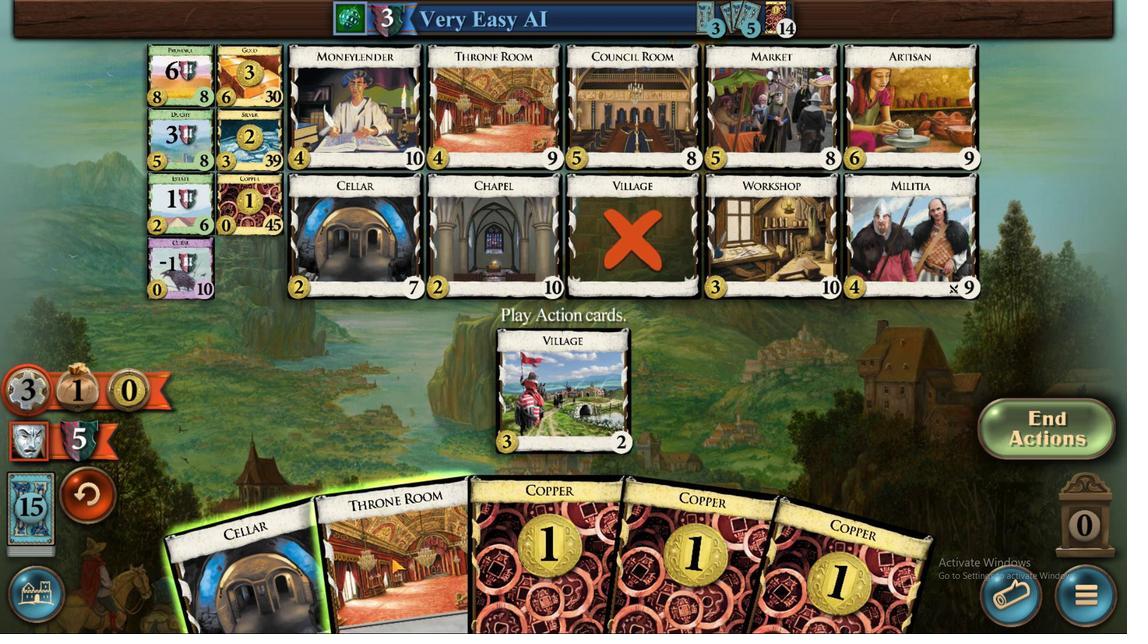 
Action: Mouse moved to (1041, 410)
Screenshot: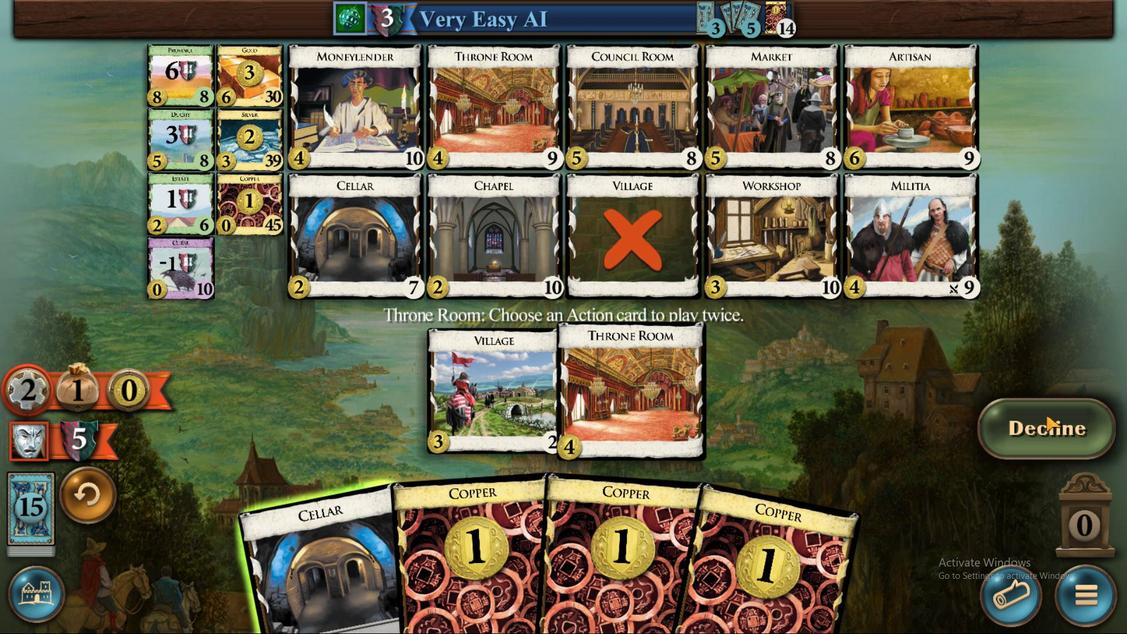 
Action: Mouse pressed left at (1041, 410)
Screenshot: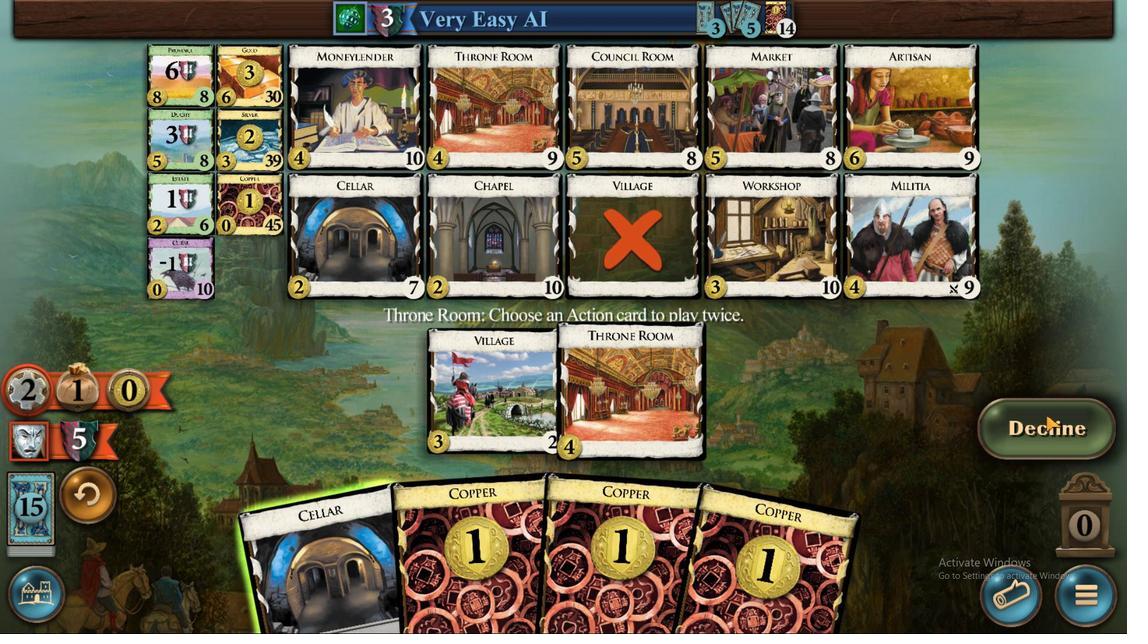 
Action: Mouse moved to (1088, 423)
Screenshot: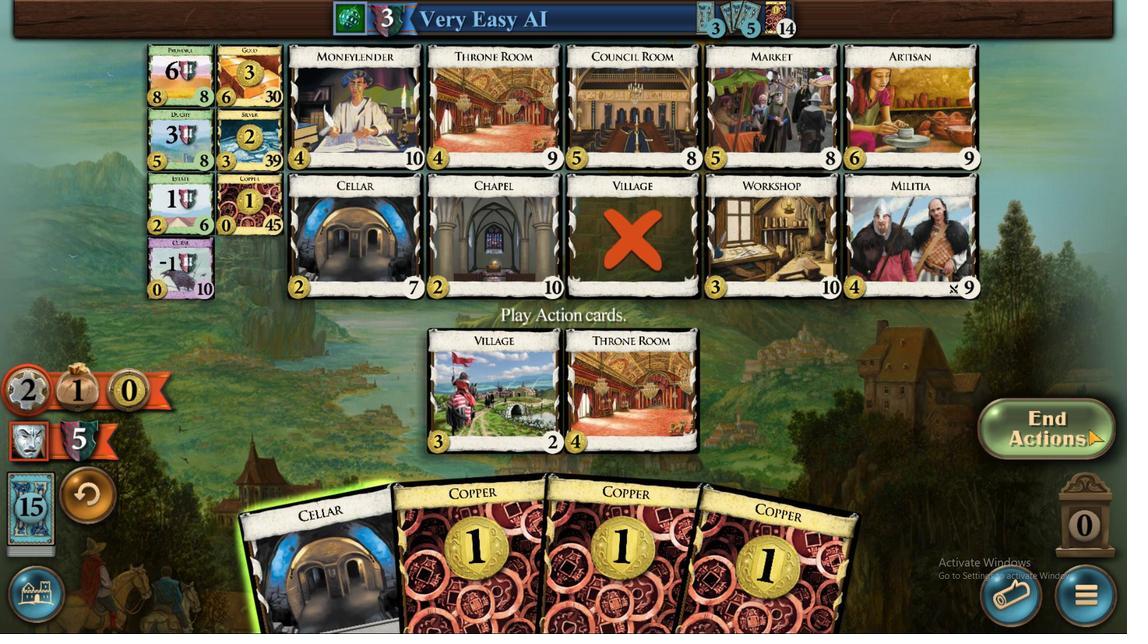 
Action: Mouse pressed left at (1088, 423)
Screenshot: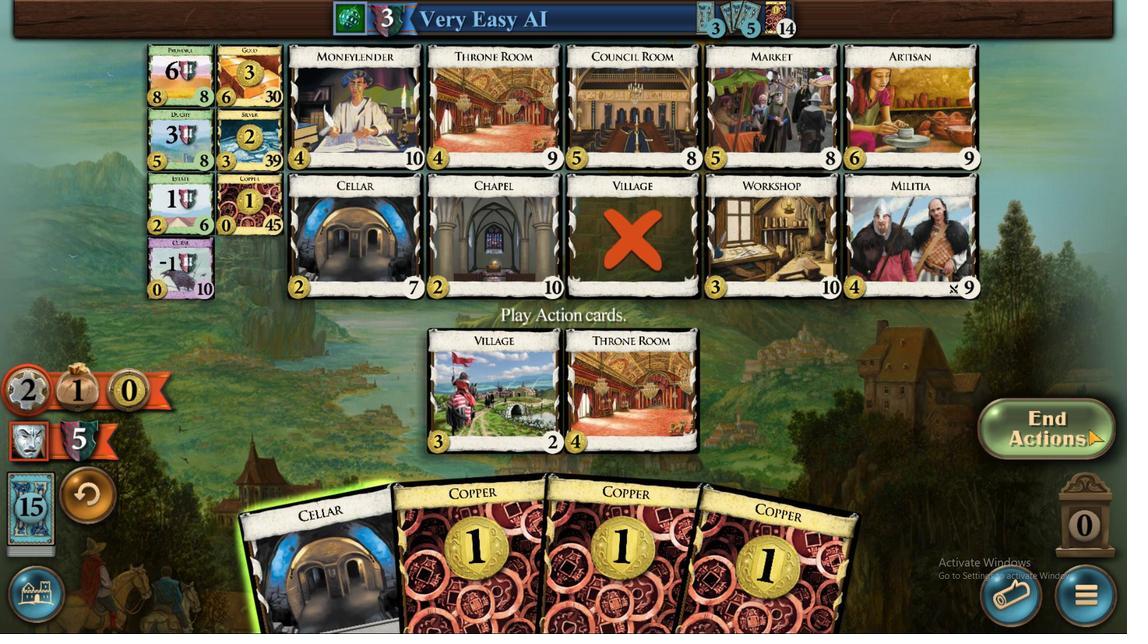 
Action: Mouse moved to (618, 531)
Screenshot: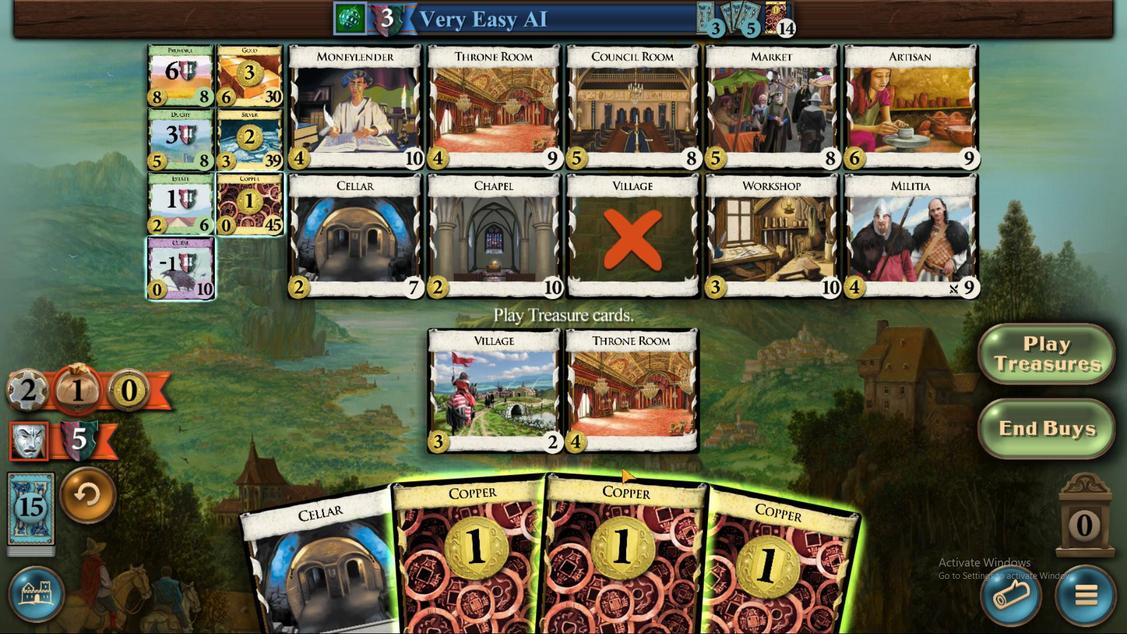 
Action: Mouse pressed left at (618, 531)
Screenshot: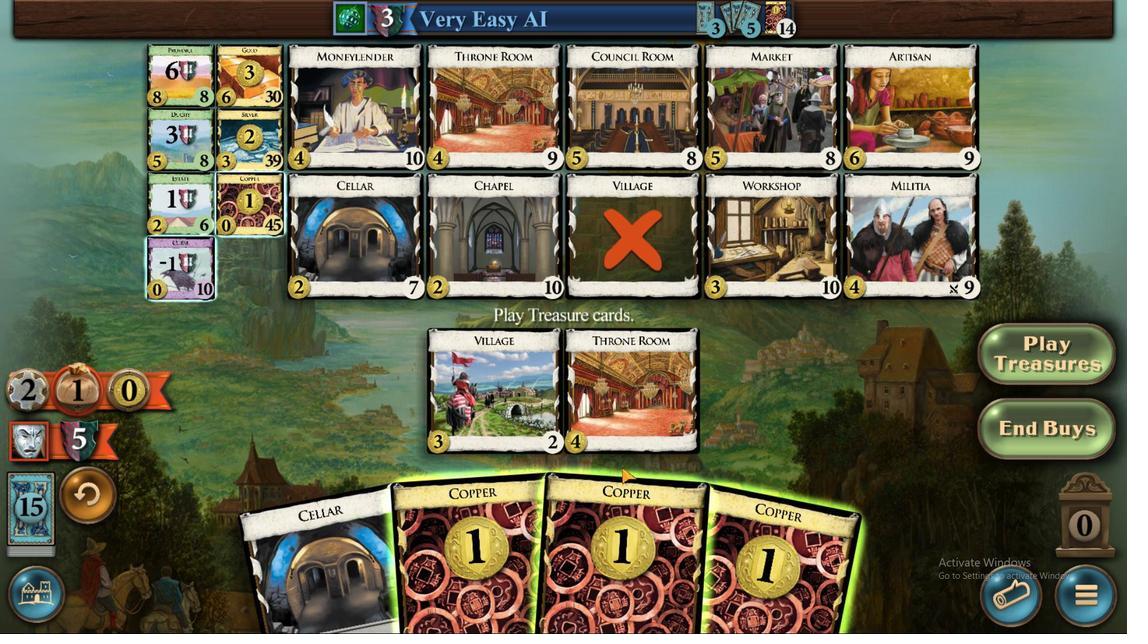 
Action: Mouse moved to (676, 524)
Screenshot: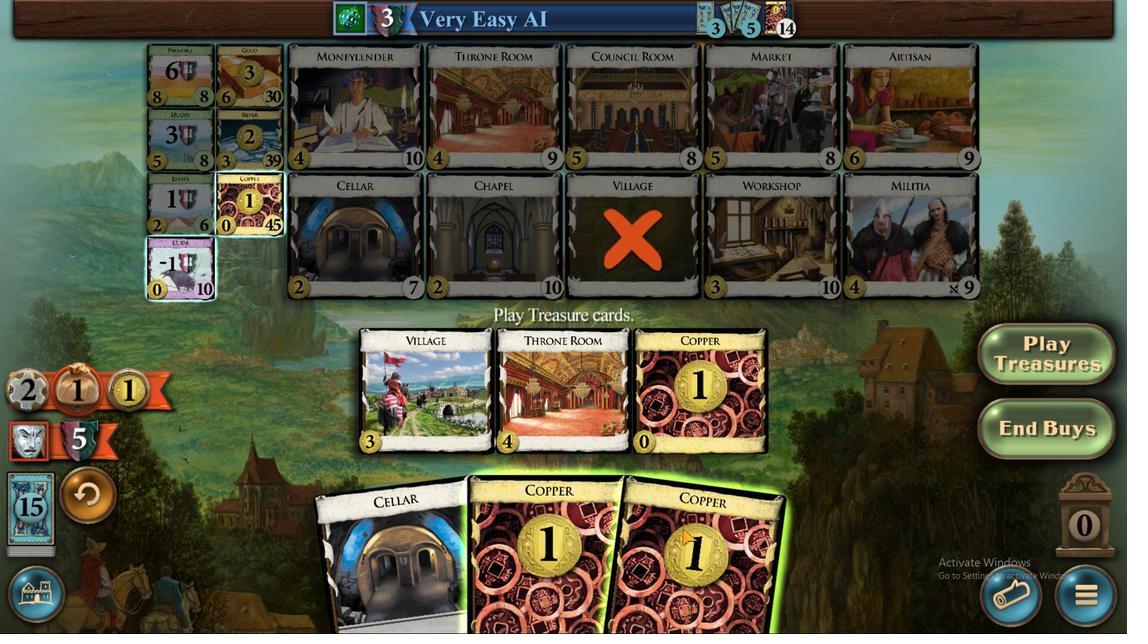 
Action: Mouse pressed left at (676, 524)
Screenshot: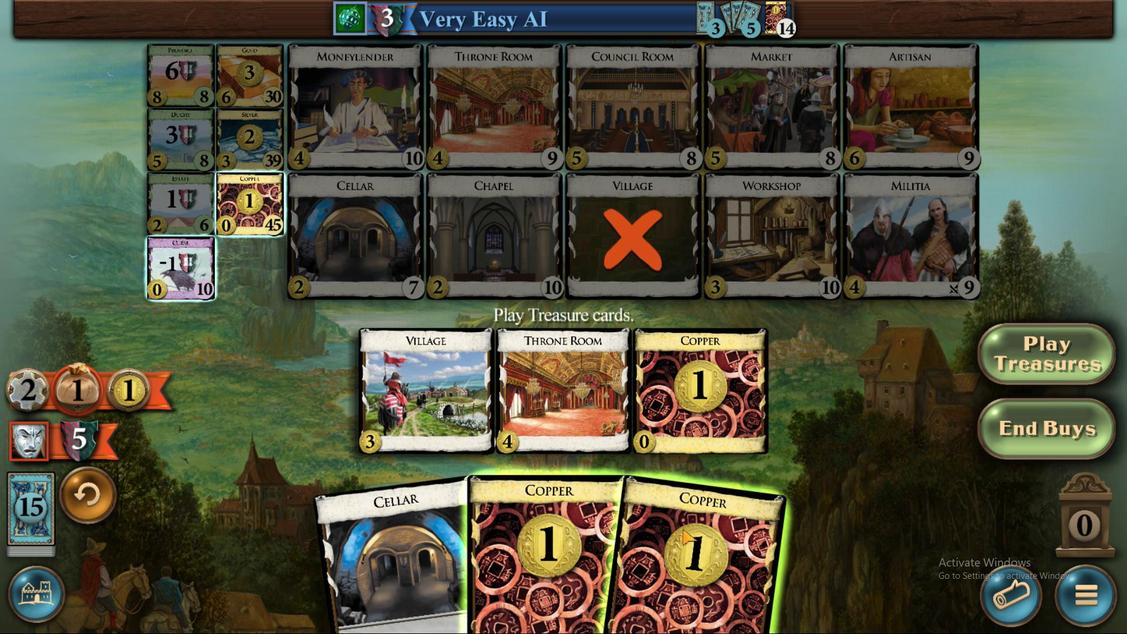 
Action: Mouse moved to (578, 568)
Screenshot: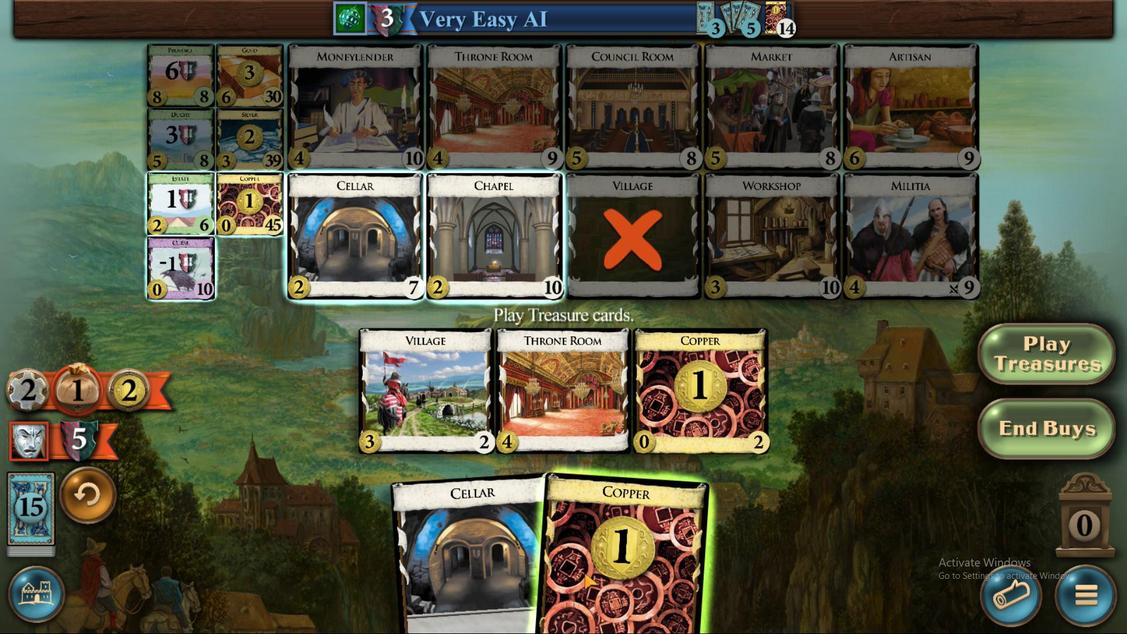 
Action: Mouse pressed left at (578, 568)
Screenshot: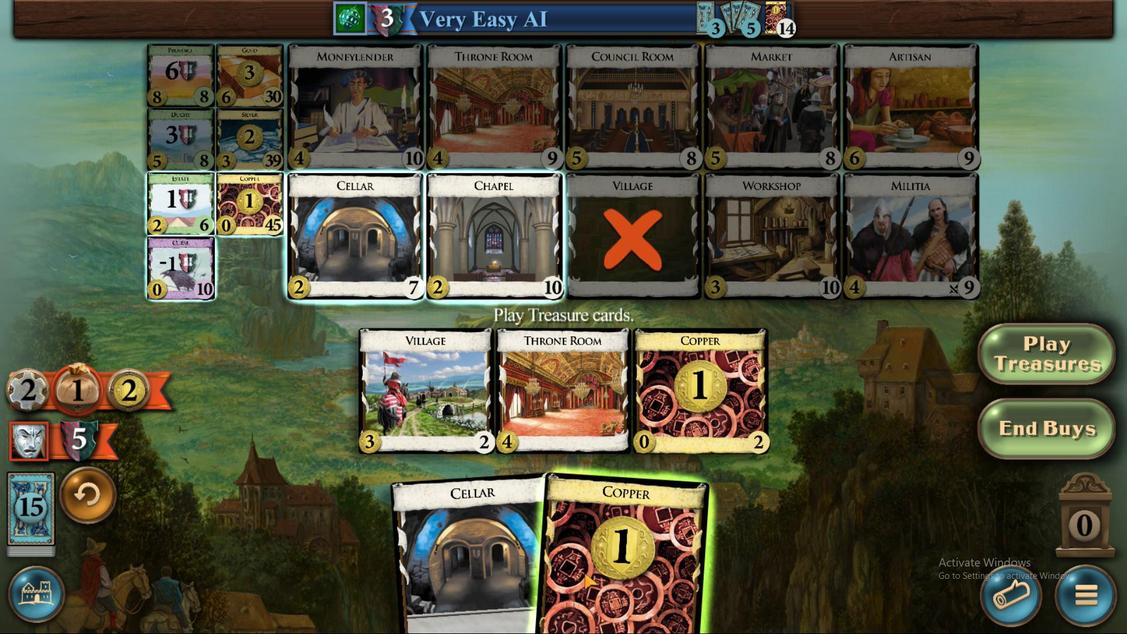 
Action: Mouse moved to (744, 248)
Screenshot: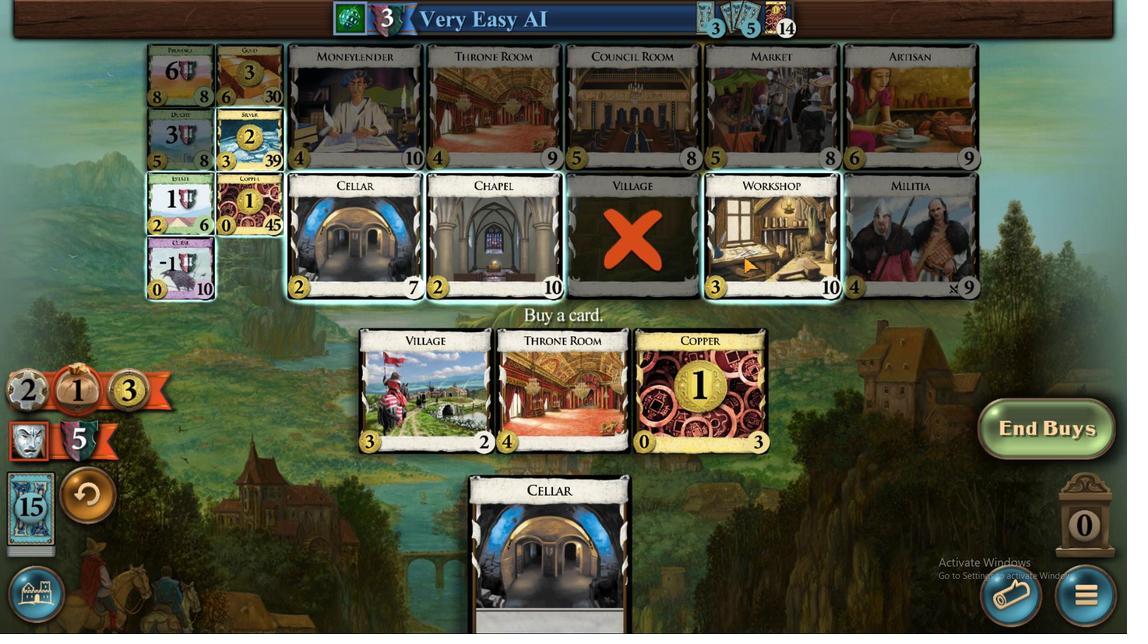 
Action: Mouse pressed left at (744, 248)
Screenshot: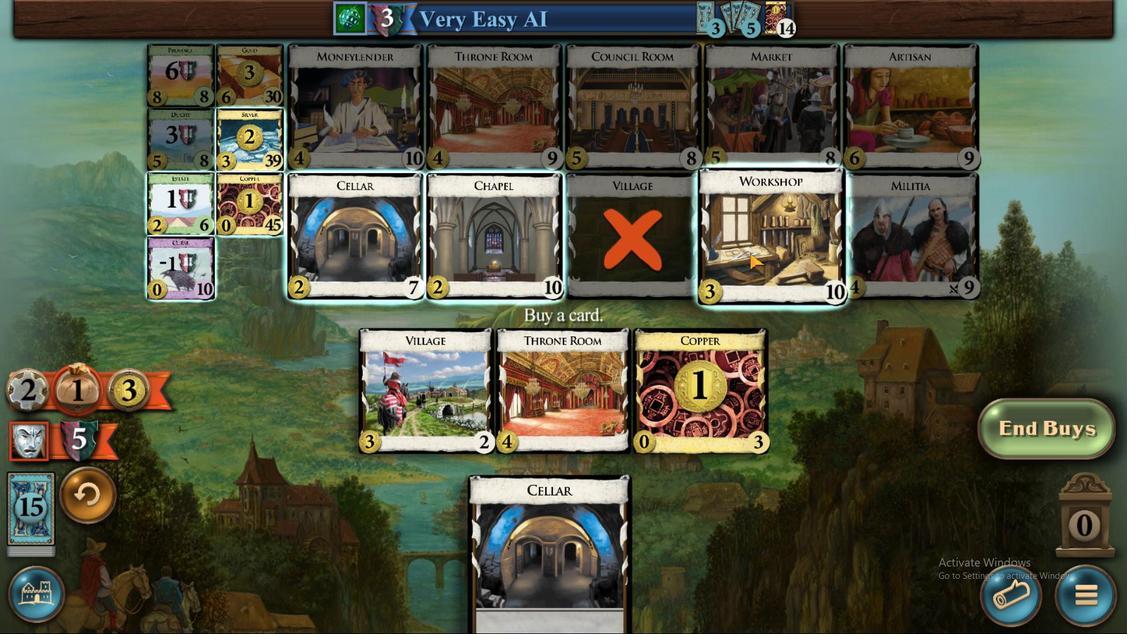 
Action: Mouse moved to (792, 341)
Screenshot: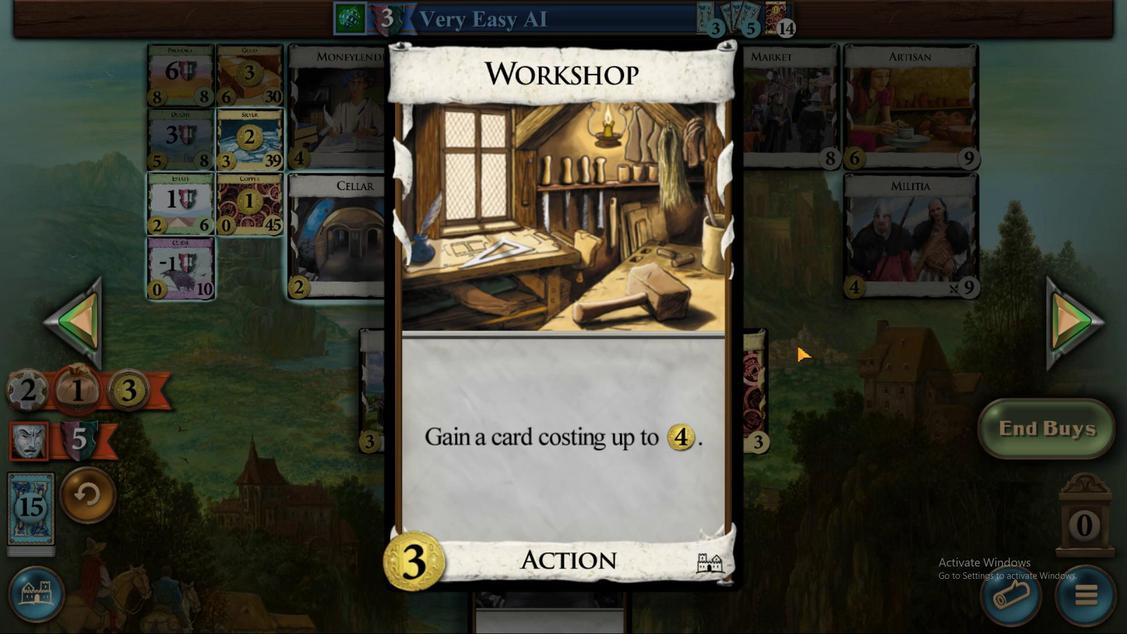 
Action: Mouse pressed left at (792, 341)
Screenshot: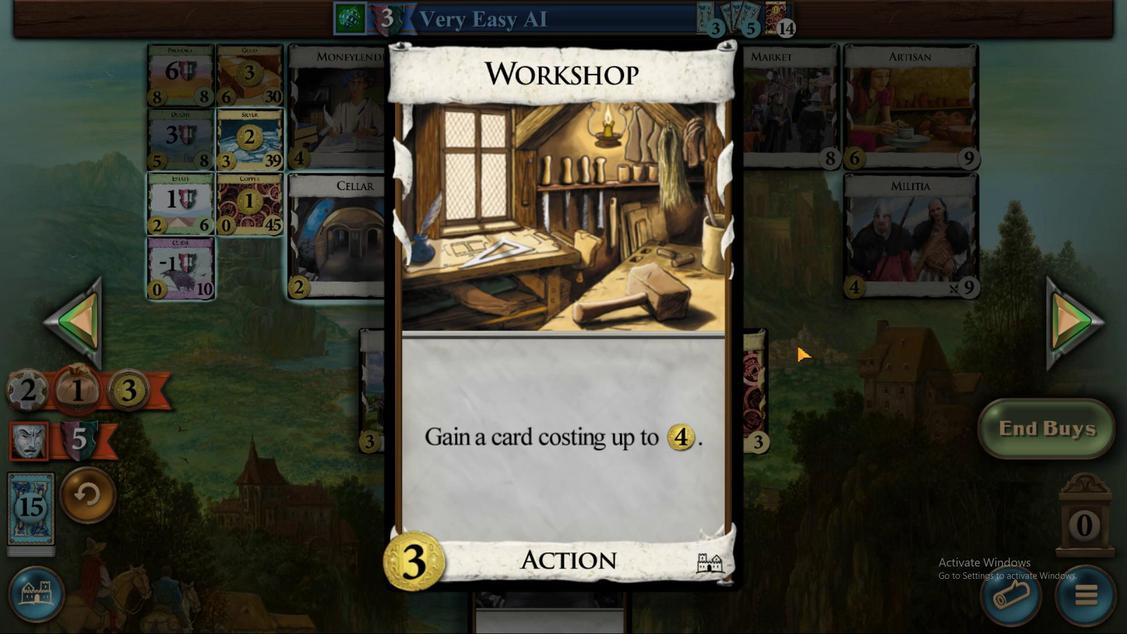 
Action: Mouse moved to (237, 150)
Screenshot: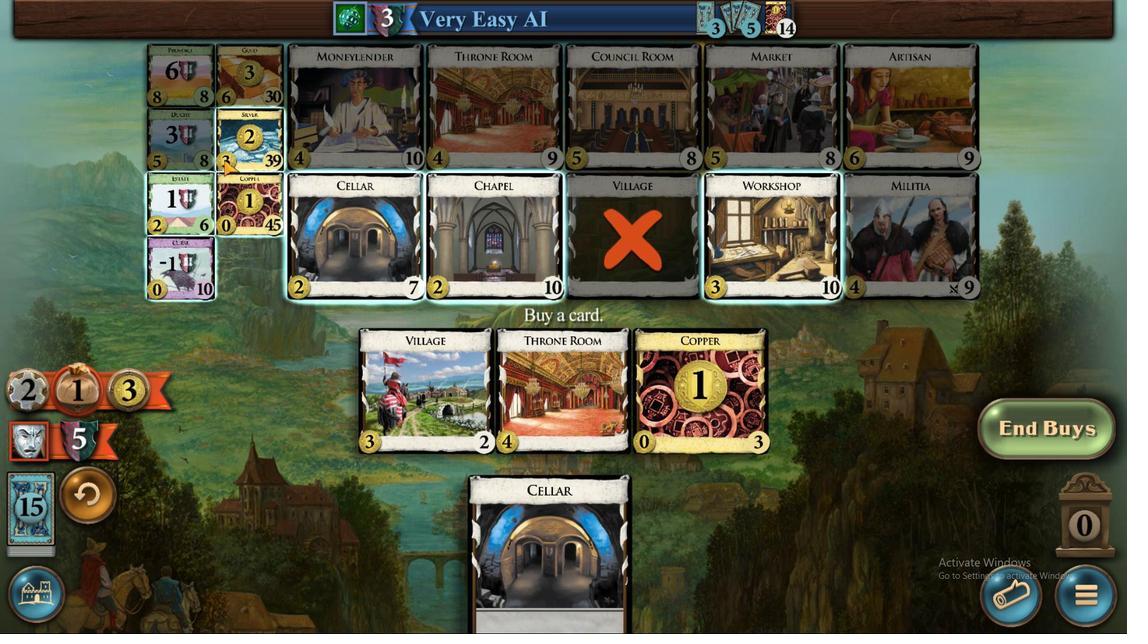 
Action: Mouse pressed left at (237, 150)
Screenshot: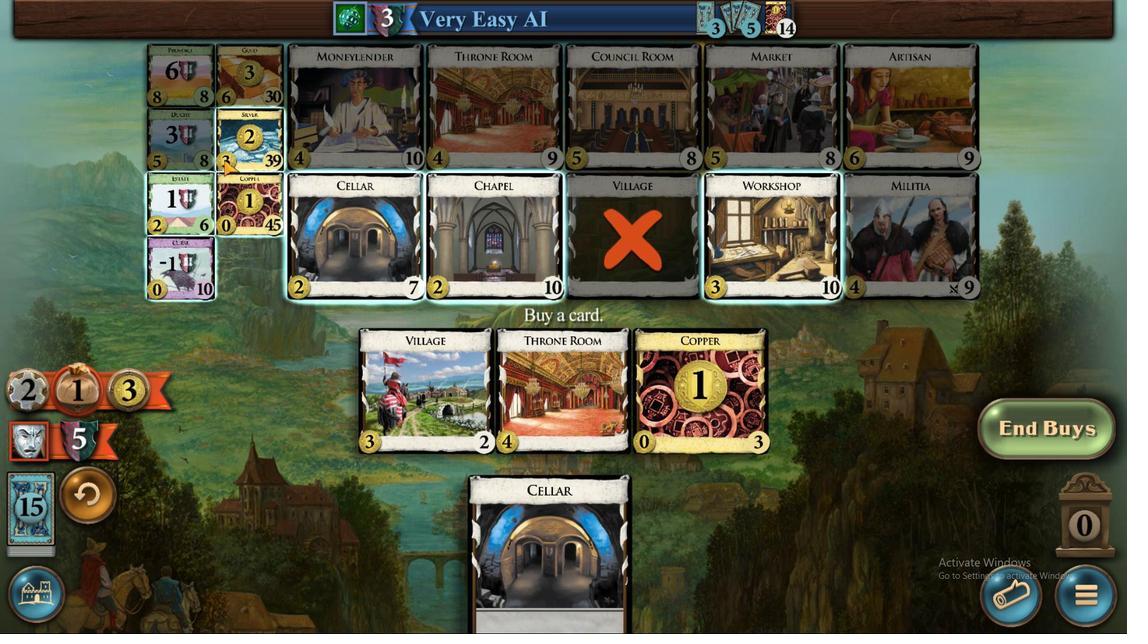 
Action: Mouse moved to (869, 578)
Screenshot: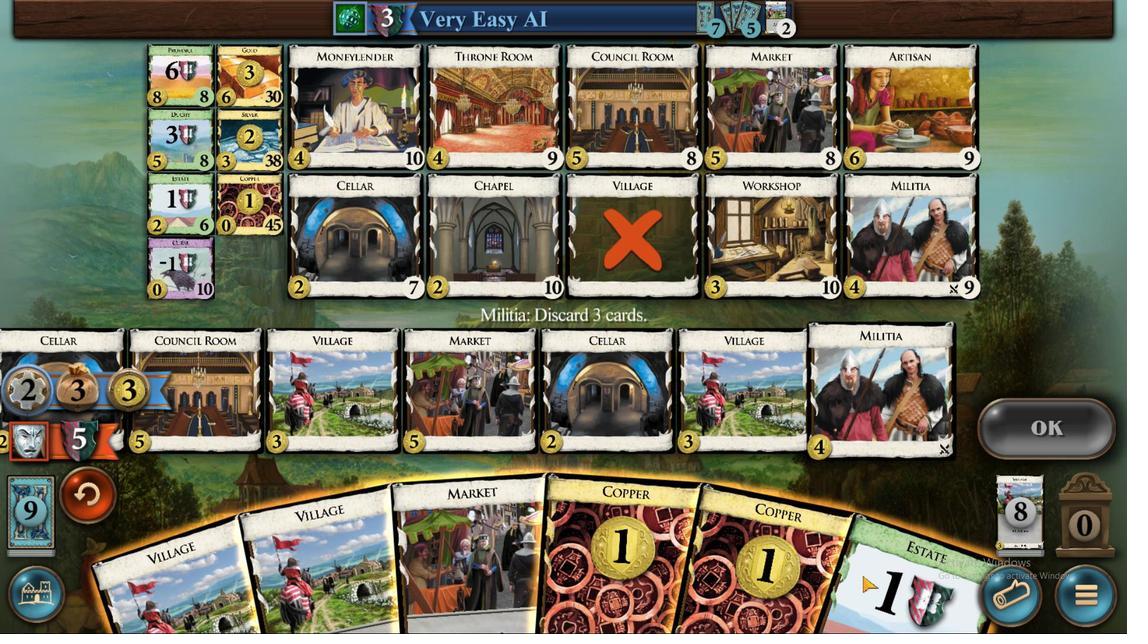 
Action: Mouse pressed left at (869, 578)
Screenshot: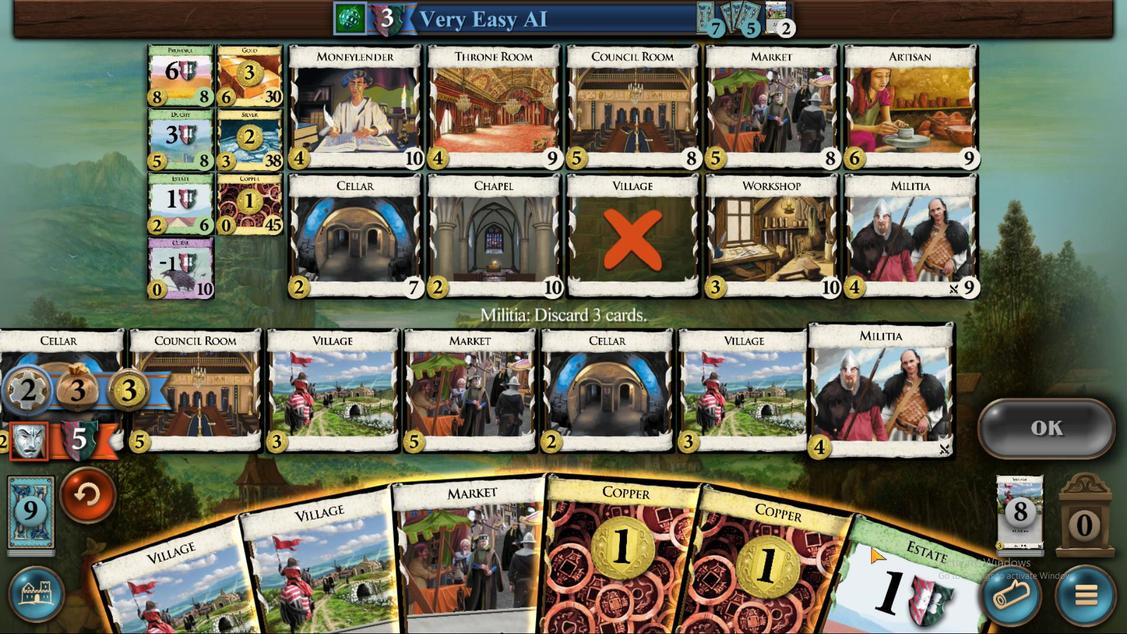 
Action: Mouse moved to (753, 556)
Screenshot: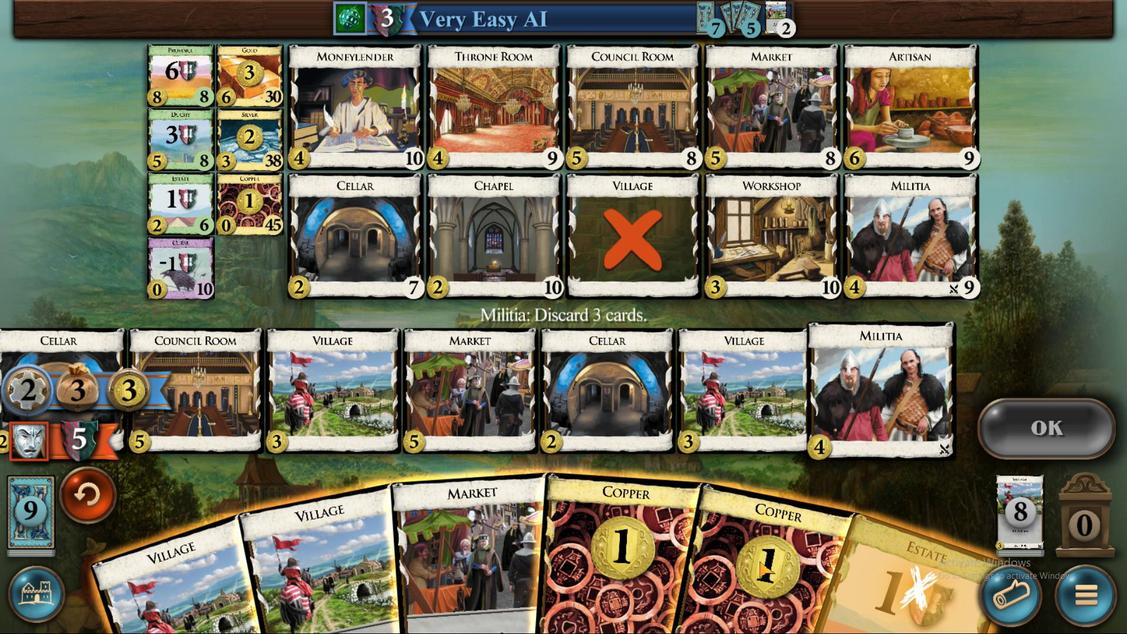
Action: Mouse pressed left at (753, 556)
Screenshot: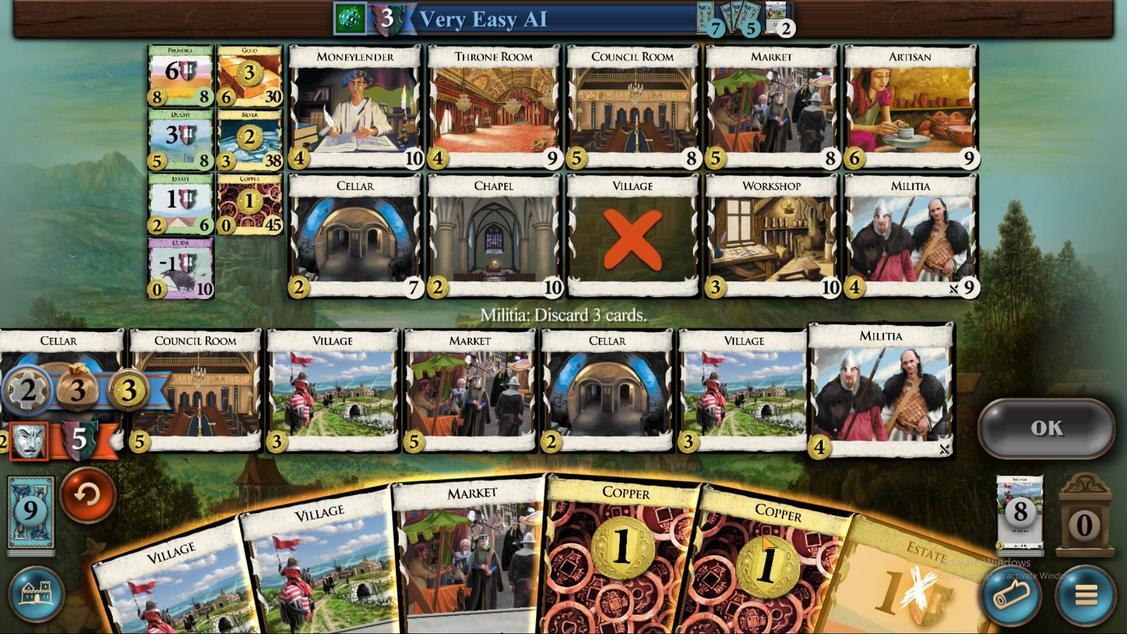 
Action: Mouse moved to (669, 567)
Screenshot: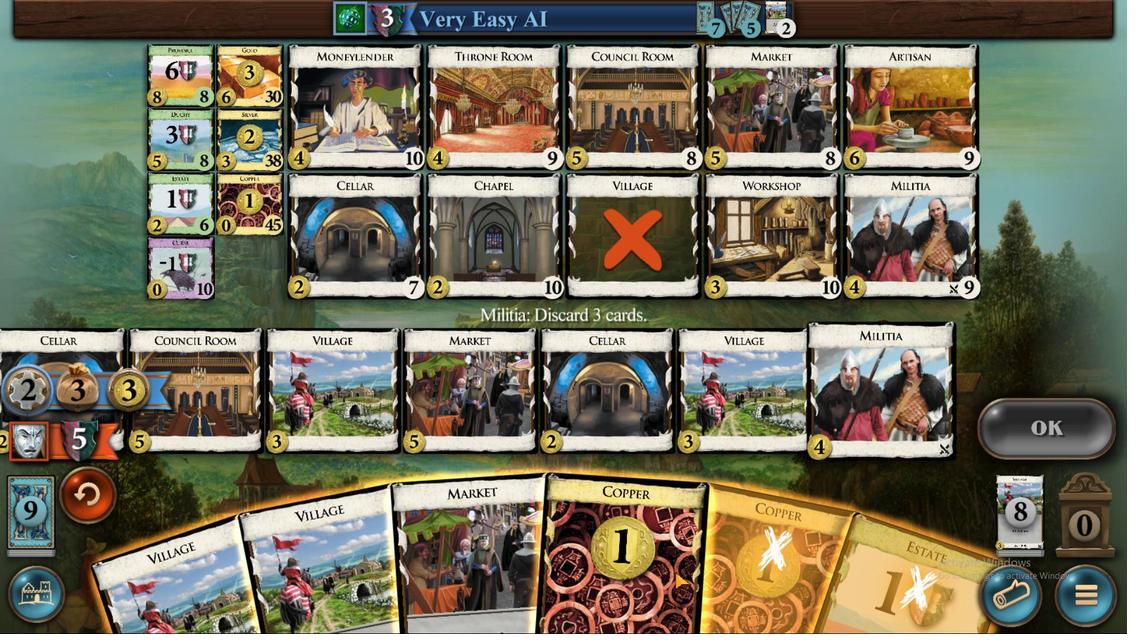 
Action: Mouse pressed left at (669, 567)
Screenshot: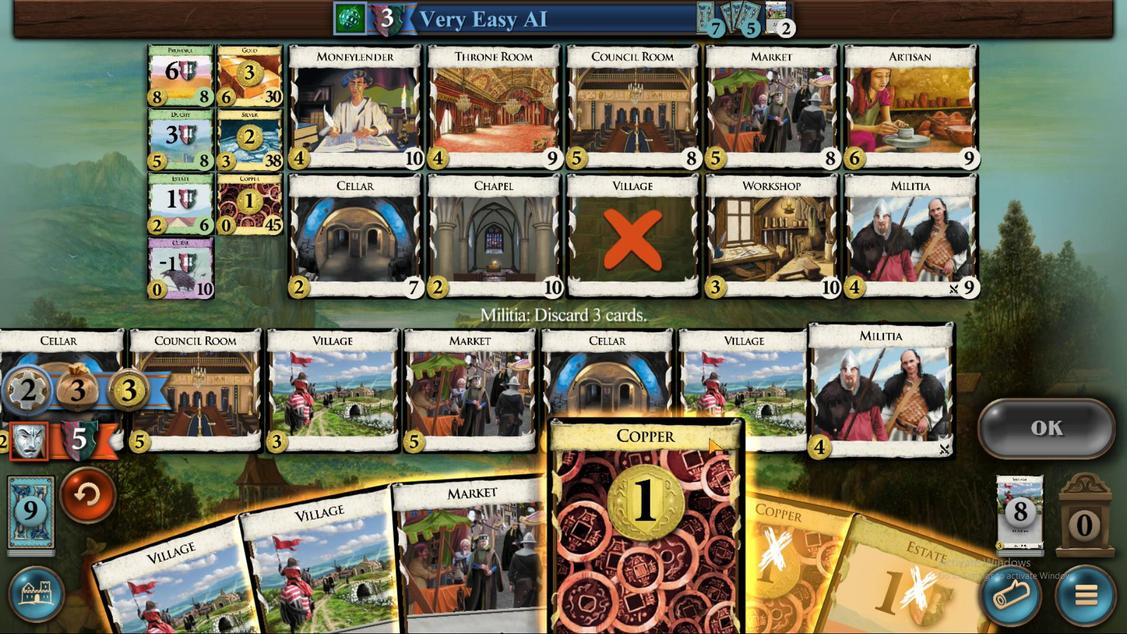 
Action: Mouse moved to (1071, 416)
Screenshot: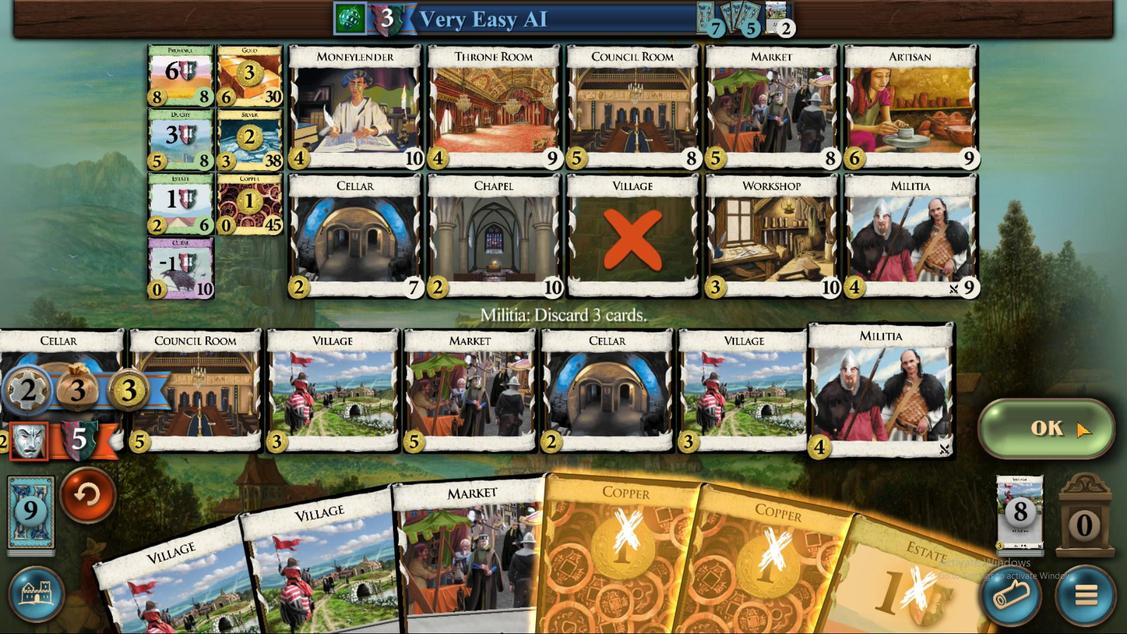 
Action: Mouse pressed left at (1071, 416)
Screenshot: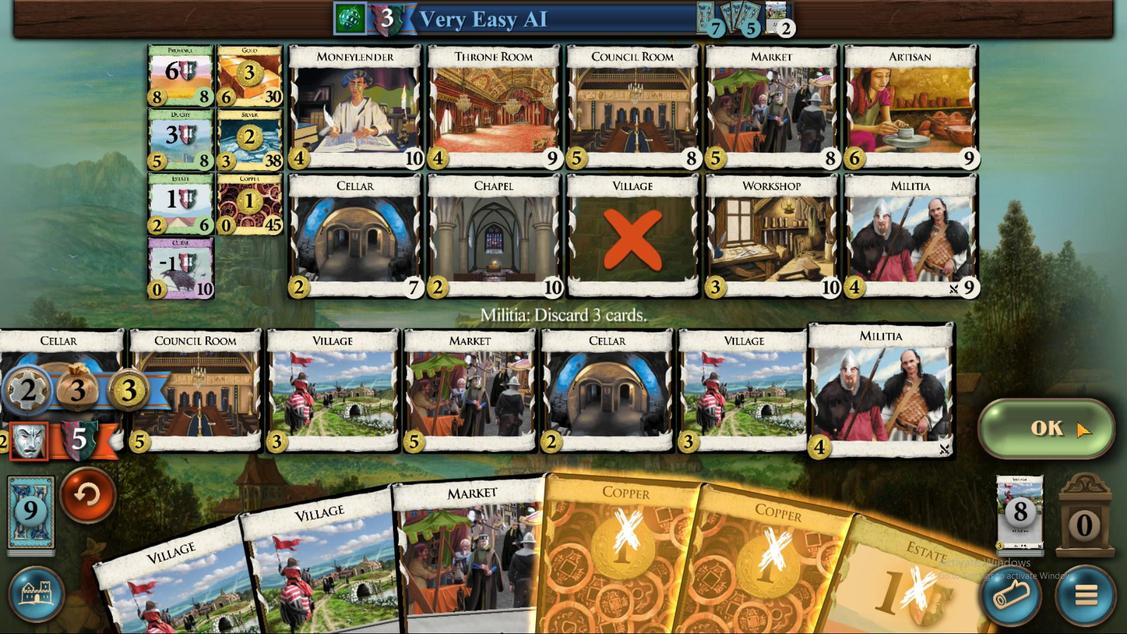 
Action: Mouse moved to (695, 541)
Screenshot: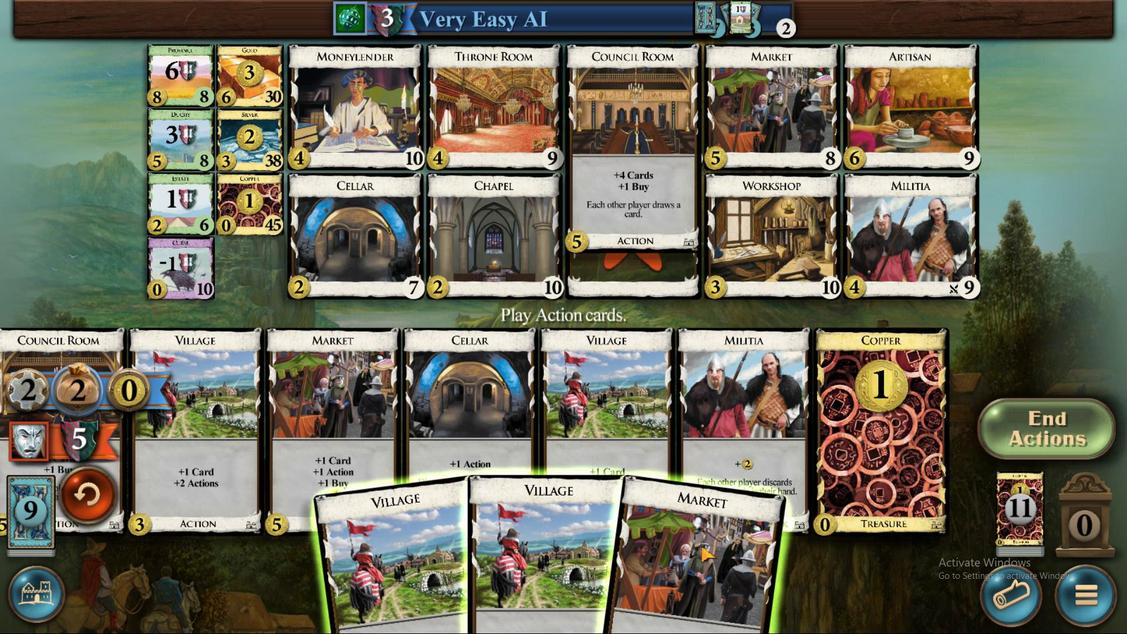 
Action: Mouse pressed left at (695, 541)
Screenshot: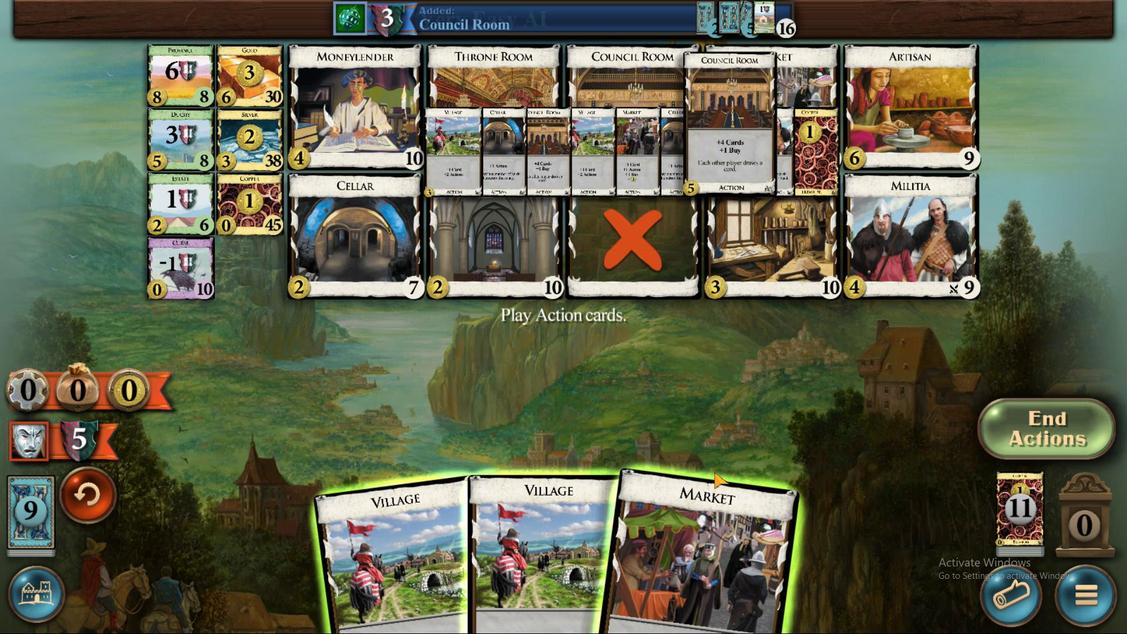 
Action: Mouse moved to (567, 541)
Screenshot: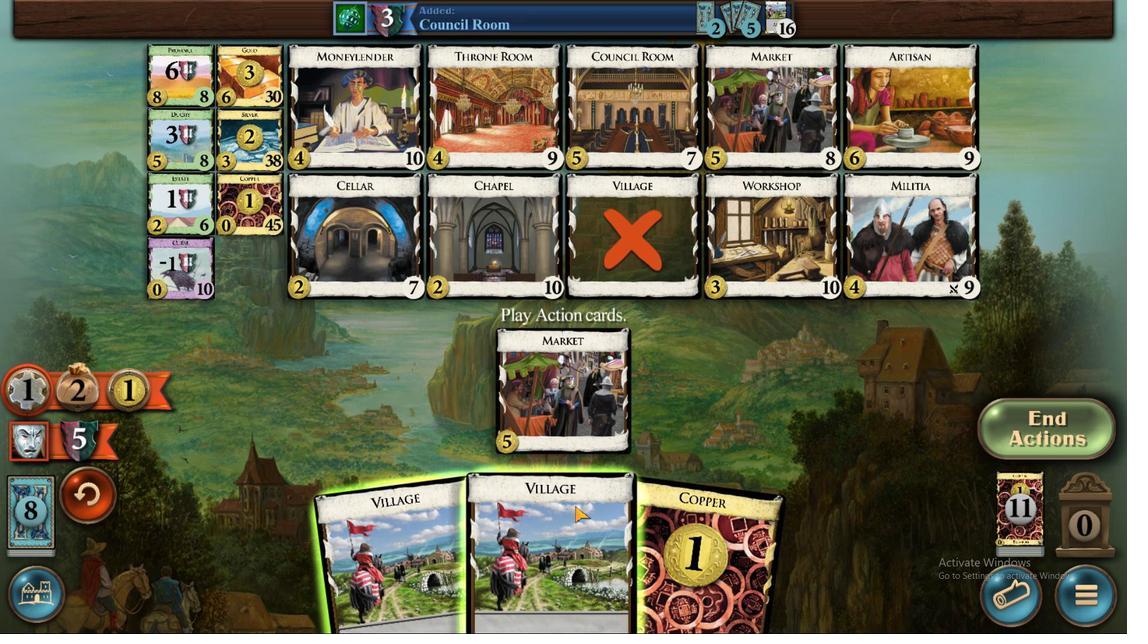 
Action: Mouse pressed left at (567, 541)
Screenshot: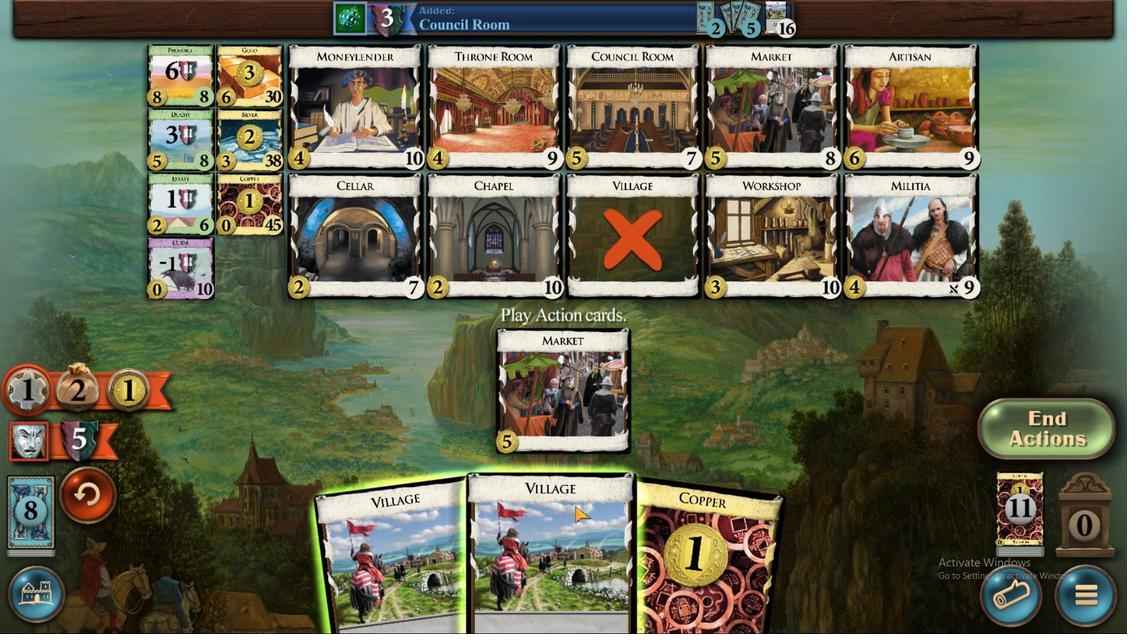 
Action: Mouse moved to (416, 551)
Screenshot: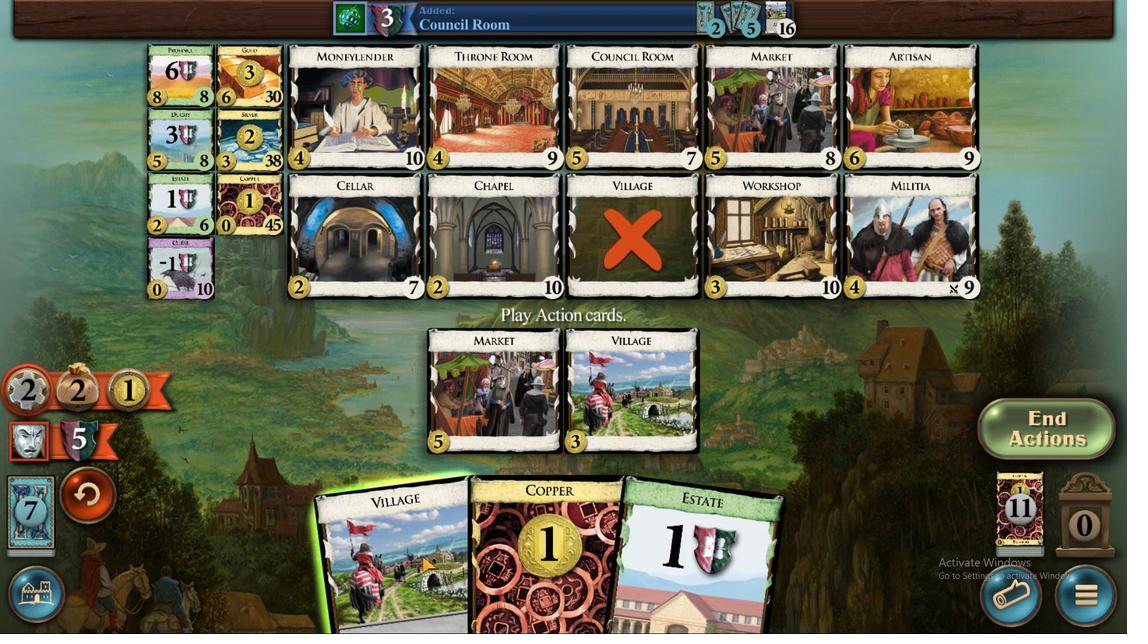 
Action: Mouse pressed left at (416, 551)
Screenshot: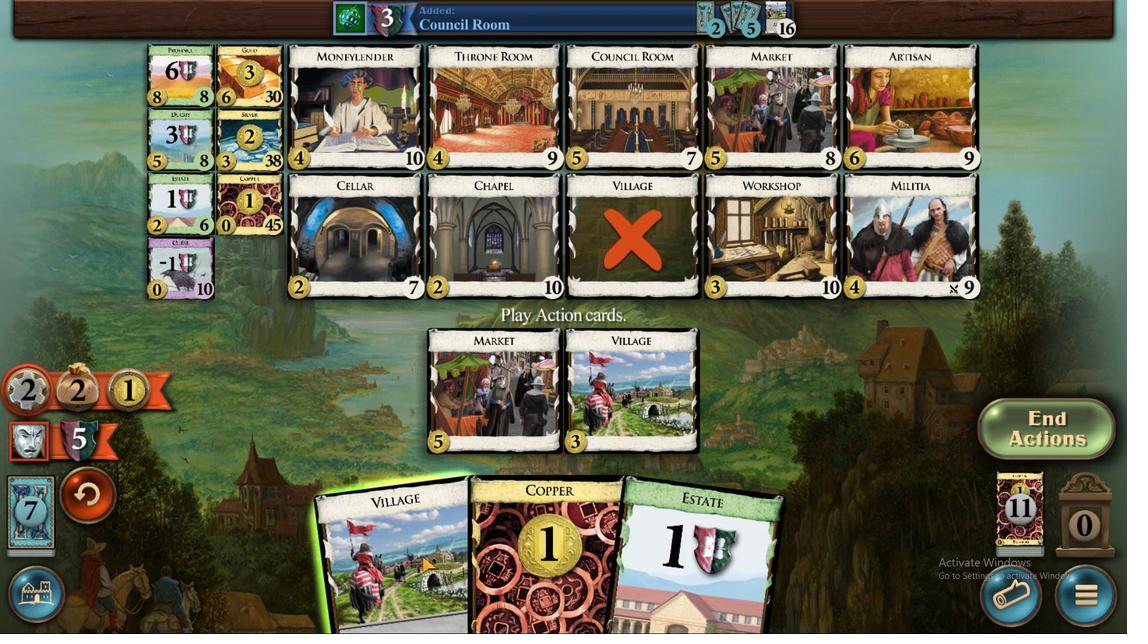 
Action: Mouse moved to (500, 551)
Screenshot: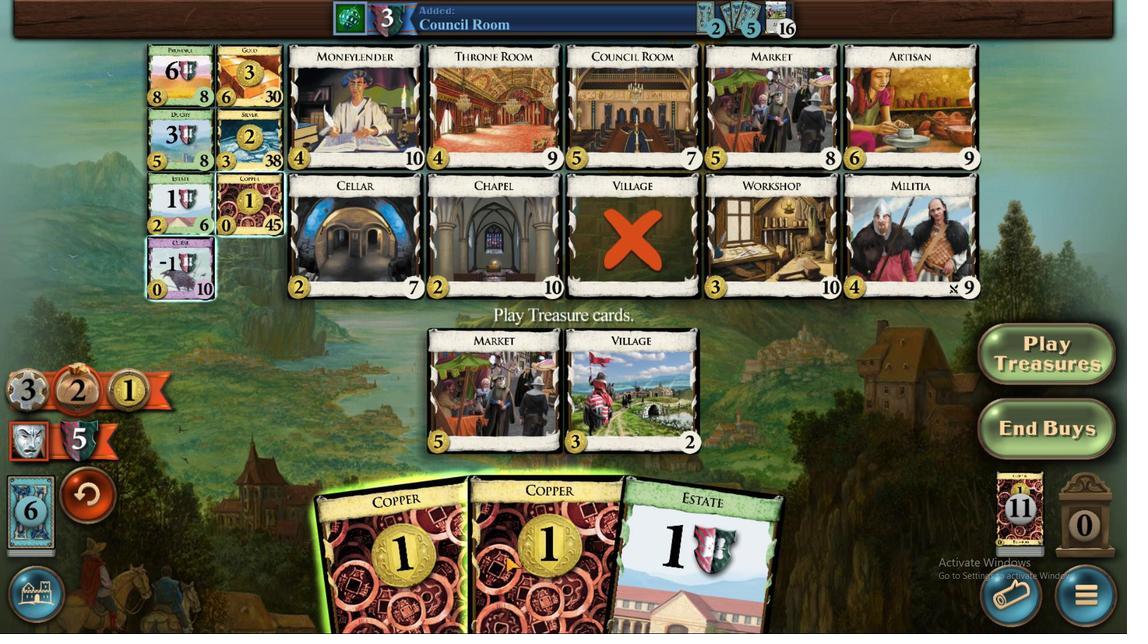 
Action: Mouse pressed left at (500, 551)
Screenshot: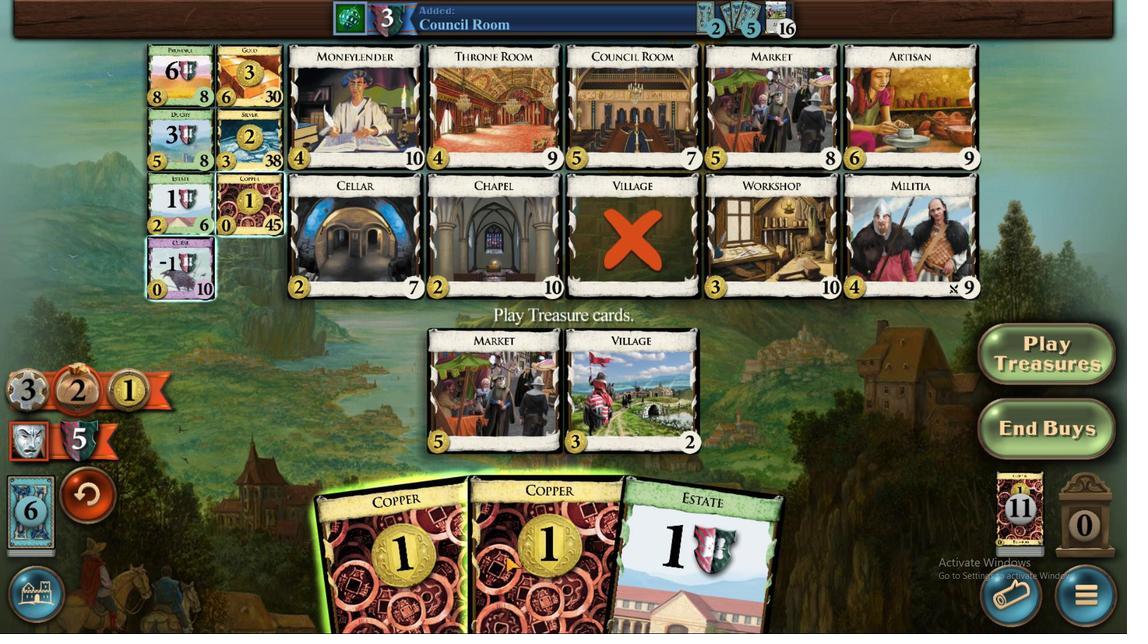 
Action: Mouse moved to (466, 542)
Screenshot: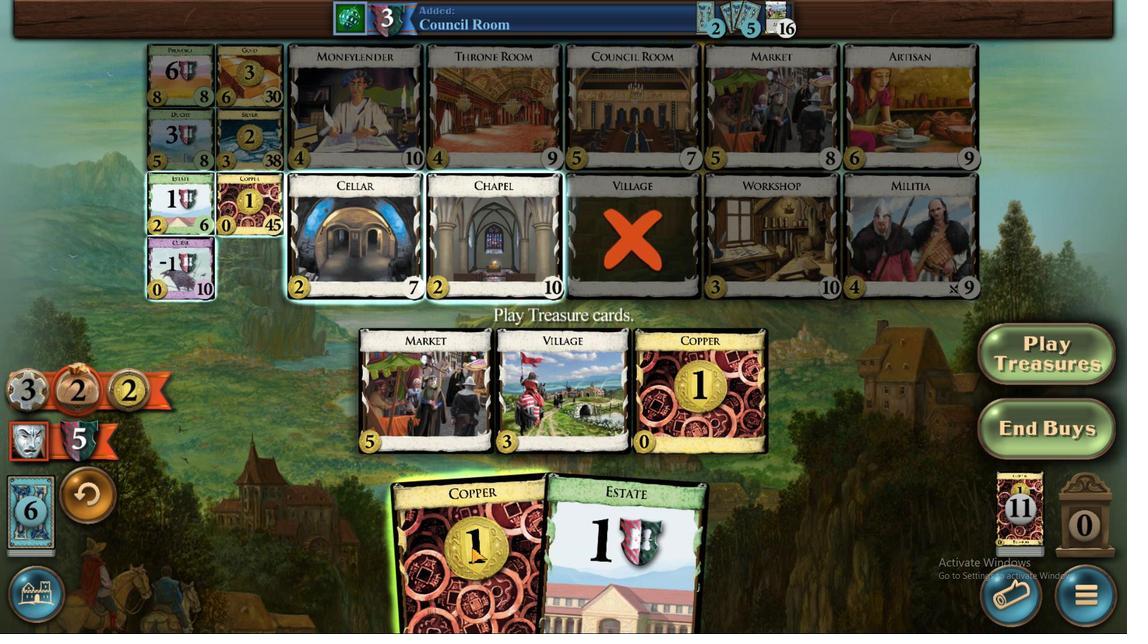 
Action: Mouse pressed left at (466, 542)
Screenshot: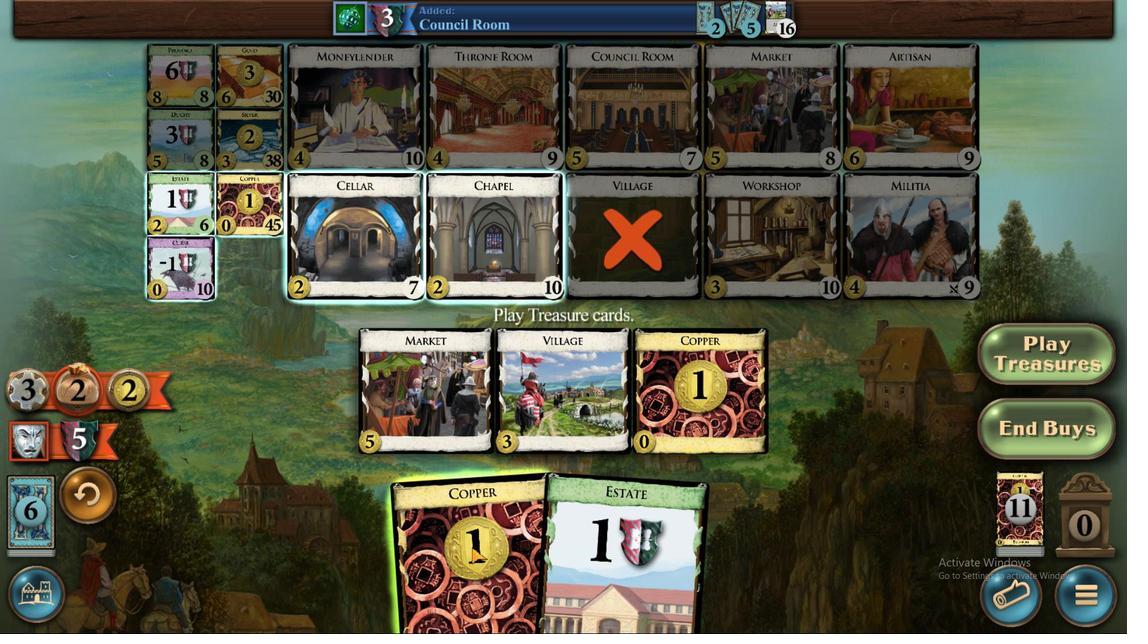 
Action: Mouse moved to (222, 137)
Screenshot: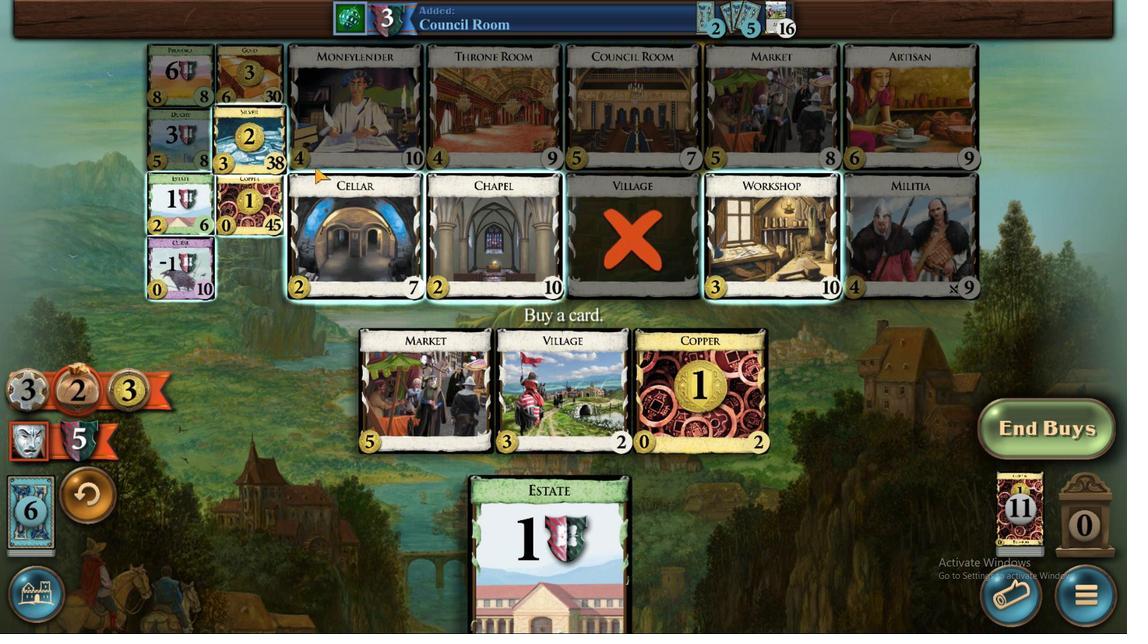 
Action: Mouse pressed left at (222, 137)
Screenshot: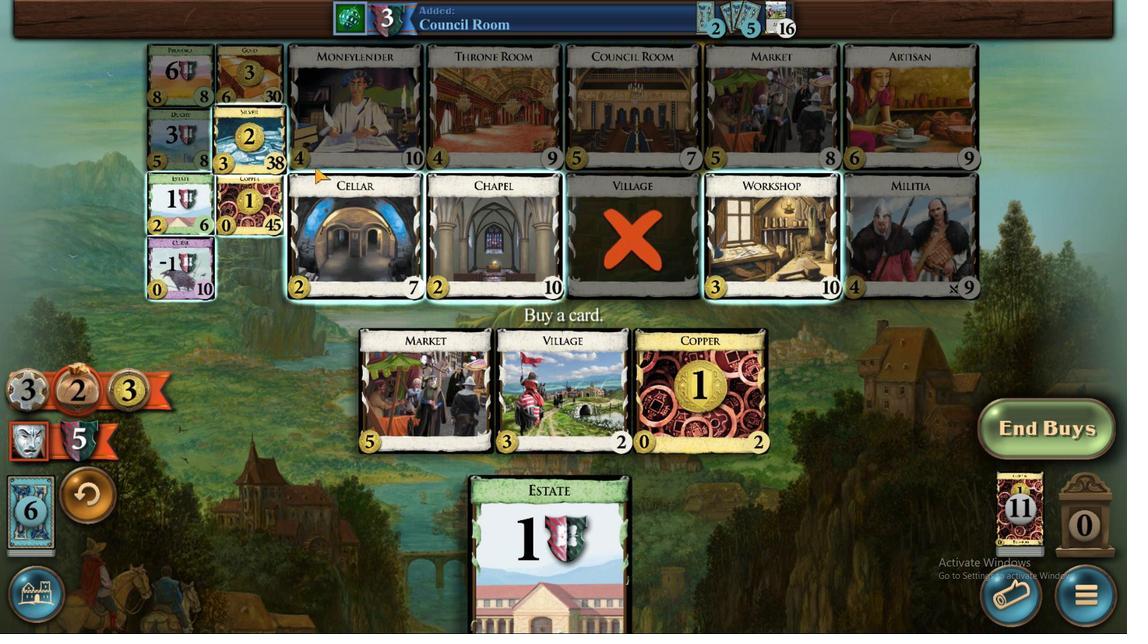 
Action: Mouse moved to (248, 209)
Screenshot: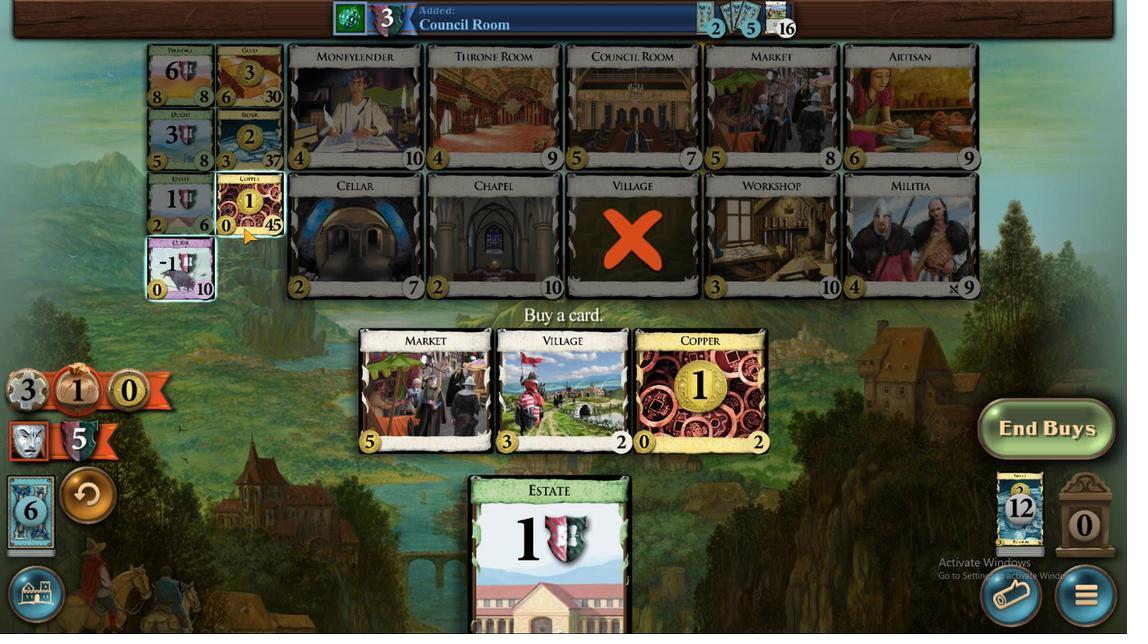
Action: Mouse pressed left at (248, 209)
Screenshot: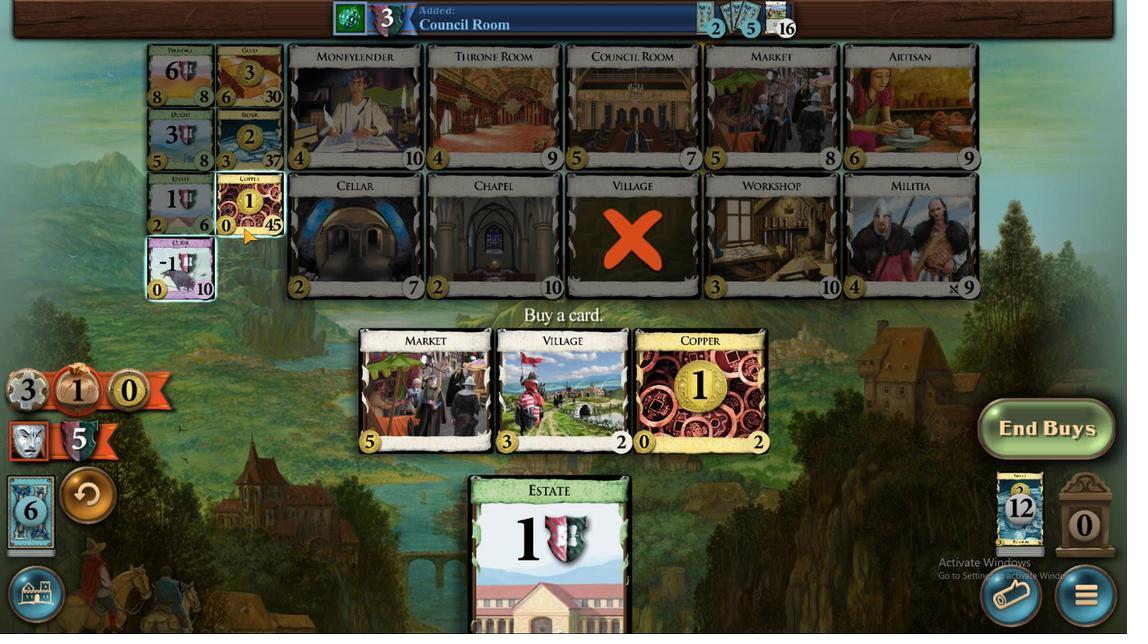 
Action: Mouse moved to (290, 564)
Screenshot: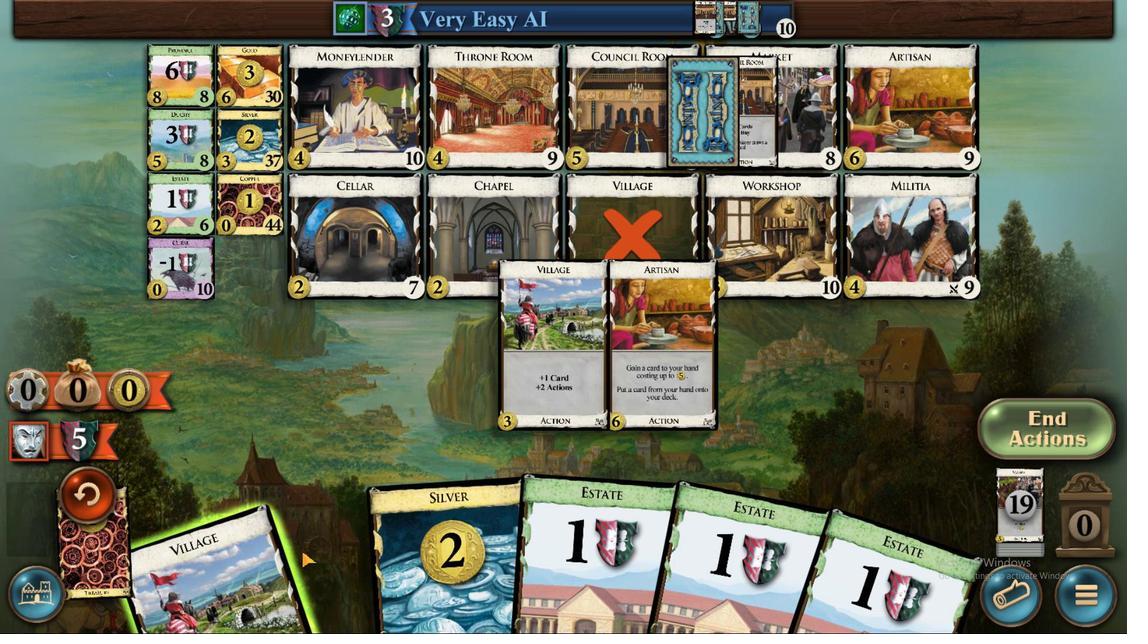 
Action: Mouse pressed left at (290, 564)
Screenshot: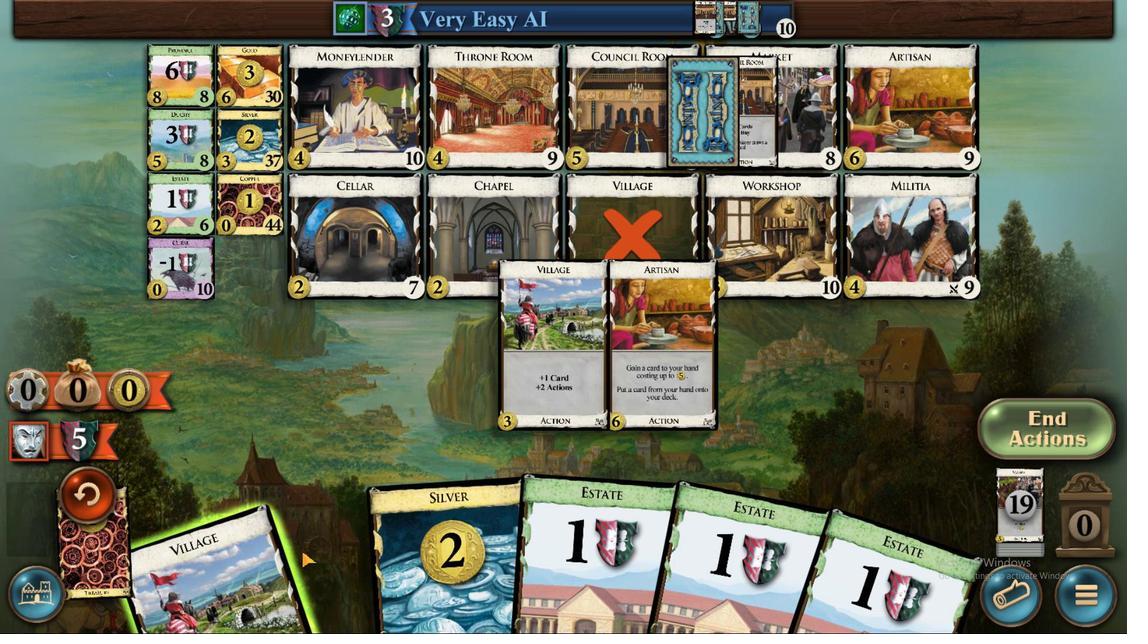 
Action: Mouse moved to (177, 577)
Screenshot: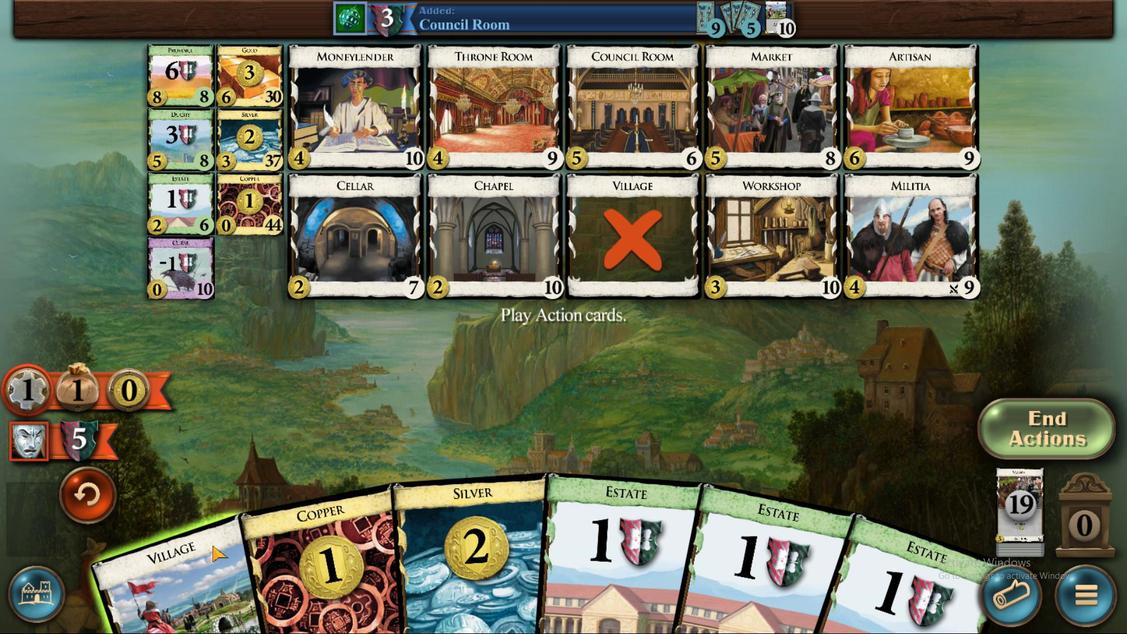 
Action: Mouse pressed left at (165, 591)
Screenshot: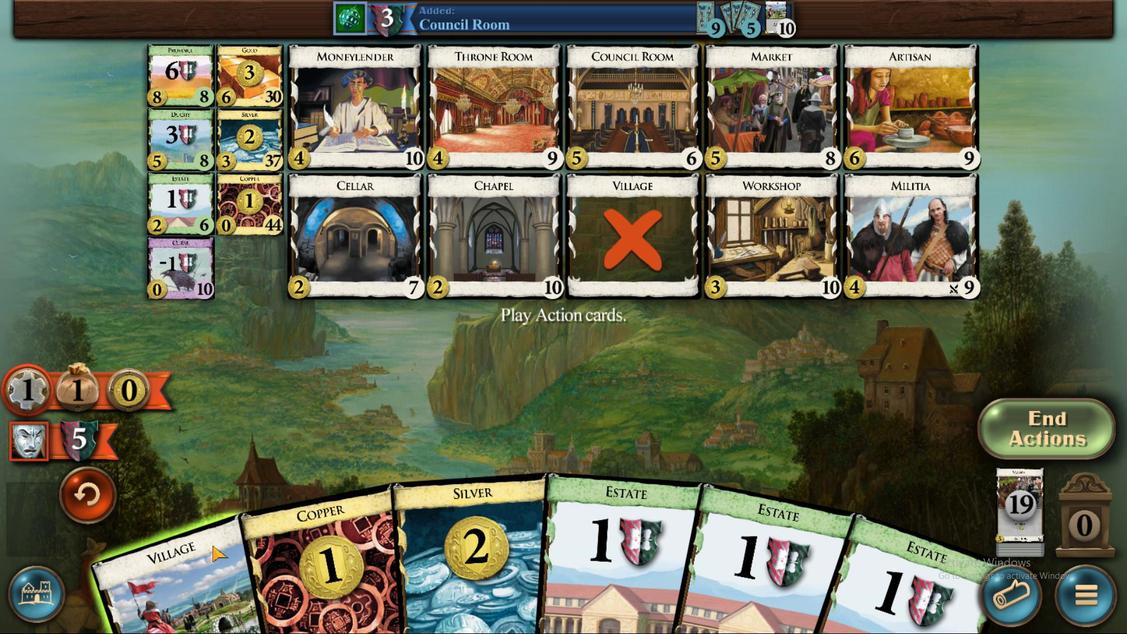 
Action: Mouse moved to (316, 560)
Screenshot: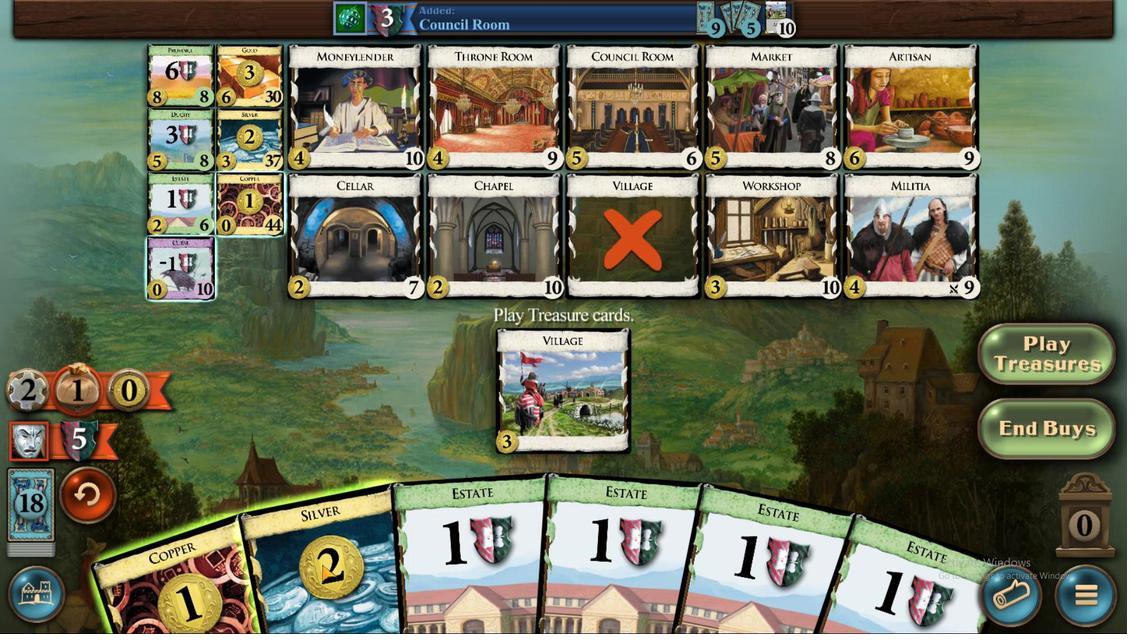 
Action: Mouse pressed left at (316, 560)
Screenshot: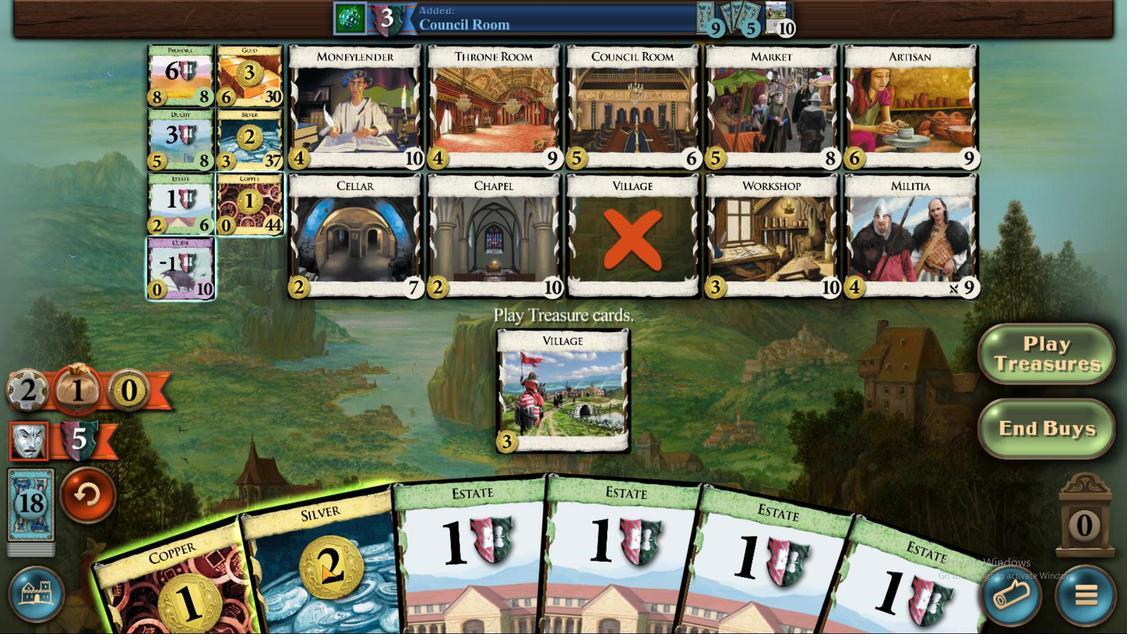 
Action: Mouse moved to (200, 580)
Screenshot: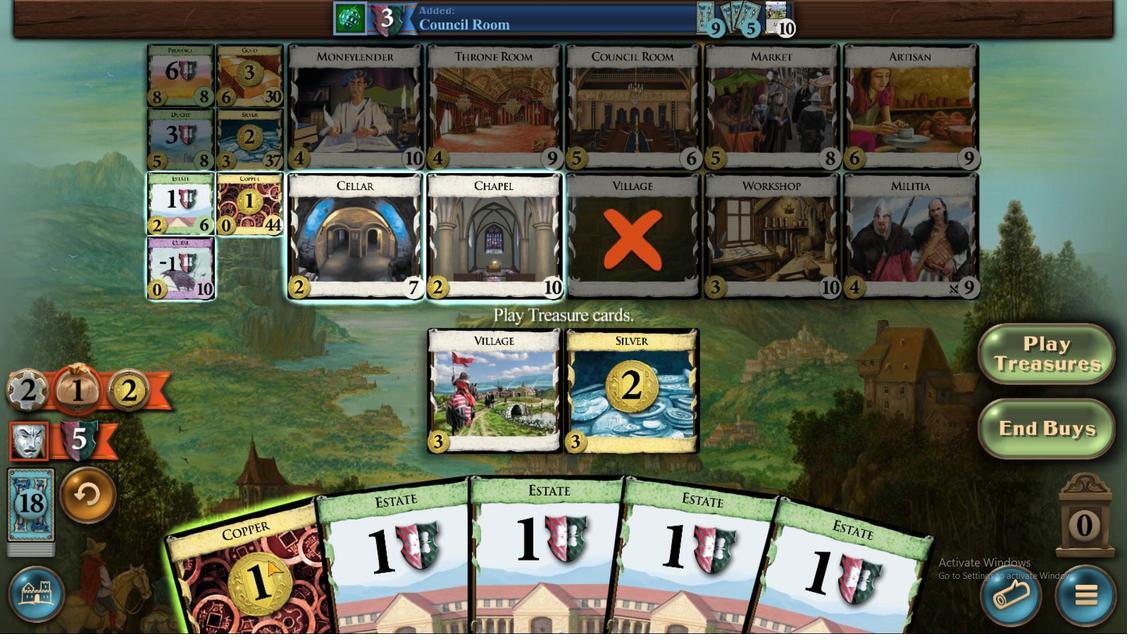 
Action: Mouse pressed left at (200, 580)
Screenshot: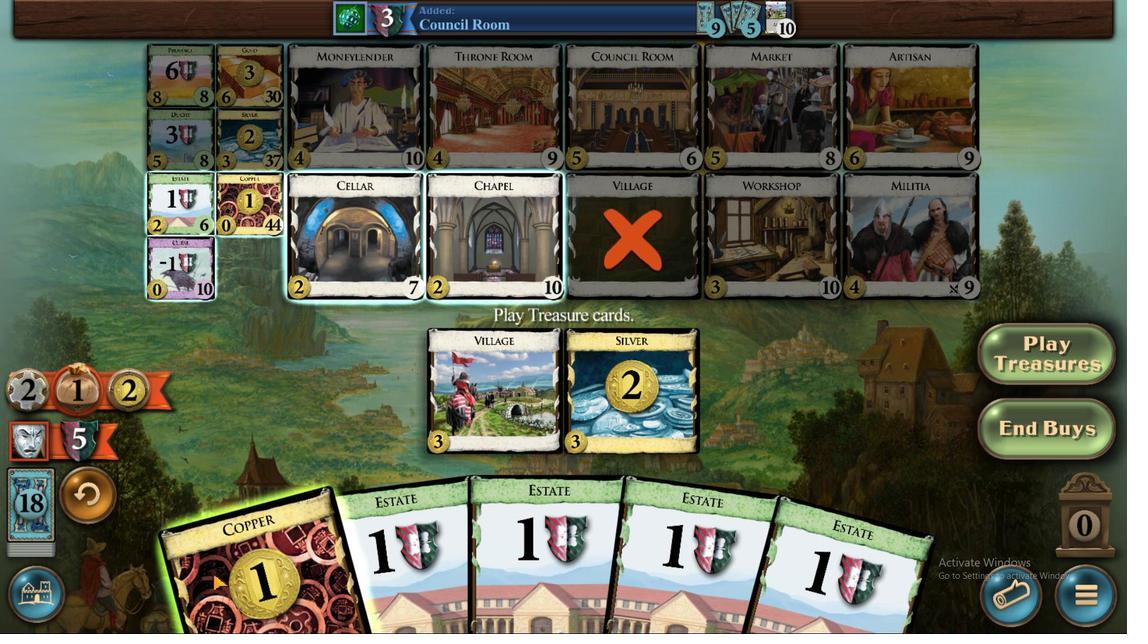 
Action: Mouse moved to (237, 151)
Screenshot: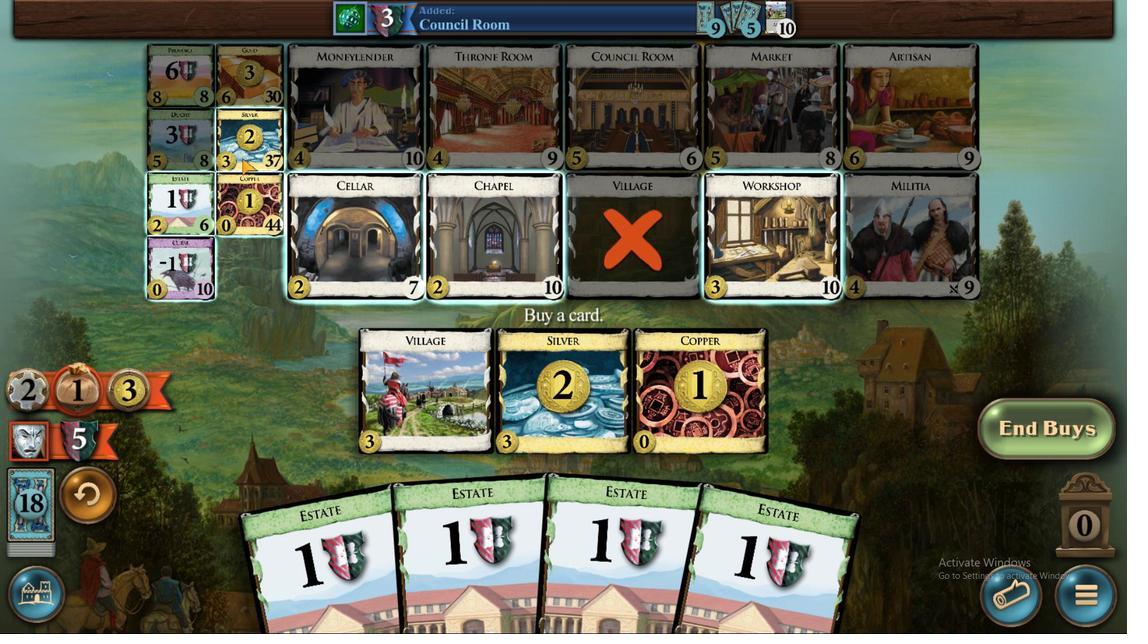 
Action: Mouse pressed left at (237, 151)
Screenshot: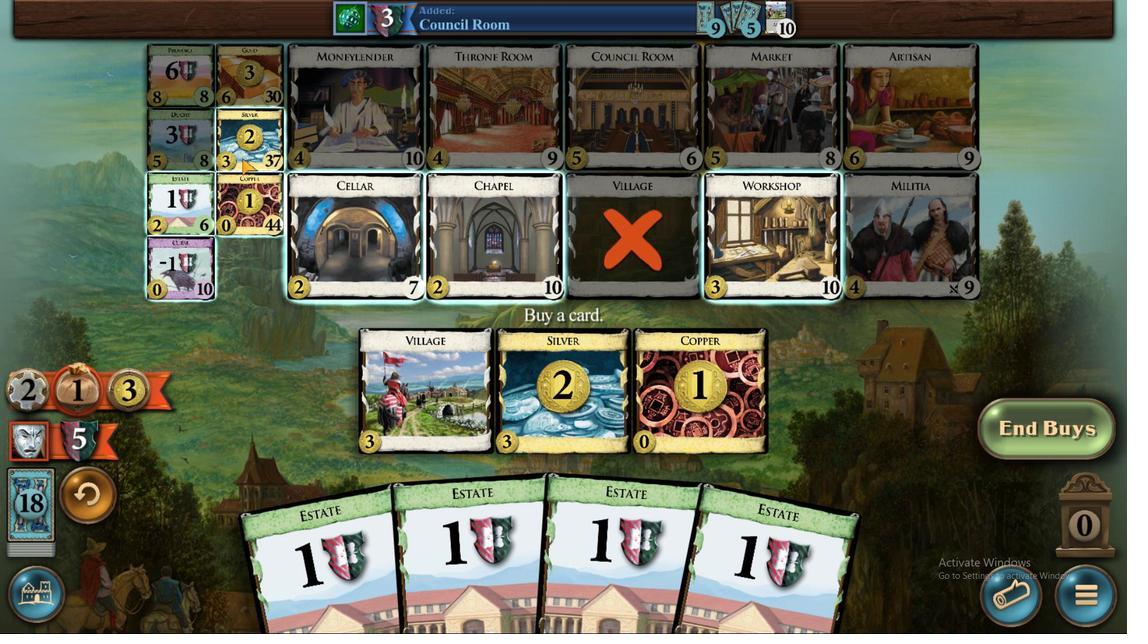
Action: Mouse moved to (676, 544)
Screenshot: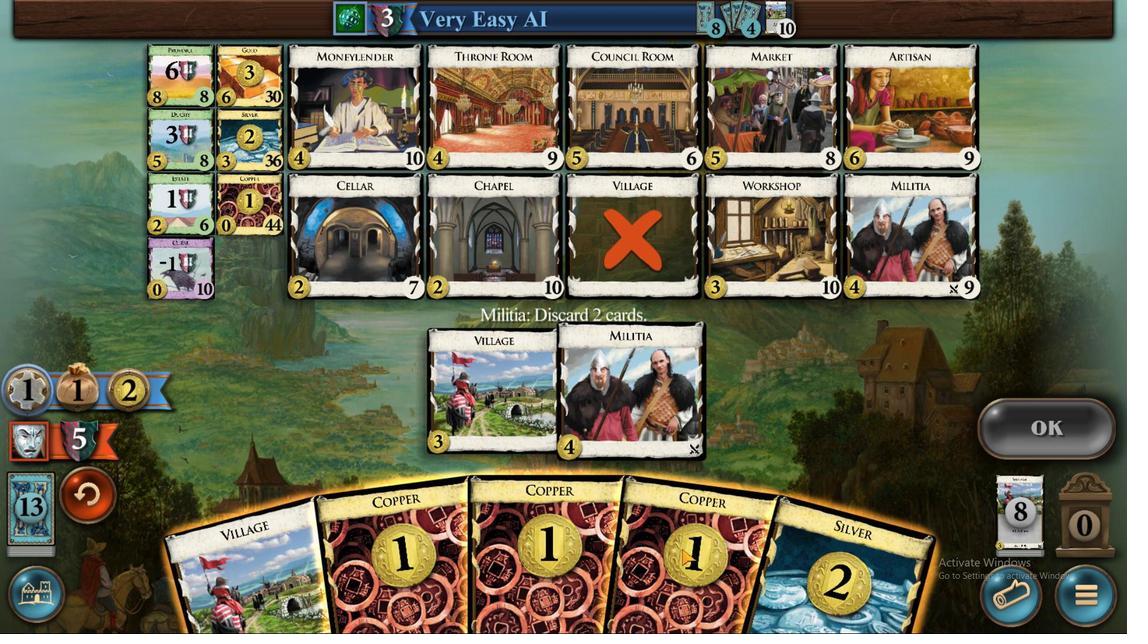 
Action: Mouse pressed left at (676, 544)
Screenshot: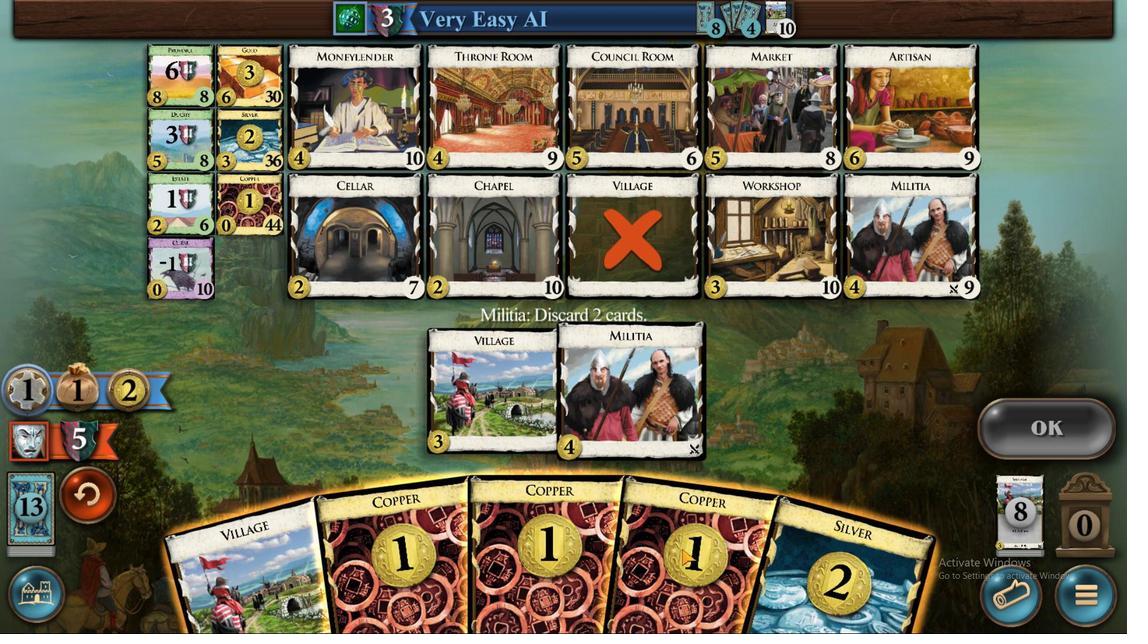 
Action: Mouse moved to (574, 559)
Screenshot: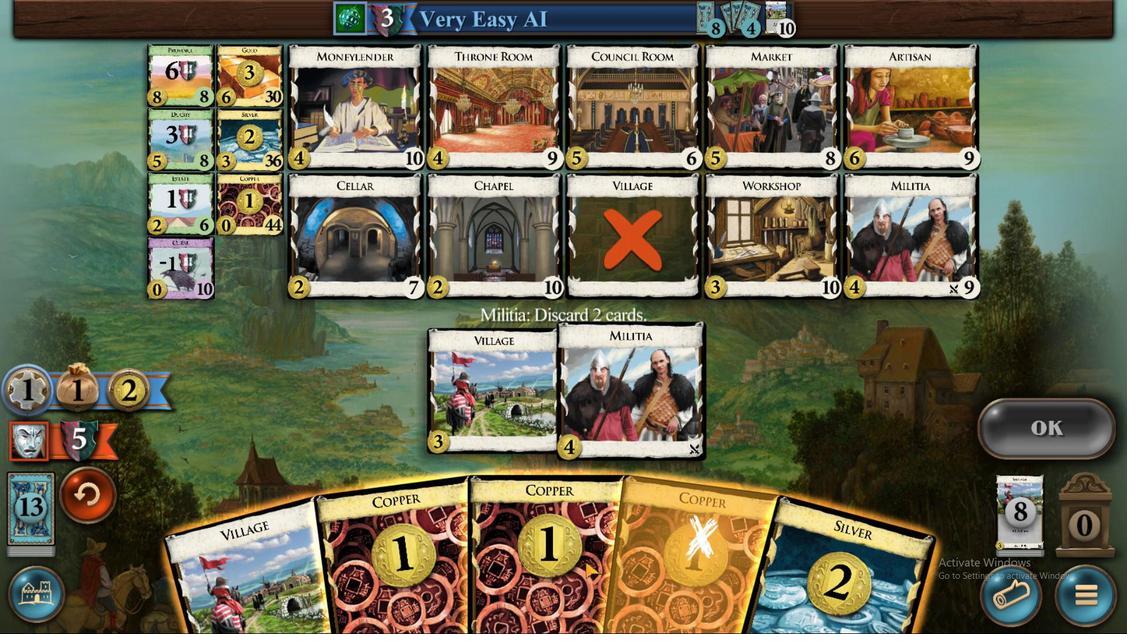 
Action: Mouse pressed left at (574, 559)
Screenshot: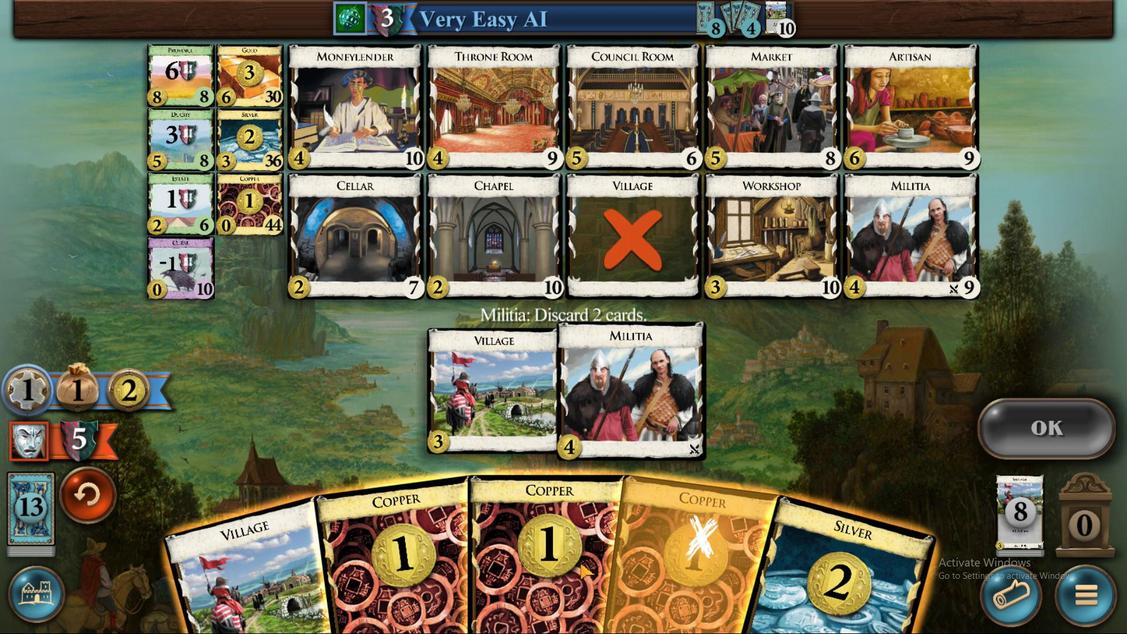 
Action: Mouse moved to (1016, 430)
Screenshot: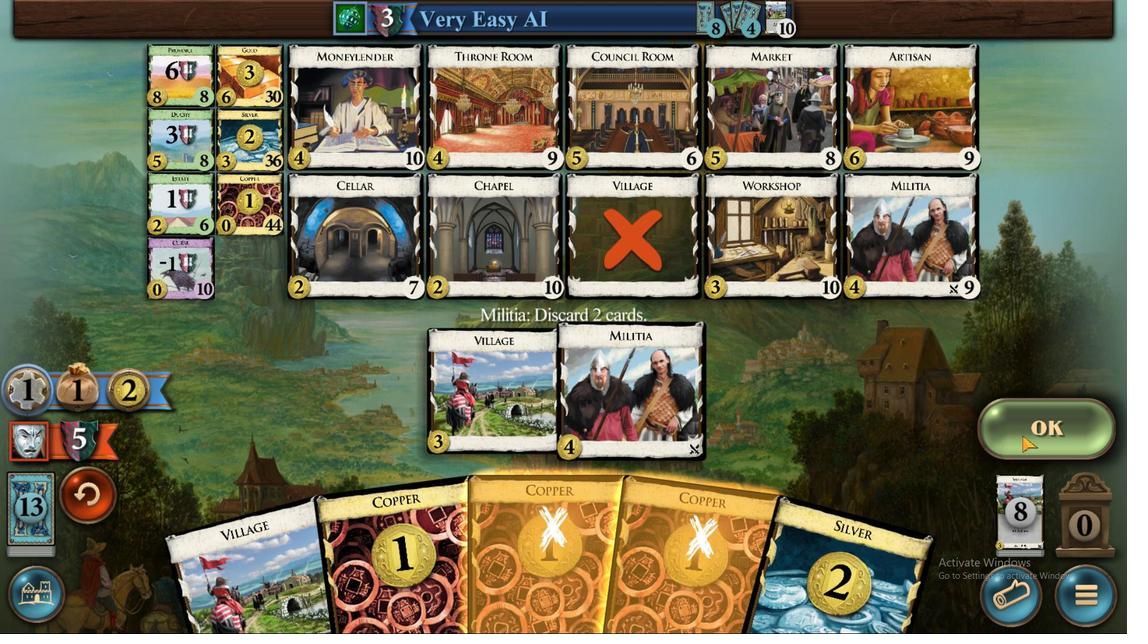 
Action: Mouse pressed left at (1016, 430)
Screenshot: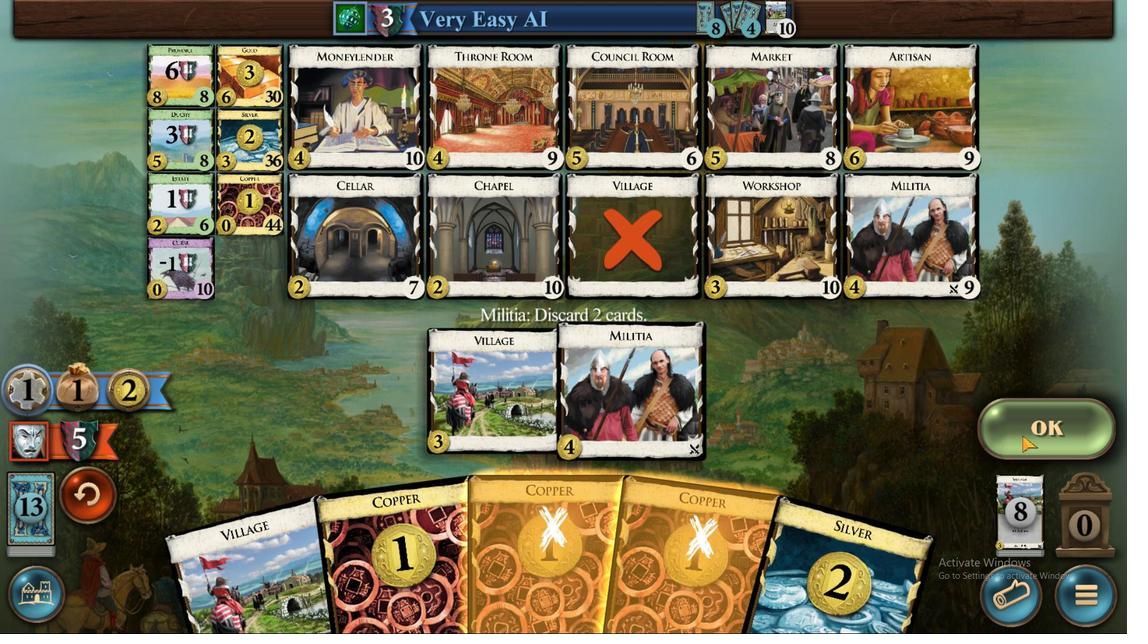 
Action: Mouse moved to (403, 512)
Screenshot: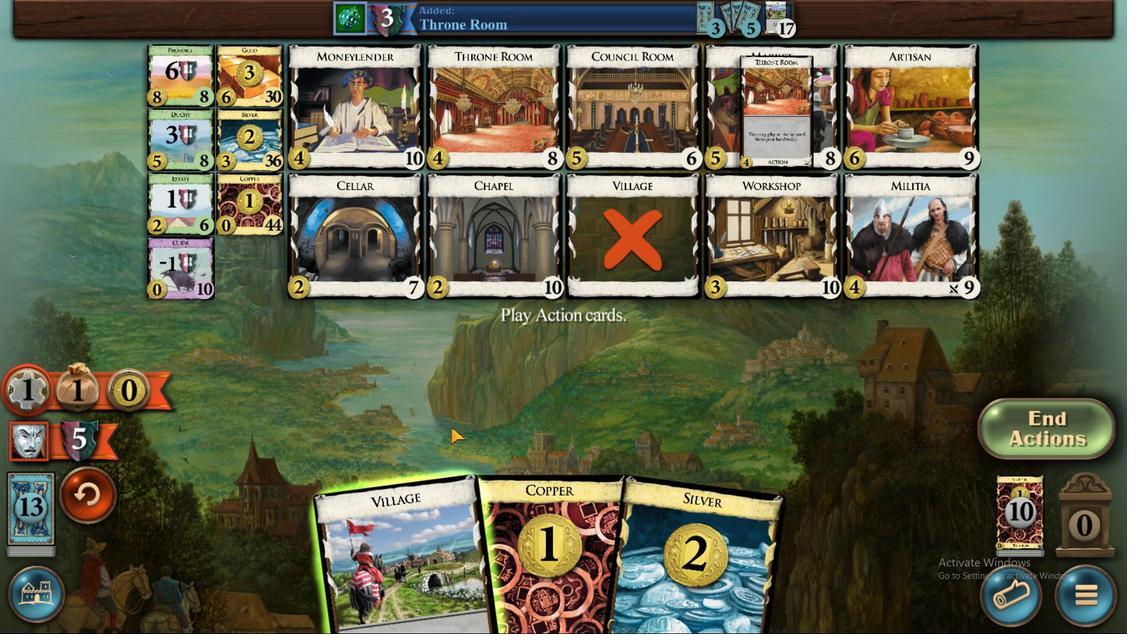
Action: Mouse pressed left at (395, 530)
Screenshot: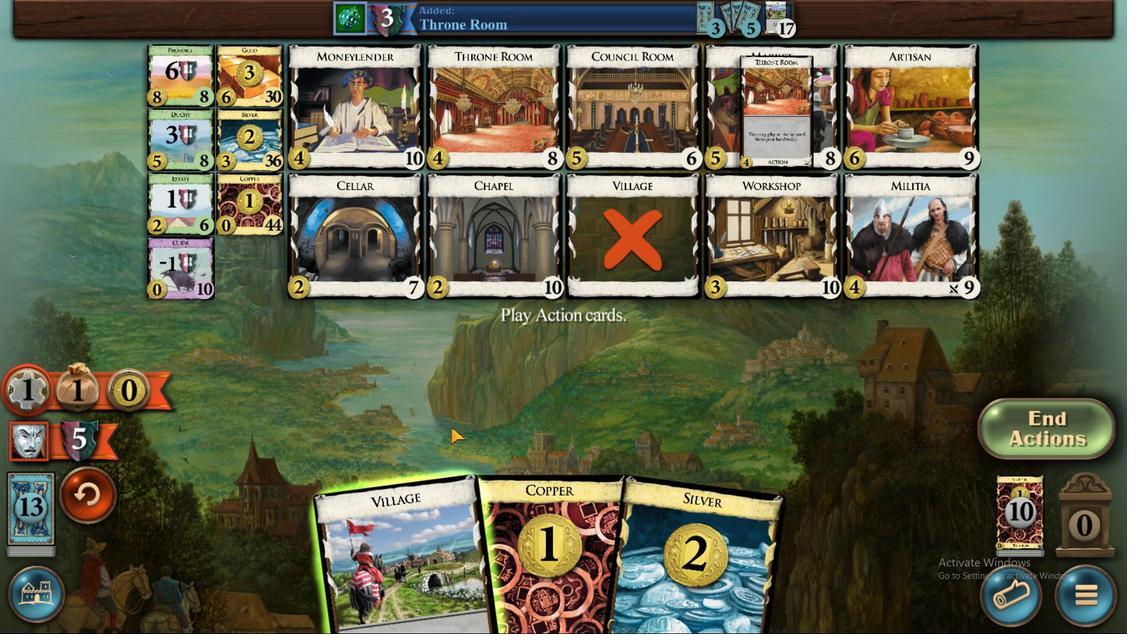 
Action: Mouse moved to (366, 547)
Screenshot: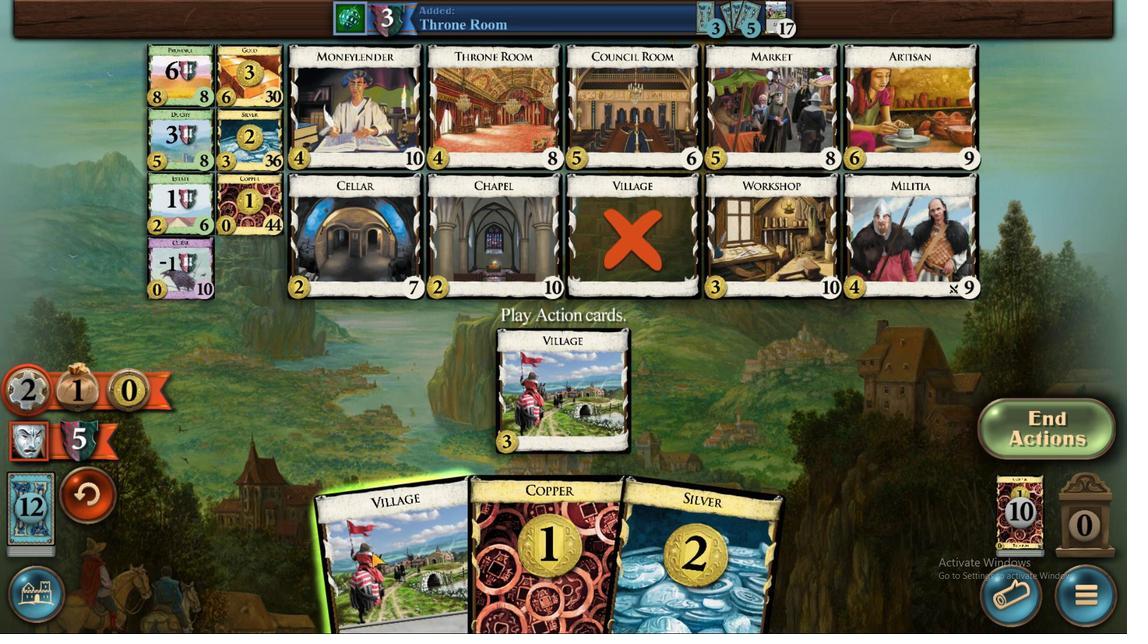 
Action: Mouse pressed left at (366, 547)
Screenshot: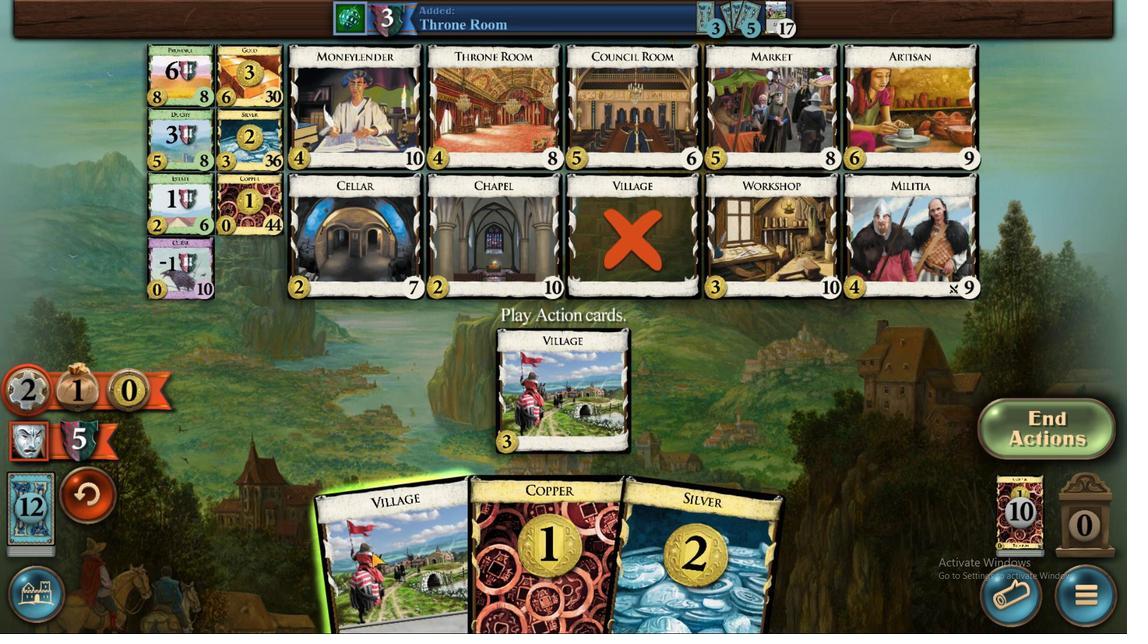 
Action: Mouse moved to (410, 472)
Screenshot: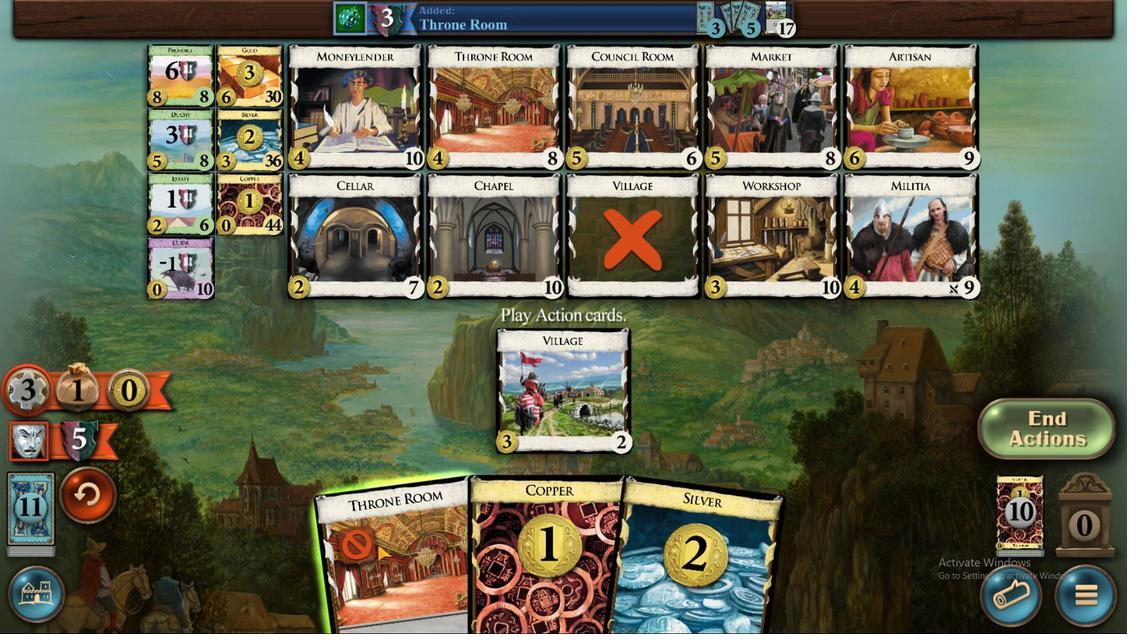 
Action: Mouse pressed left at (372, 539)
